 Task: Display hiking trails near Riverside with opportunities for wildlife spotting.
Action: Mouse moved to (135, 65)
Screenshot: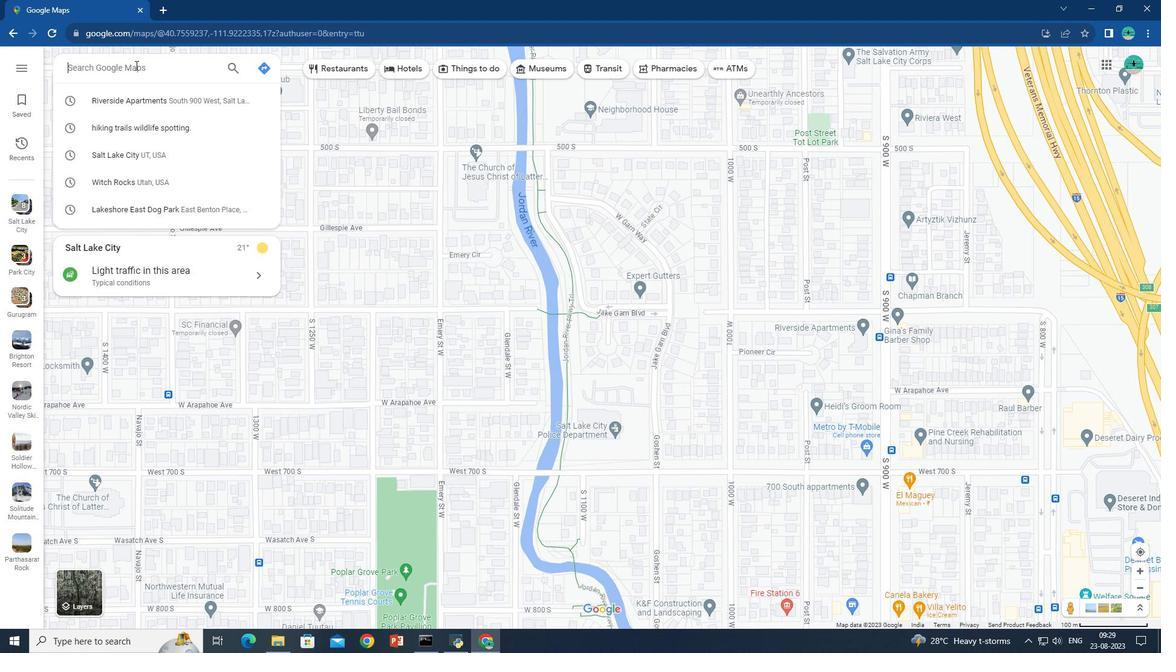 
Action: Mouse pressed left at (135, 65)
Screenshot: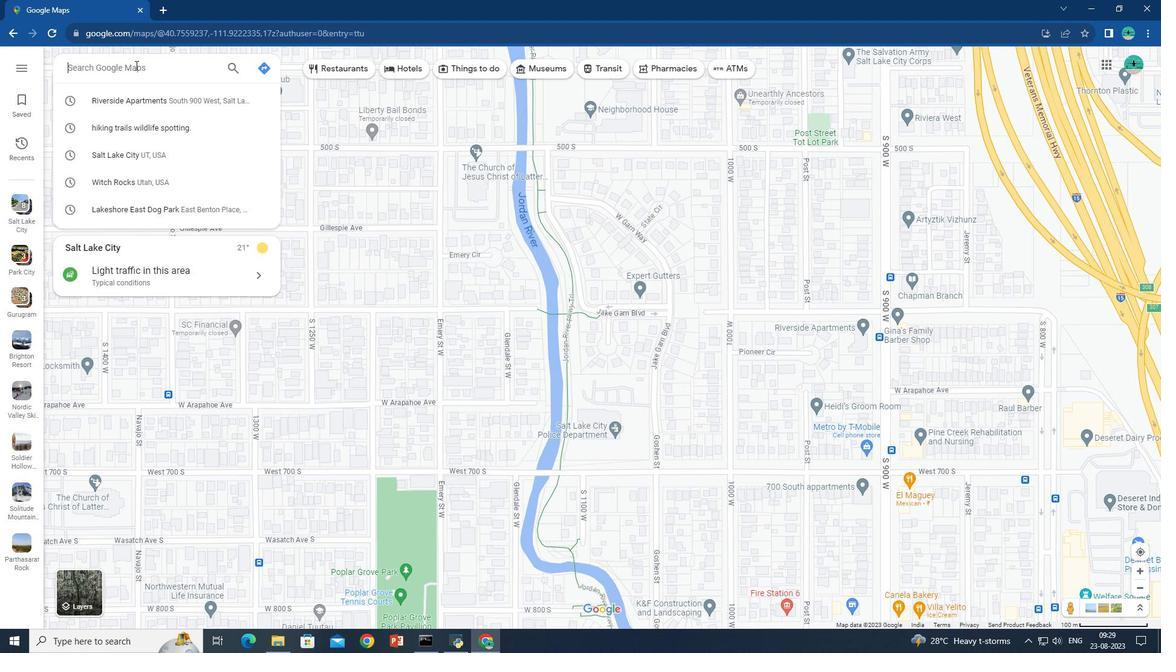
Action: Key pressed <Key.shift>Riverside
Screenshot: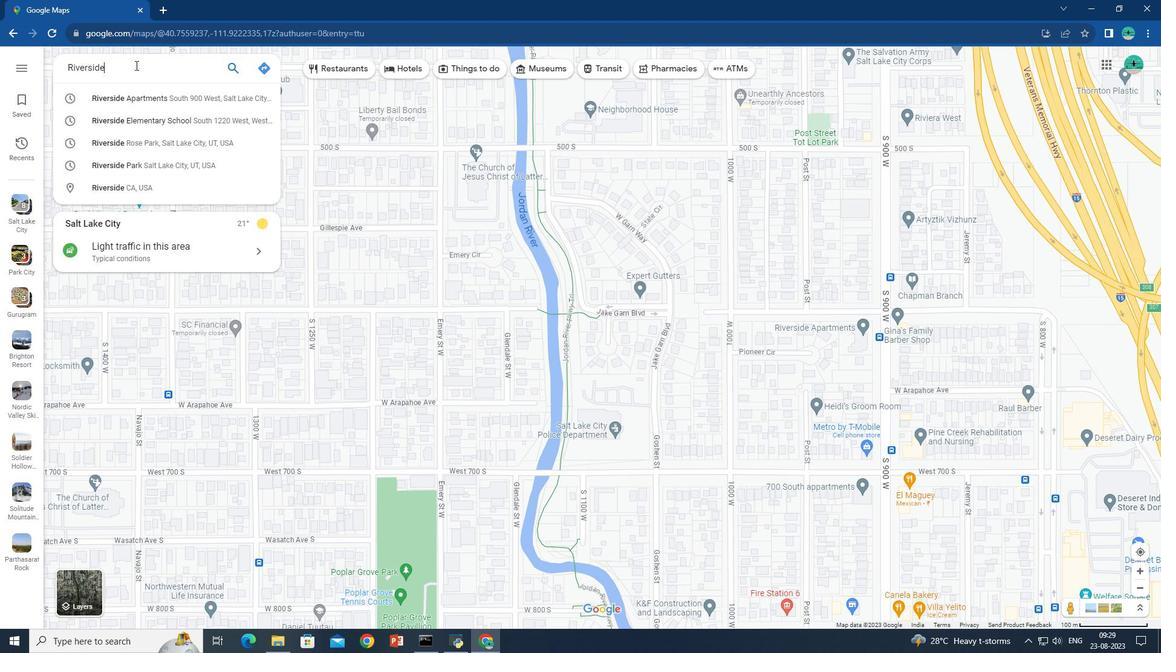 
Action: Mouse moved to (165, 96)
Screenshot: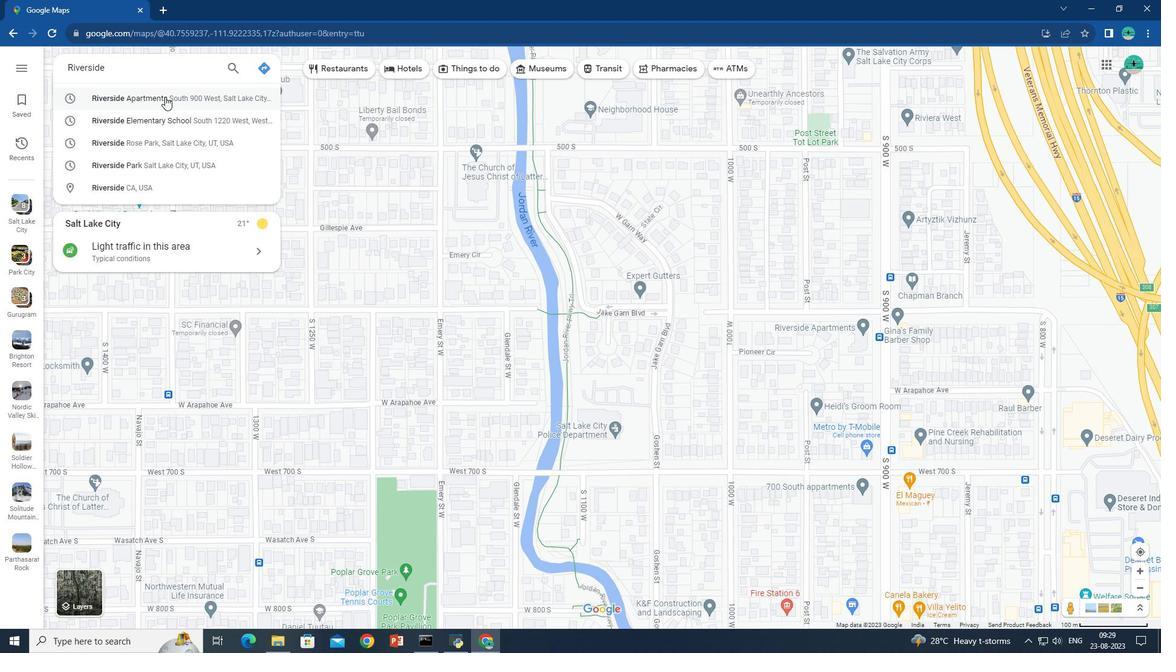 
Action: Mouse pressed left at (165, 96)
Screenshot: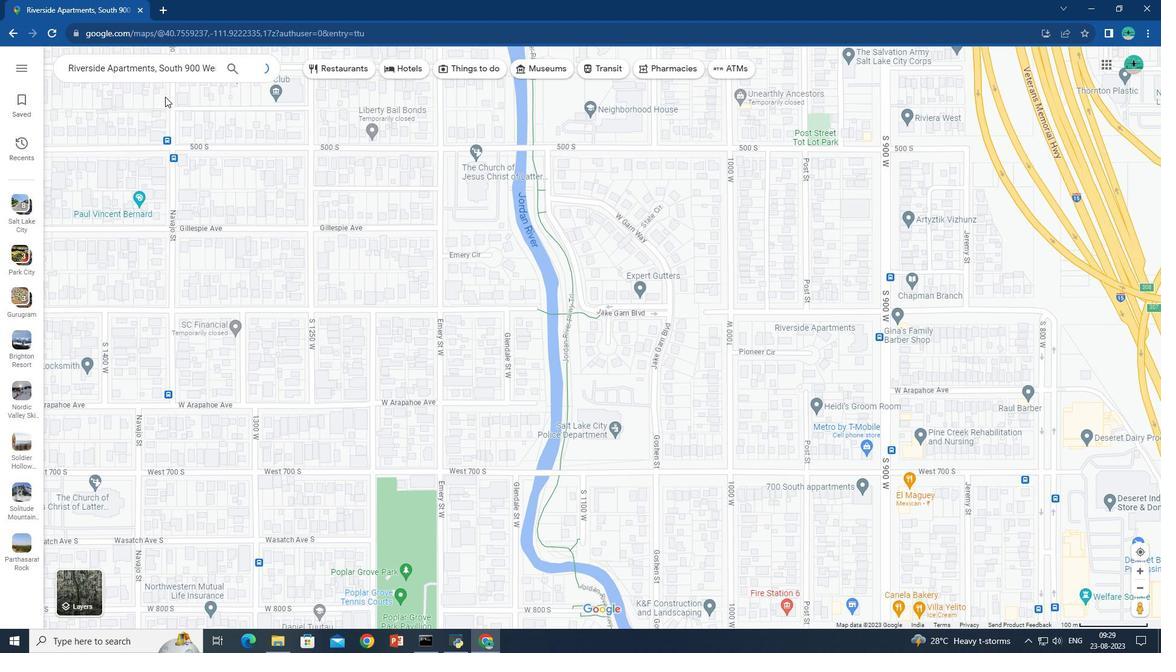 
Action: Mouse moved to (154, 68)
Screenshot: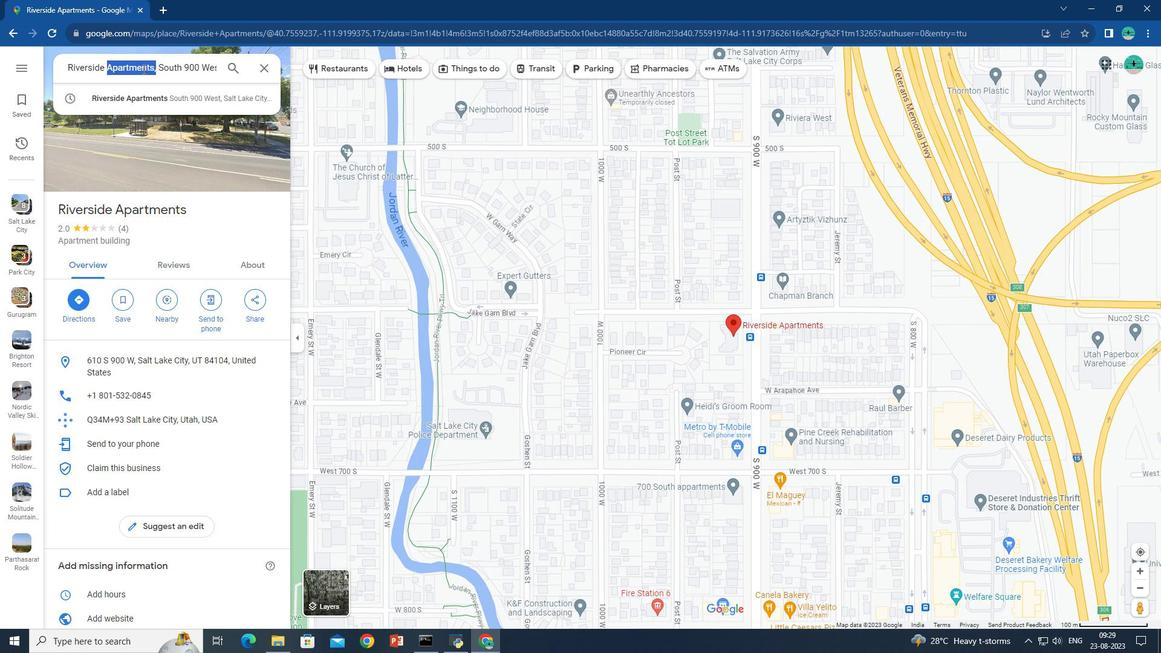 
Action: Mouse pressed left at (154, 68)
Screenshot: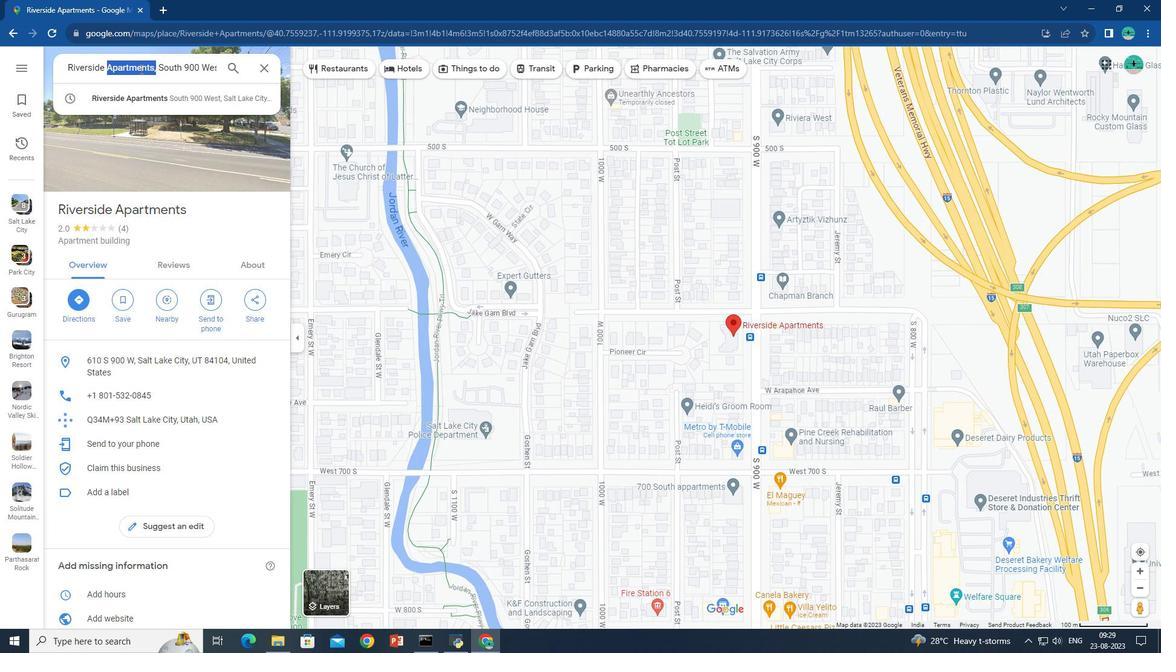 
Action: Mouse pressed left at (154, 68)
Screenshot: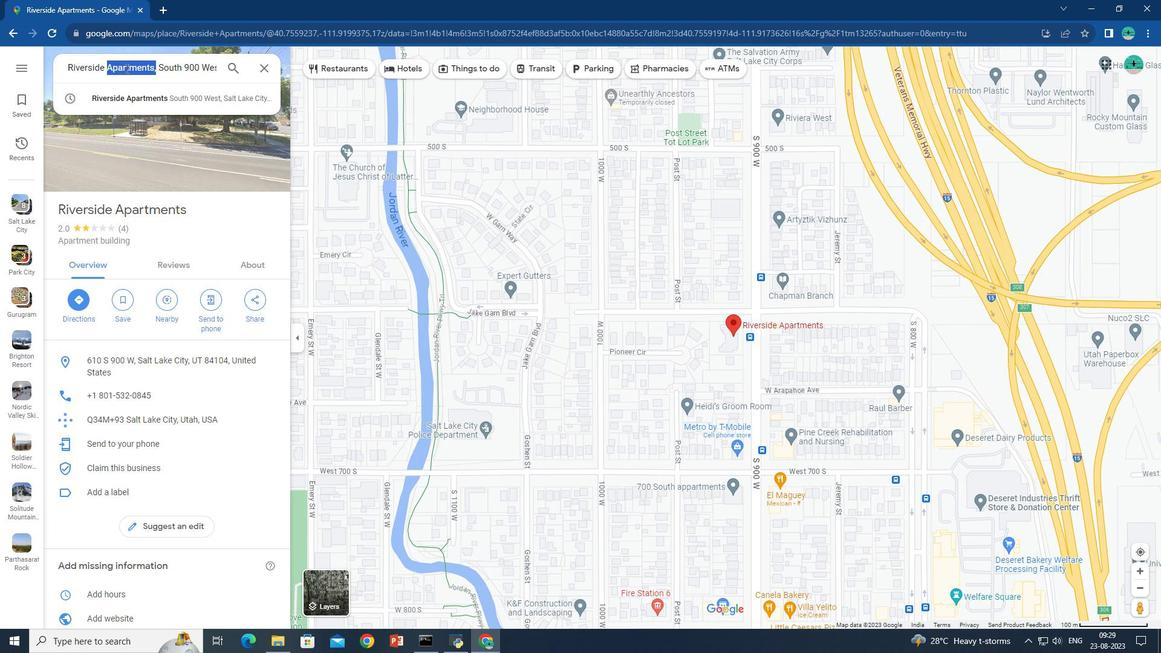
Action: Mouse moved to (122, 68)
Screenshot: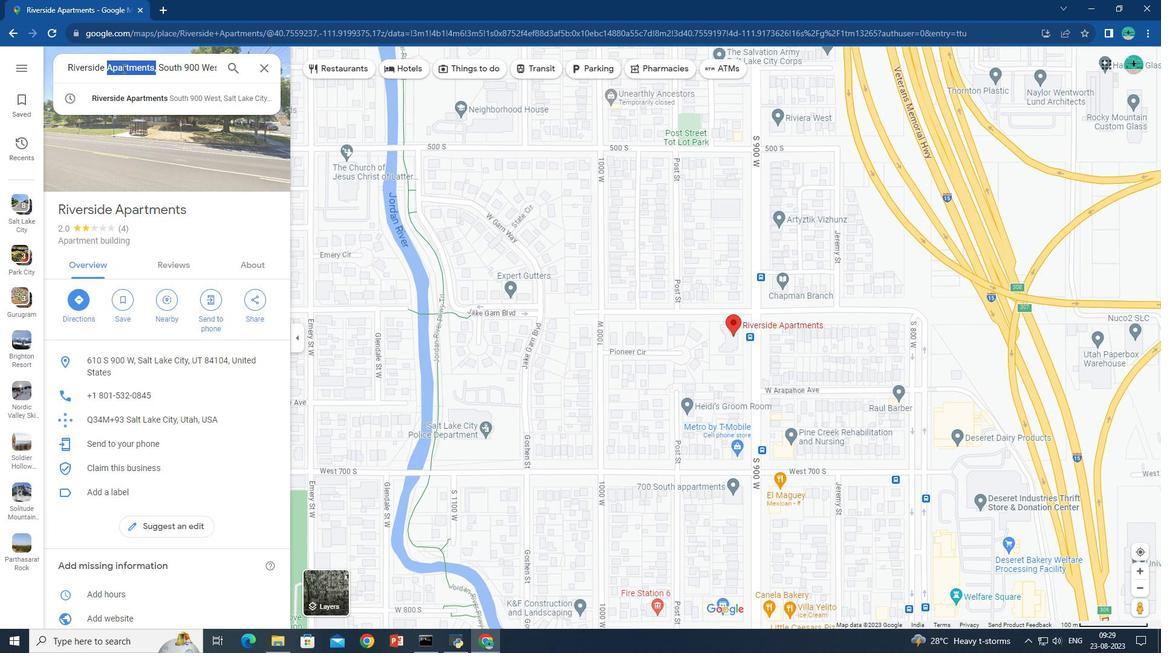 
Action: Key pressed <Key.backspace>00<Key.right><Key.right><Key.right><Key.right><Key.right><Key.right><Key.right><Key.right><Key.right><Key.right><Key.right><Key.right><Key.right><Key.right><Key.right><Key.right><Key.backspace><Key.backspace><Key.backspace><Key.backspace><Key.backspace><Key.backspace><Key.backspace><Key.backspace><Key.backspace><Key.backspace><Key.backspace><Key.backspace><Key.backspace><Key.backspace><Key.backspace><Key.backspace><Key.backspace><Key.backspace><Key.enter>
Screenshot: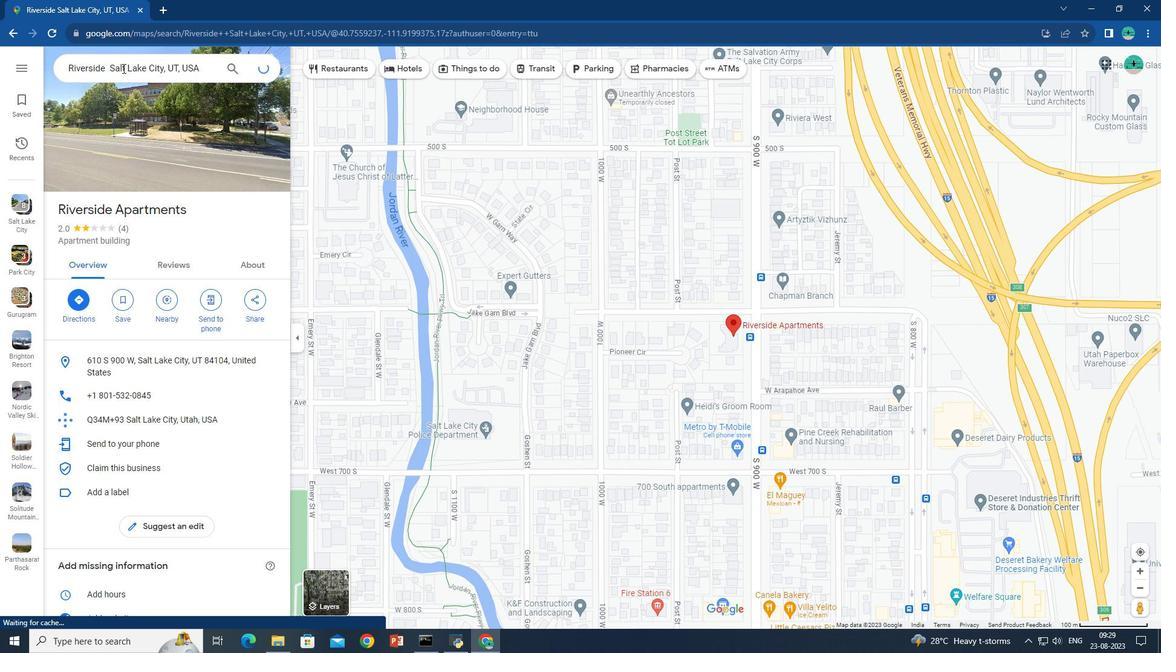 
Action: Mouse moved to (171, 271)
Screenshot: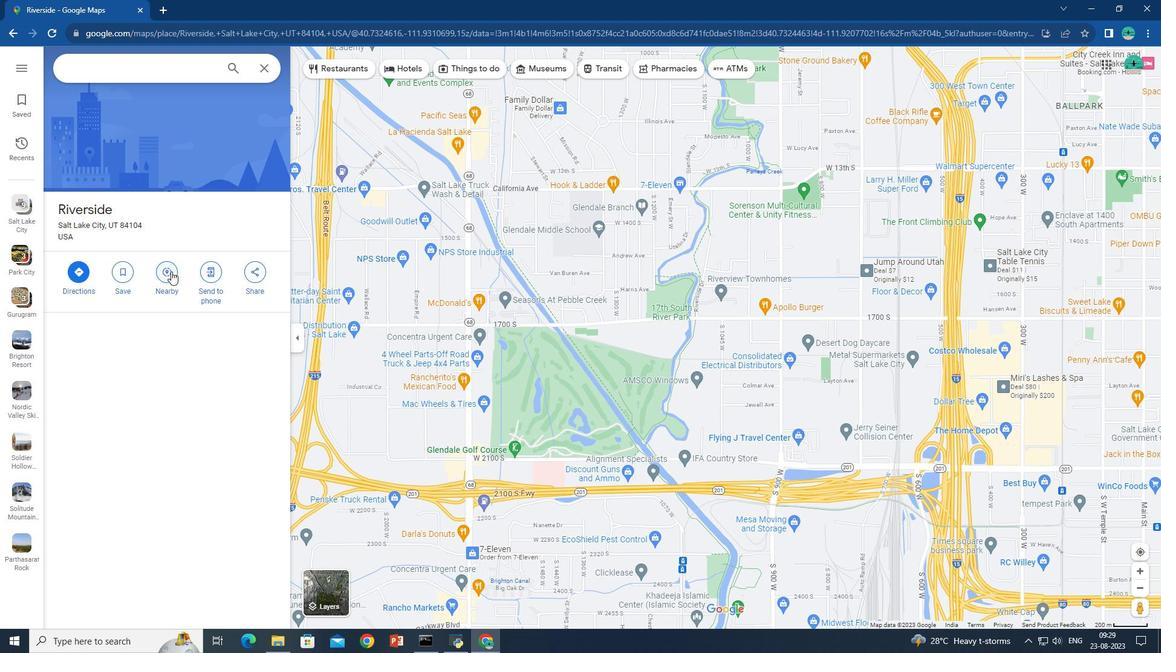 
Action: Mouse pressed left at (171, 271)
Screenshot: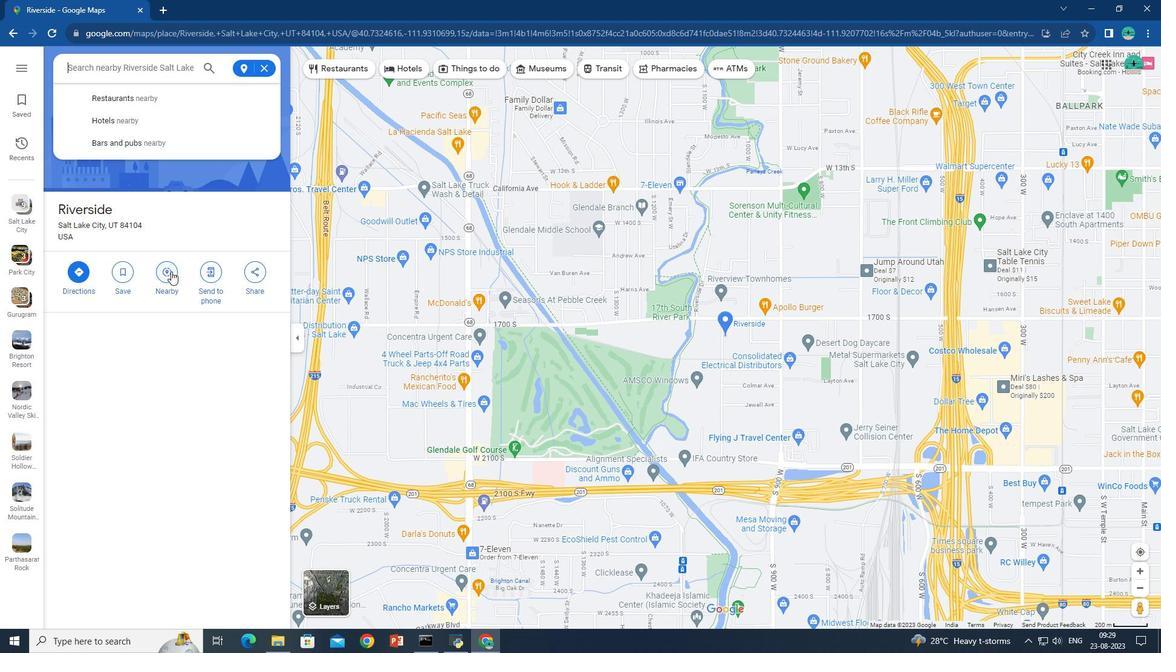 
Action: Mouse moved to (139, 70)
Screenshot: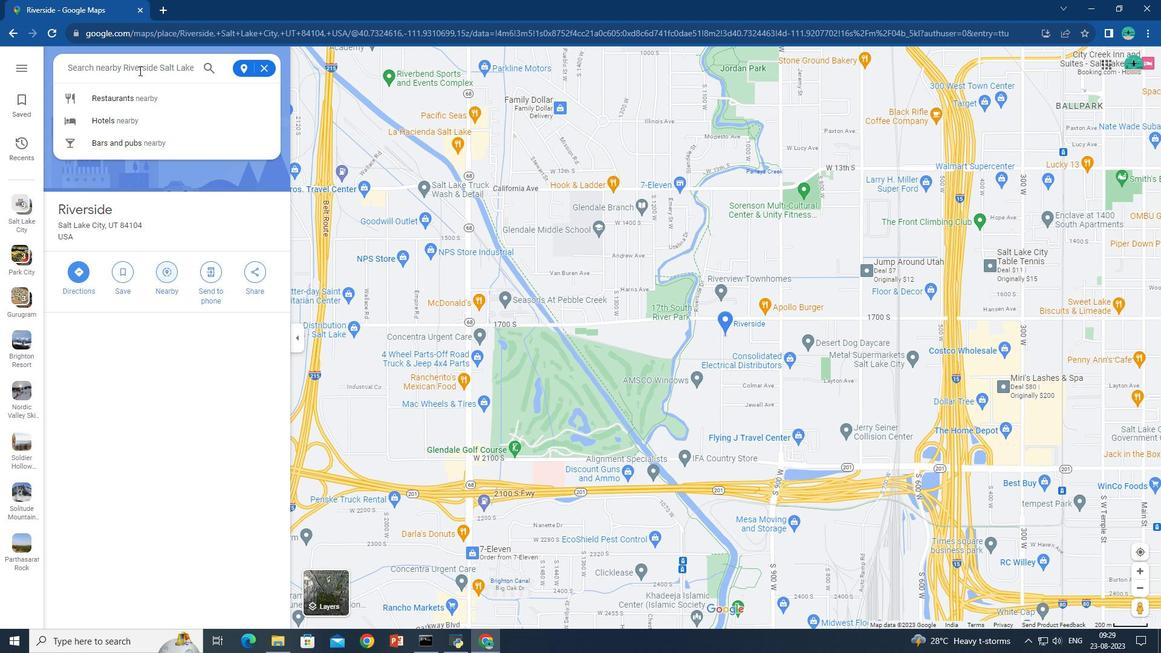 
Action: Key pressed wild<Key.backspace>dlife<Key.space>spotting<Key.enter>
Screenshot: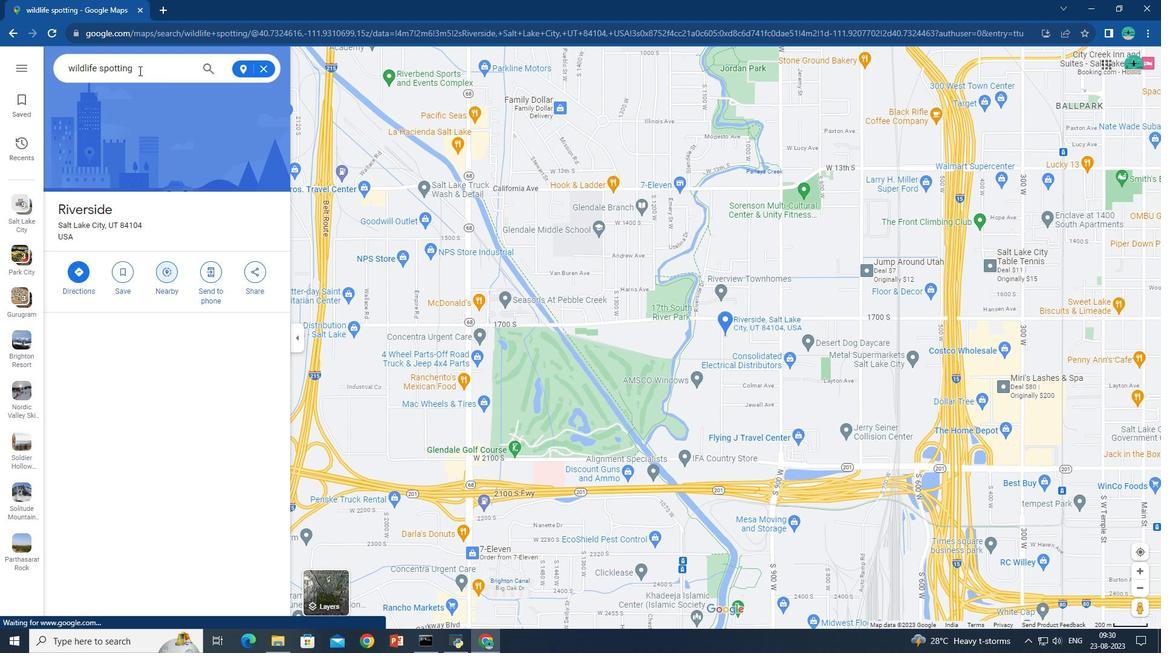 
Action: Mouse moved to (112, 225)
Screenshot: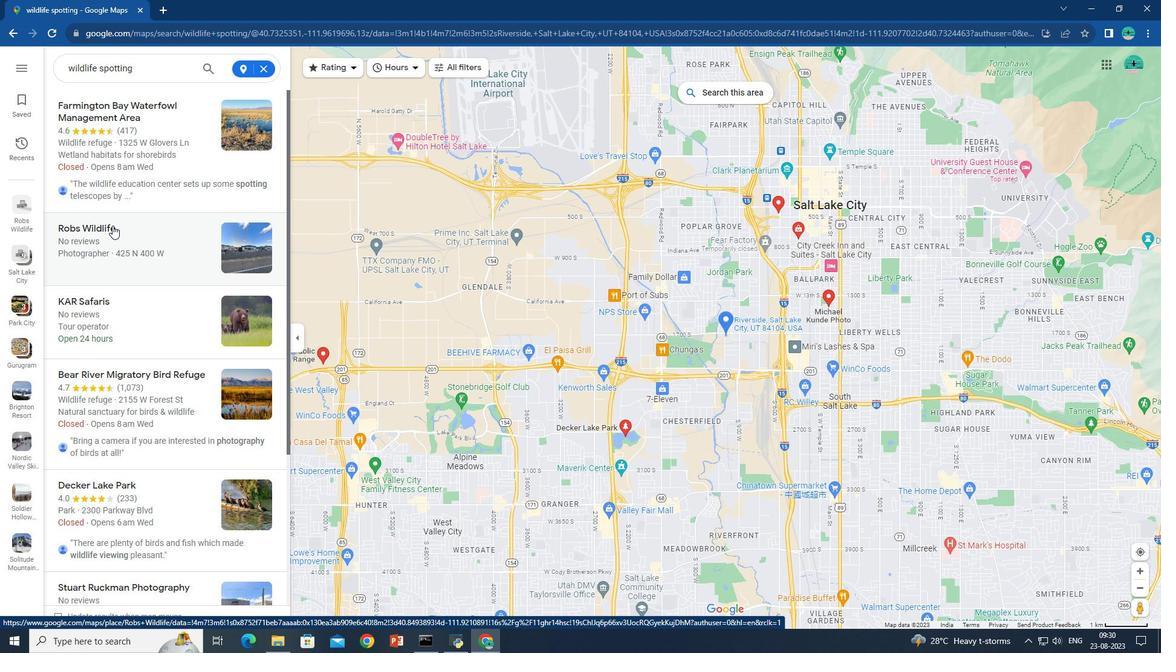 
Action: Mouse pressed left at (112, 225)
Screenshot: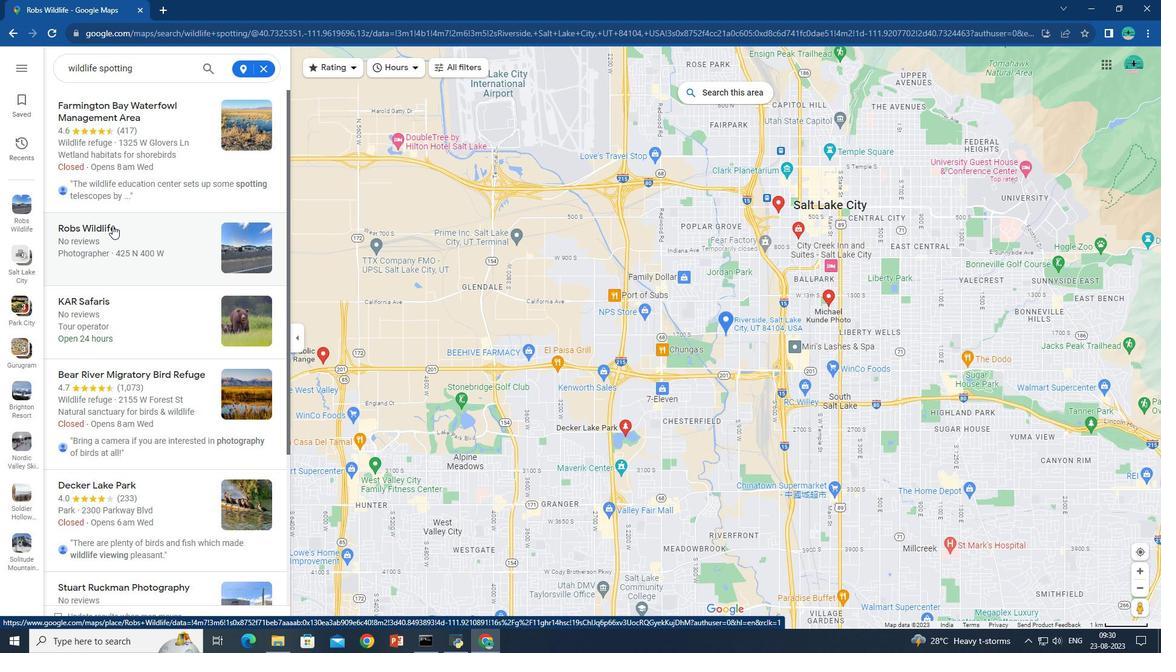 
Action: Mouse moved to (364, 151)
Screenshot: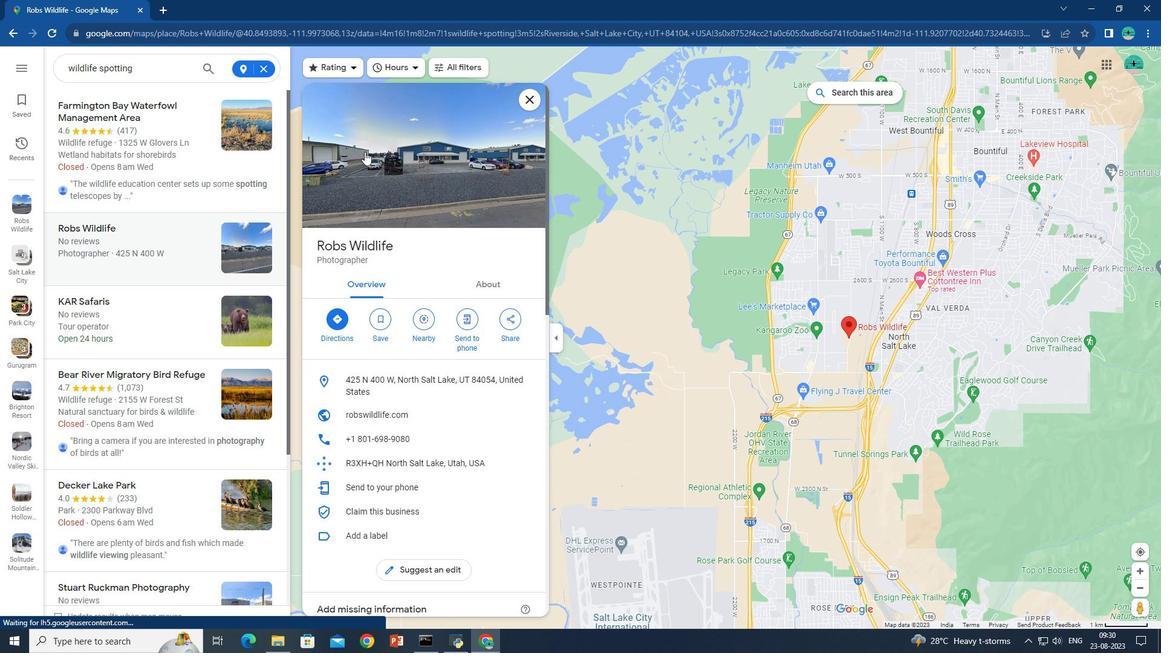 
Action: Mouse pressed left at (364, 151)
Screenshot: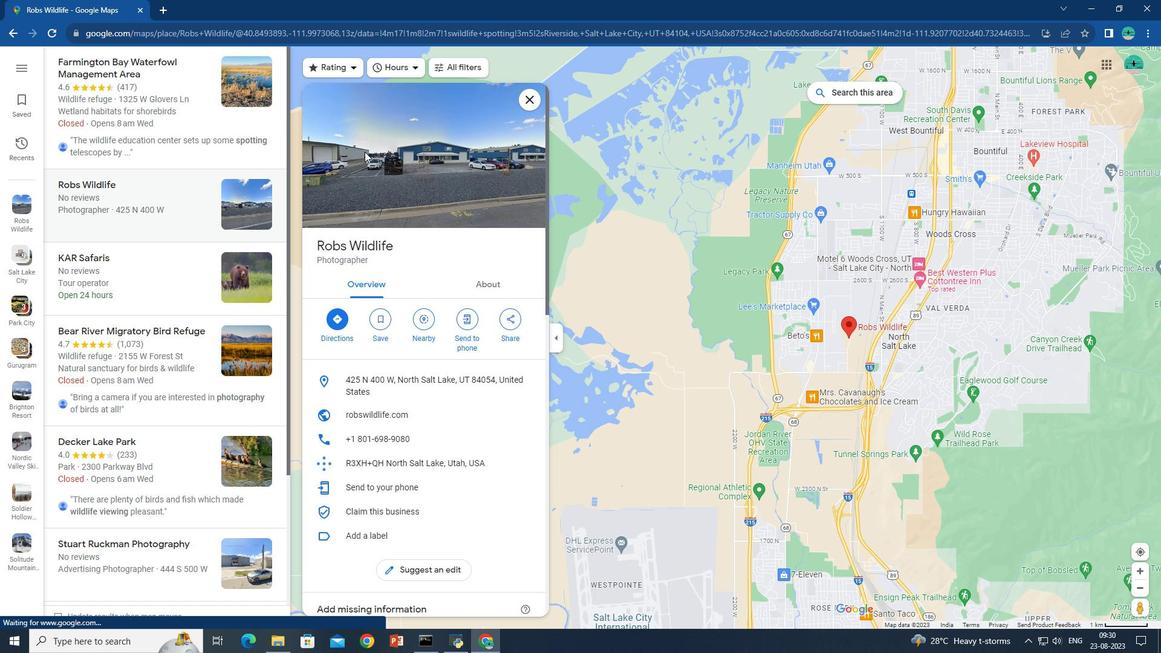 
Action: Mouse moved to (202, 268)
Screenshot: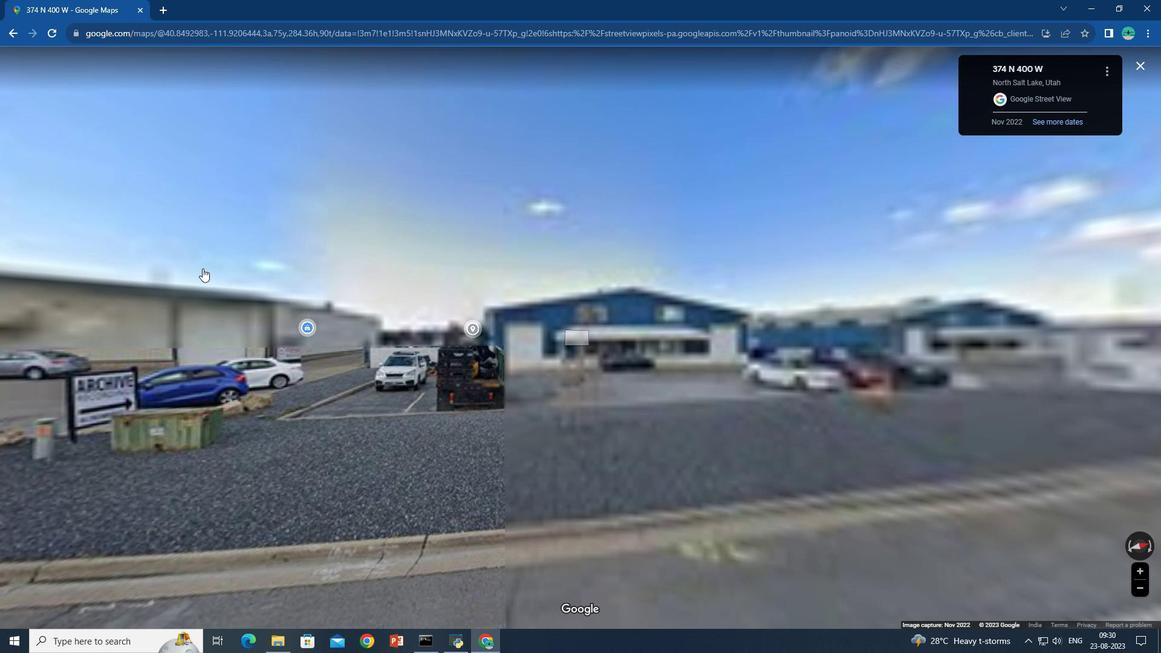 
Action: Mouse pressed left at (202, 268)
Screenshot: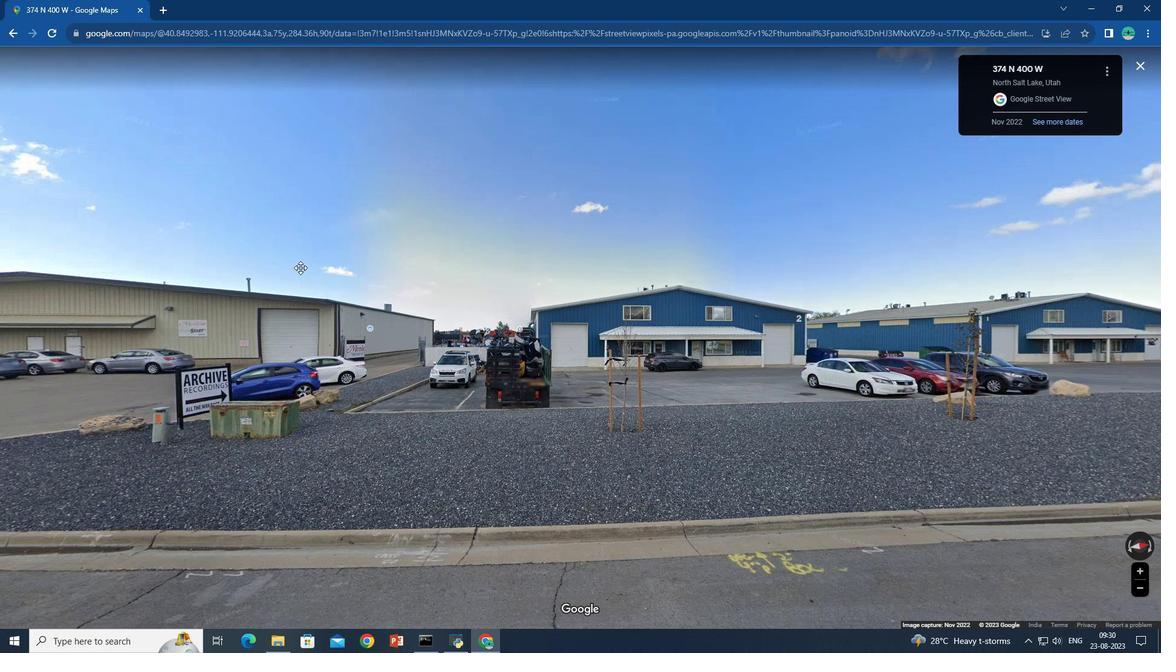 
Action: Mouse moved to (312, 268)
Screenshot: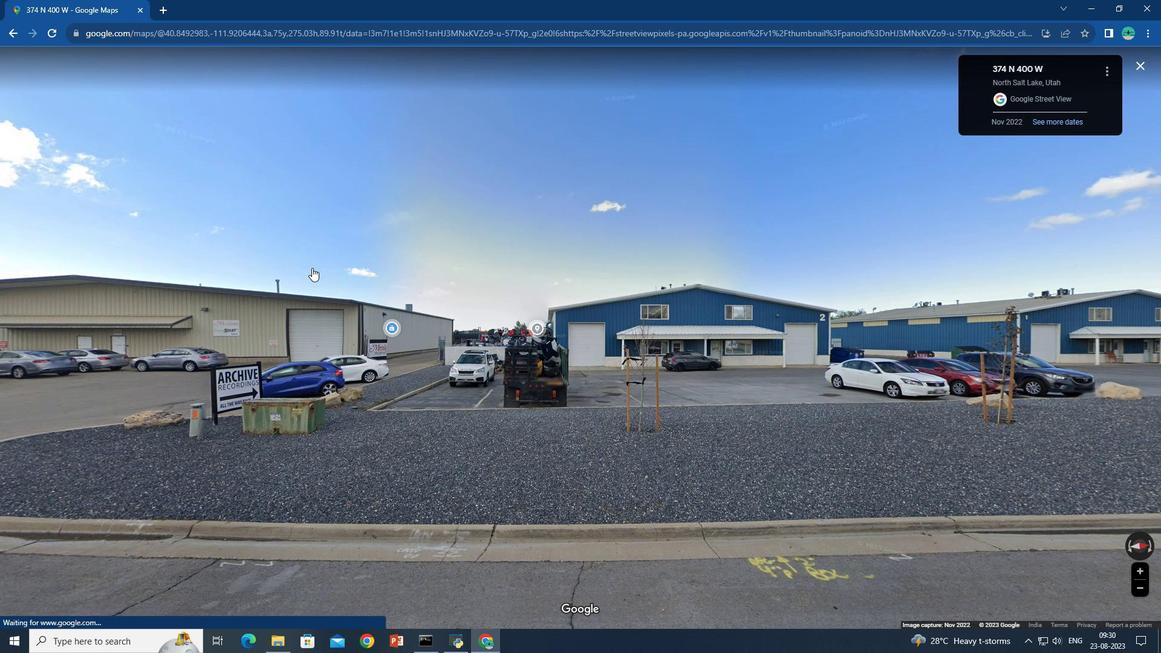 
Action: Key pressed <Key.left><Key.left><Key.left><Key.left><Key.left><Key.left><Key.left><Key.left><Key.left><Key.left><Key.left><Key.left><Key.left><Key.left><Key.left><Key.left><Key.left><Key.left><Key.left><Key.left><Key.left><Key.left><Key.left><Key.left><Key.left><Key.left><Key.left><Key.left><Key.left><Key.left><Key.left><Key.left><Key.left><Key.left><Key.left><Key.left><Key.left><Key.left><Key.left><Key.left><Key.left><Key.left><Key.left><Key.left><Key.left><Key.left><Key.left><Key.left><Key.left>
Screenshot: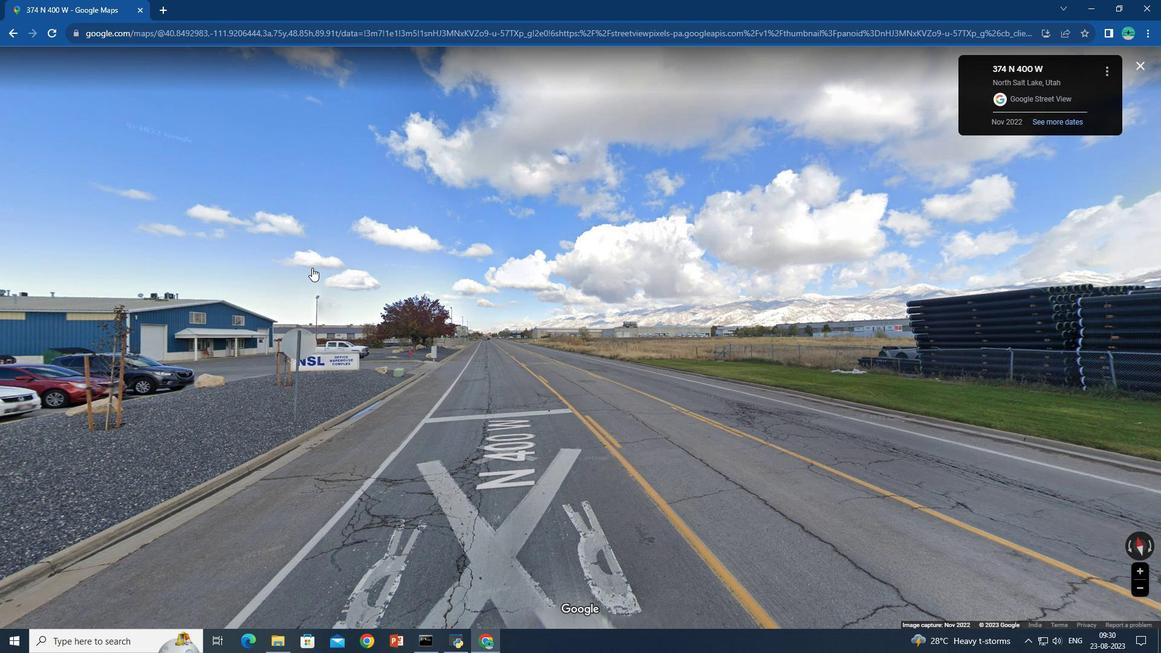 
Action: Mouse moved to (9, 23)
Screenshot: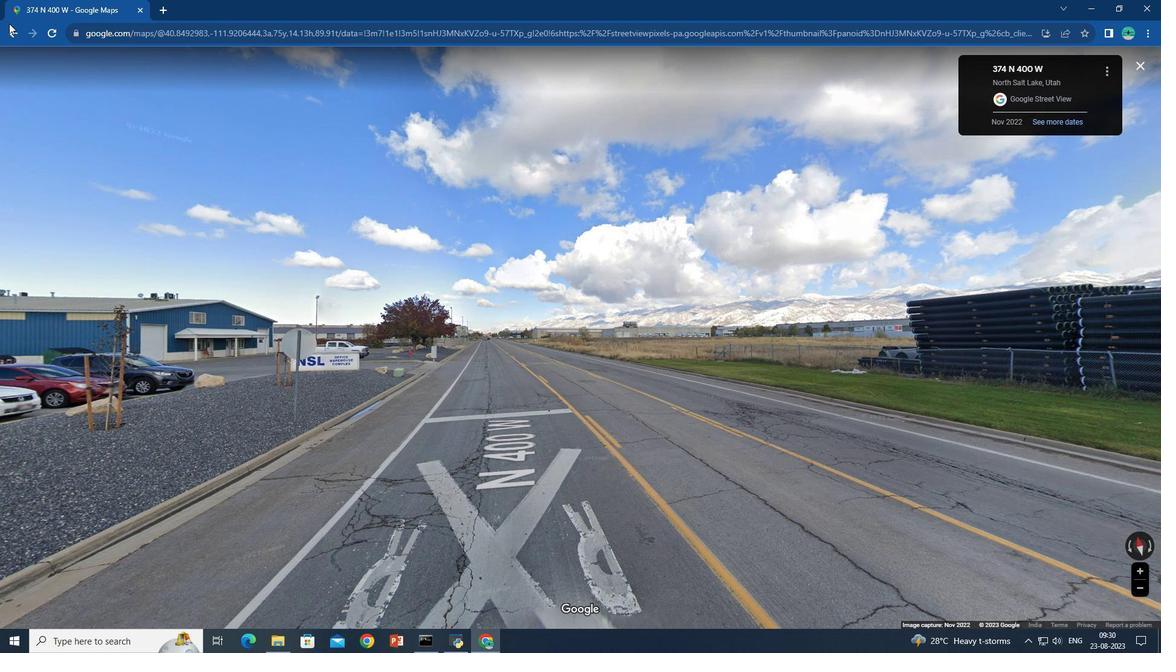 
Action: Mouse pressed left at (9, 23)
Screenshot: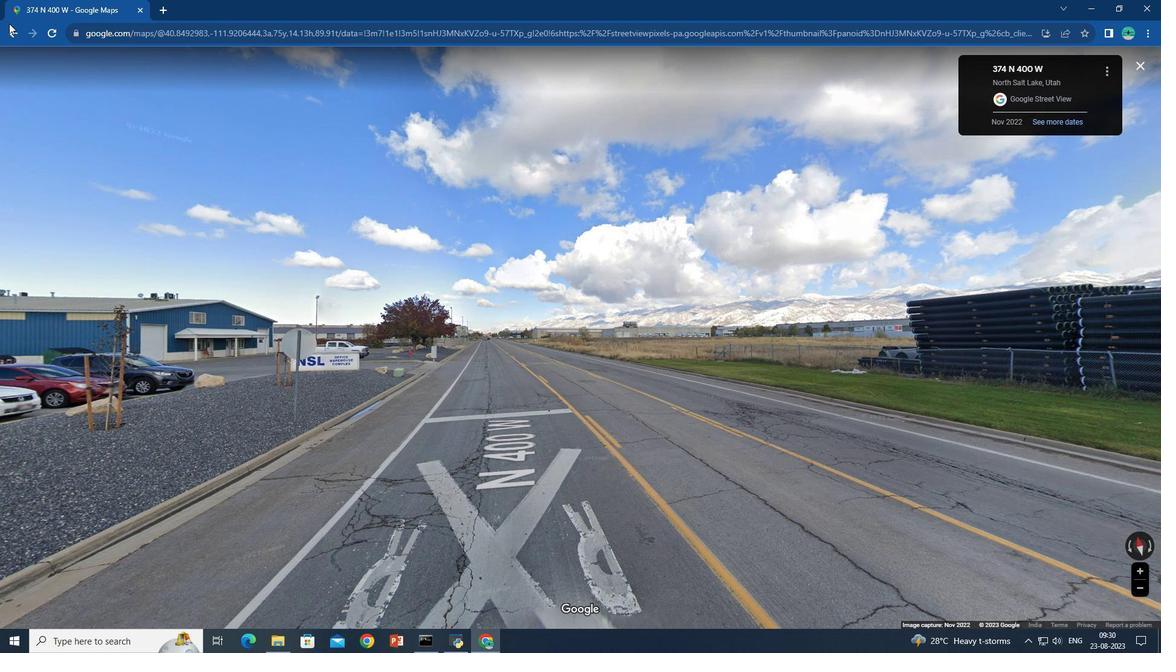 
Action: Mouse moved to (12, 29)
Screenshot: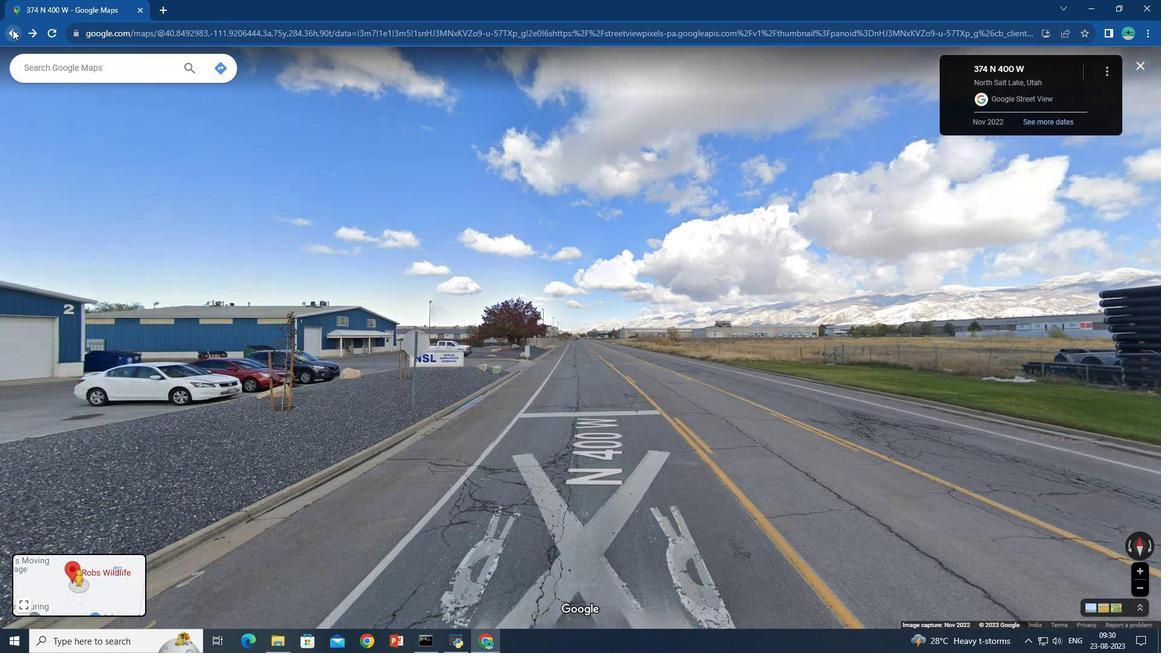 
Action: Mouse pressed left at (12, 29)
Screenshot: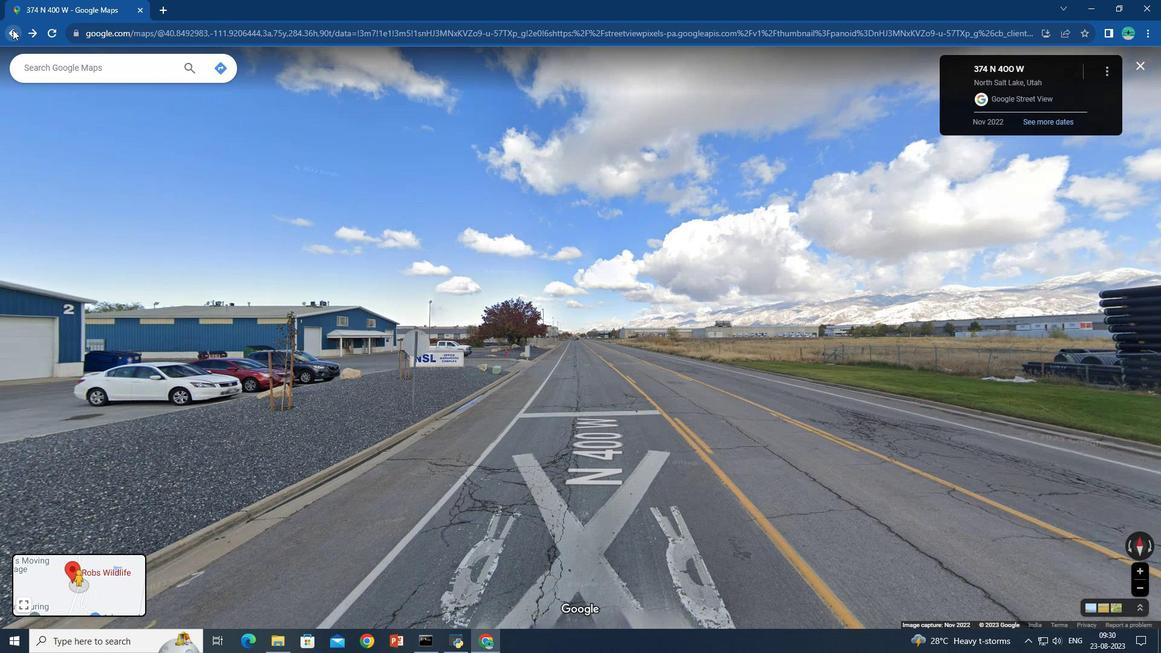 
Action: Mouse moved to (18, 34)
Screenshot: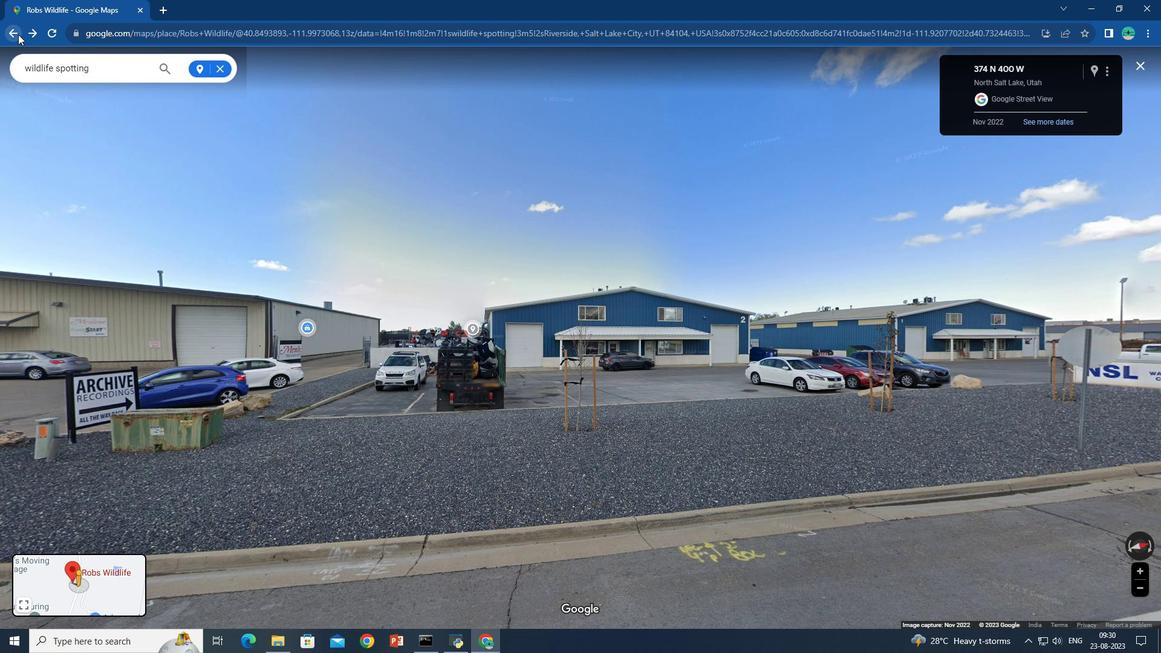 
Action: Mouse pressed left at (18, 34)
Screenshot: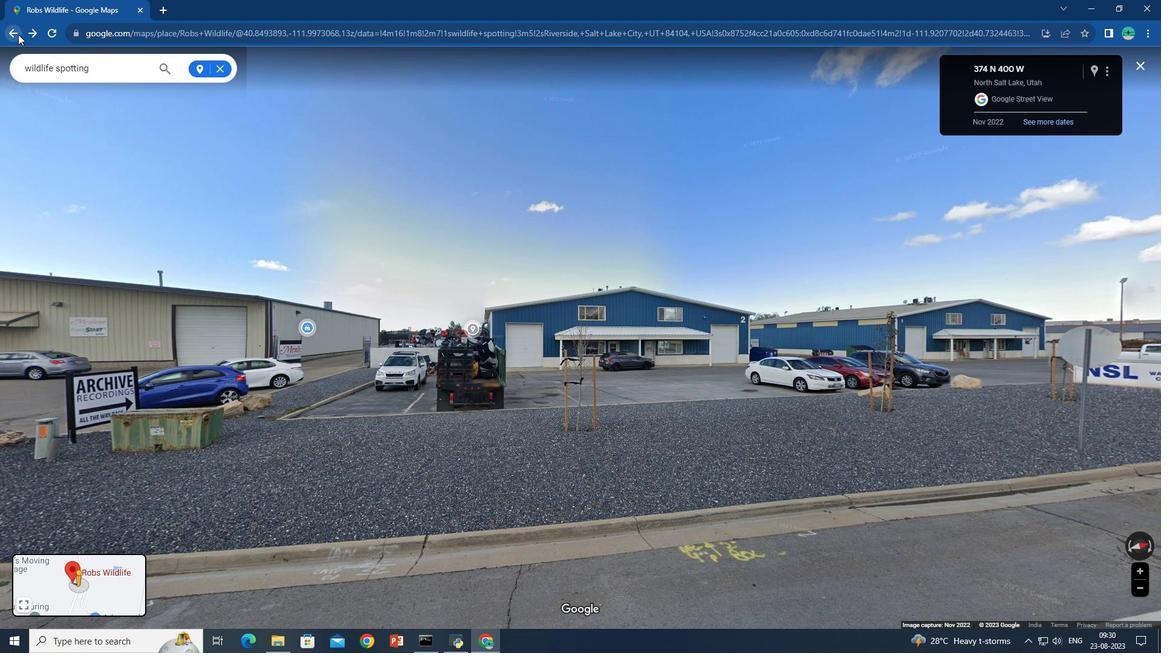 
Action: Mouse moved to (102, 307)
Screenshot: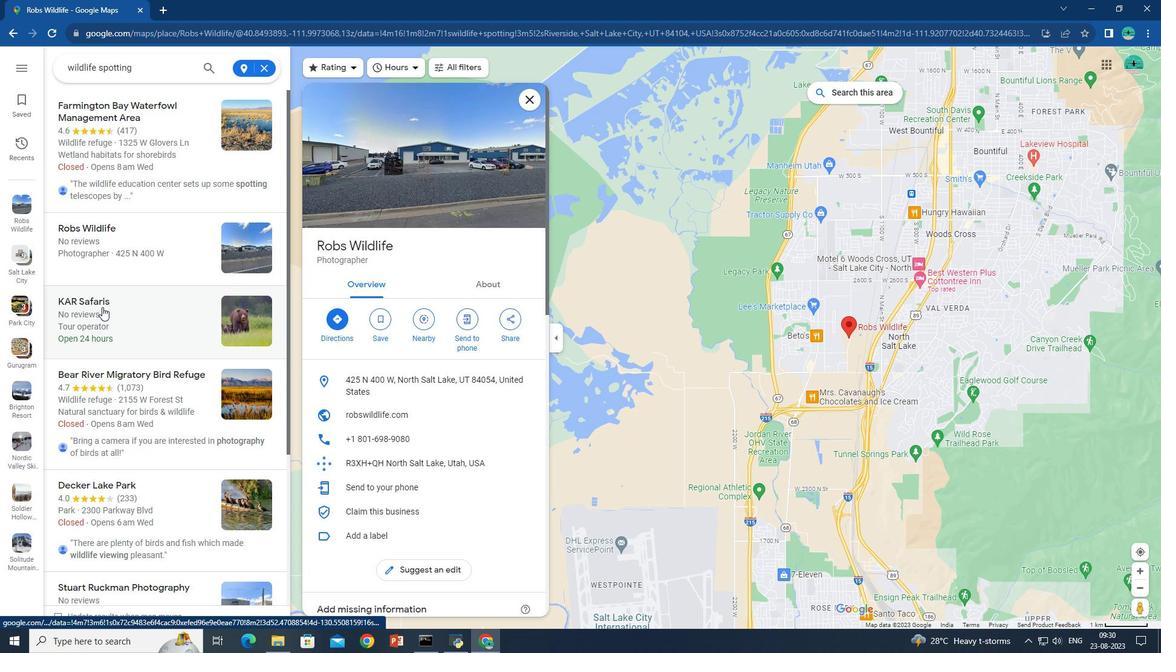 
Action: Mouse pressed left at (102, 307)
Screenshot: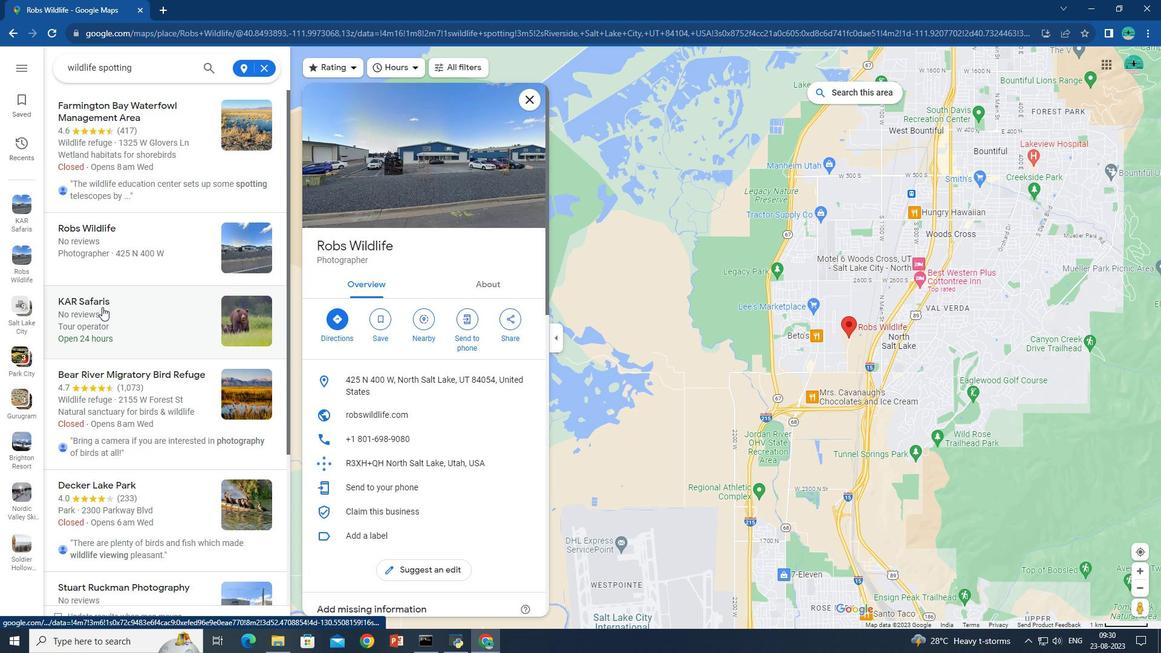 
Action: Mouse moved to (399, 182)
Screenshot: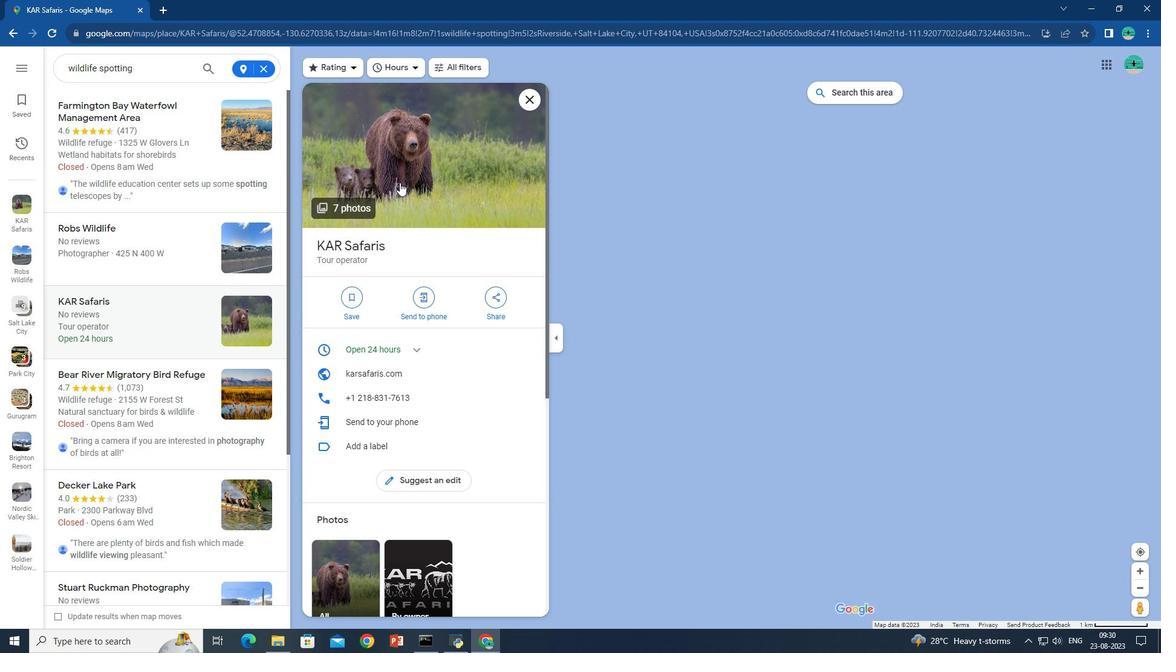 
Action: Mouse pressed left at (399, 182)
Screenshot: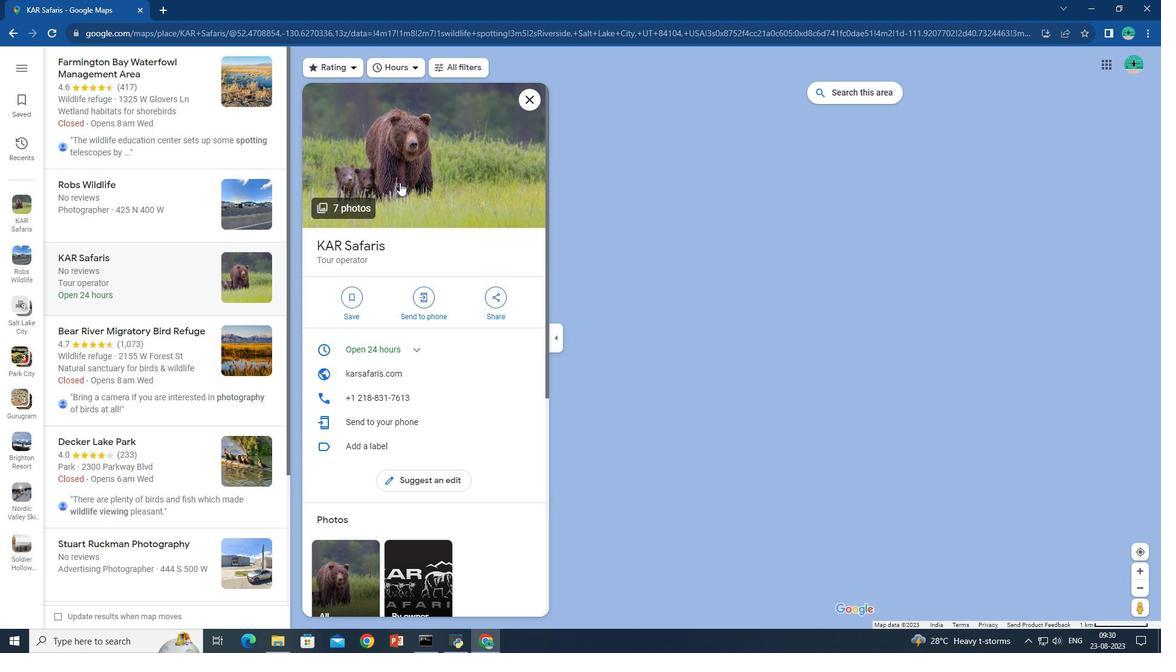 
Action: Mouse pressed left at (399, 182)
Screenshot: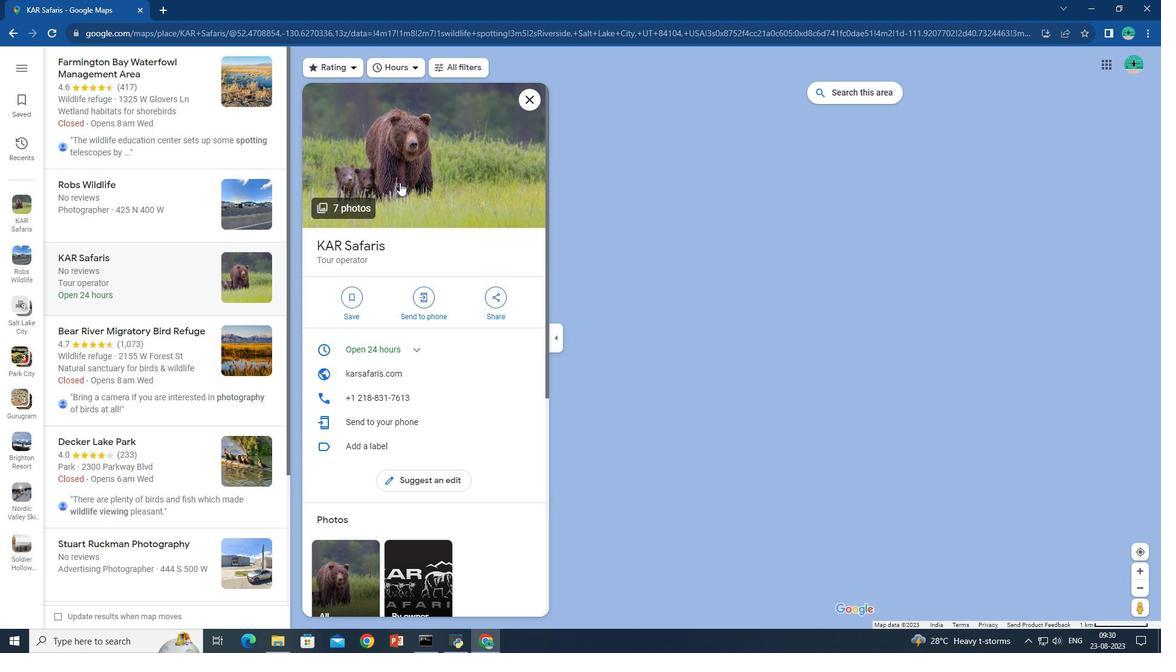 
Action: Mouse moved to (588, 232)
Screenshot: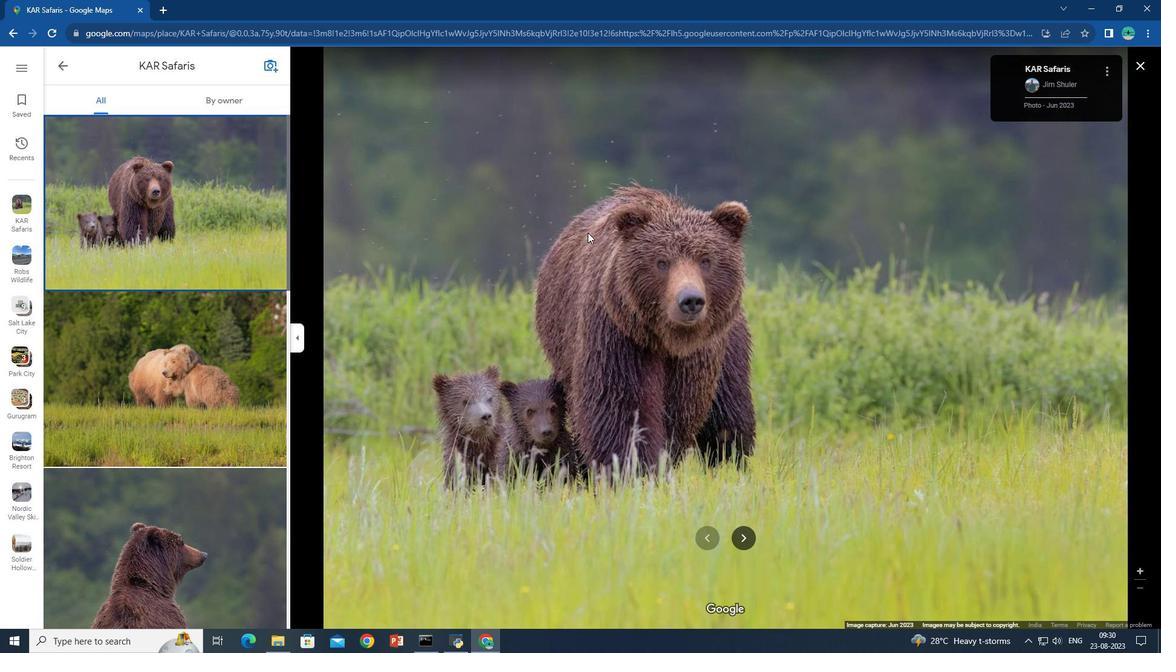 
Action: Mouse pressed left at (588, 232)
Screenshot: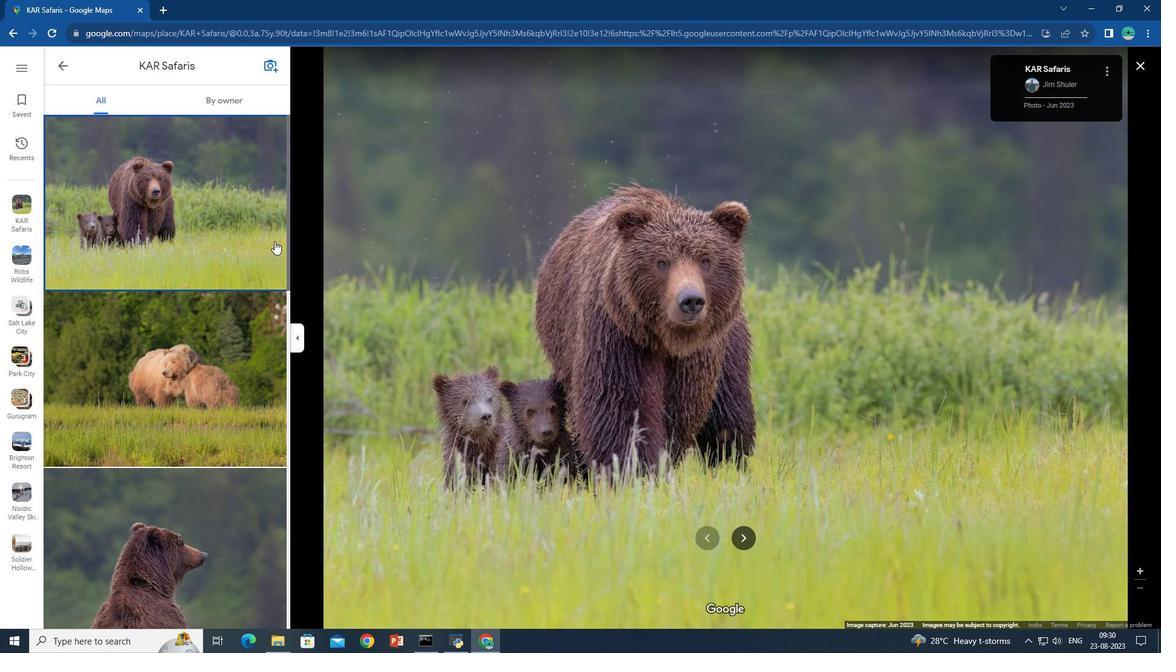 
Action: Mouse moved to (274, 241)
Screenshot: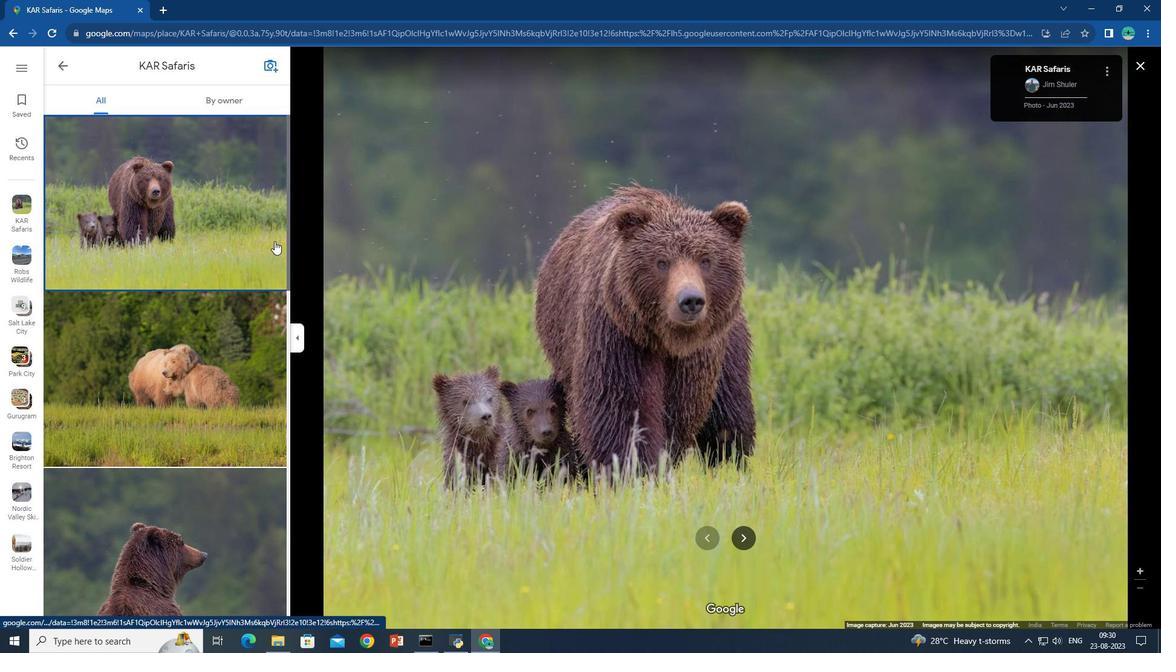 
Action: Key pressed <Key.down><Key.down>
Screenshot: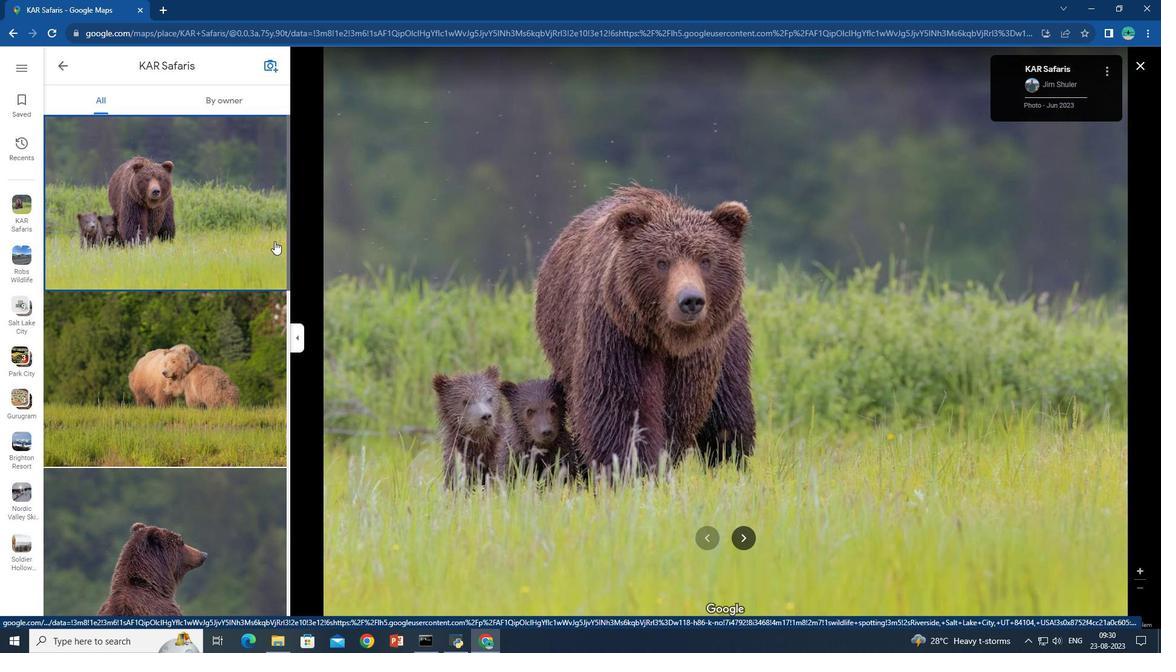 
Action: Mouse pressed left at (274, 241)
Screenshot: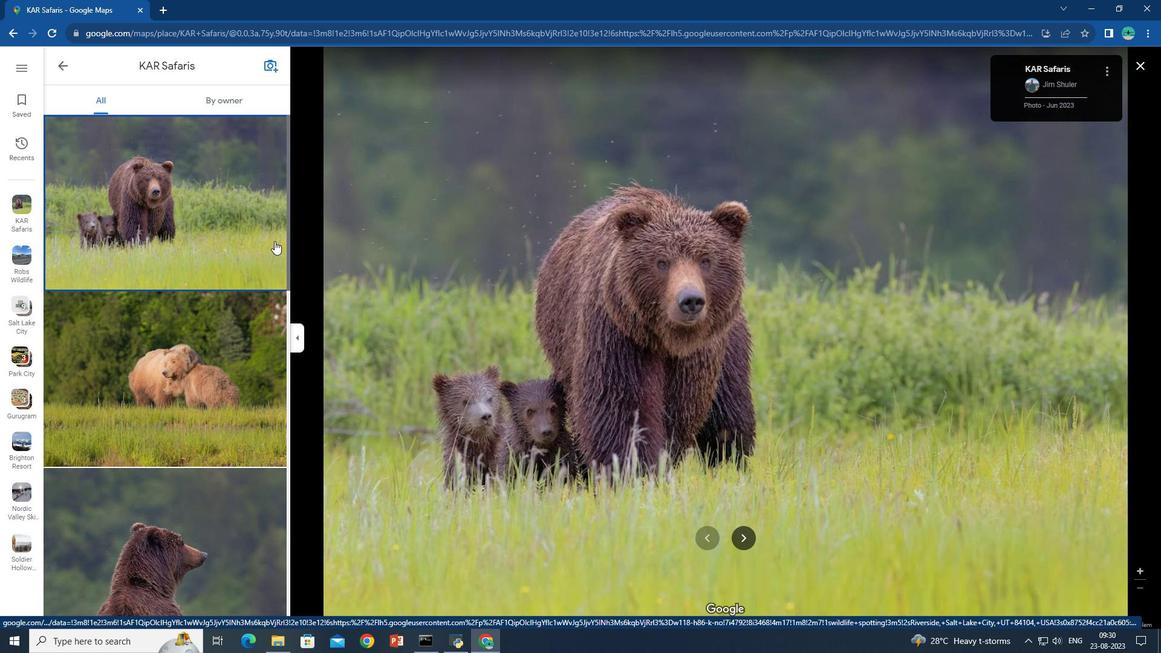
Action: Key pressed <Key.down><Key.down><Key.down><Key.down><Key.down><Key.down><Key.down>
Screenshot: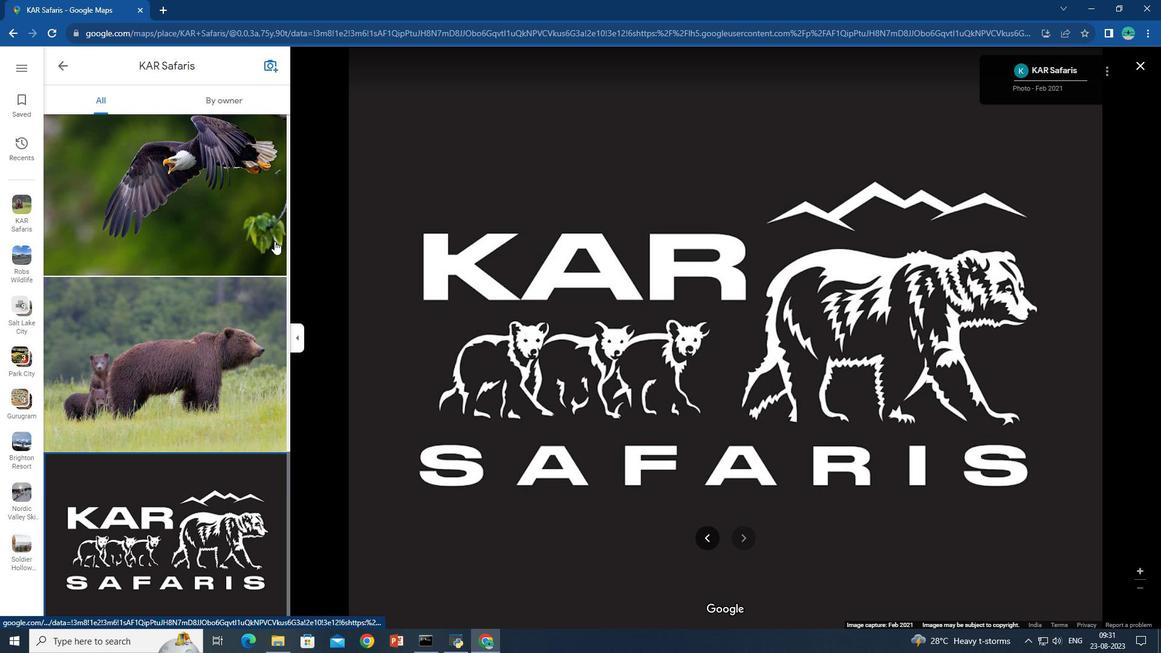 
Action: Mouse moved to (218, 108)
Screenshot: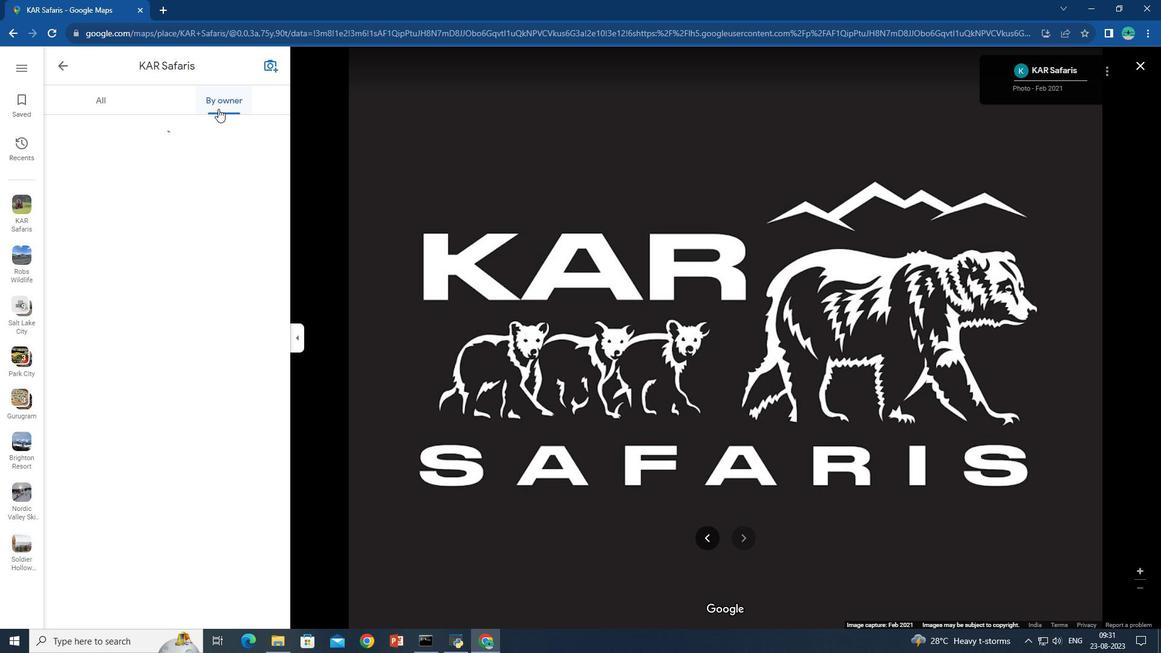 
Action: Mouse pressed left at (218, 108)
Screenshot: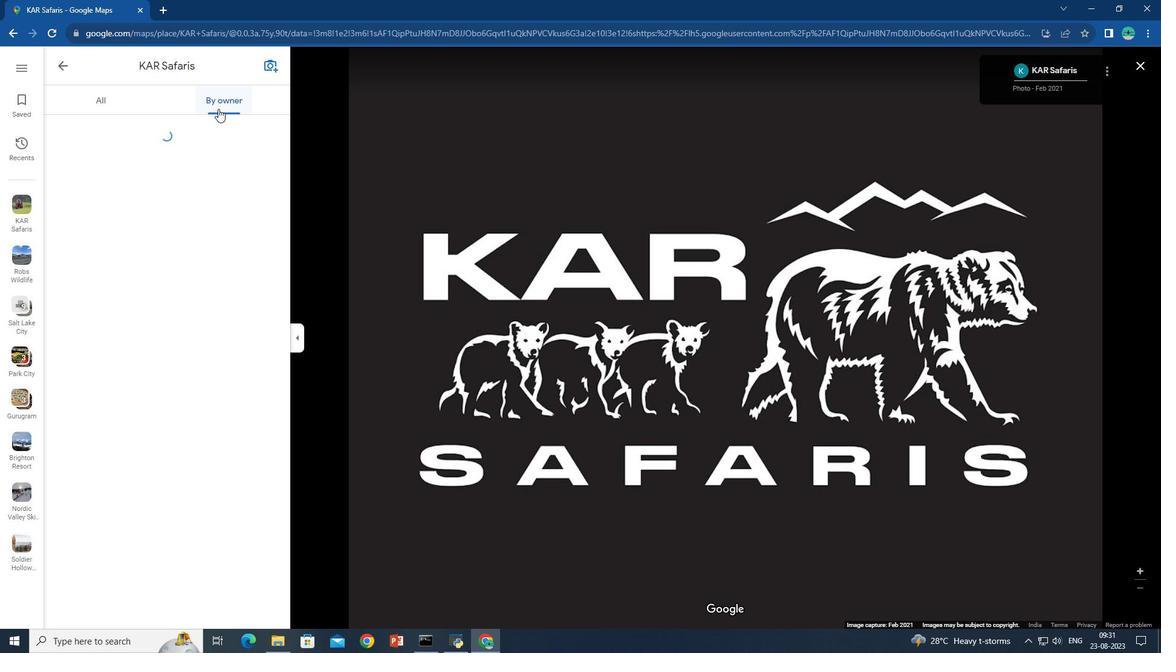 
Action: Mouse moved to (68, 62)
Screenshot: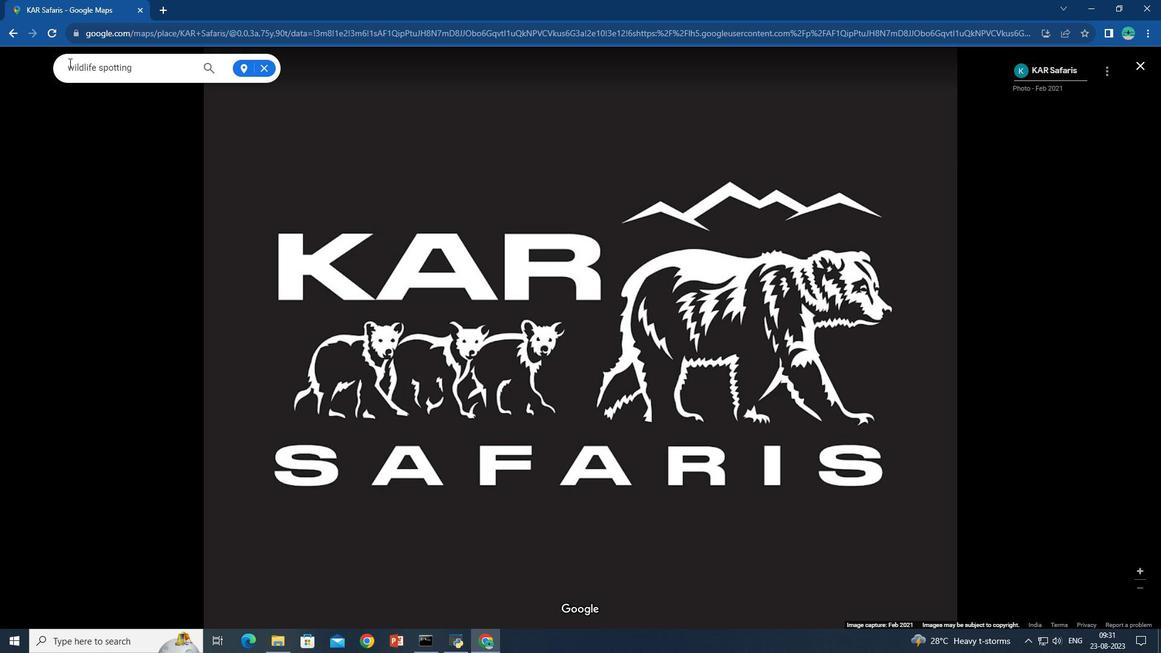
Action: Mouse pressed left at (68, 62)
Screenshot: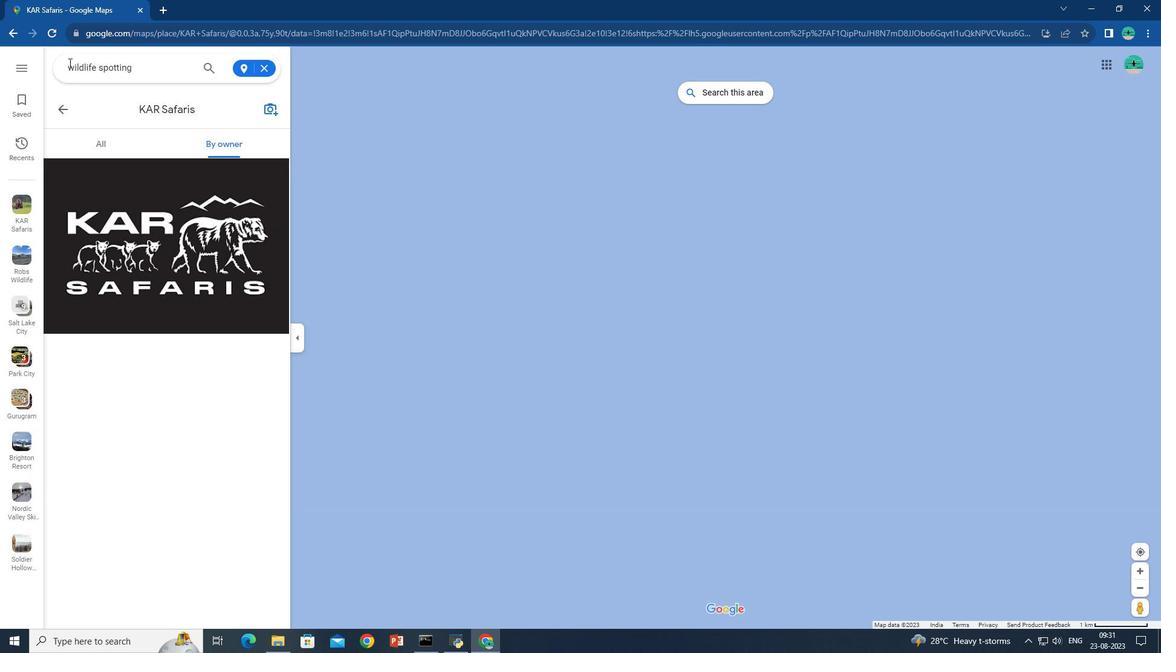 
Action: Mouse moved to (174, 403)
Screenshot: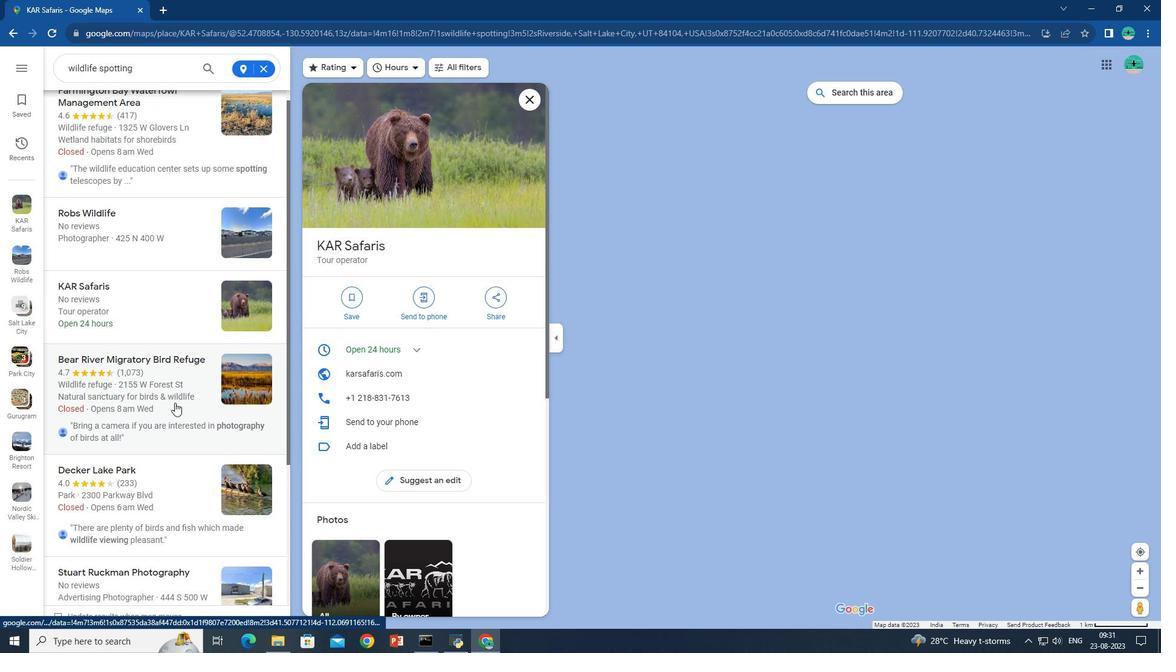 
Action: Mouse scrolled (174, 402) with delta (0, 0)
Screenshot: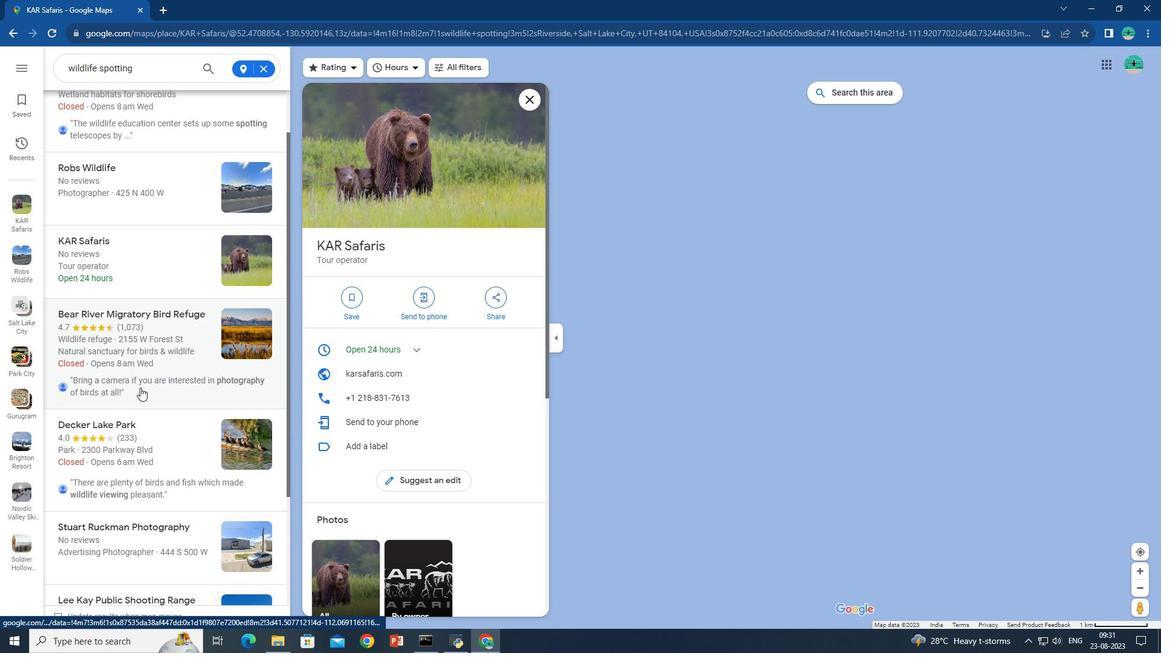 
Action: Mouse moved to (124, 312)
Screenshot: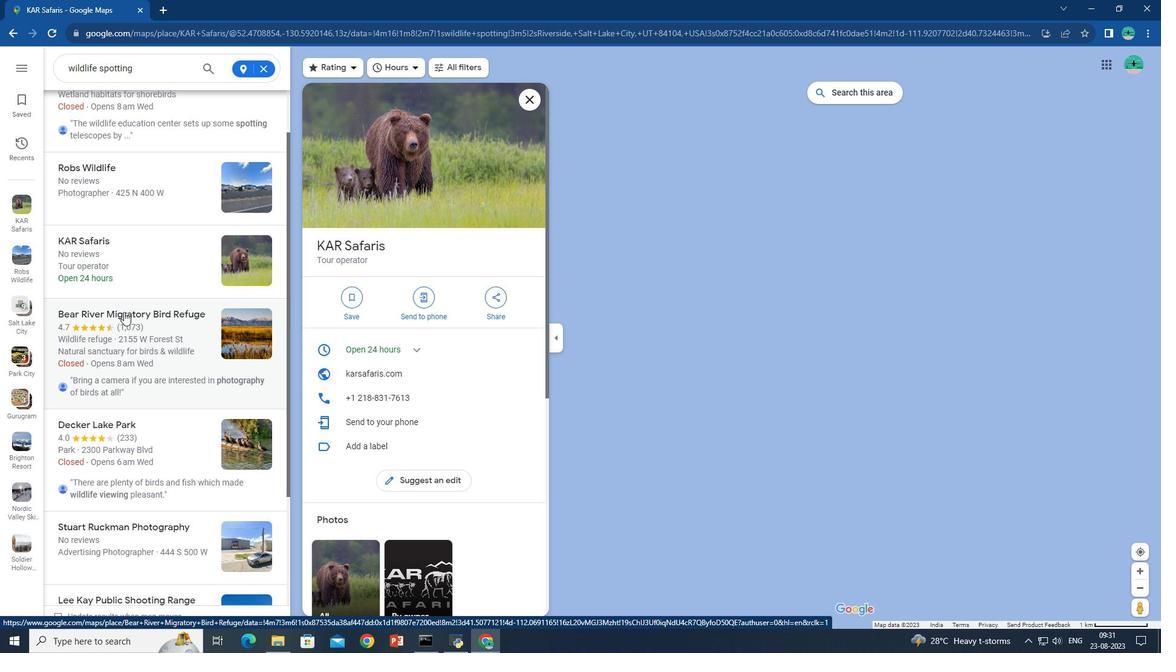 
Action: Mouse pressed left at (124, 312)
Screenshot: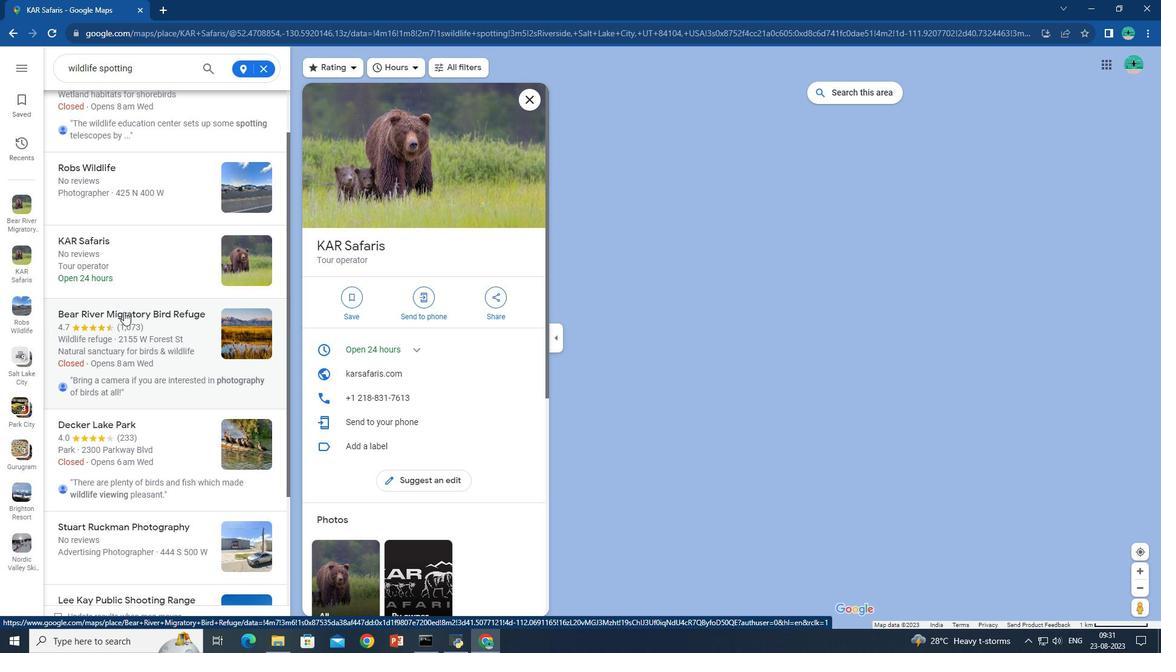 
Action: Mouse moved to (456, 179)
Screenshot: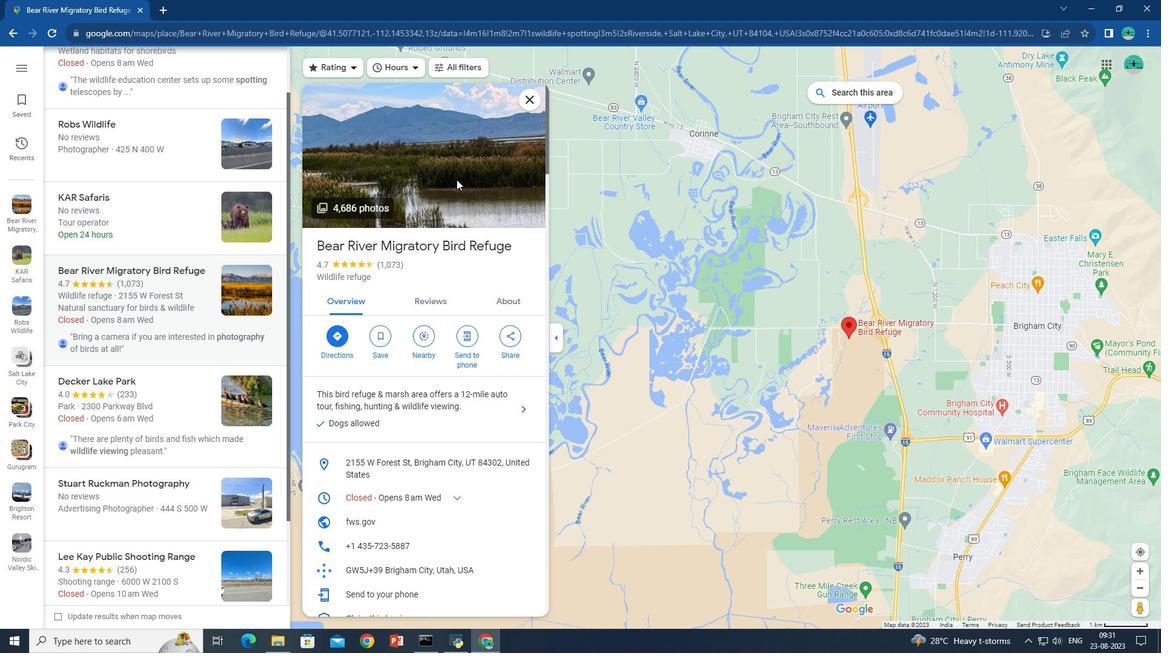 
Action: Mouse pressed left at (456, 179)
Screenshot: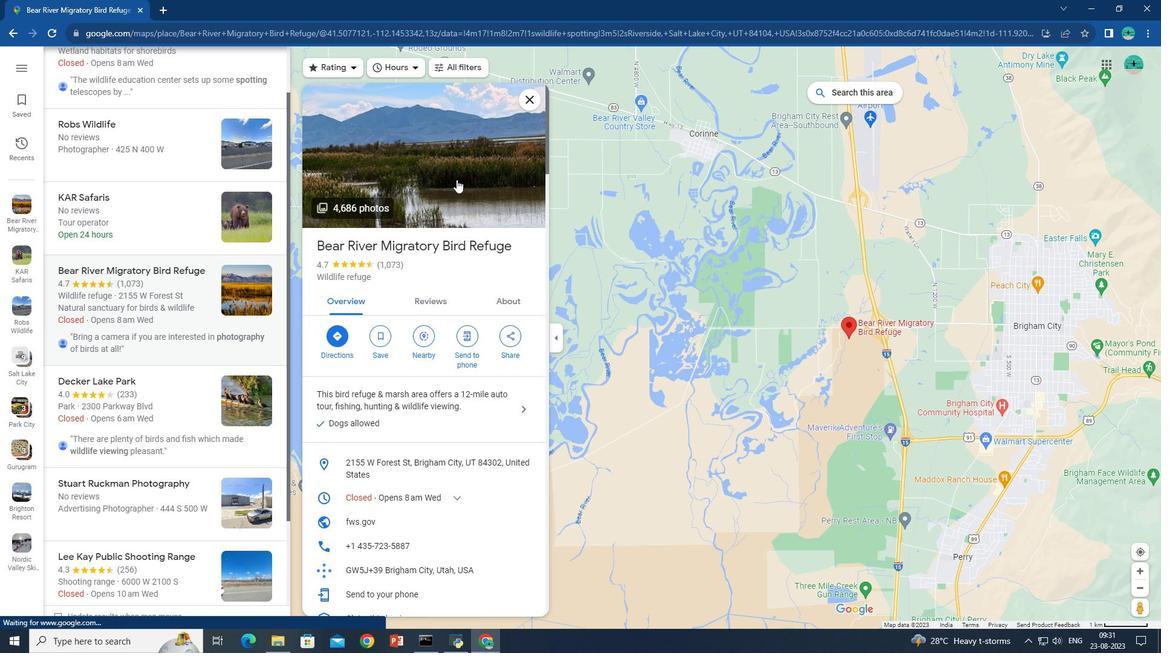 
Action: Key pressed <Key.down><Key.down><Key.right><Key.right><Key.right><Key.right><Key.down><Key.down><Key.right><Key.down><Key.down><Key.down><Key.down>
Screenshot: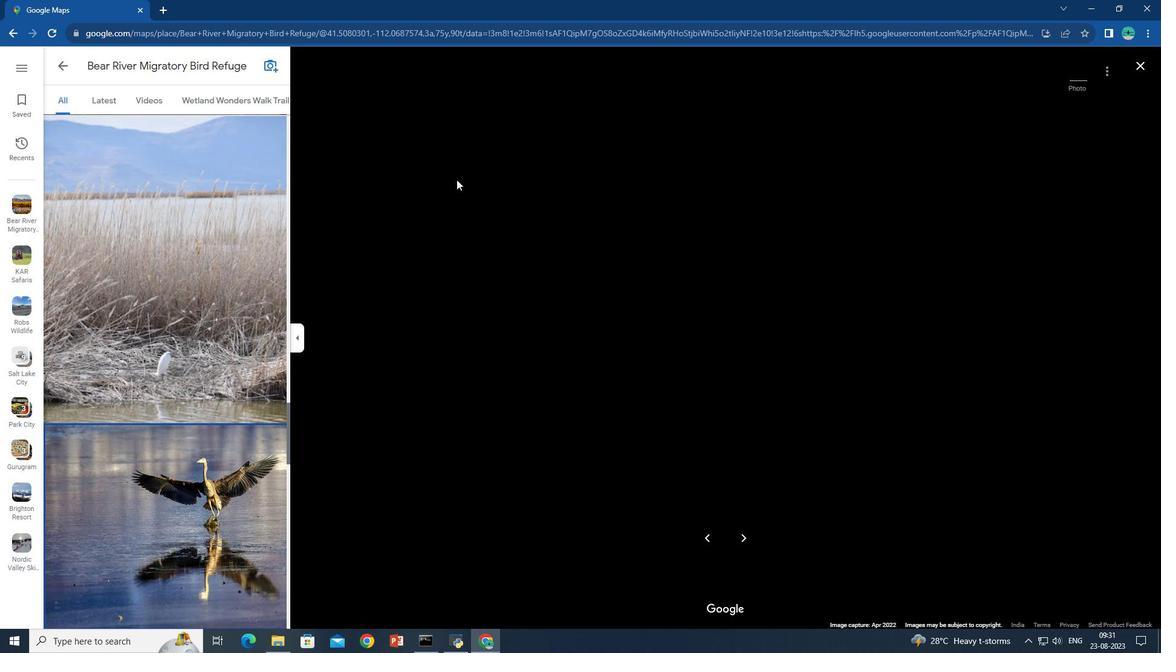 
Action: Mouse moved to (106, 105)
Screenshot: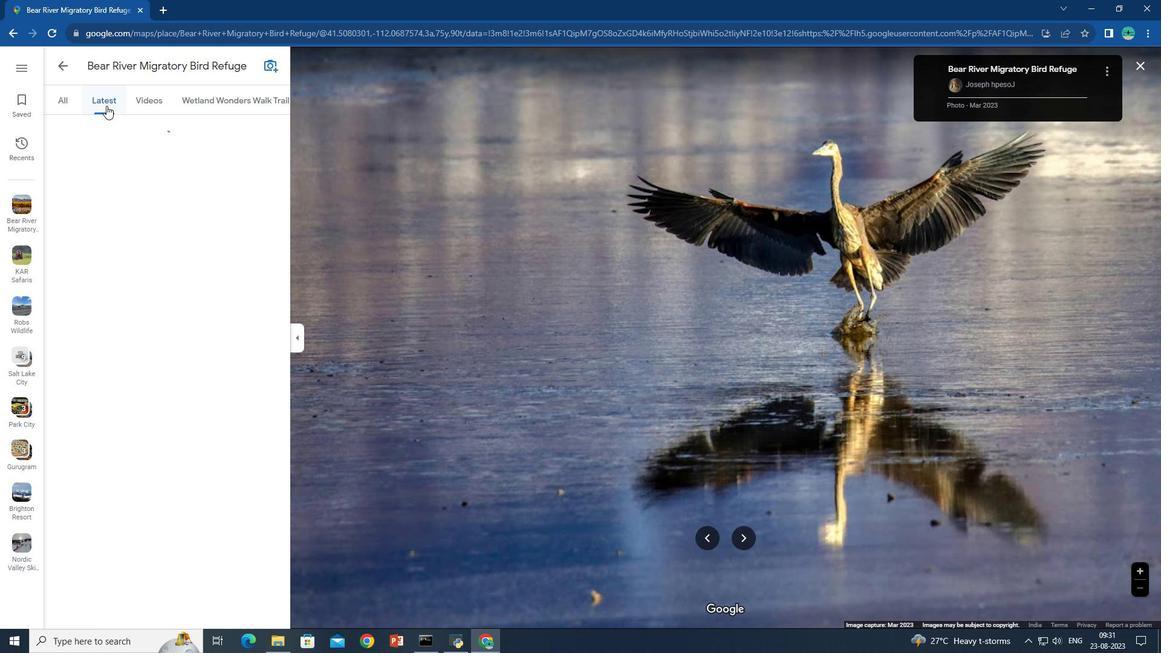 
Action: Mouse pressed left at (106, 105)
Screenshot: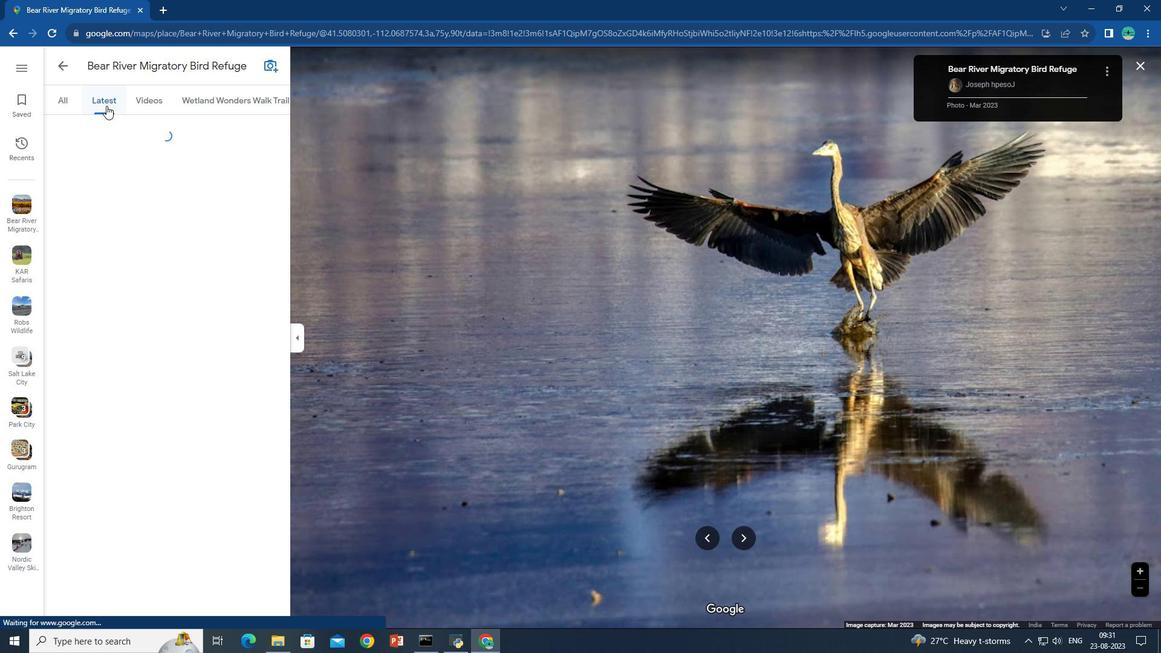 
Action: Key pressed <Key.down><Key.down>
Screenshot: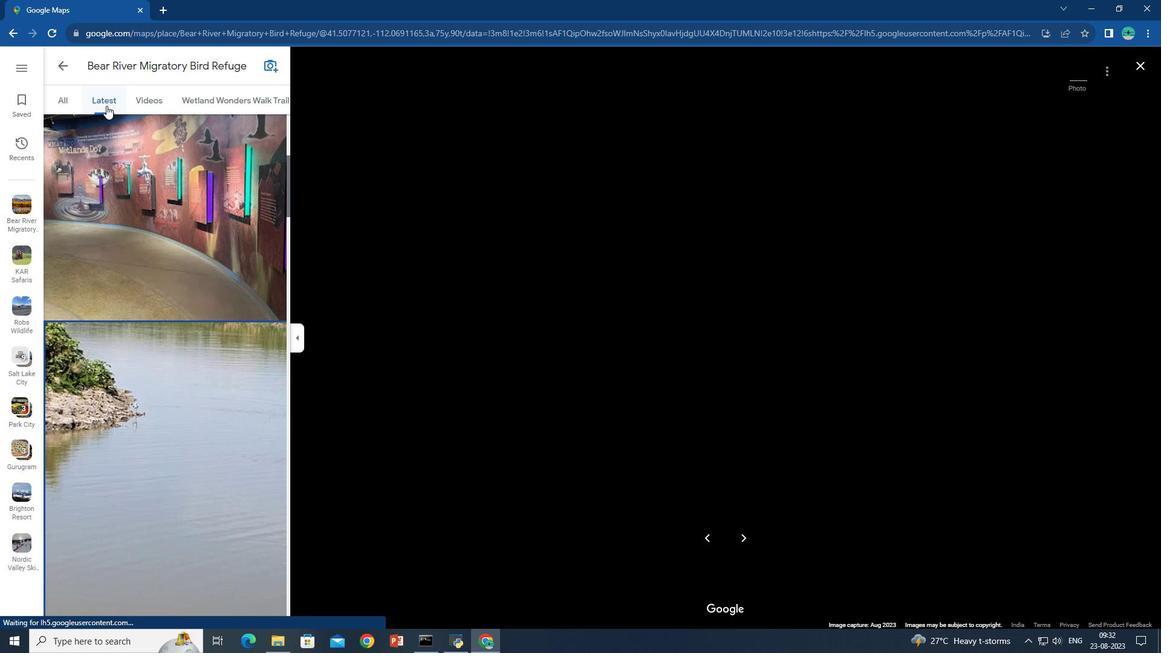 
Action: Mouse moved to (269, 91)
Screenshot: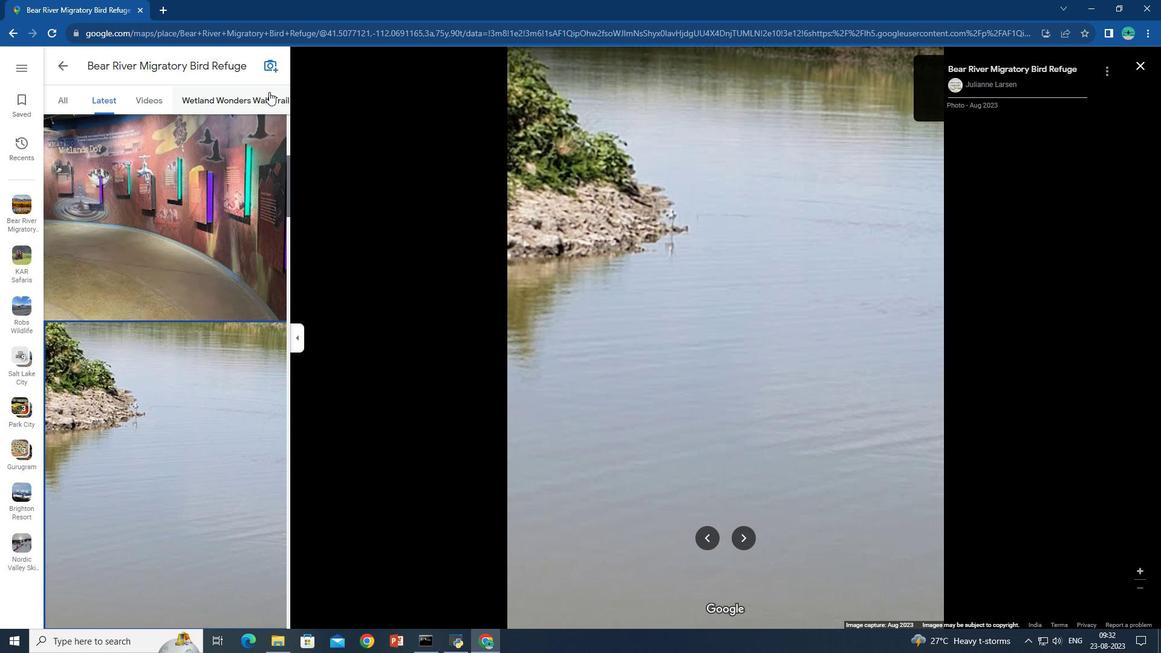 
Action: Mouse pressed left at (269, 91)
Screenshot: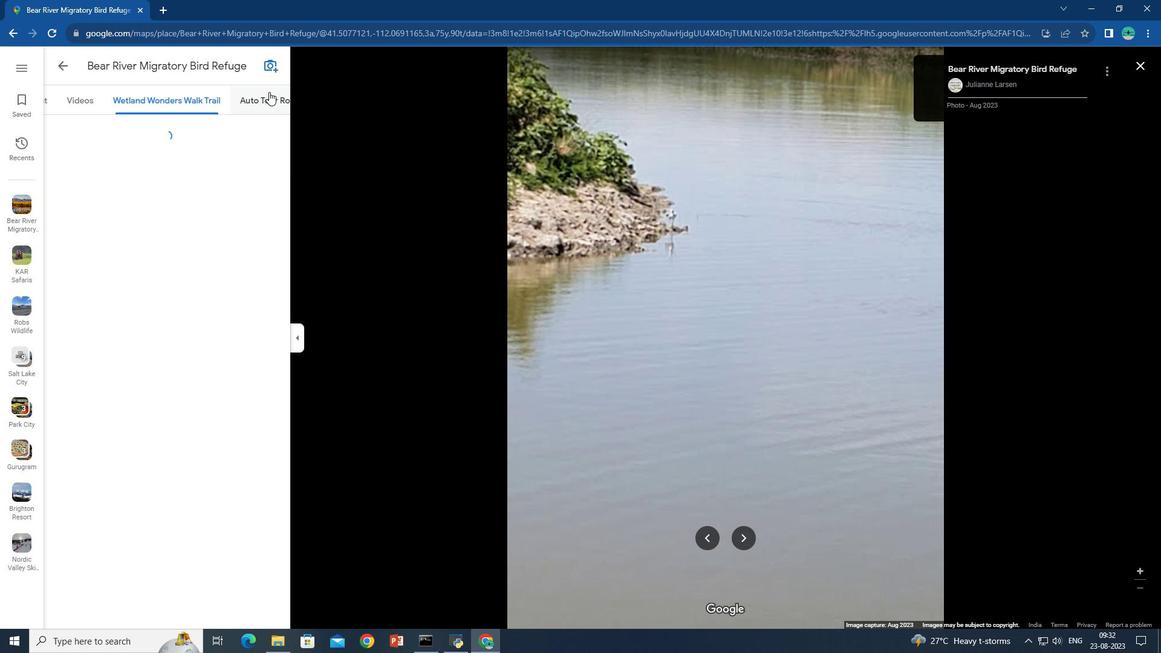 
Action: Mouse moved to (269, 102)
Screenshot: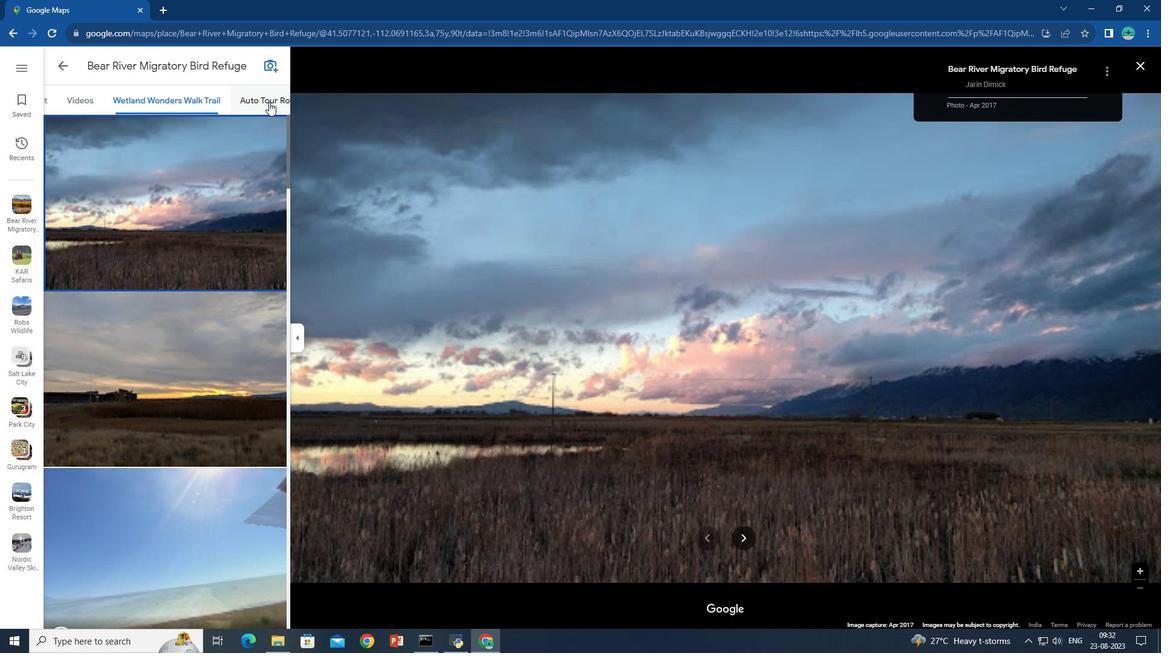 
Action: Mouse pressed left at (269, 102)
Screenshot: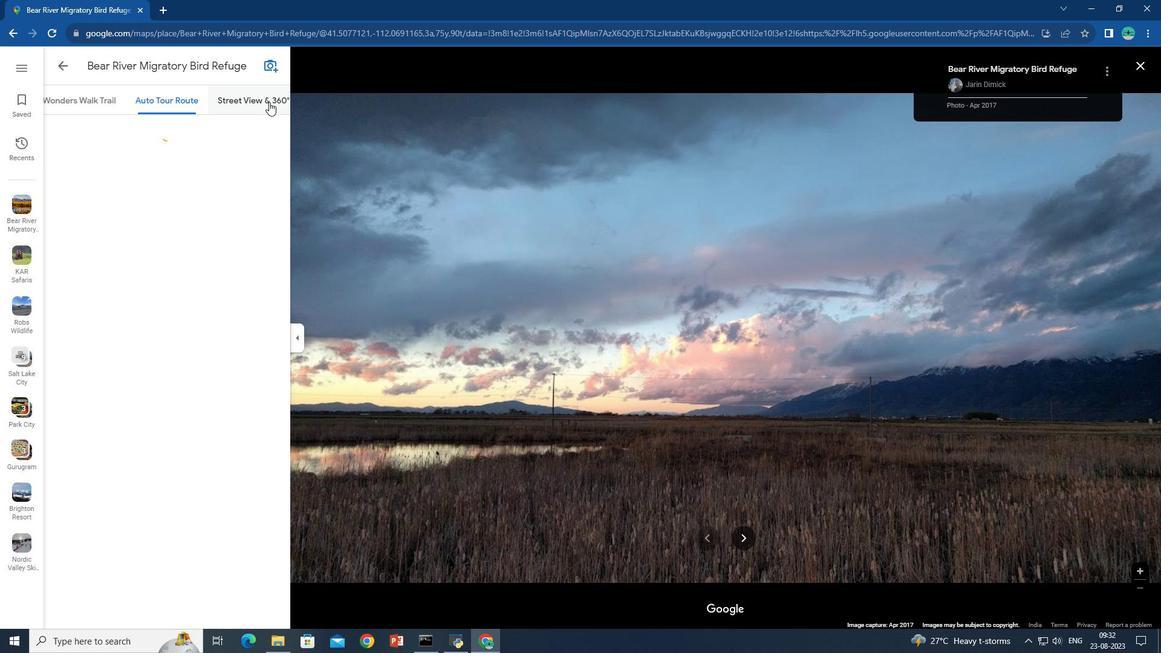 
Action: Mouse pressed left at (269, 102)
Screenshot: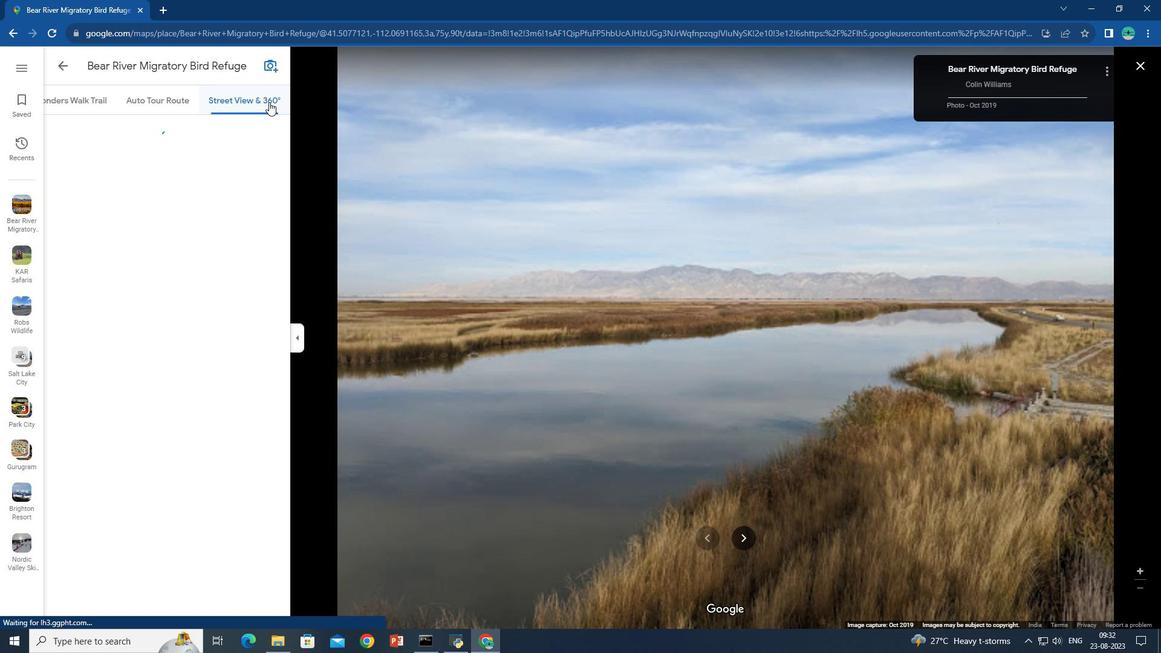 
Action: Mouse moved to (424, 229)
Screenshot: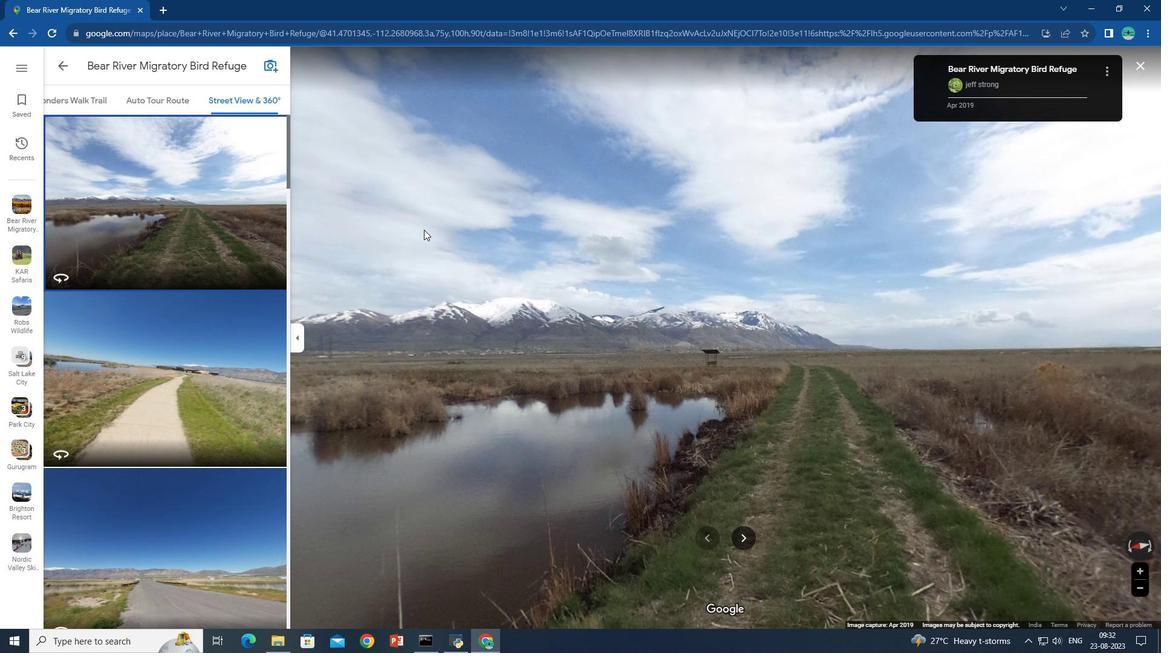 
Action: Mouse pressed left at (424, 229)
Screenshot: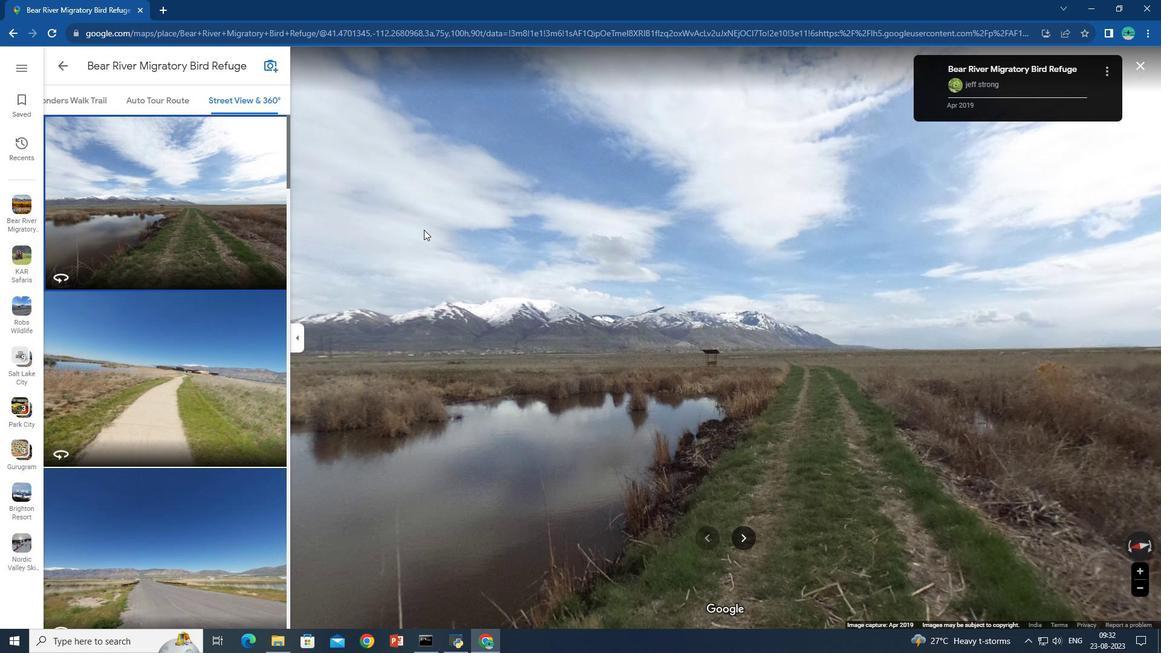 
Action: Key pressed <Key.right><Key.right><Key.right><Key.right><Key.right><Key.right><Key.right><Key.right><Key.right><Key.right><Key.right><Key.right><Key.right><Key.right><Key.right><Key.right><Key.right><Key.right><Key.right><Key.right><Key.right><Key.right><Key.right><Key.right><Key.right><Key.right><Key.right><Key.right><Key.right><Key.right><Key.right><Key.down><Key.down><Key.left><Key.right><Key.up><Key.up><Key.down><Key.down><Key.right><Key.right><Key.right><Key.right><Key.right><Key.right><Key.right><Key.right><Key.right><Key.right><Key.right><Key.right><Key.right><Key.right><Key.right><Key.right><Key.right><Key.right><Key.right><Key.right><Key.right><Key.right><Key.right><Key.right><Key.up><Key.left><Key.up><Key.right><Key.right><Key.right><Key.right><Key.right><Key.right><Key.right><Key.right><Key.right><Key.right><Key.right><Key.right><Key.right><Key.right><Key.right><Key.right><Key.right><Key.right><Key.right><Key.right><Key.right><Key.right><Key.right><Key.up><Key.down><Key.down>
Screenshot: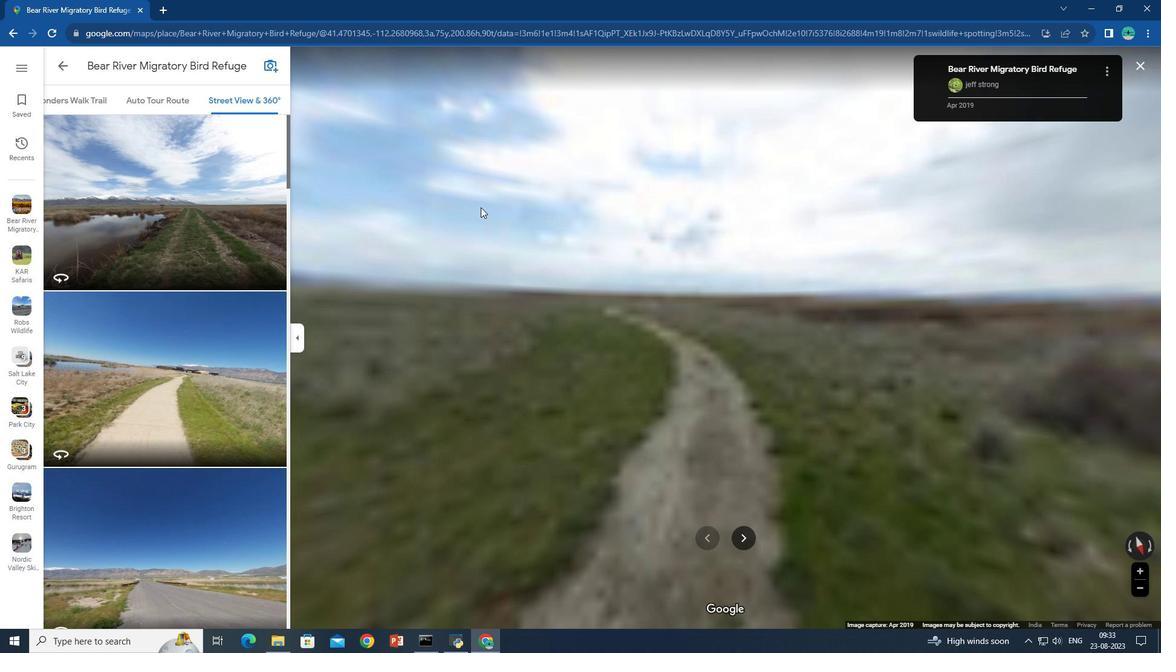 
Action: Mouse moved to (150, 531)
Screenshot: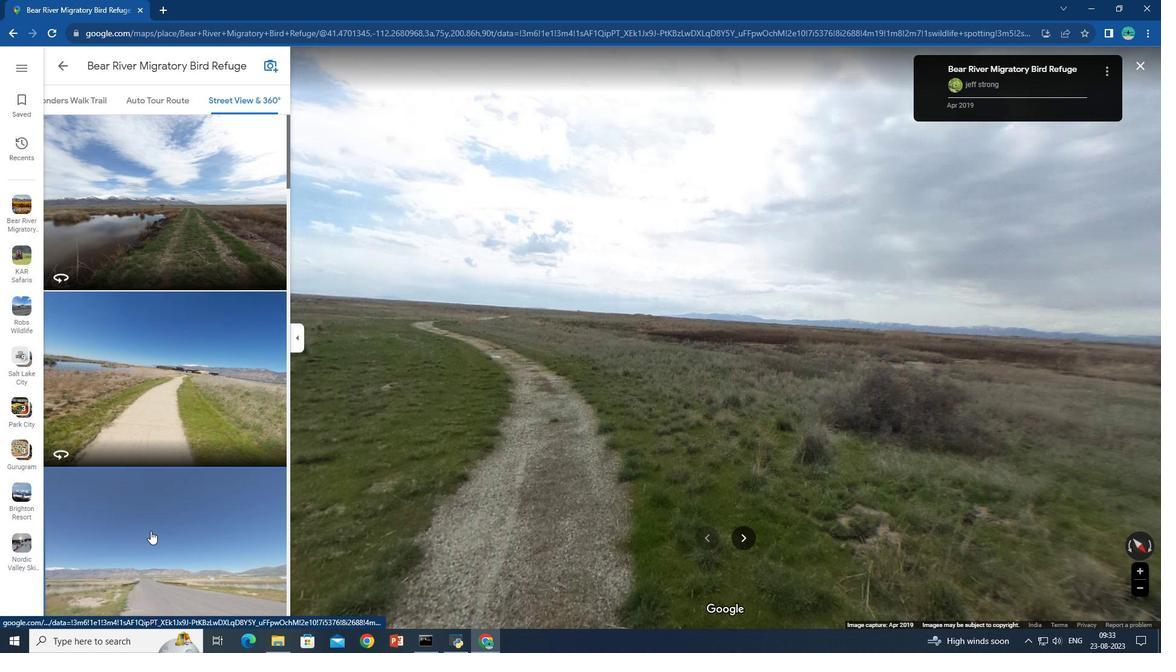 
Action: Mouse pressed left at (150, 531)
Screenshot: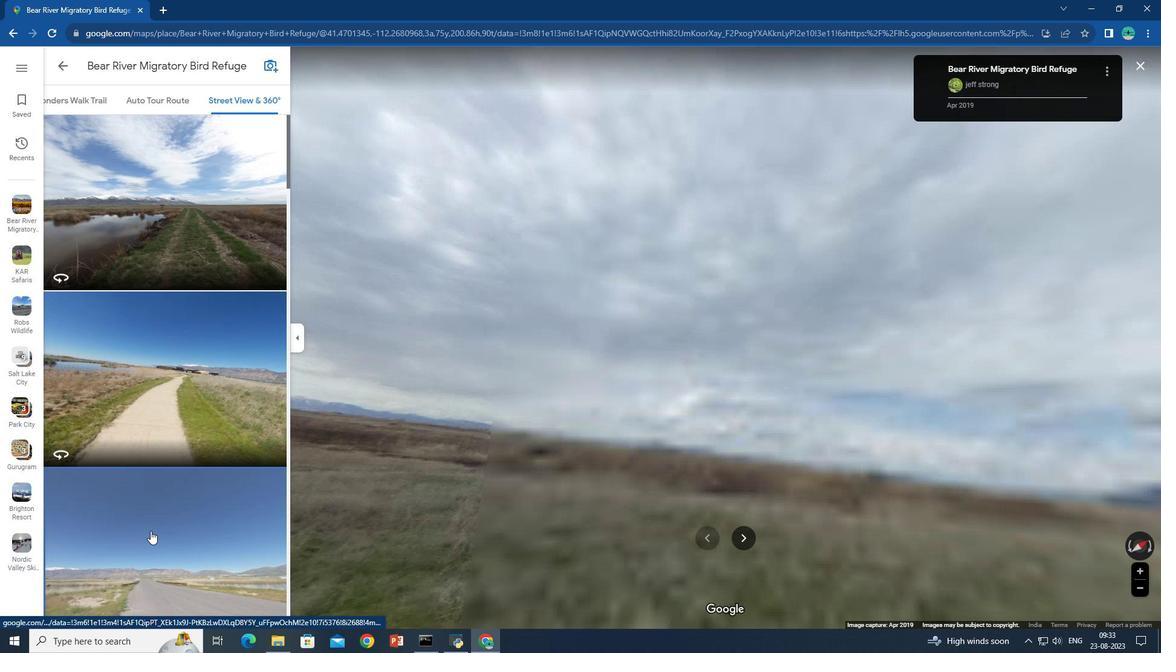 
Action: Key pressed <Key.right><Key.right><Key.right><Key.left><Key.down><Key.up>
Screenshot: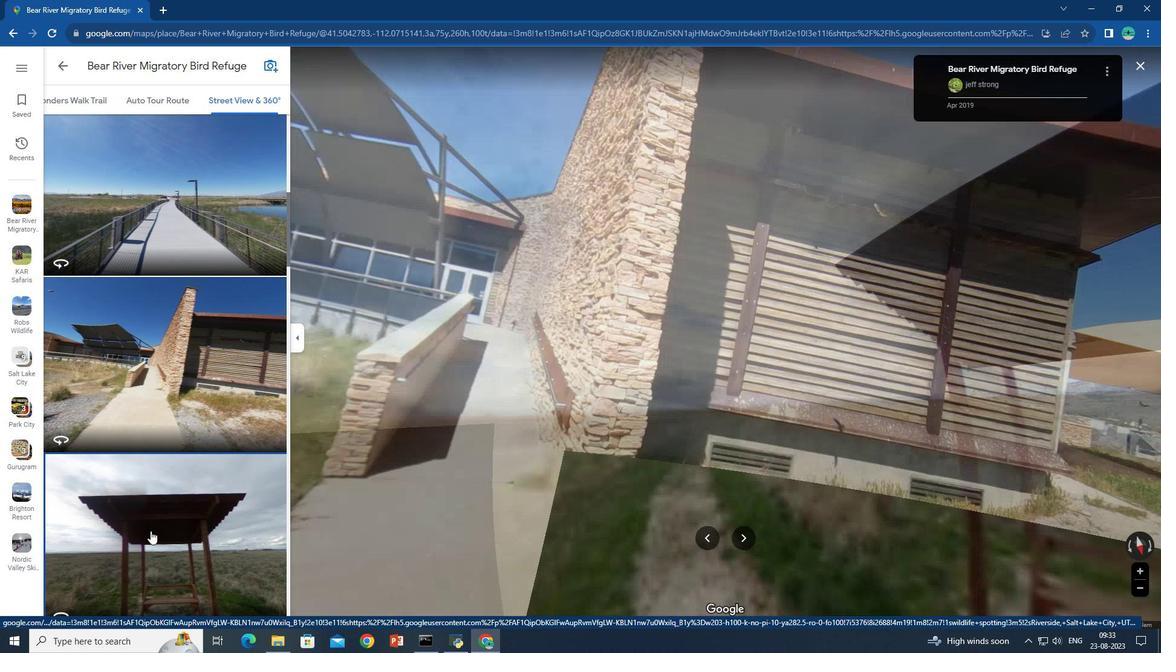 
Action: Mouse scrolled (150, 530) with delta (0, 0)
Screenshot: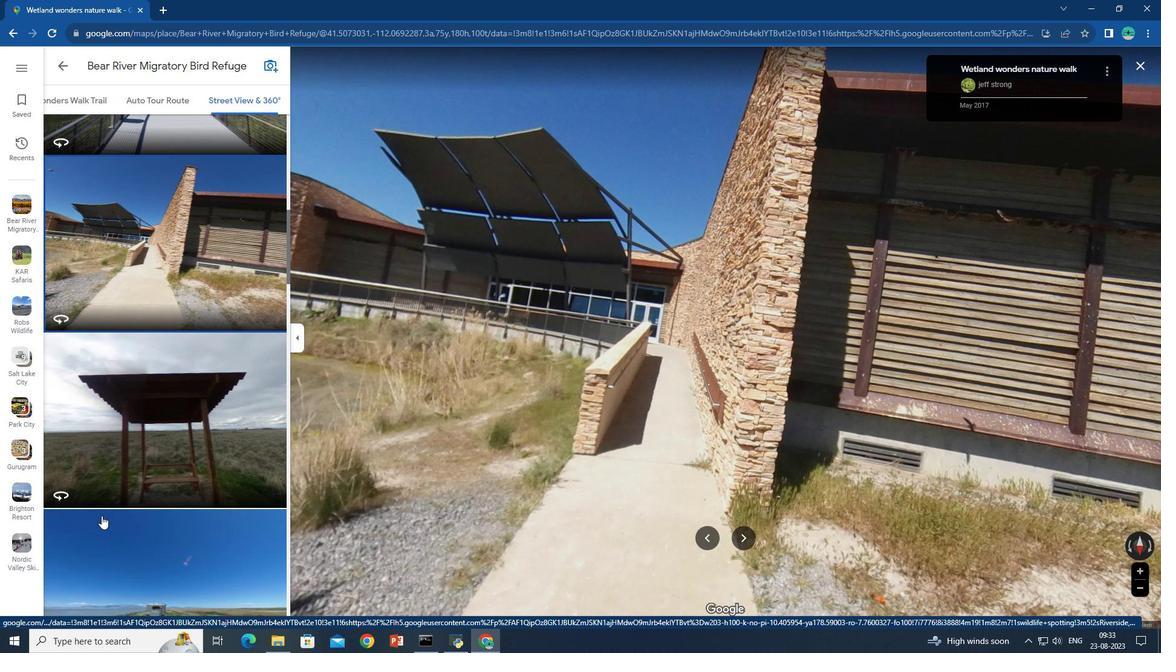
Action: Mouse scrolled (150, 530) with delta (0, 0)
Screenshot: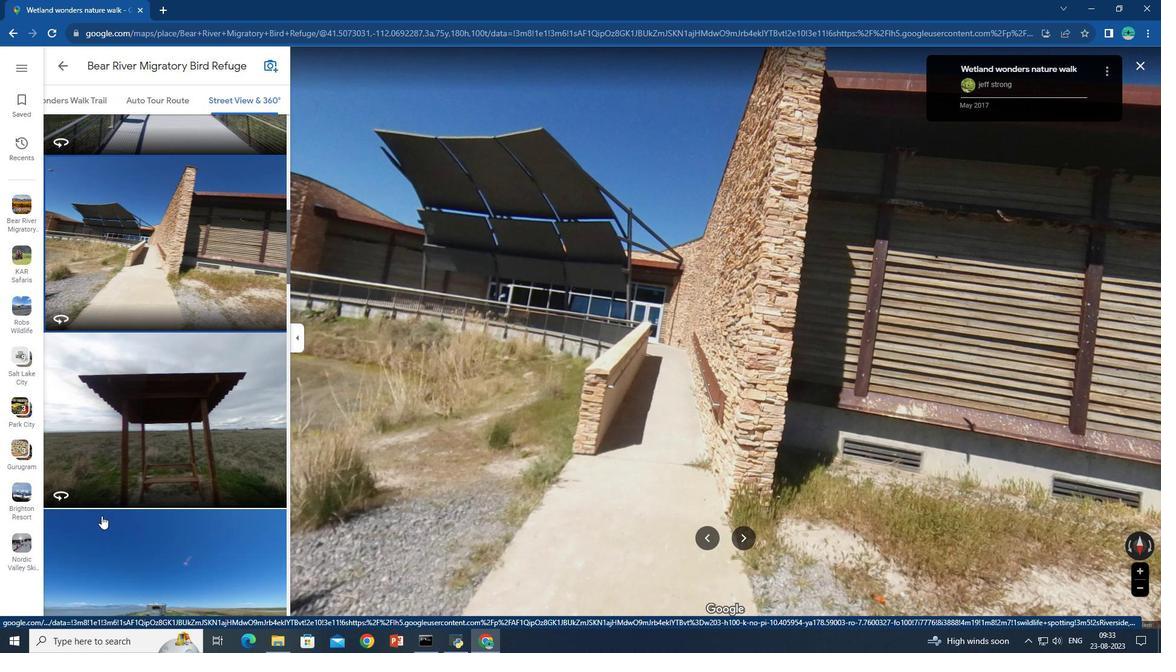 
Action: Mouse moved to (101, 516)
Screenshot: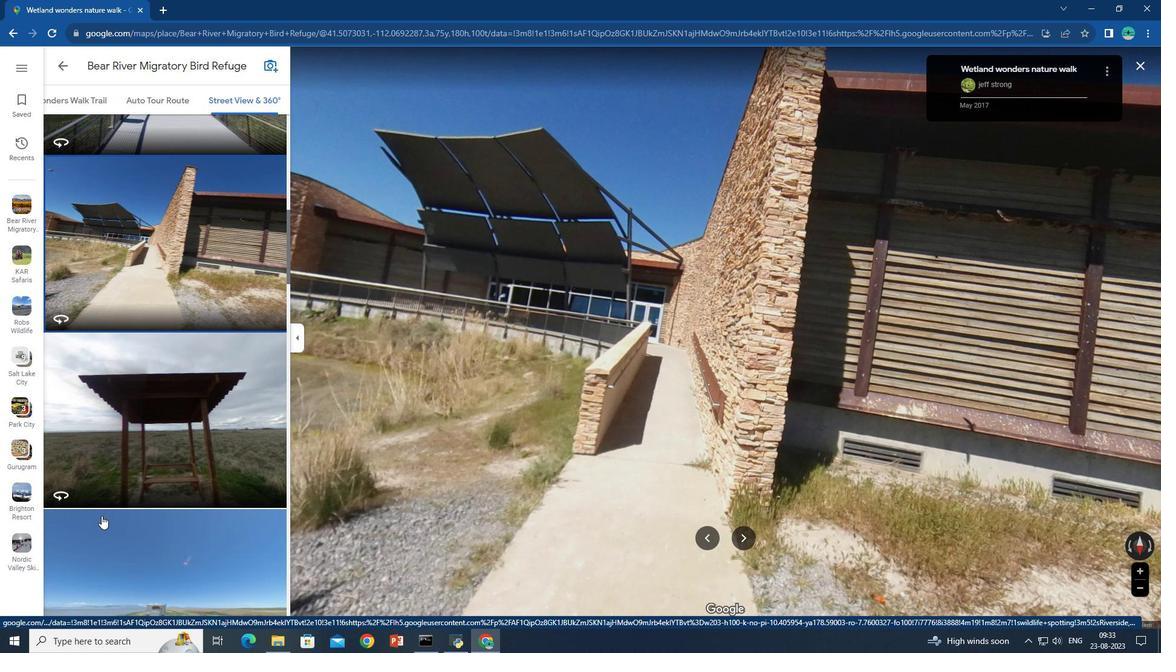 
Action: Mouse pressed left at (101, 516)
Screenshot: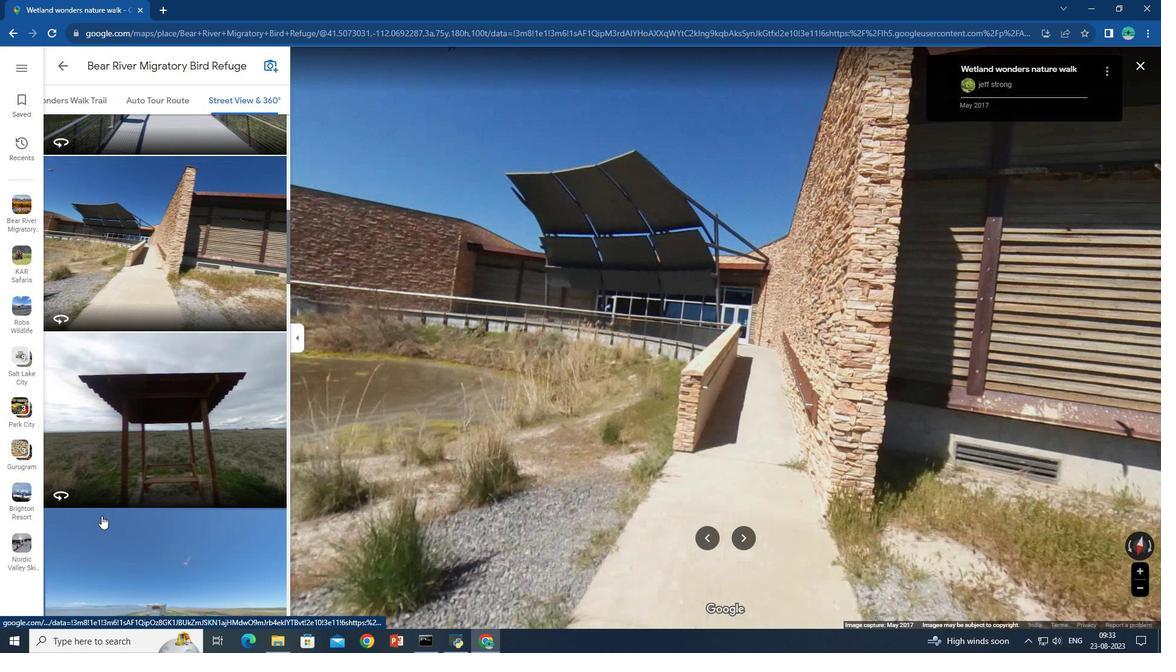 
Action: Key pressed <Key.right>
Screenshot: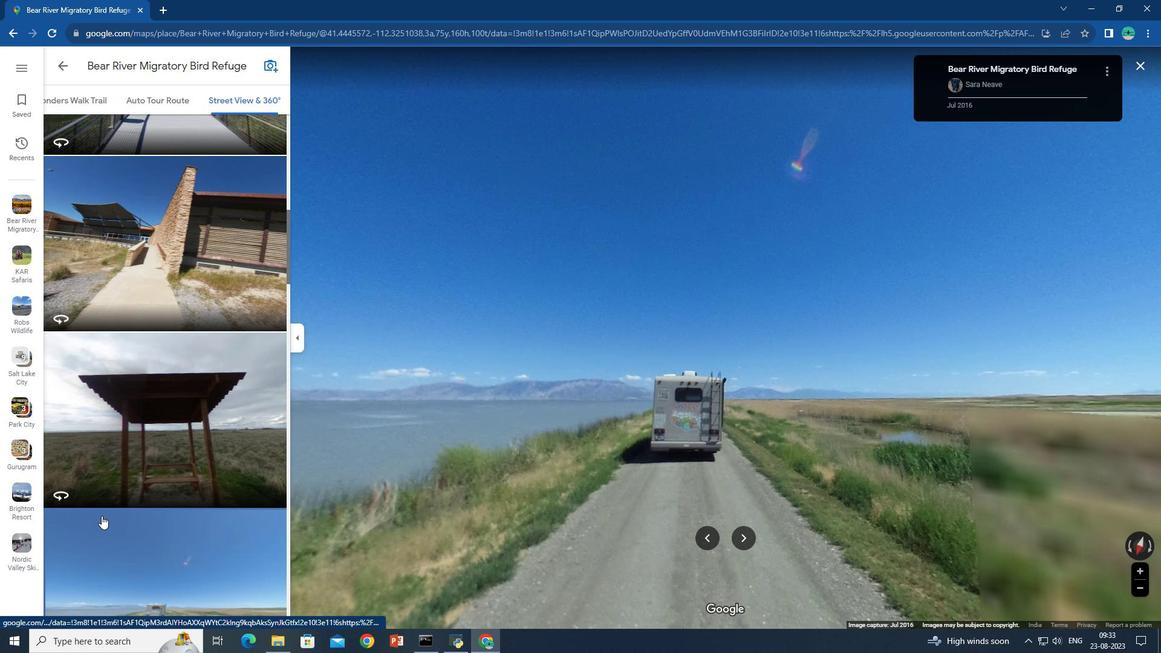 
Action: Mouse moved to (165, 410)
Screenshot: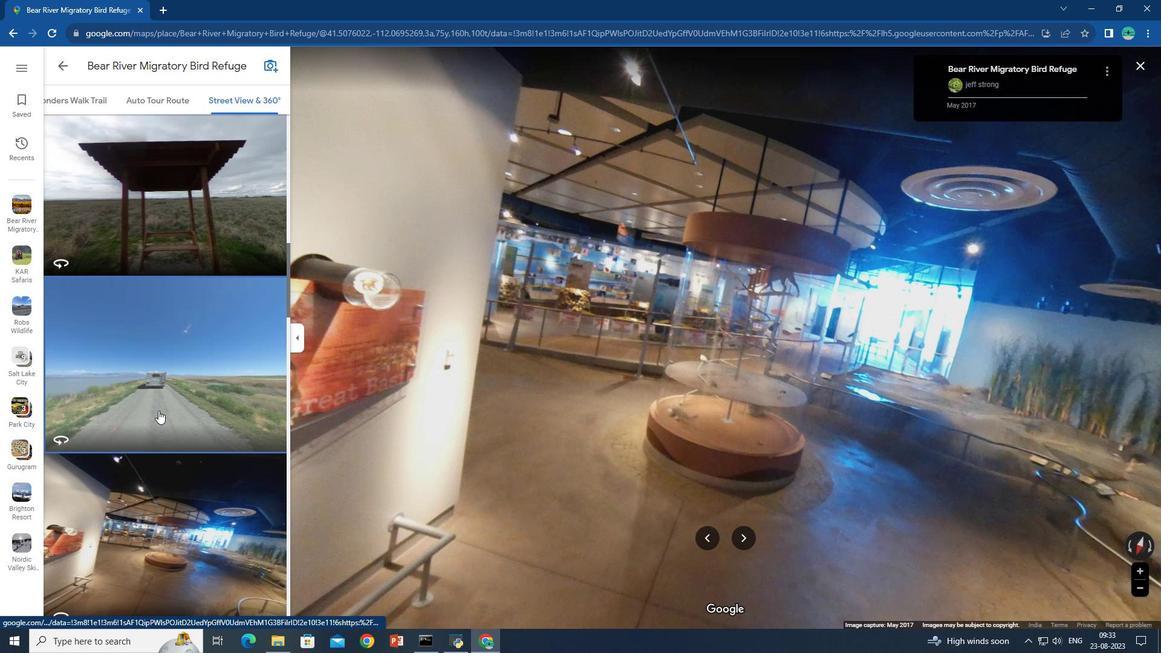 
Action: Mouse pressed left at (165, 410)
Screenshot: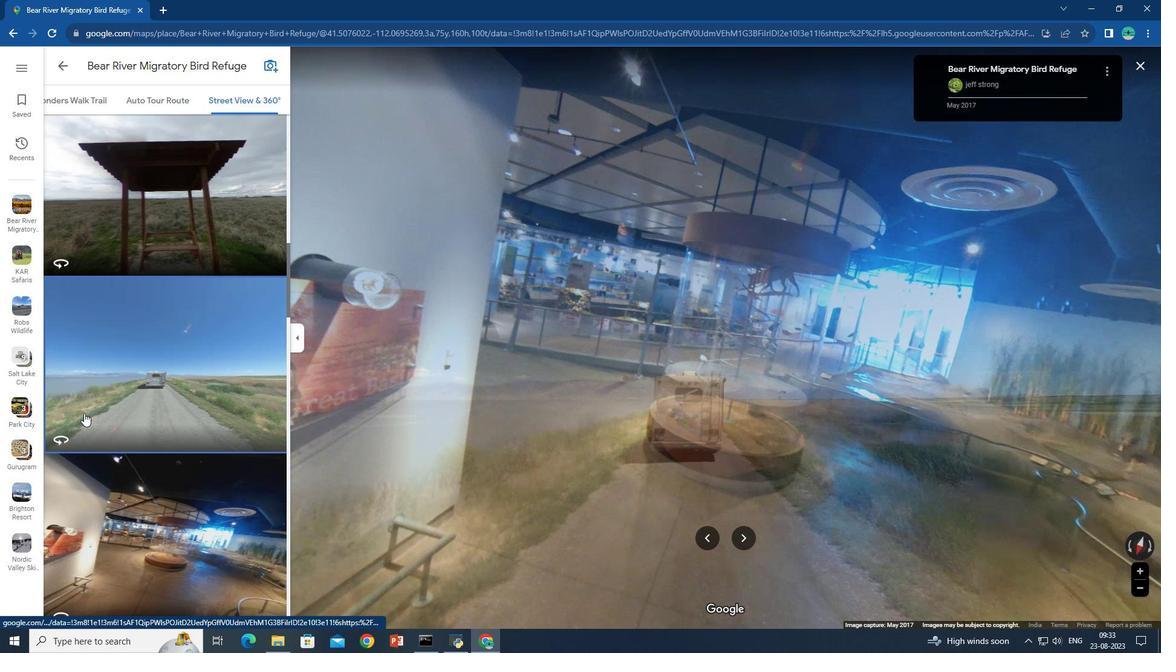 
Action: Mouse moved to (146, 410)
Screenshot: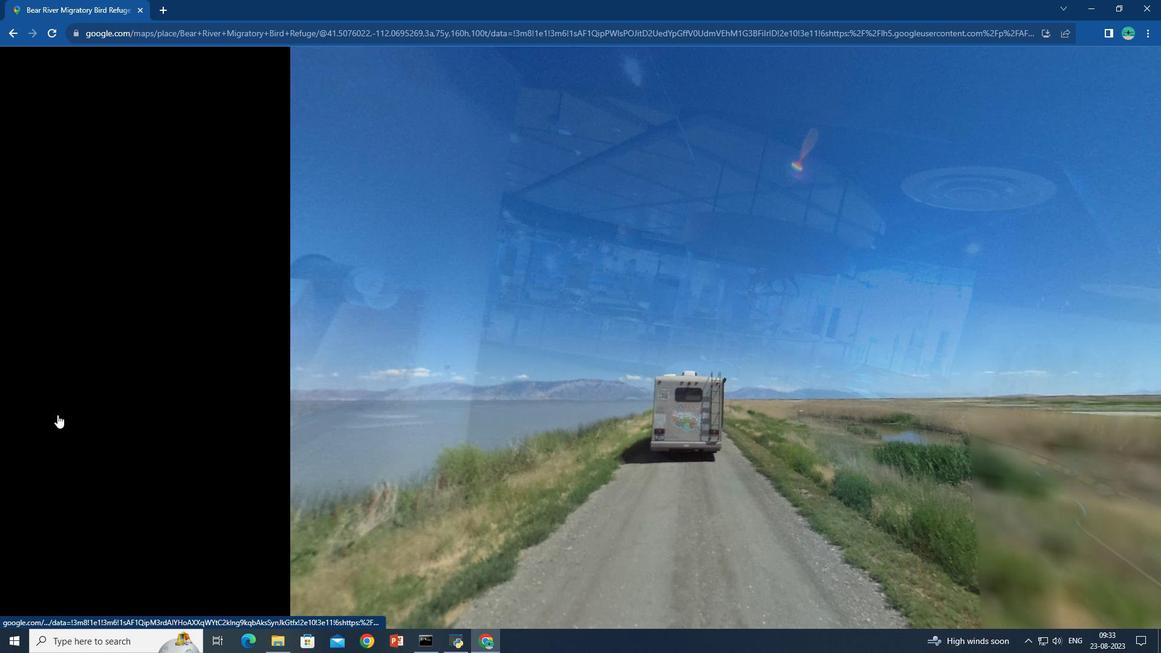 
Action: Mouse pressed left at (152, 410)
Screenshot: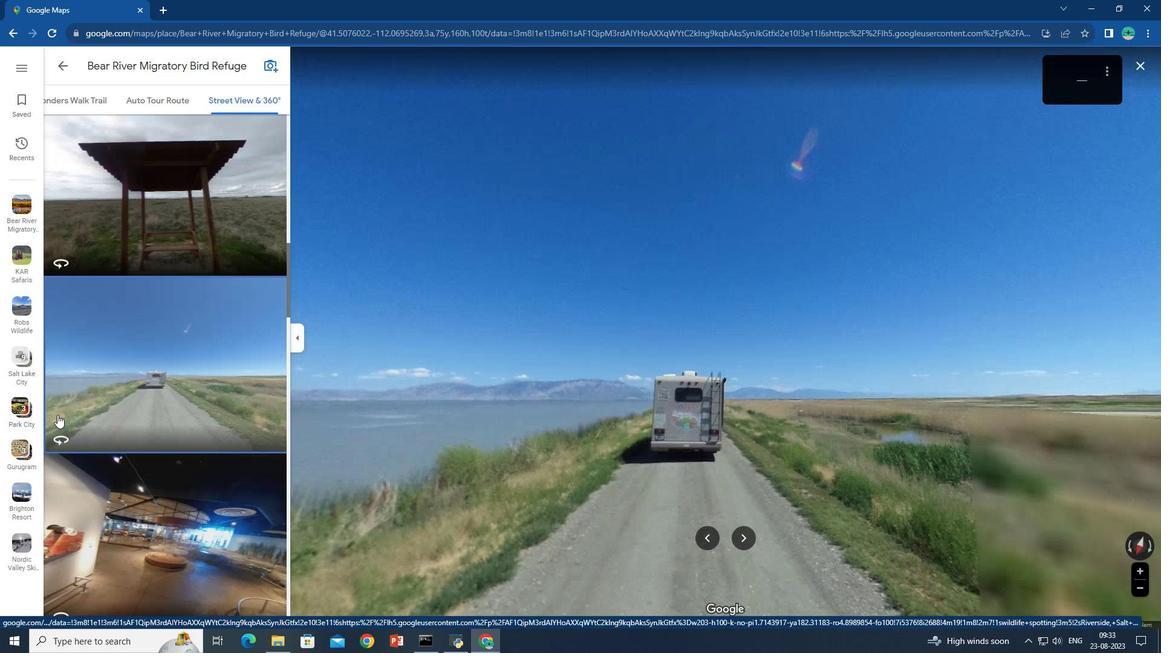 
Action: Mouse moved to (57, 415)
Screenshot: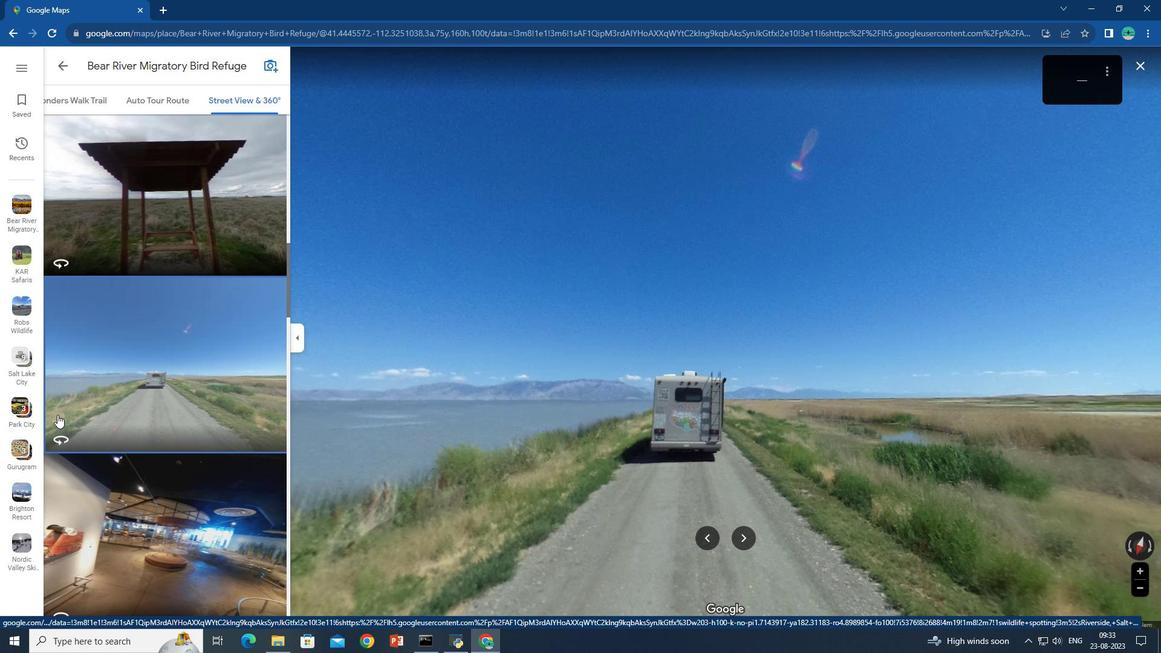 
Action: Mouse pressed left at (57, 415)
Screenshot: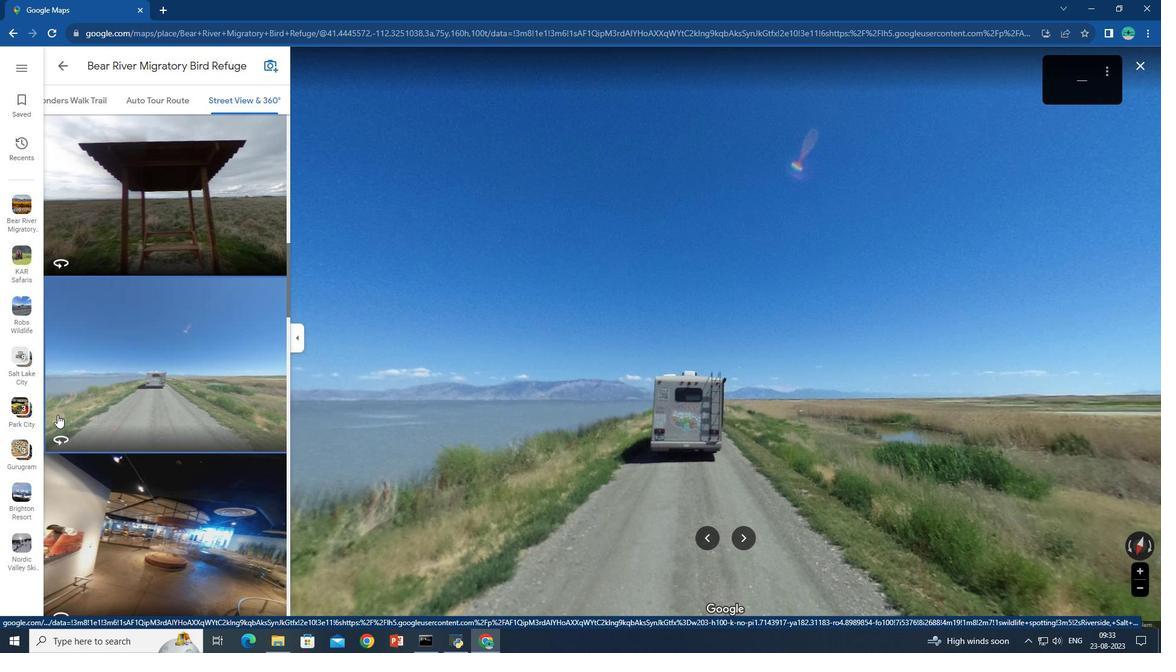 
Action: Mouse moved to (184, 244)
Screenshot: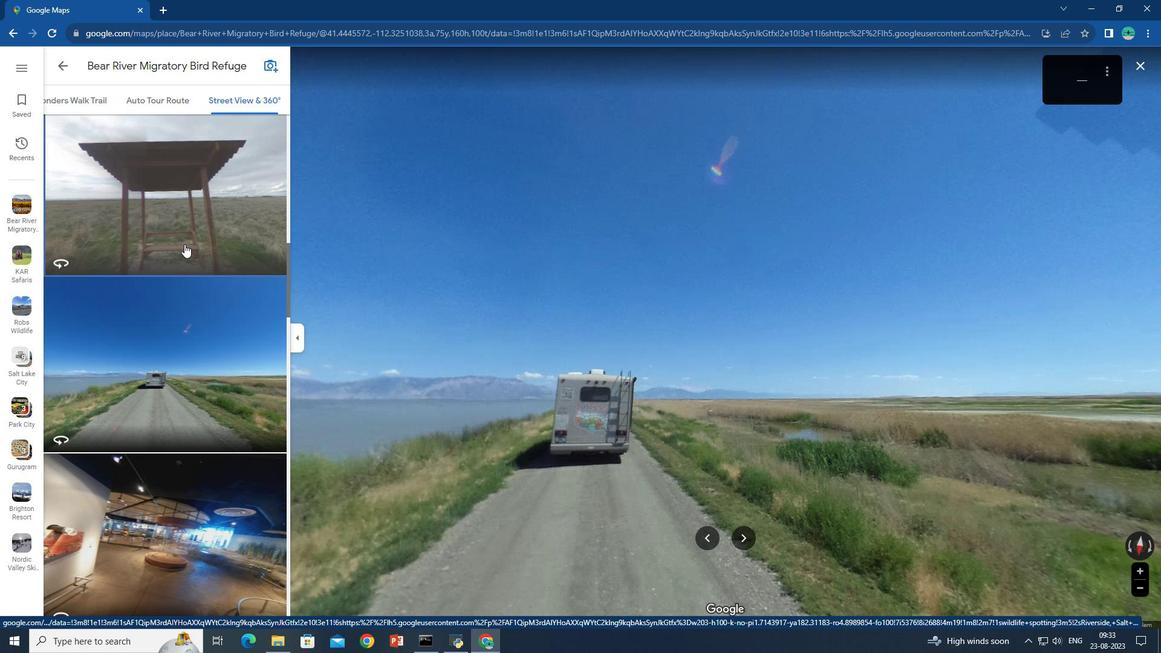 
Action: Mouse pressed left at (184, 244)
Screenshot: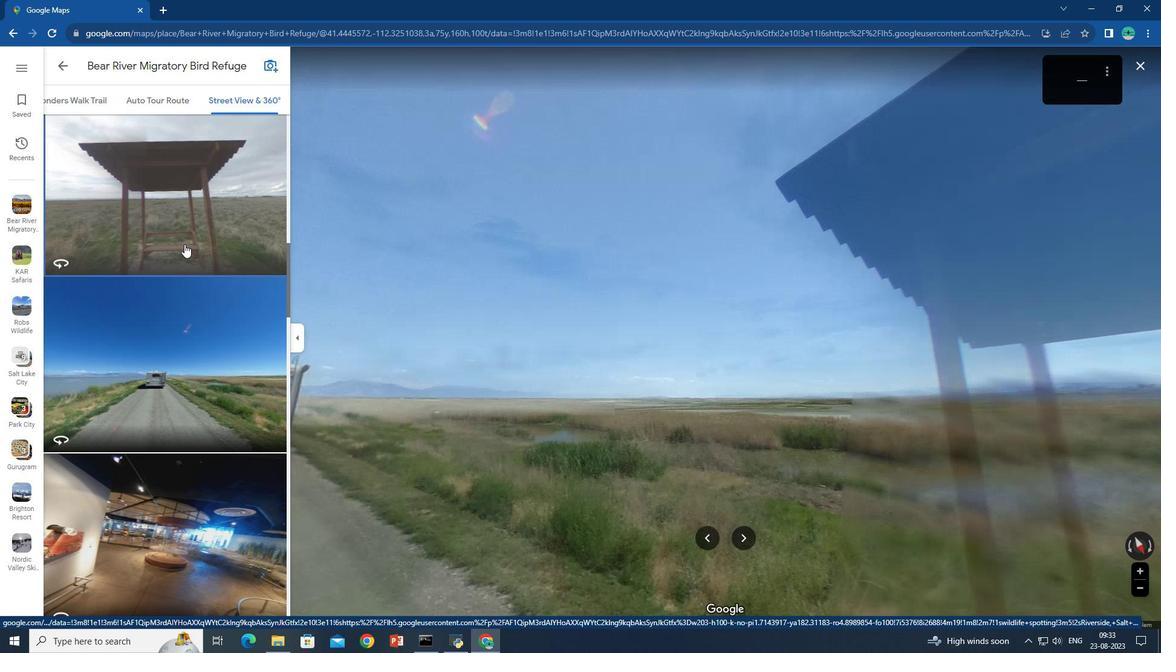 
Action: Mouse moved to (657, 296)
Screenshot: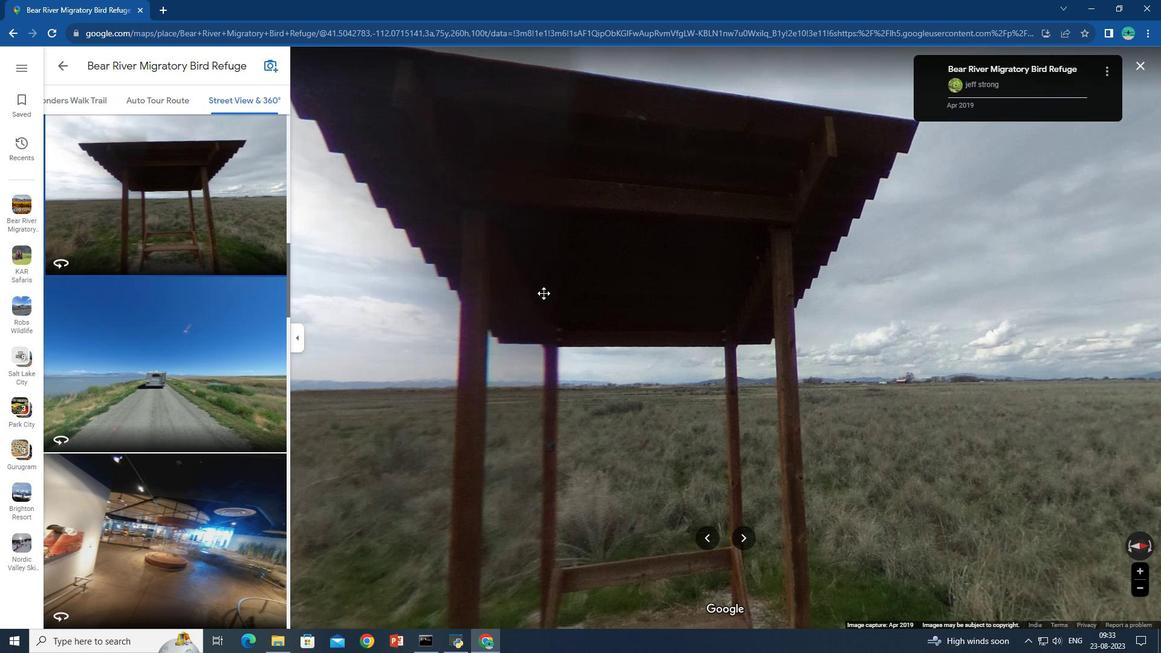
Action: Mouse pressed left at (657, 296)
Screenshot: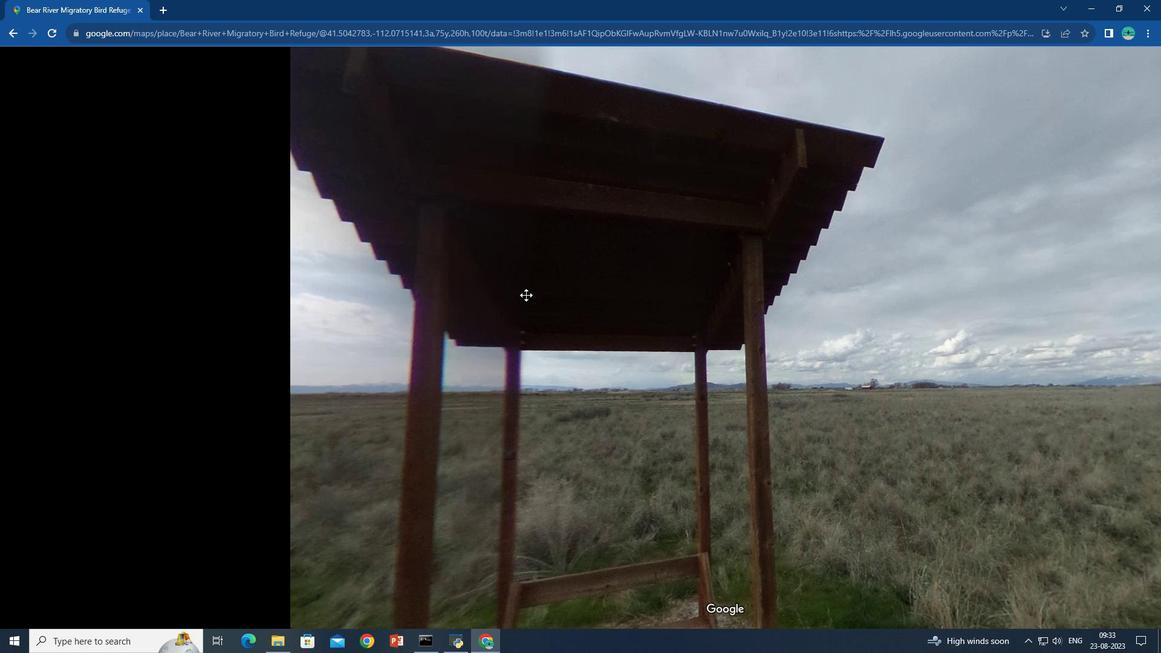 
Action: Mouse moved to (524, 295)
Screenshot: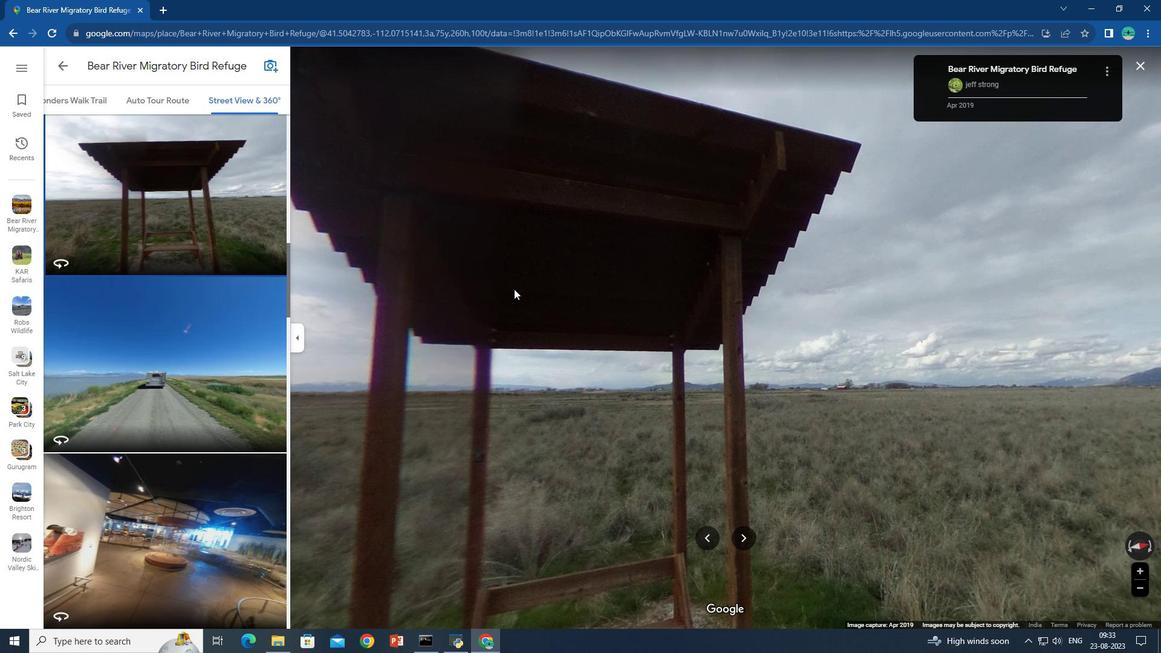 
Action: Key pressed <Key.right>
Screenshot: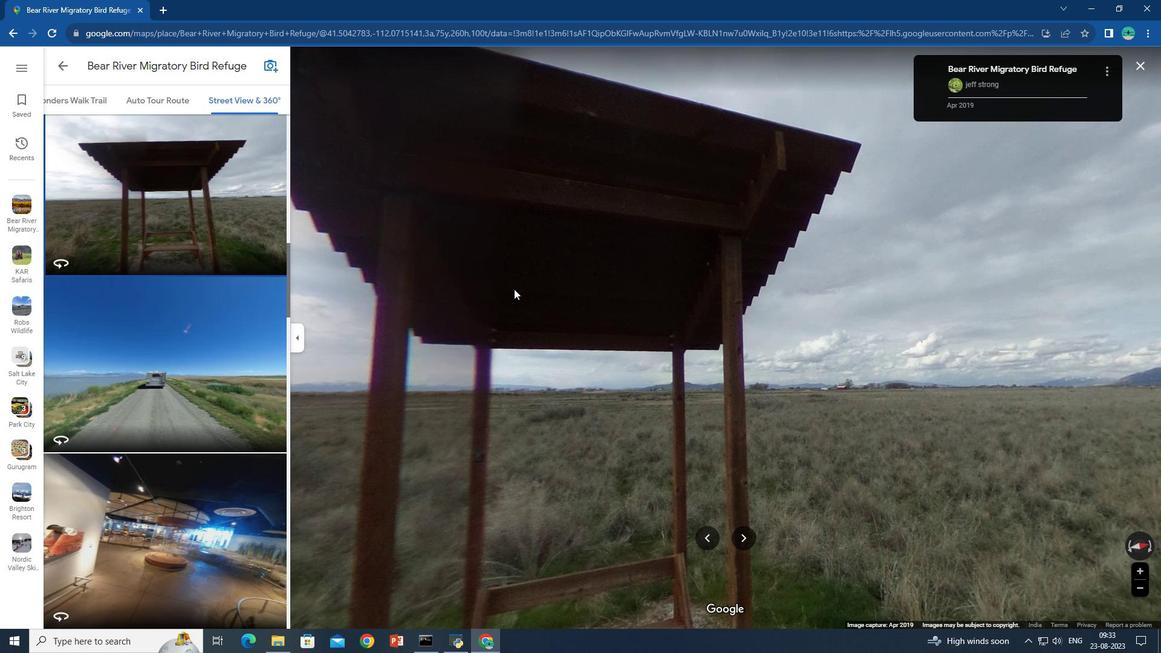
Action: Mouse moved to (514, 289)
Screenshot: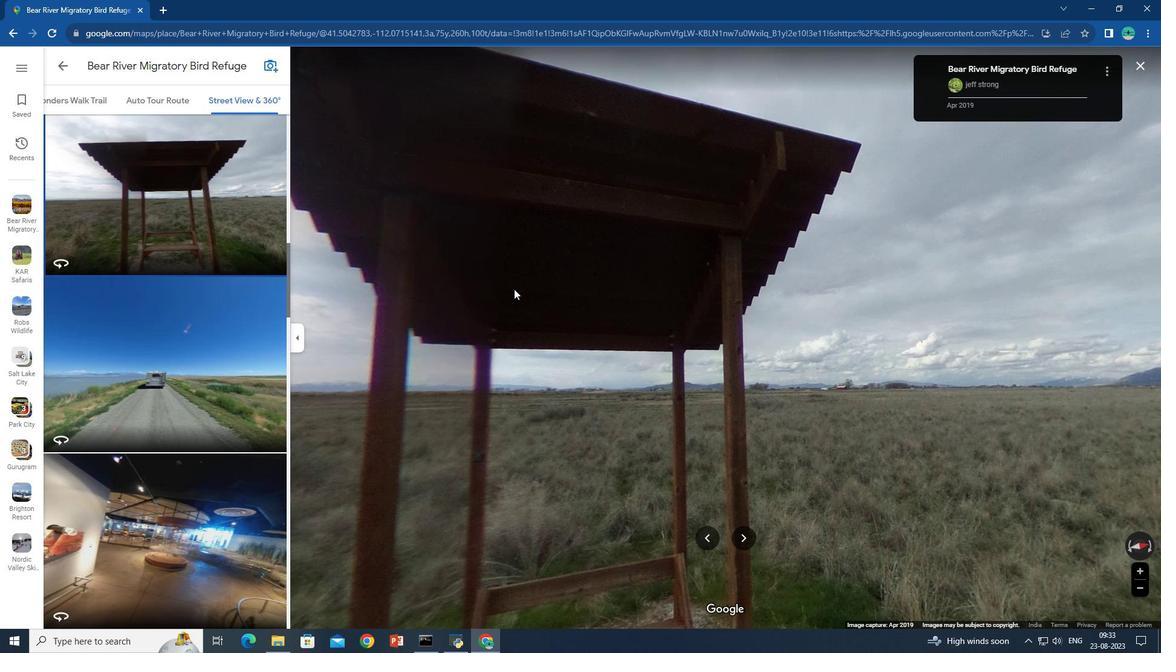 
Action: Key pressed <Key.right><Key.right><Key.right><Key.right><Key.right><Key.right><Key.right><Key.right><Key.right><Key.right><Key.right><Key.right><Key.right><Key.right><Key.right><Key.right><Key.right><Key.right><Key.right><Key.right><Key.down><Key.right><Key.right><Key.up><Key.right><Key.up><Key.left><Key.left><Key.left><Key.left><Key.left><Key.left><Key.left><Key.up><Key.left><Key.left><Key.left>
Screenshot: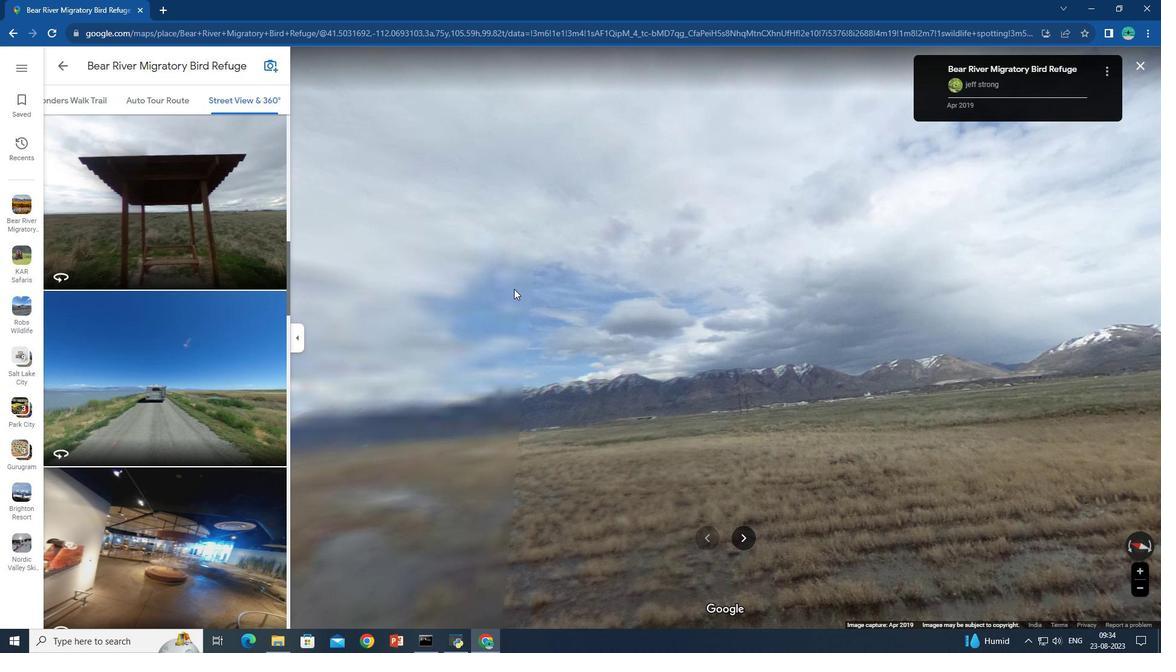 
Action: Mouse moved to (229, 479)
Screenshot: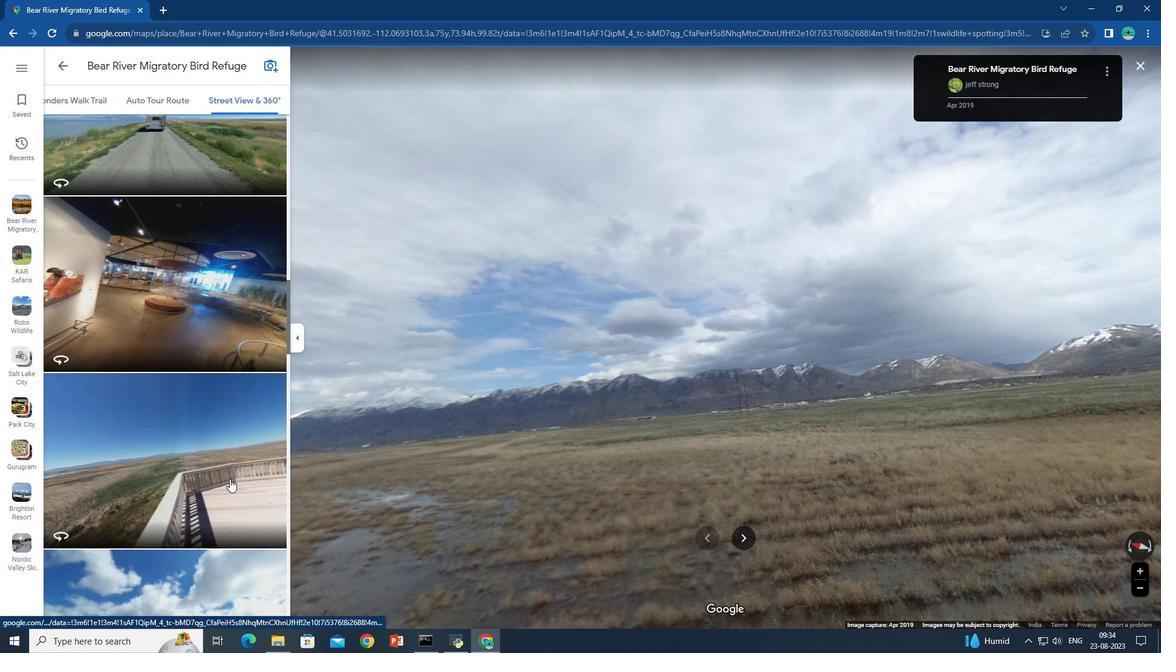
Action: Mouse scrolled (229, 478) with delta (0, 0)
Screenshot: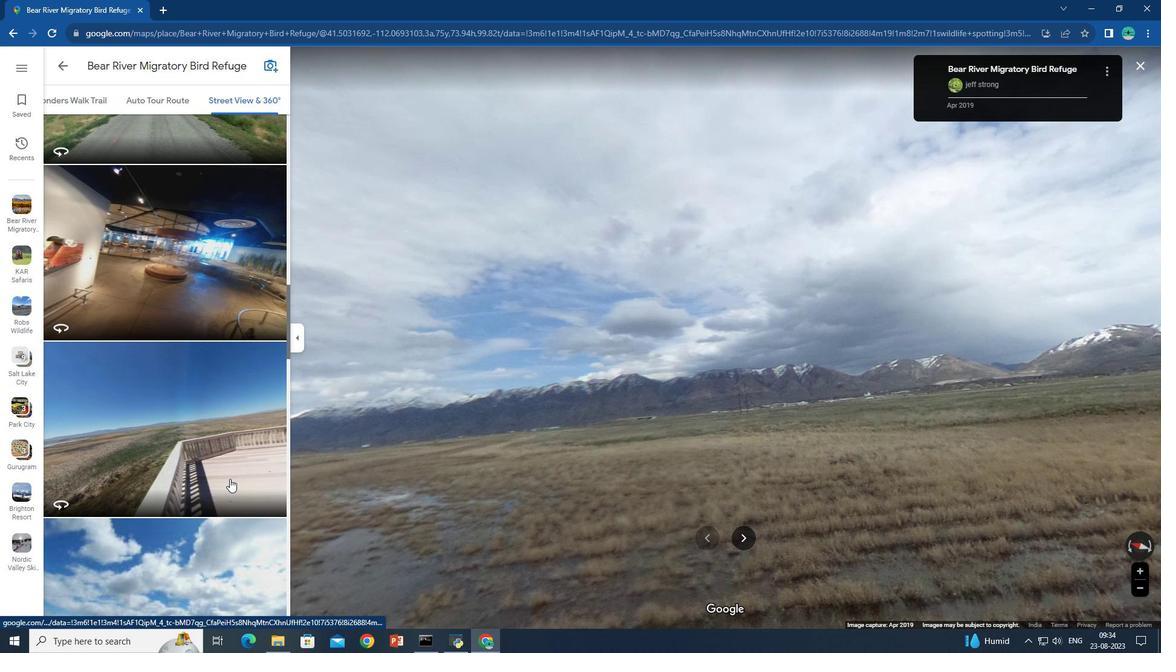 
Action: Mouse scrolled (229, 478) with delta (0, 0)
Screenshot: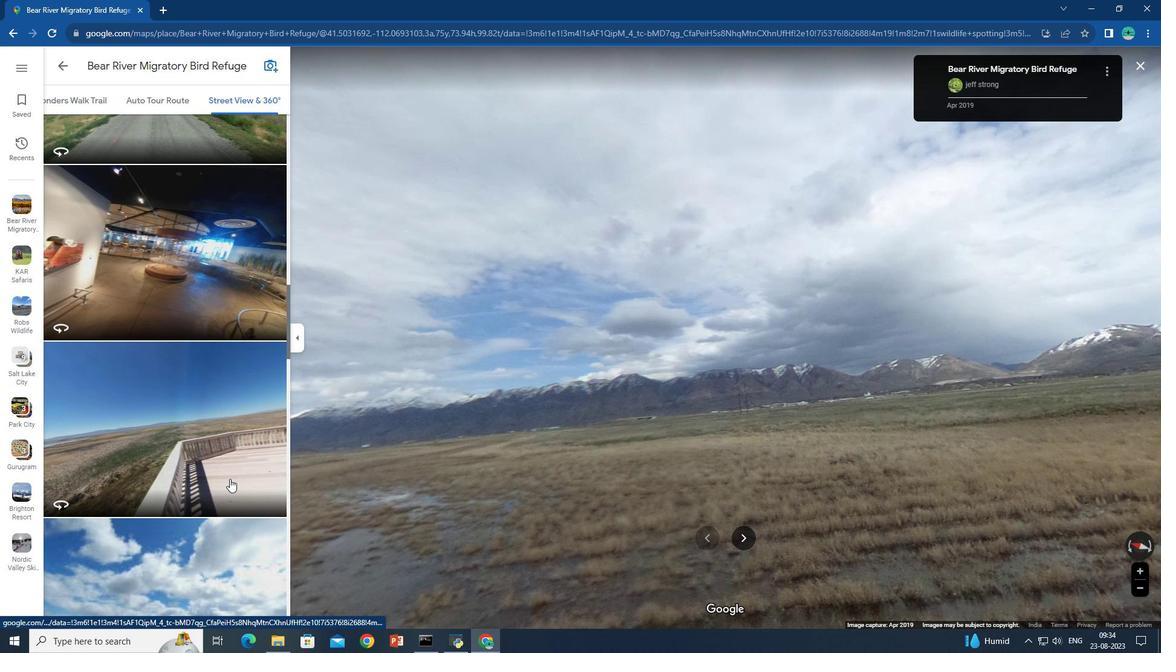 
Action: Mouse scrolled (229, 478) with delta (0, 0)
Screenshot: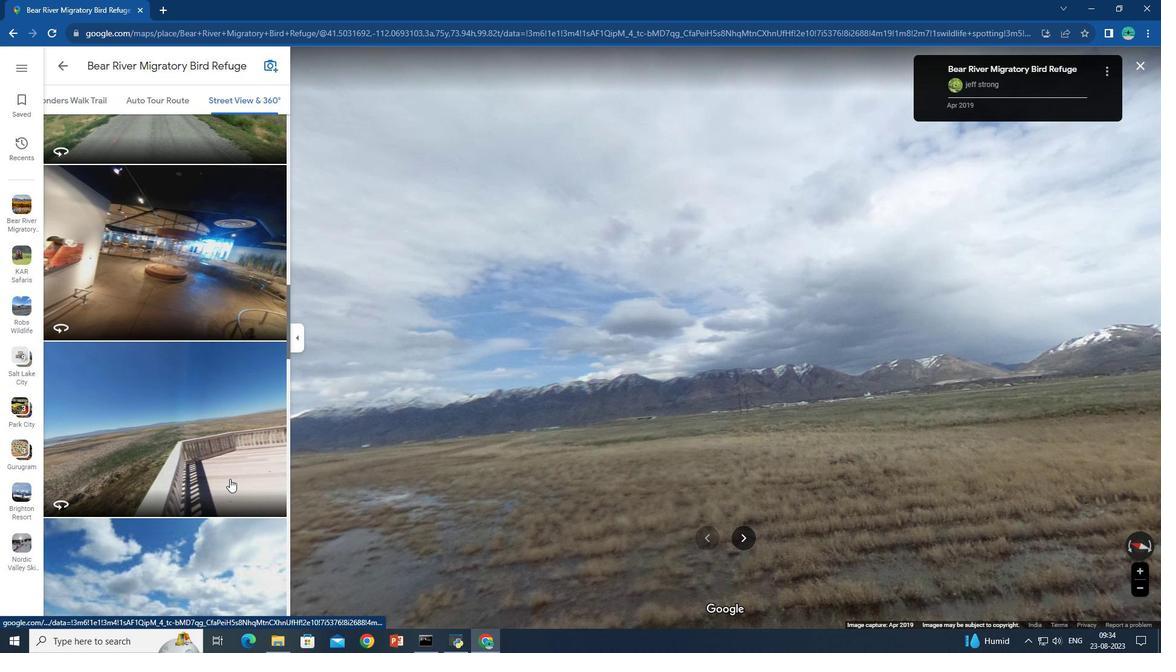 
Action: Mouse scrolled (229, 478) with delta (0, 0)
Screenshot: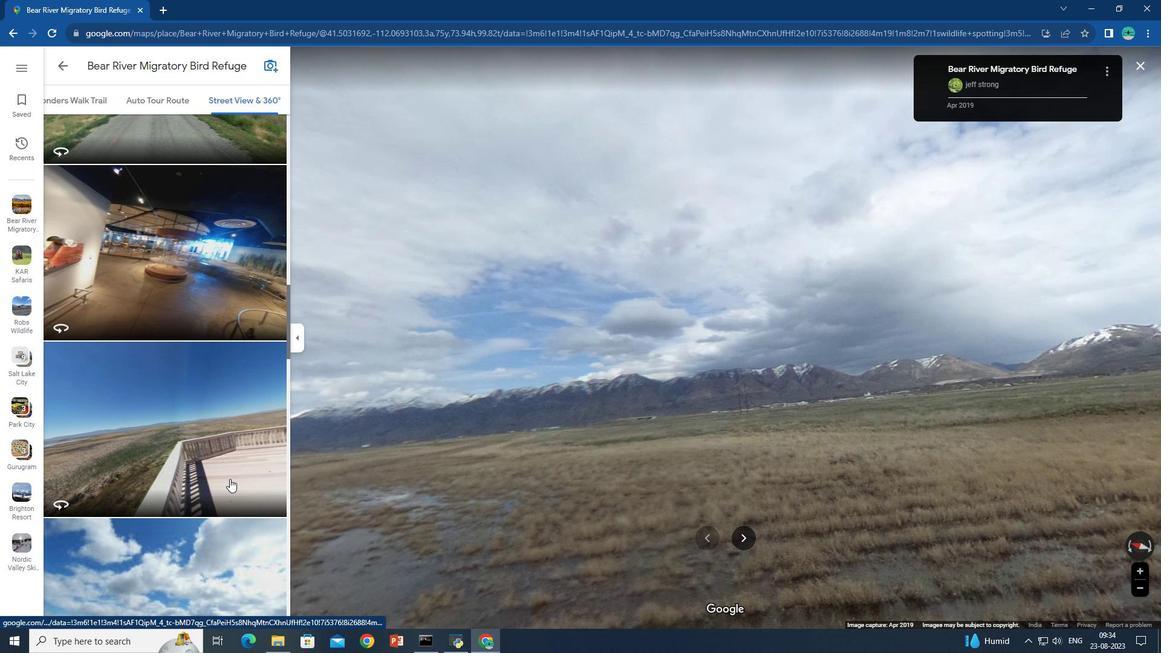 
Action: Mouse scrolled (229, 478) with delta (0, 0)
Screenshot: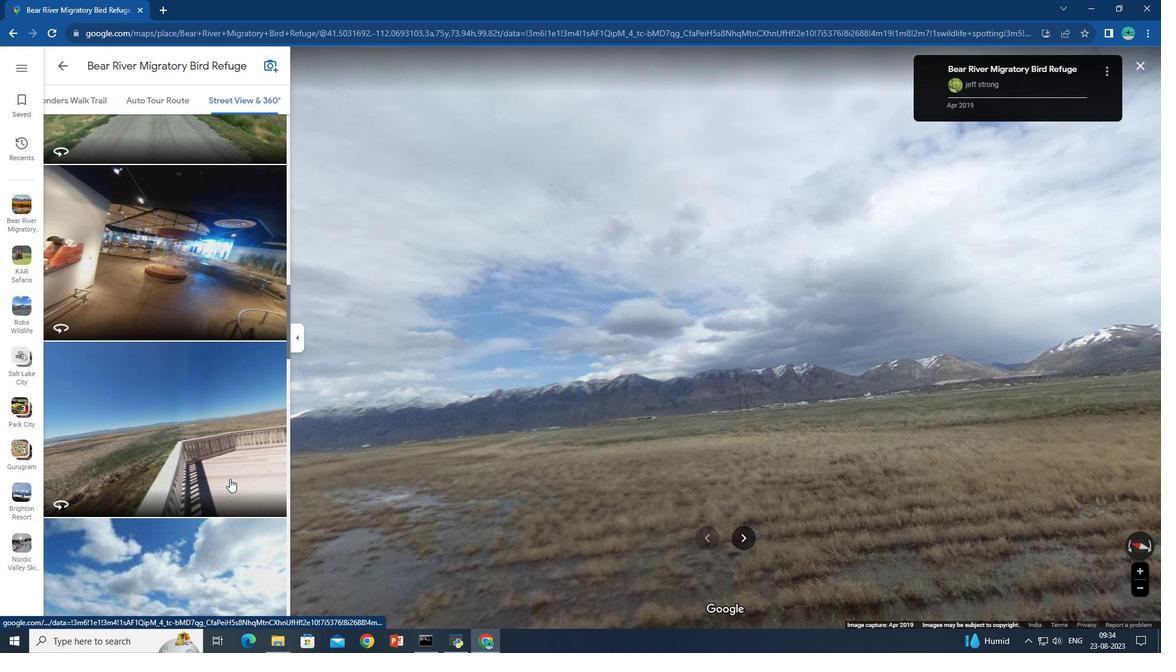 
Action: Mouse scrolled (229, 478) with delta (0, 0)
Screenshot: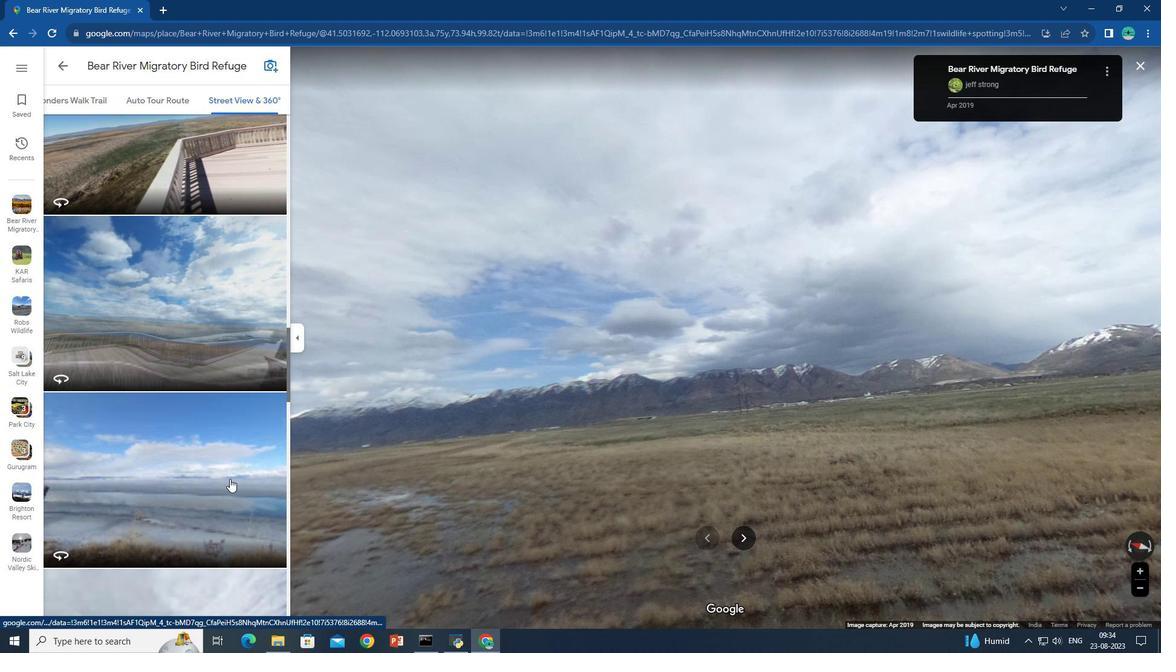 
Action: Mouse scrolled (229, 478) with delta (0, 0)
Screenshot: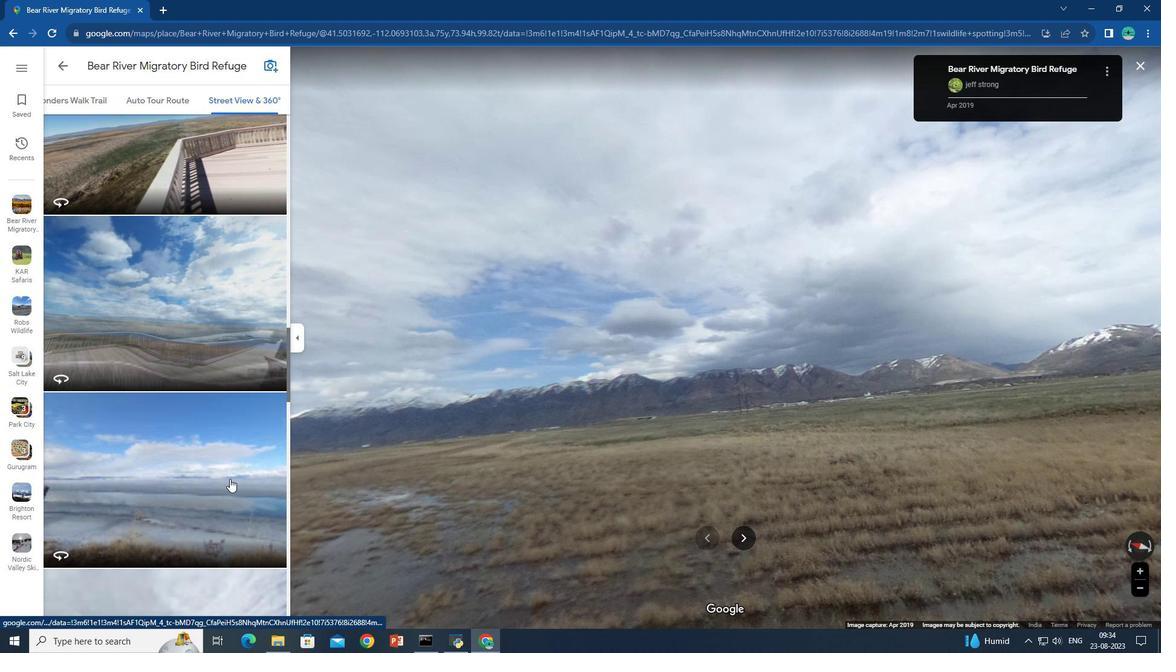 
Action: Mouse scrolled (229, 478) with delta (0, 0)
Screenshot: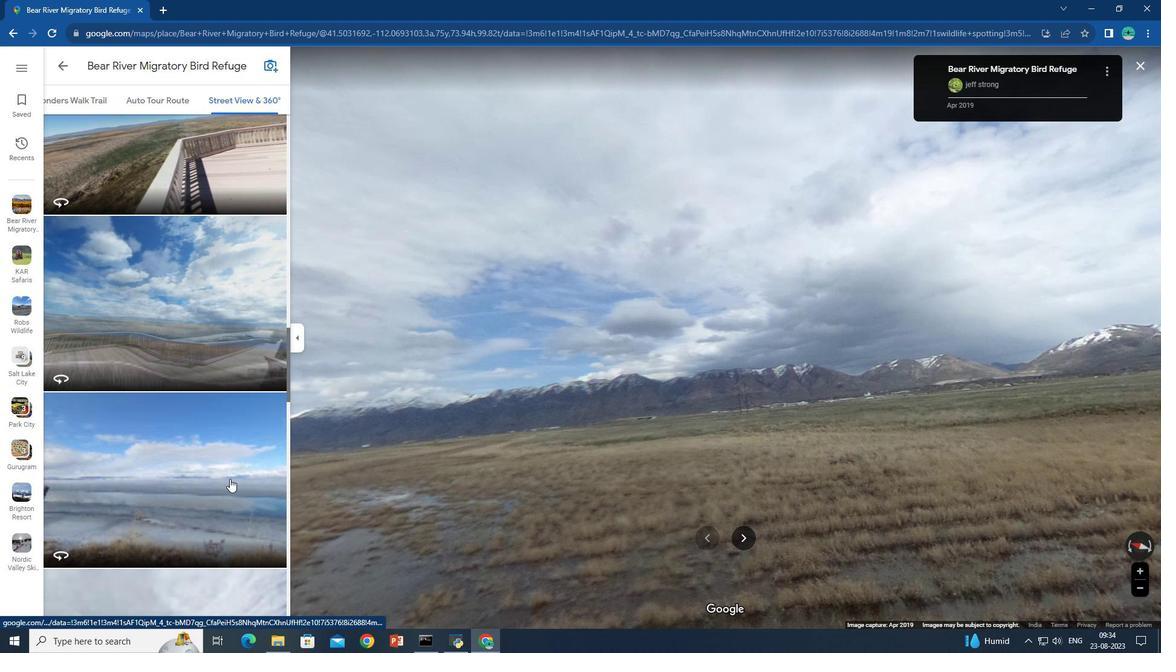 
Action: Mouse scrolled (229, 478) with delta (0, 0)
Screenshot: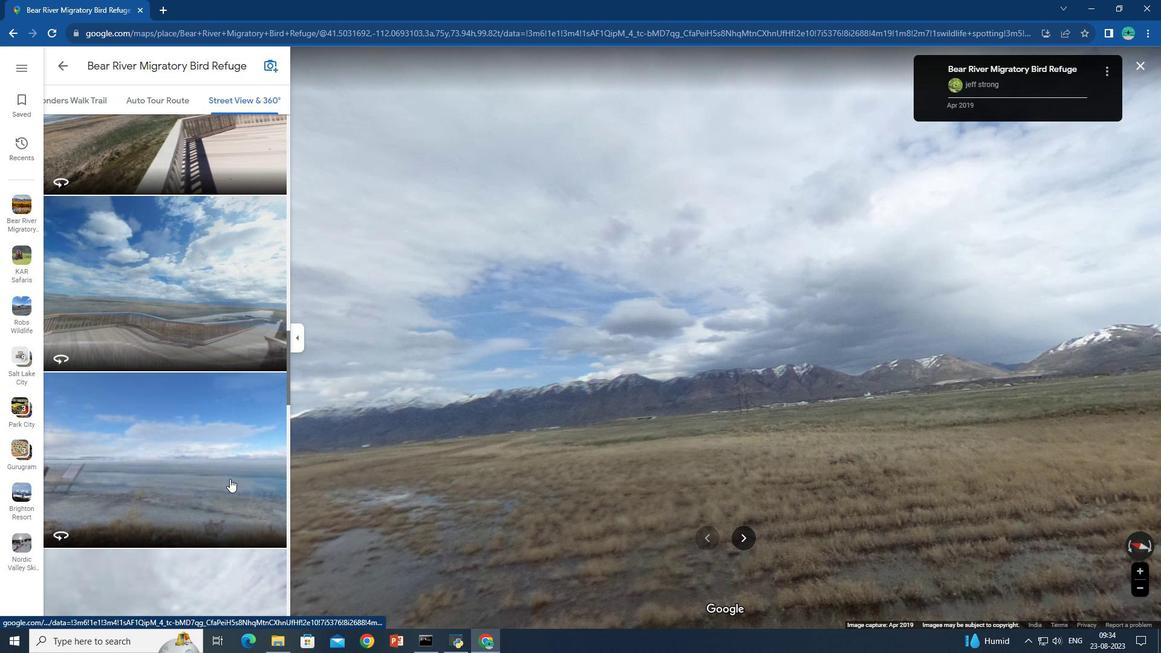 
Action: Mouse scrolled (229, 478) with delta (0, 0)
Screenshot: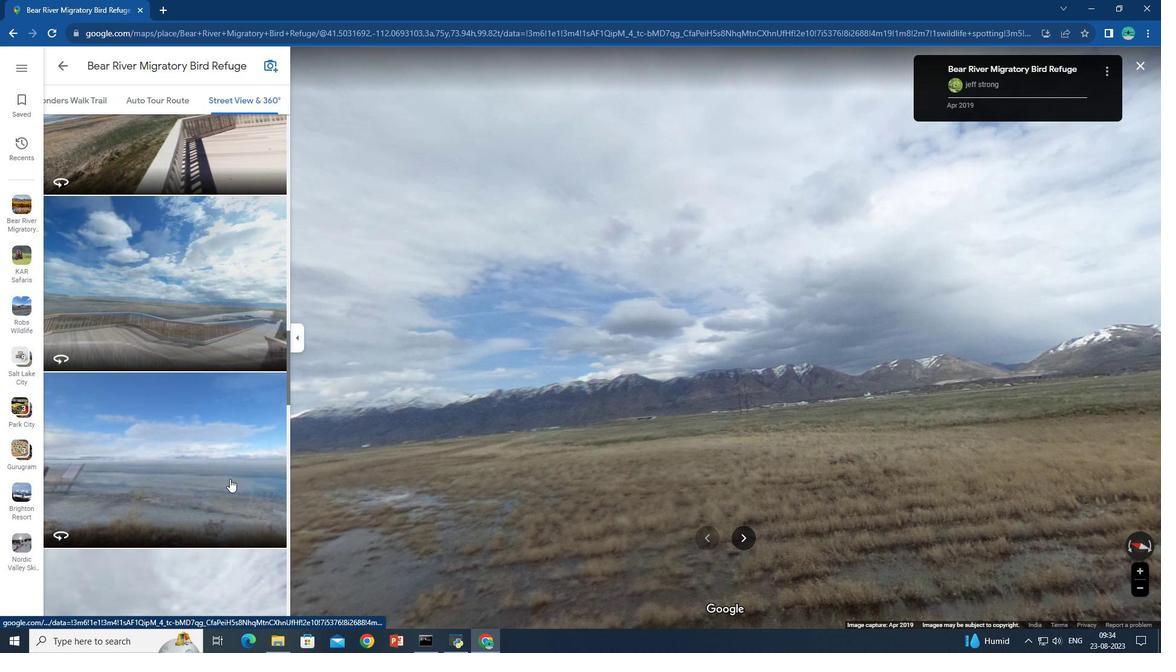 
Action: Mouse scrolled (229, 478) with delta (0, 0)
Screenshot: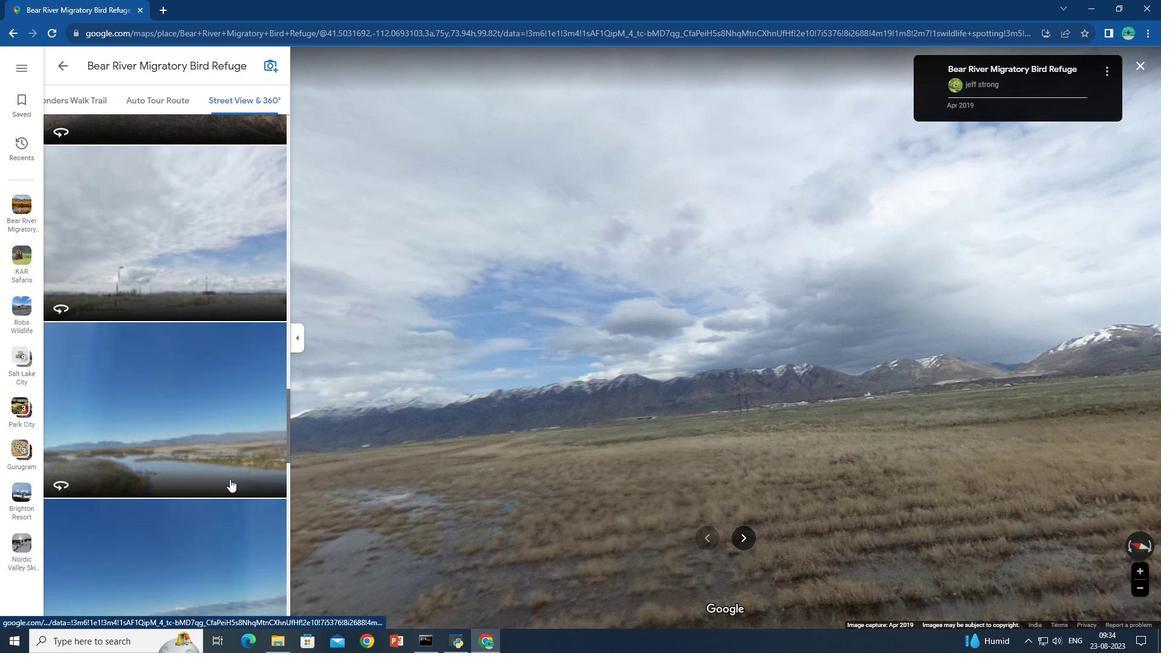 
Action: Mouse scrolled (229, 478) with delta (0, 0)
Screenshot: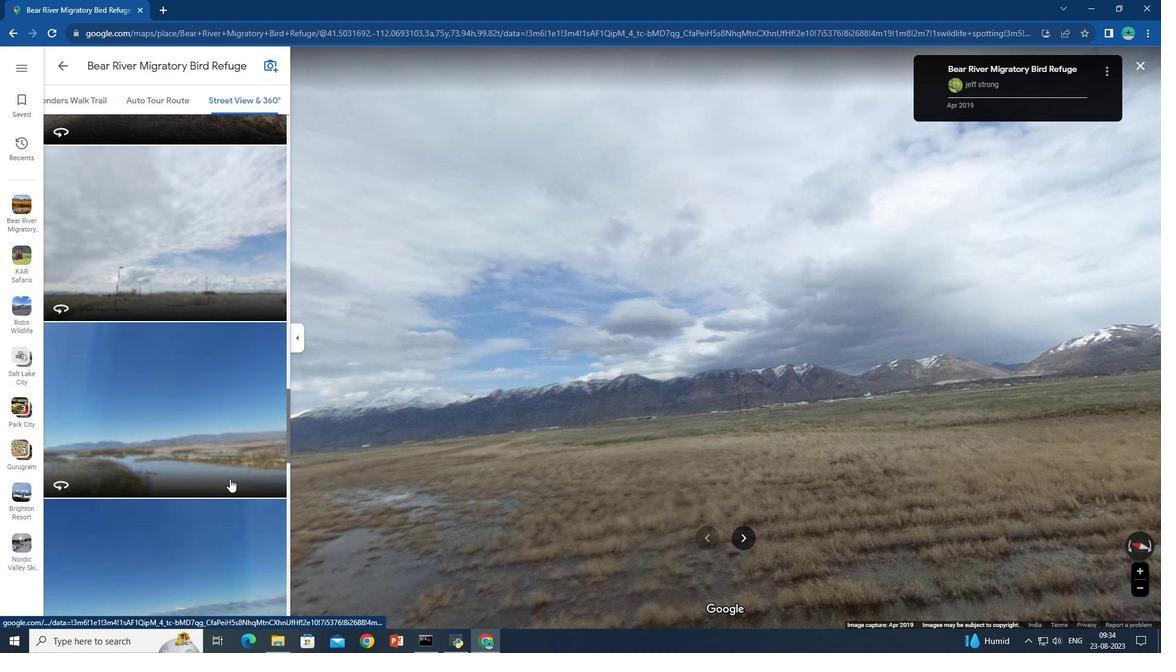 
Action: Mouse scrolled (229, 478) with delta (0, 0)
Screenshot: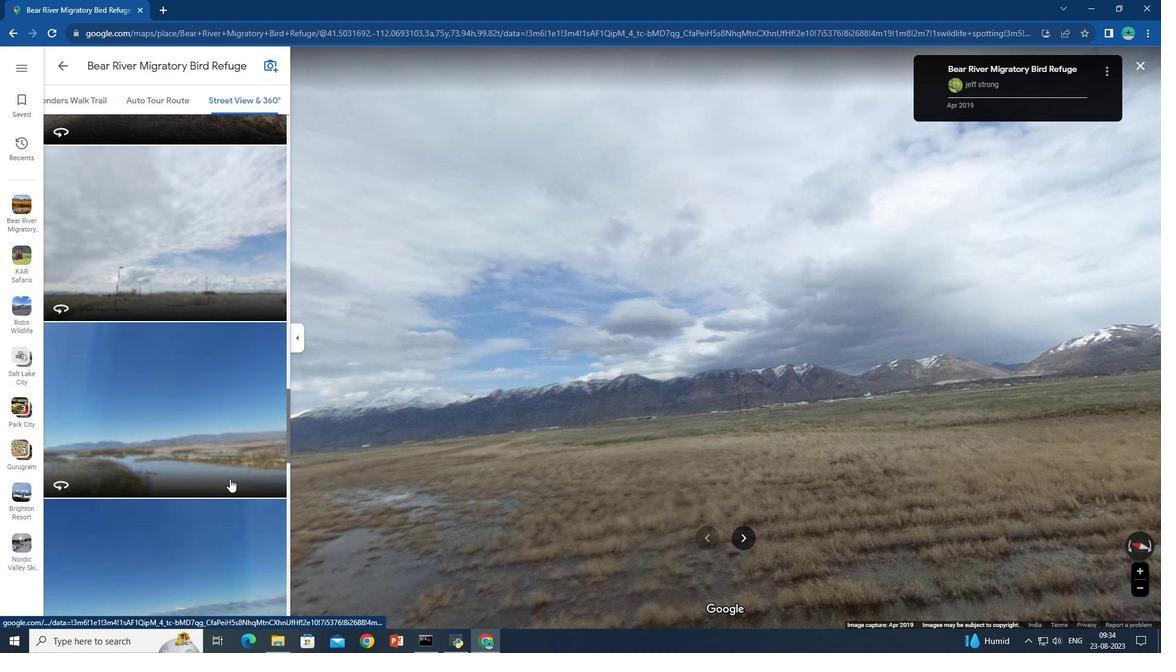 
Action: Mouse scrolled (229, 478) with delta (0, 0)
Screenshot: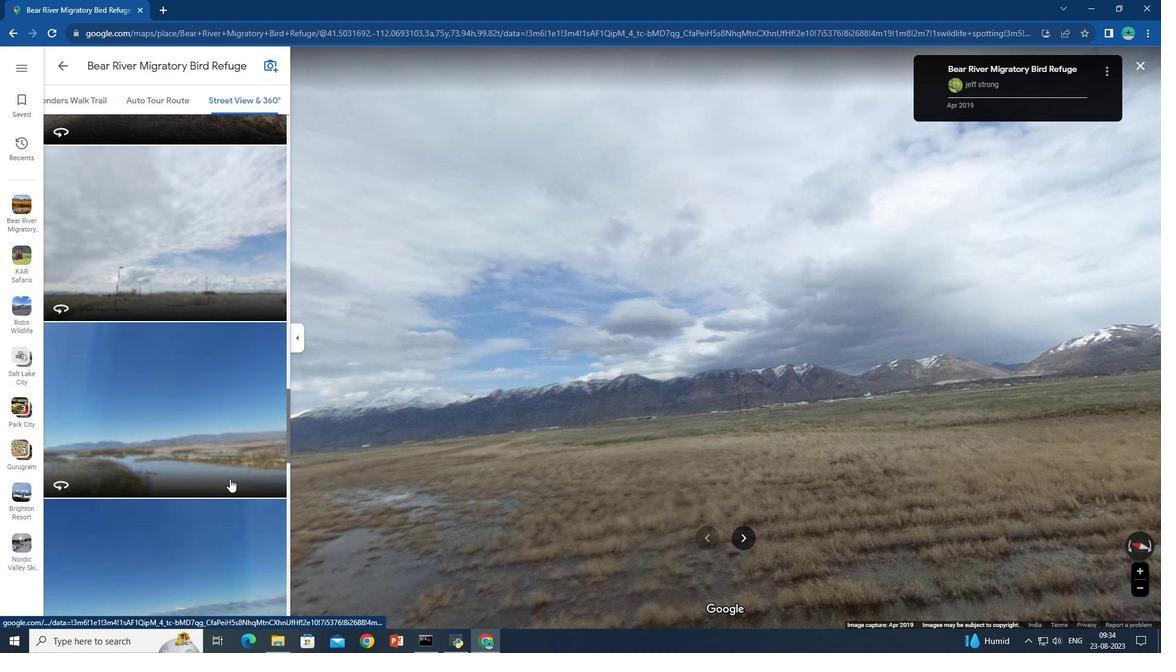 
Action: Mouse scrolled (229, 478) with delta (0, 0)
Screenshot: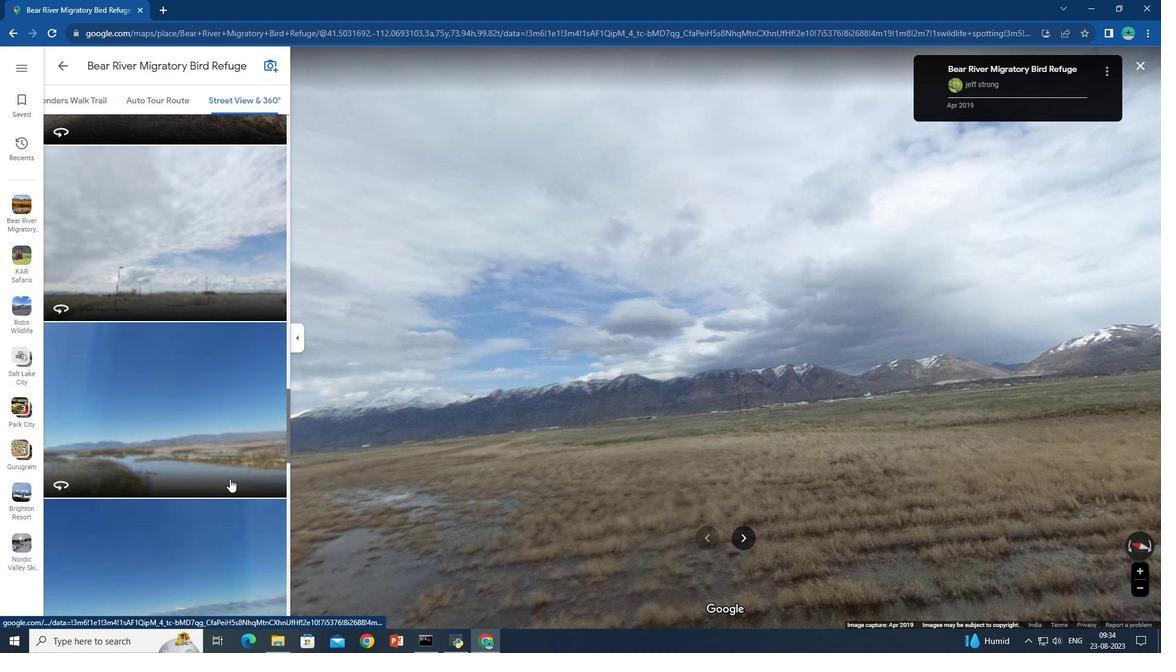
Action: Mouse scrolled (229, 478) with delta (0, 0)
Screenshot: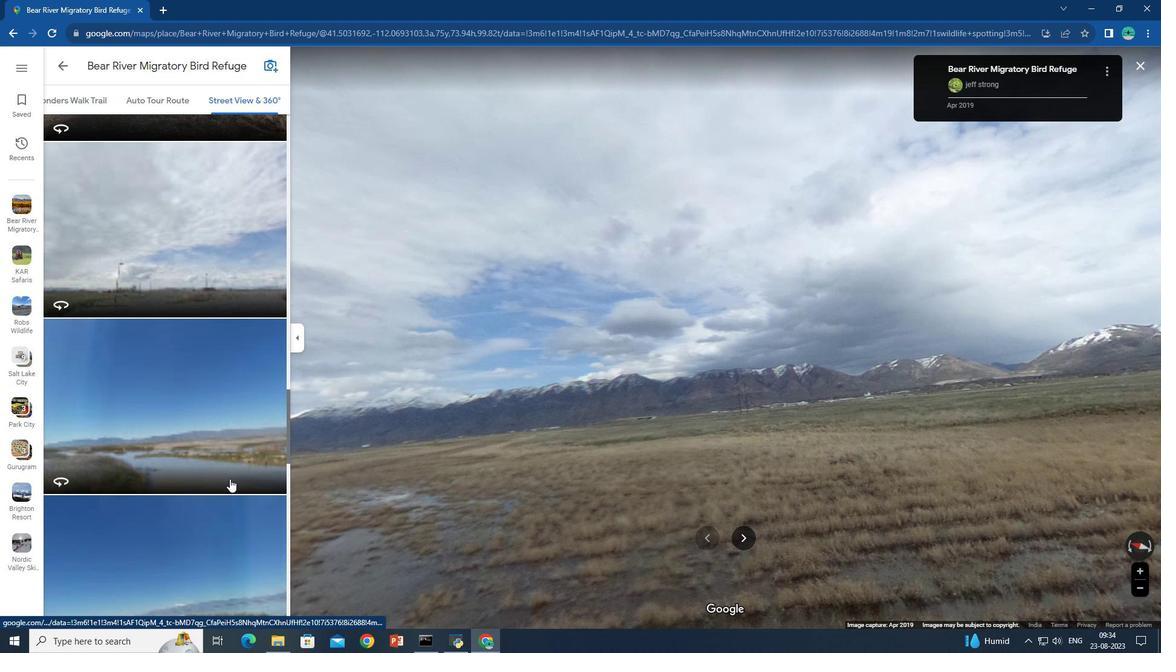 
Action: Mouse scrolled (229, 478) with delta (0, 0)
Screenshot: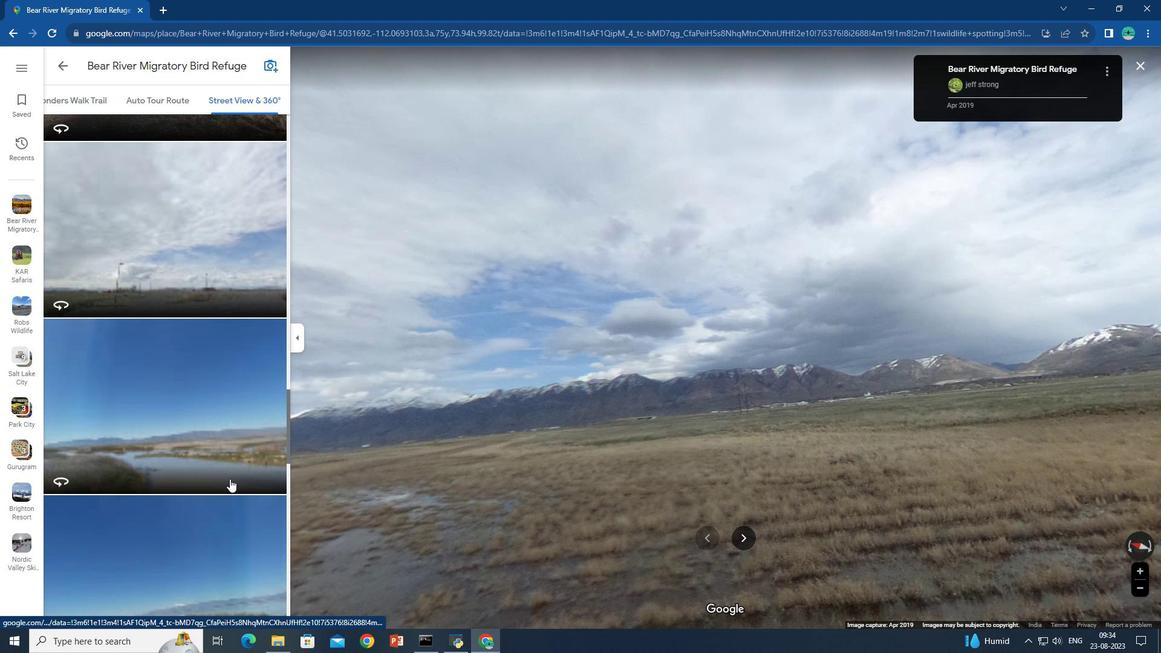 
Action: Mouse scrolled (229, 478) with delta (0, 0)
Screenshot: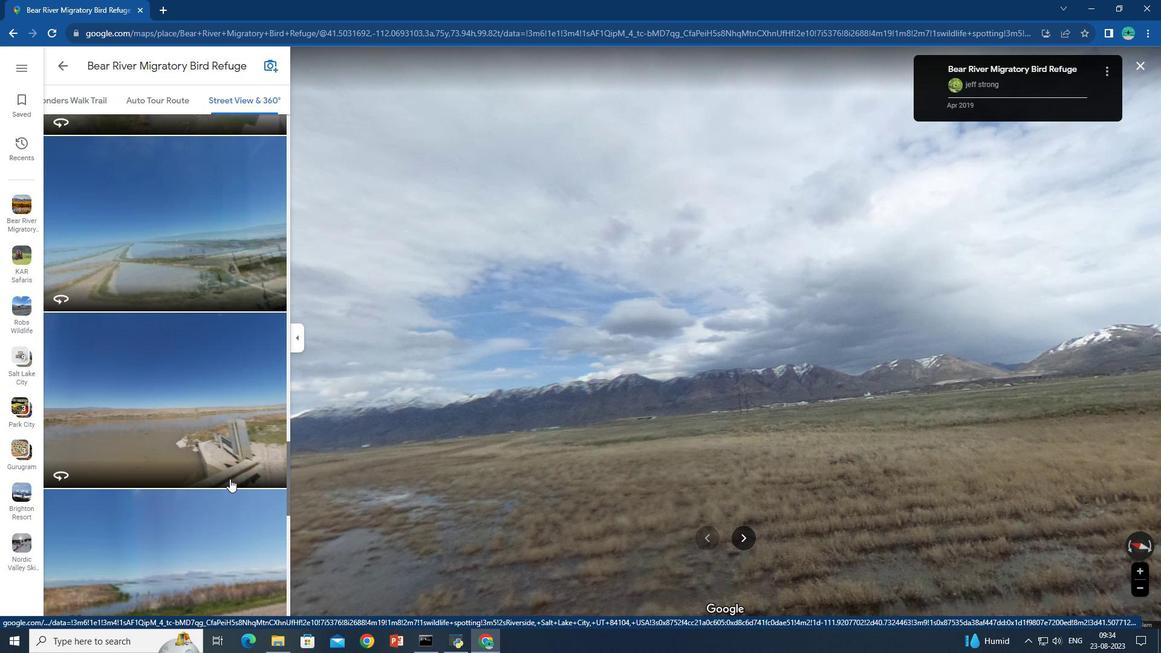 
Action: Mouse scrolled (229, 478) with delta (0, 0)
Screenshot: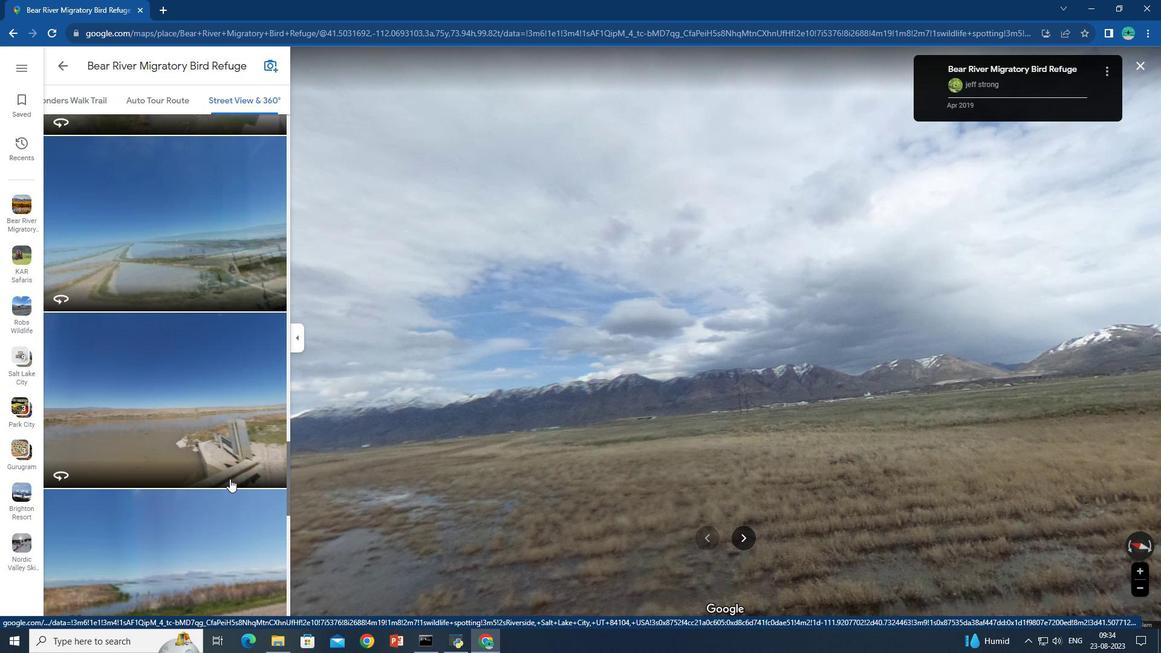 
Action: Mouse scrolled (229, 478) with delta (0, 0)
Screenshot: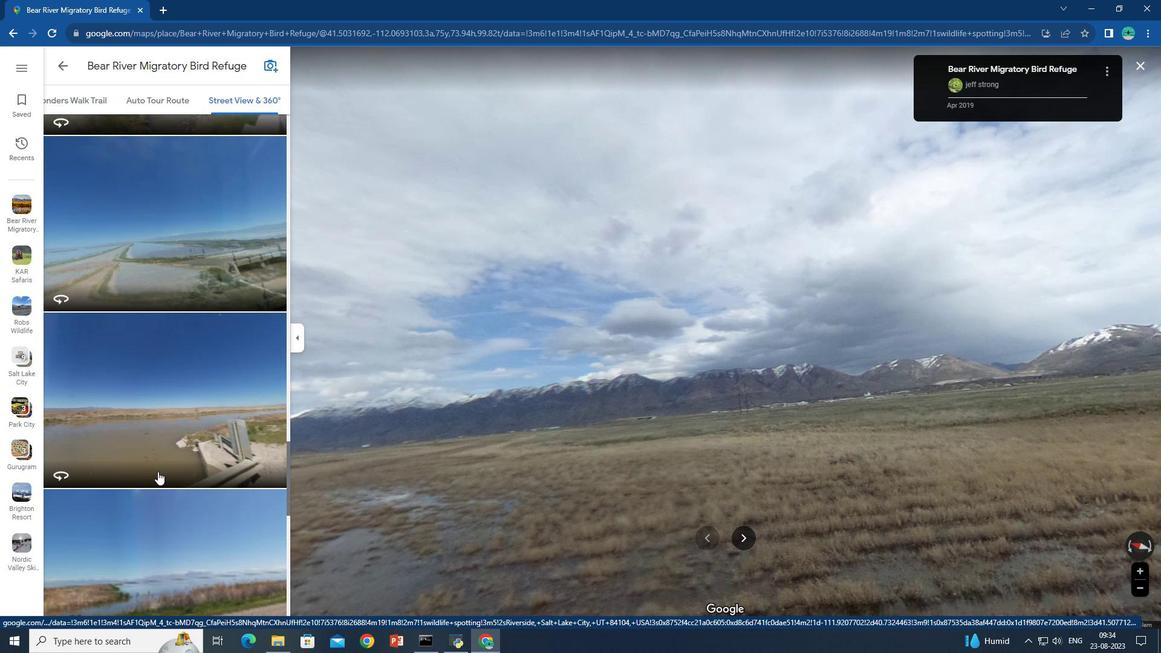 
Action: Mouse scrolled (229, 478) with delta (0, 0)
Screenshot: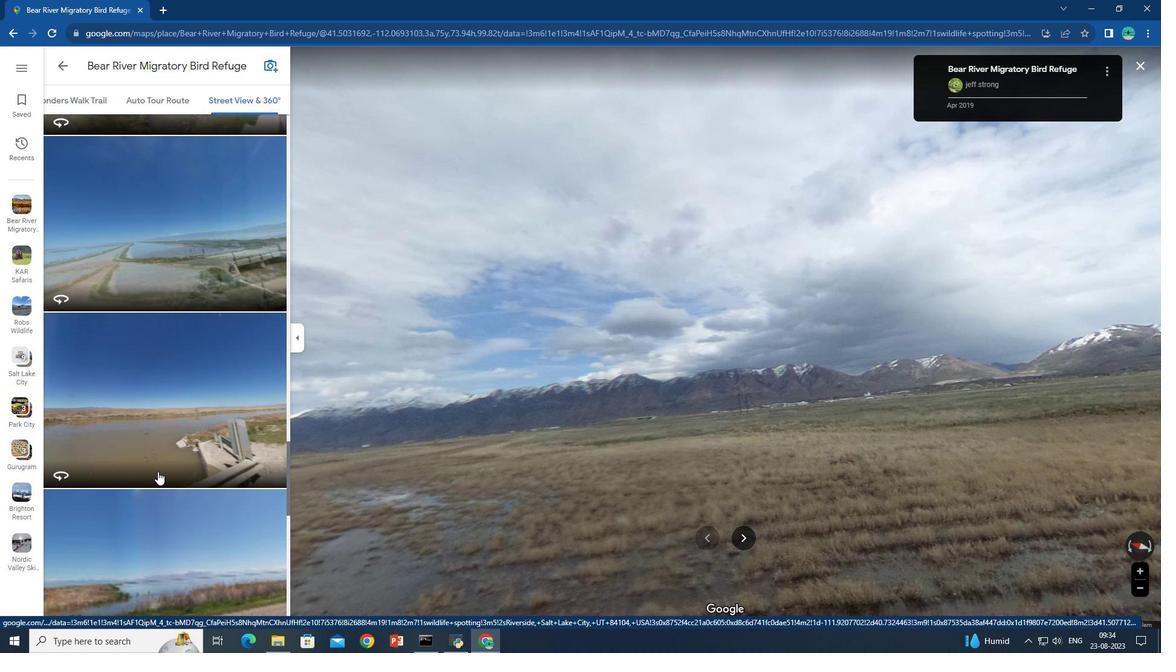 
Action: Mouse scrolled (229, 478) with delta (0, 0)
Screenshot: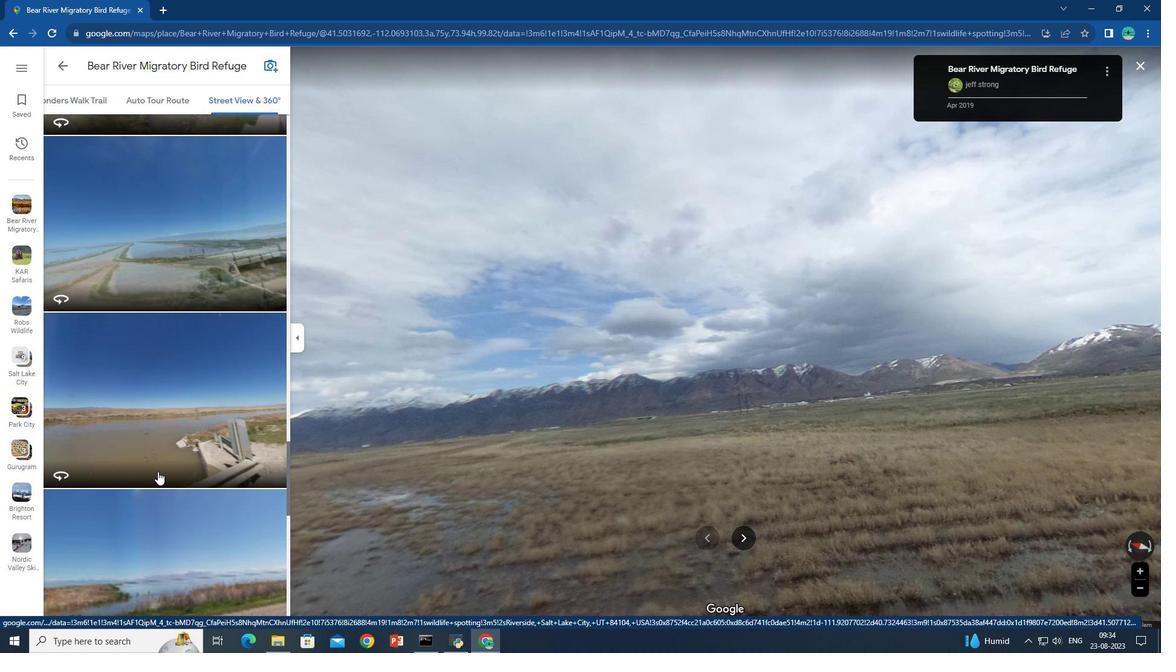 
Action: Mouse scrolled (229, 478) with delta (0, 0)
Screenshot: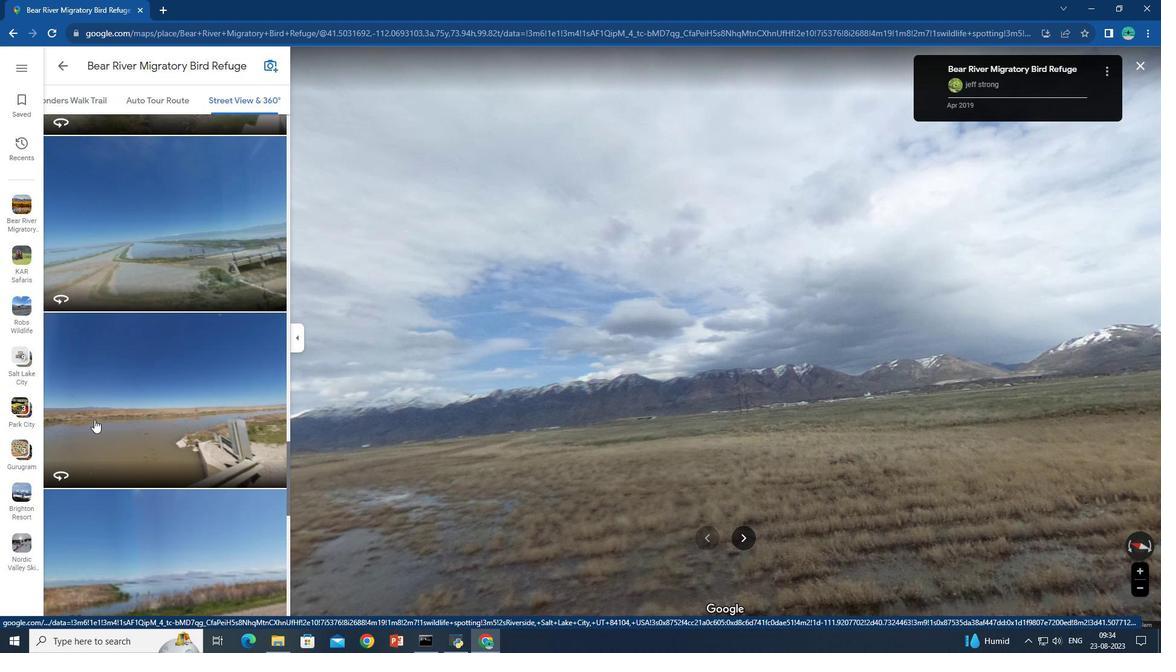 
Action: Mouse moved to (63, 60)
Screenshot: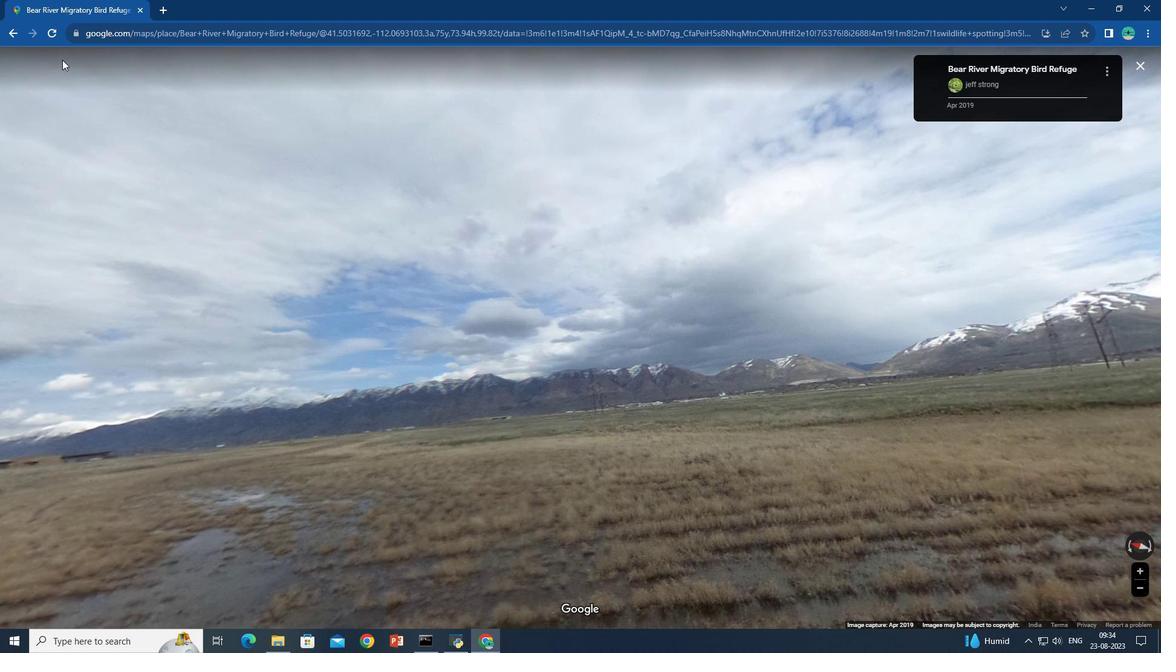 
Action: Mouse pressed left at (63, 60)
Screenshot: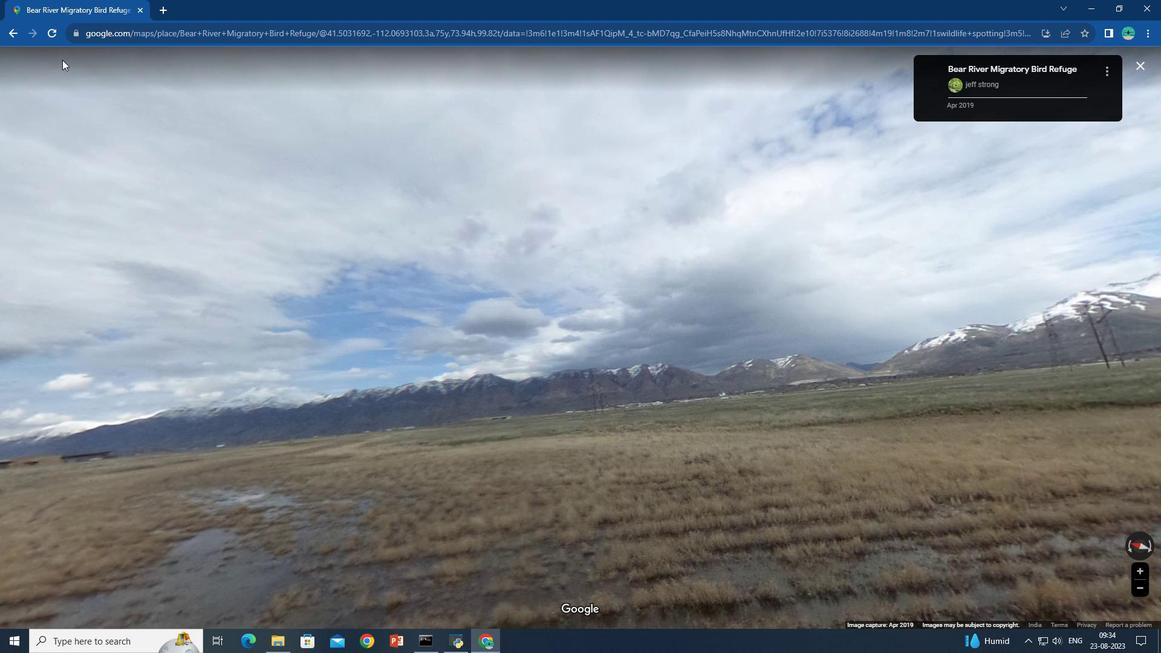 
Action: Mouse pressed left at (63, 60)
Screenshot: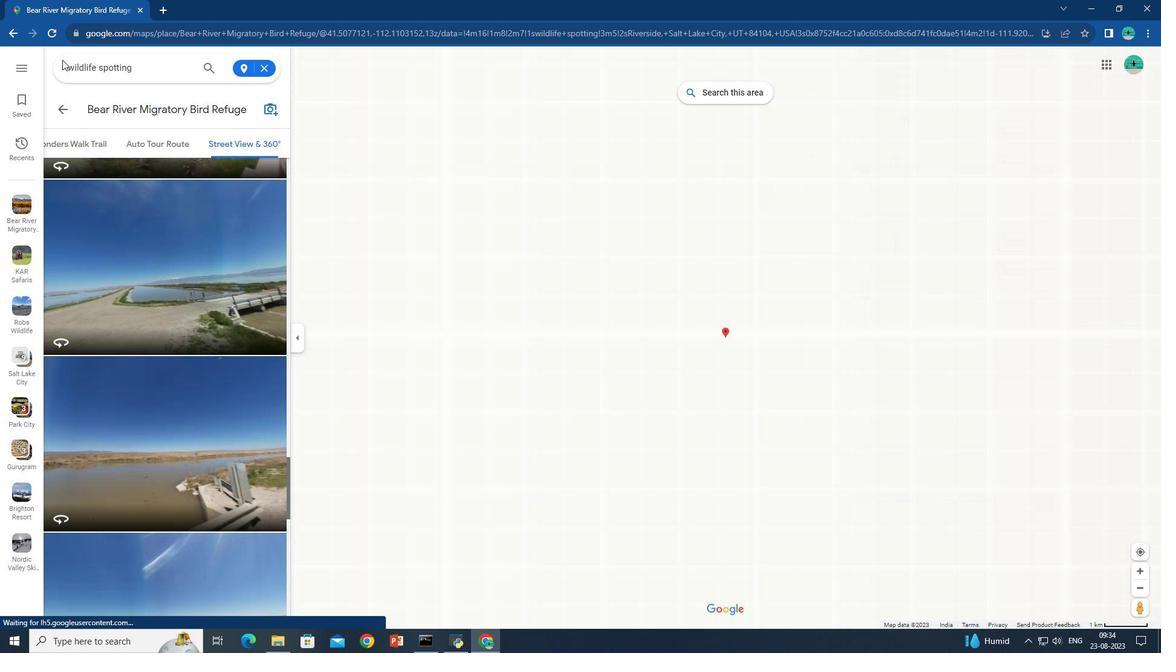 
Action: Mouse moved to (126, 372)
Screenshot: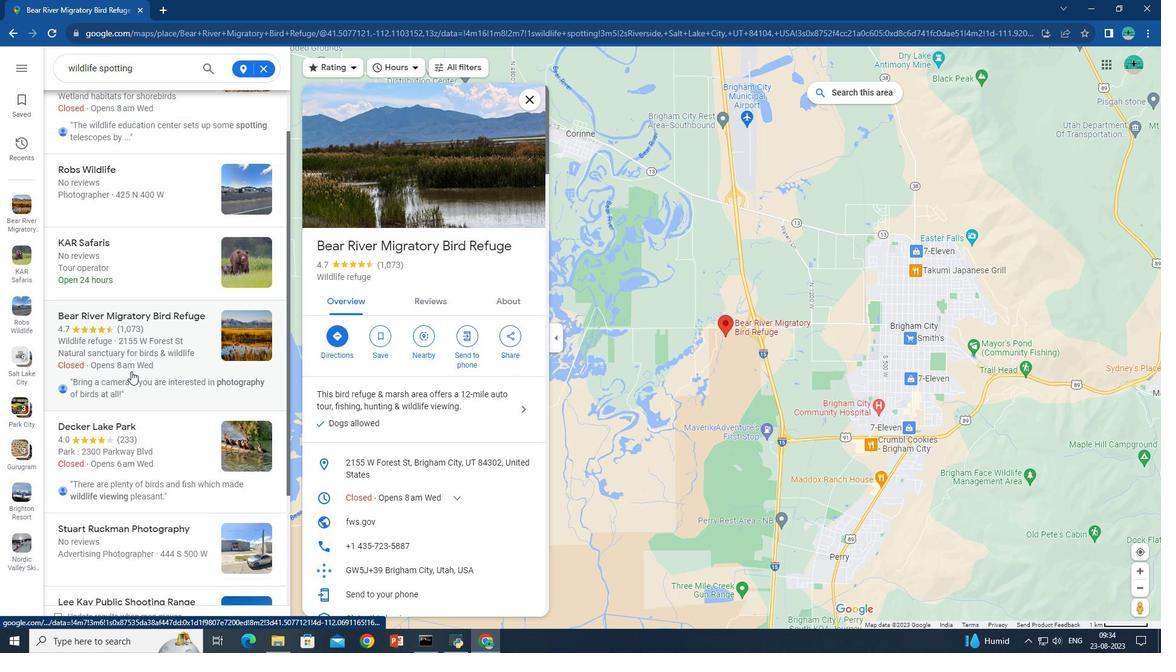 
Action: Mouse scrolled (126, 372) with delta (0, 0)
Screenshot: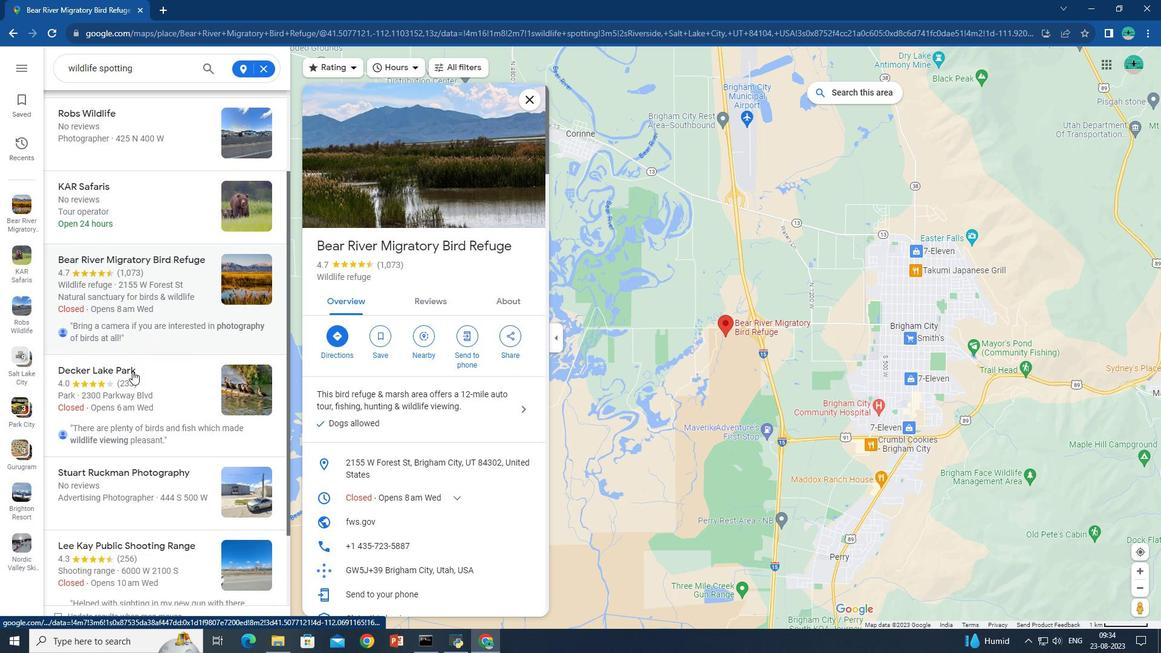
Action: Mouse moved to (131, 371)
Screenshot: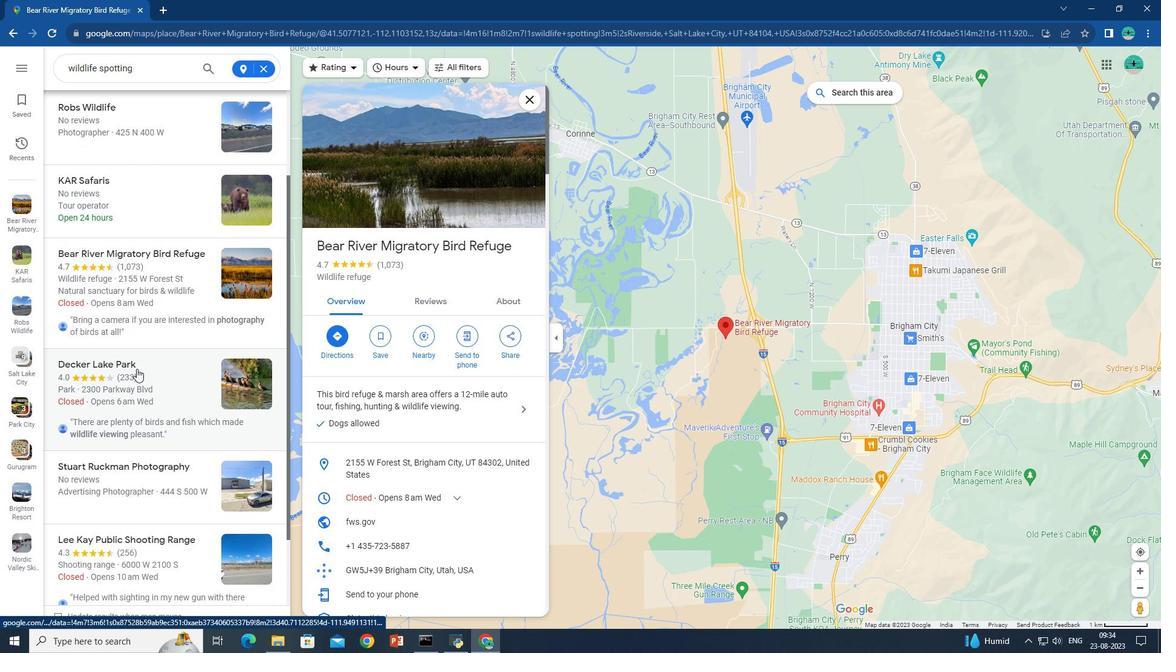 
Action: Mouse scrolled (131, 370) with delta (0, 0)
Screenshot: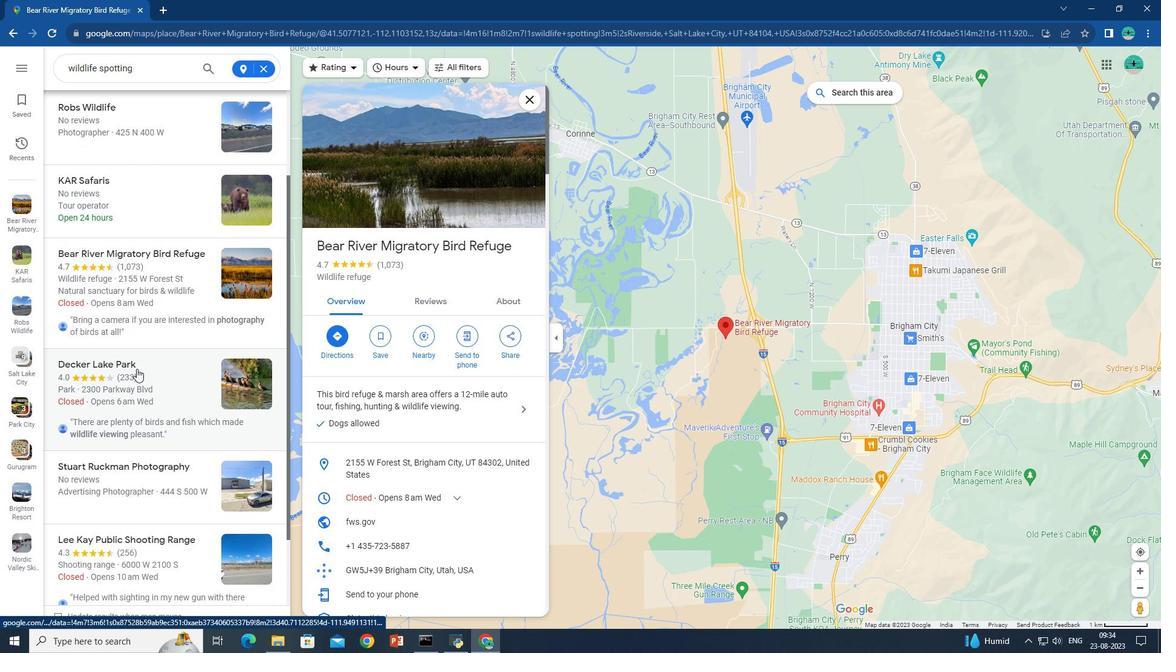 
Action: Mouse moved to (136, 369)
Screenshot: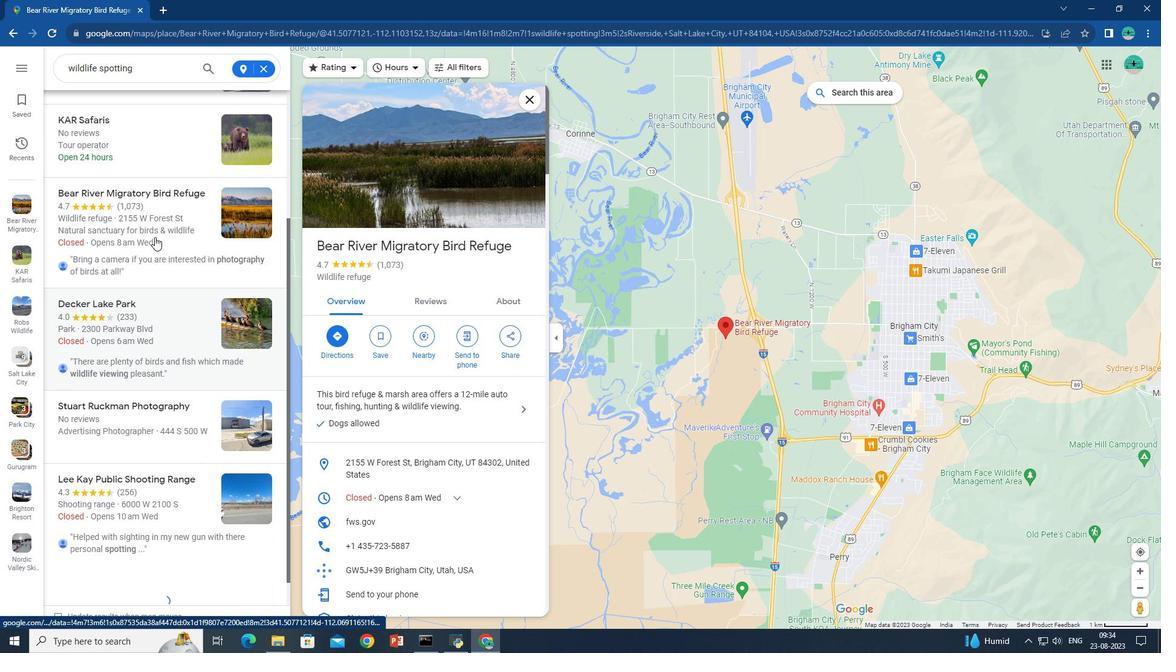
Action: Mouse scrolled (136, 368) with delta (0, 0)
Screenshot: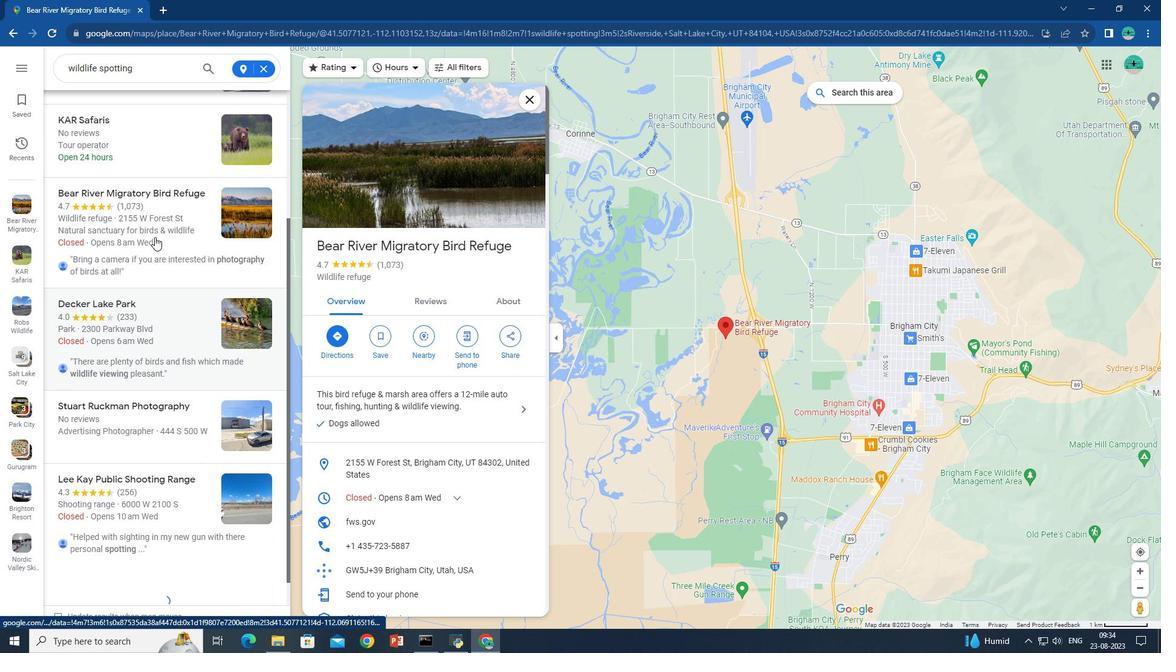 
Action: Mouse moved to (145, 369)
Screenshot: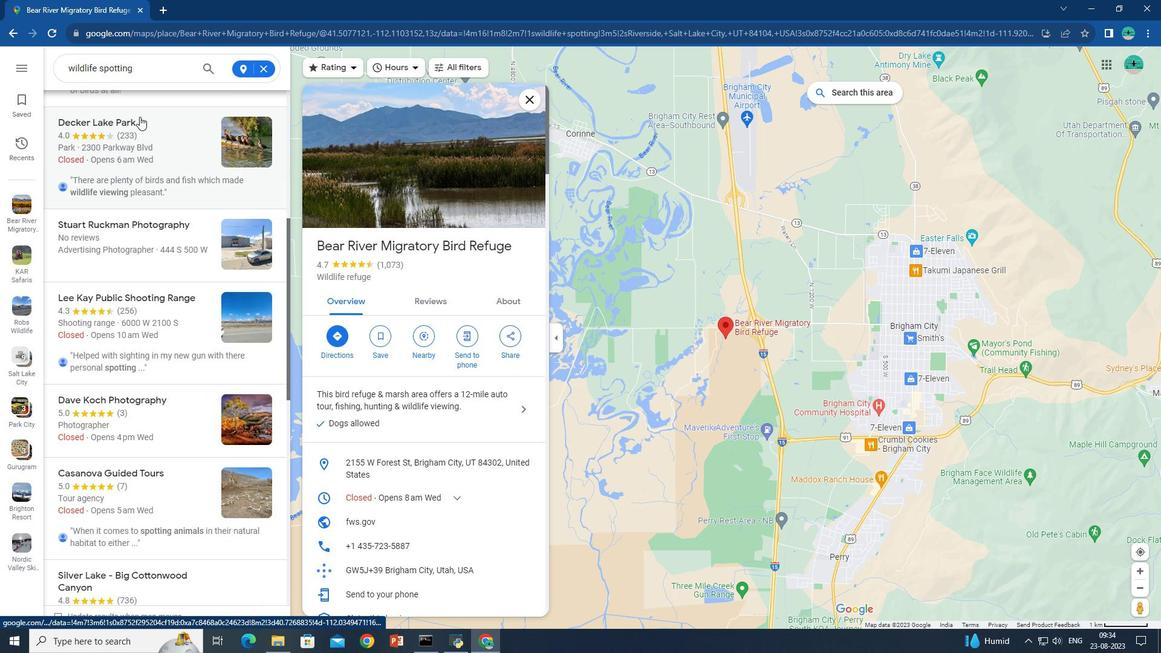 
Action: Mouse scrolled (145, 368) with delta (0, 0)
Screenshot: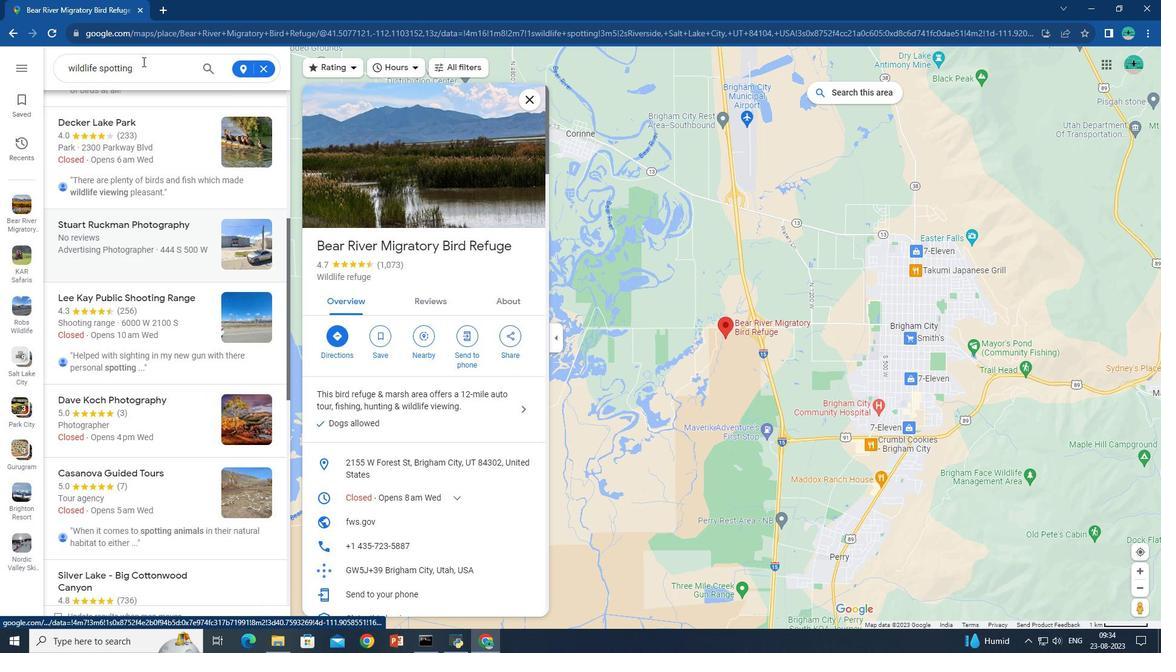 
Action: Mouse scrolled (145, 368) with delta (0, 0)
Screenshot: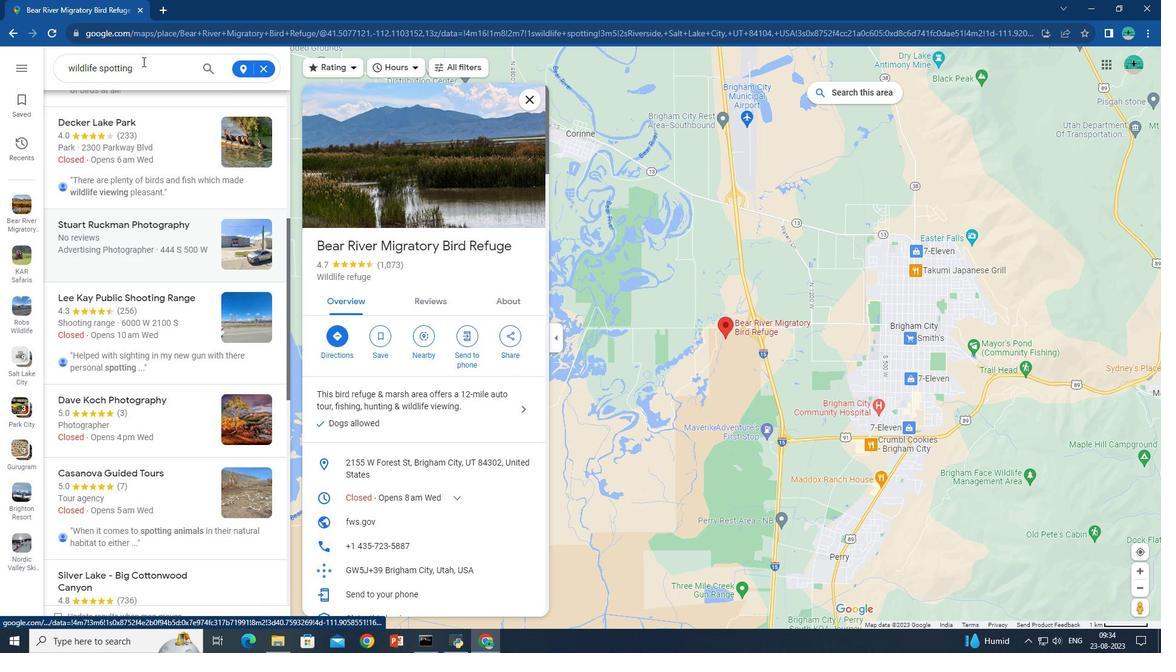 
Action: Mouse scrolled (145, 368) with delta (0, 0)
Screenshot: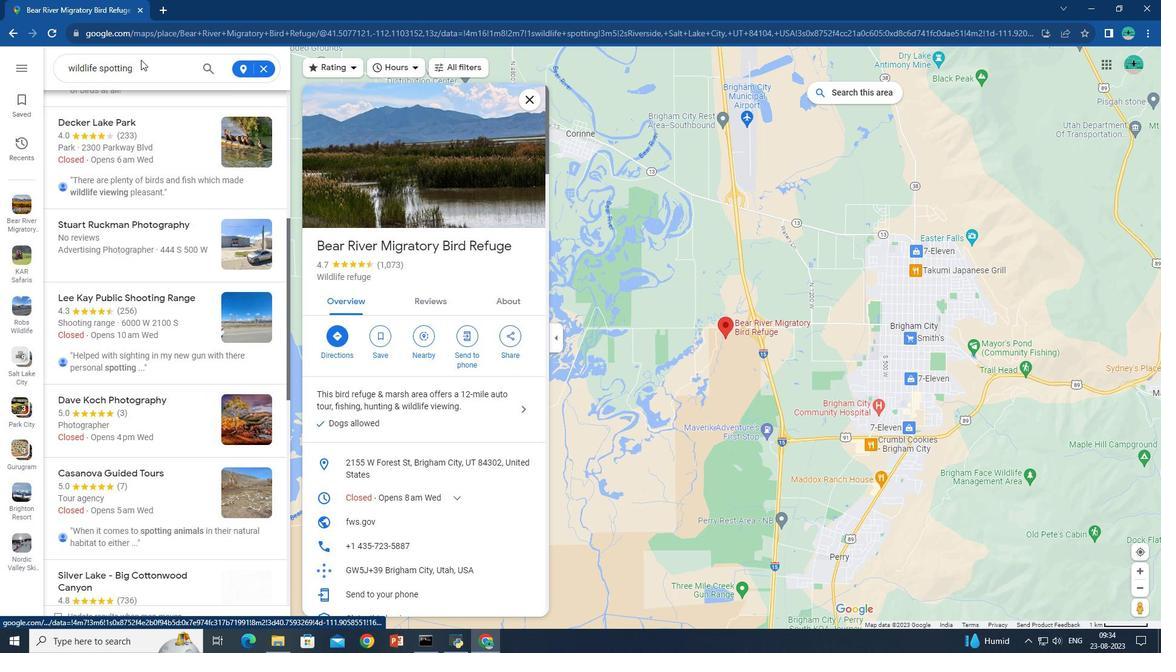 
Action: Mouse moved to (140, 69)
Screenshot: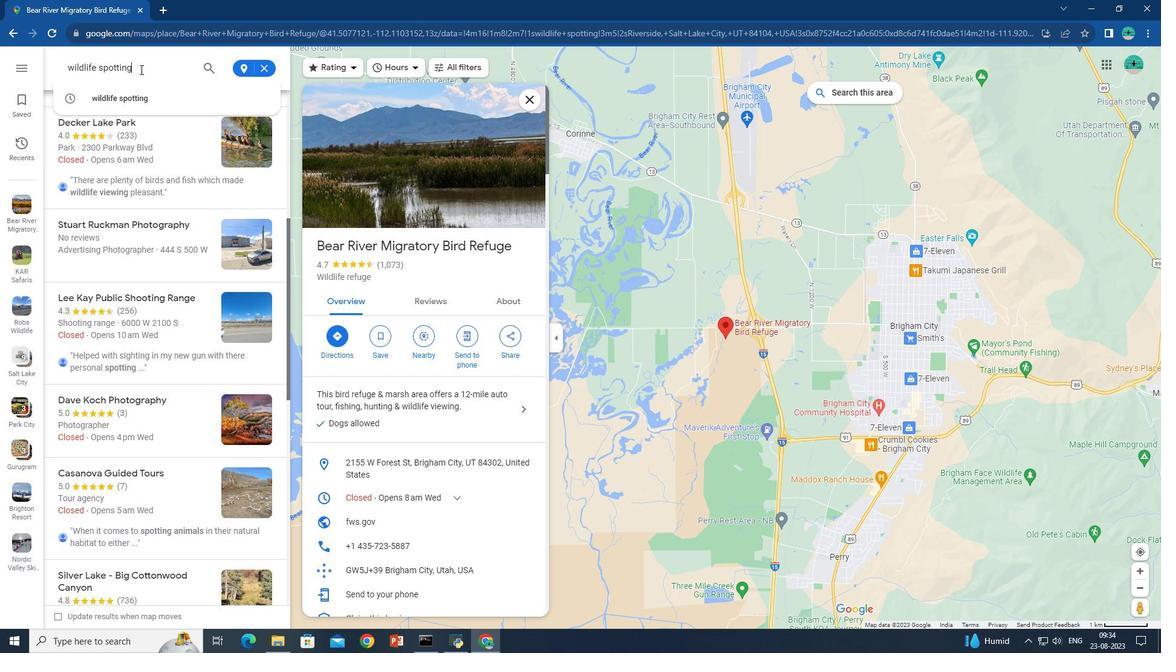 
Action: Mouse pressed left at (140, 69)
Screenshot: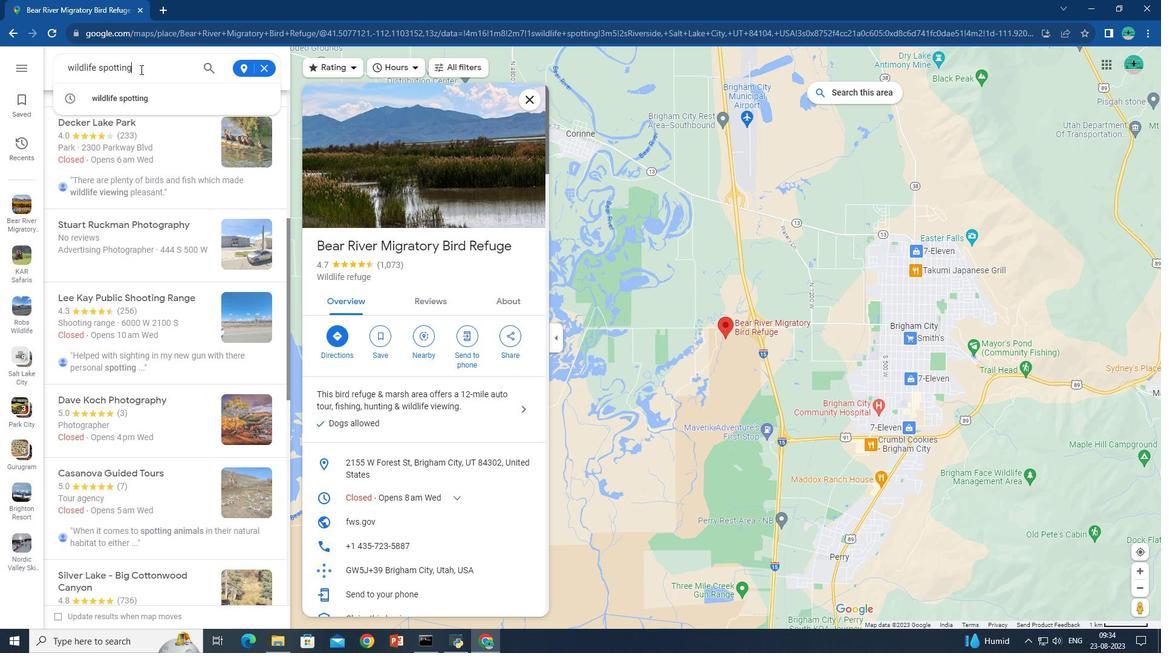 
Action: Key pressed <Key.backspace><Key.backspace><Key.backspace><Key.backspace><Key.backspace><Key.backspace><Key.backspace><Key.backspace><Key.enter>
Screenshot: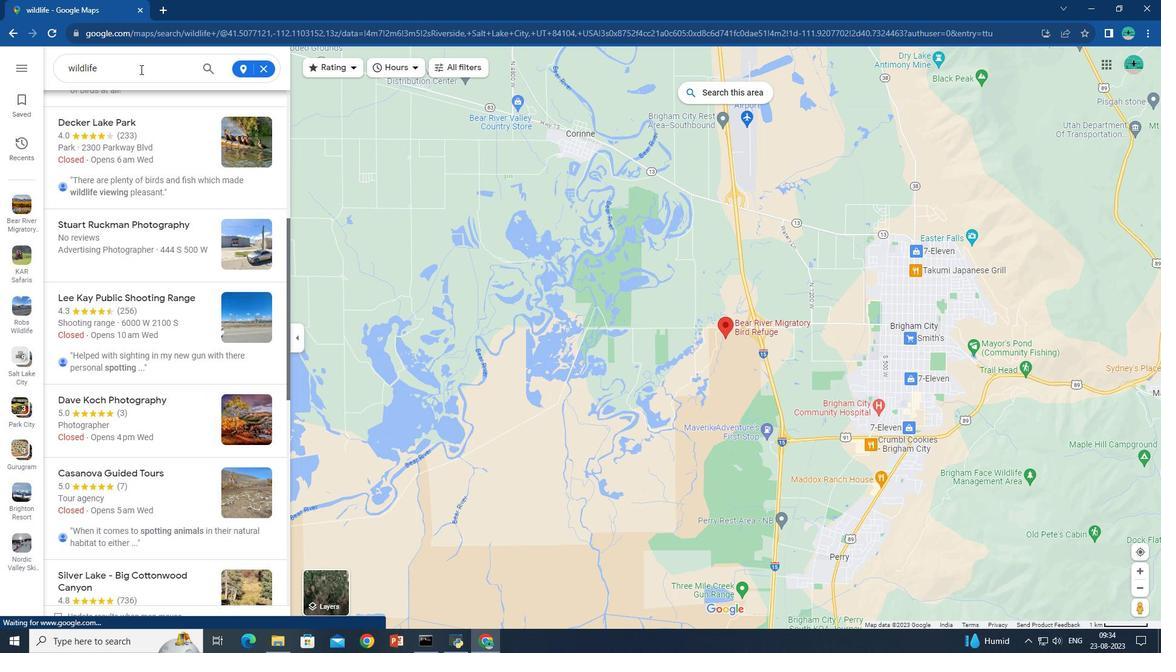 
Action: Mouse moved to (117, 211)
Screenshot: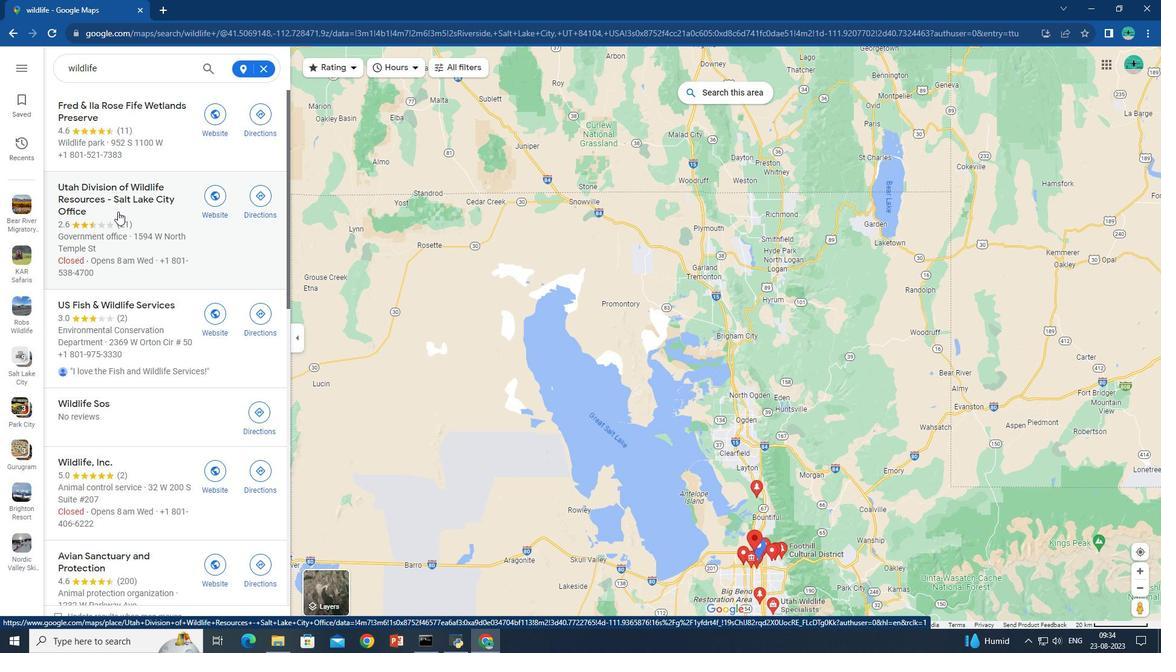 
Action: Mouse scrolled (117, 211) with delta (0, 0)
Screenshot: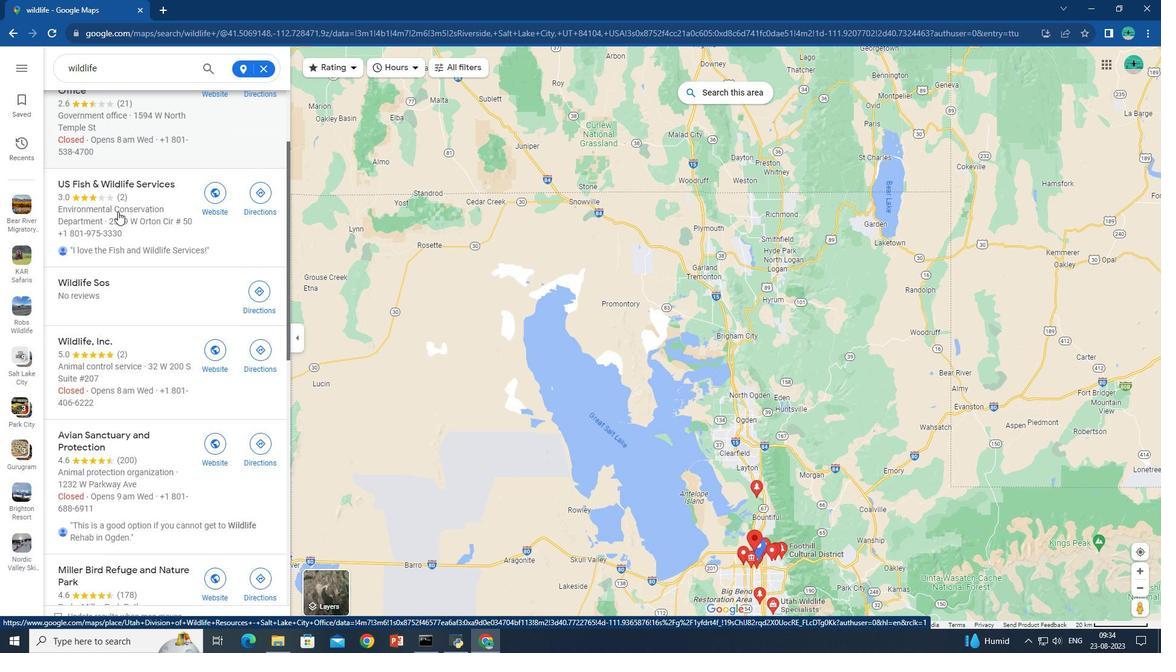 
Action: Mouse scrolled (117, 211) with delta (0, 0)
Screenshot: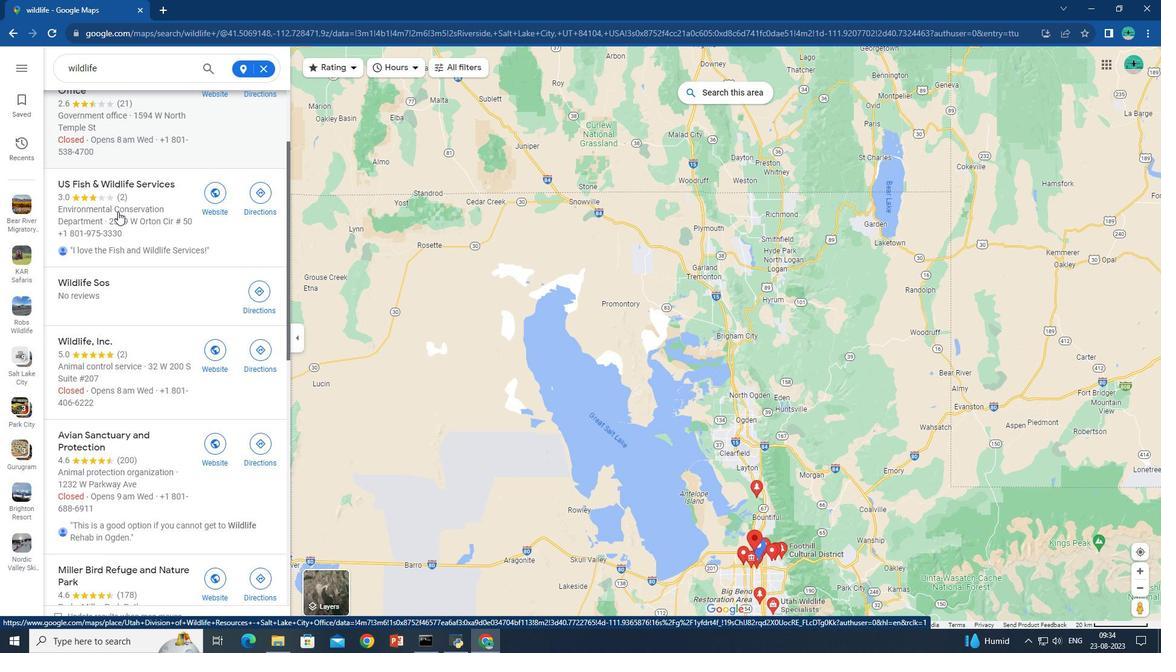 
Action: Mouse moved to (84, 341)
Screenshot: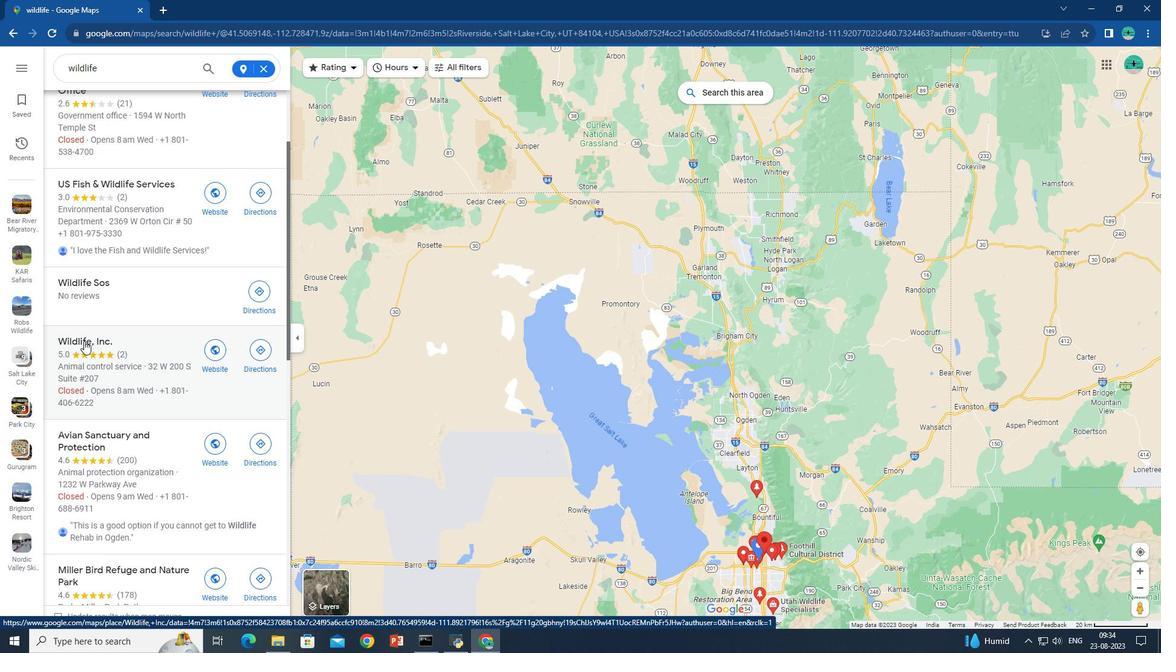 
Action: Mouse pressed left at (84, 341)
Screenshot: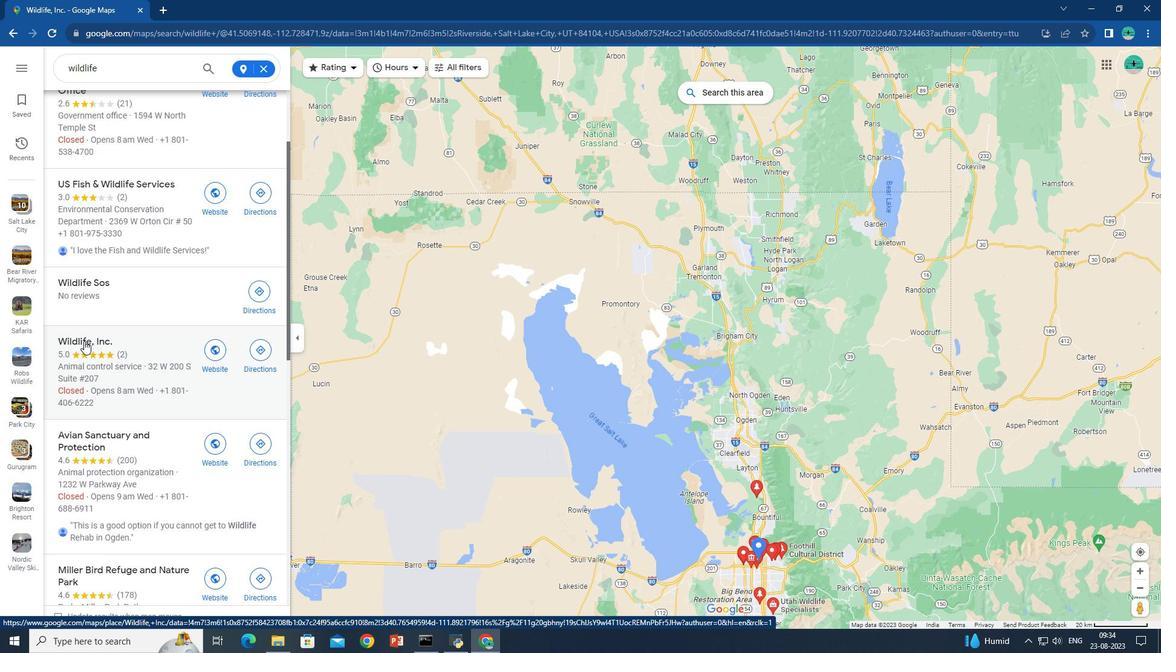 
Action: Mouse pressed left at (84, 341)
Screenshot: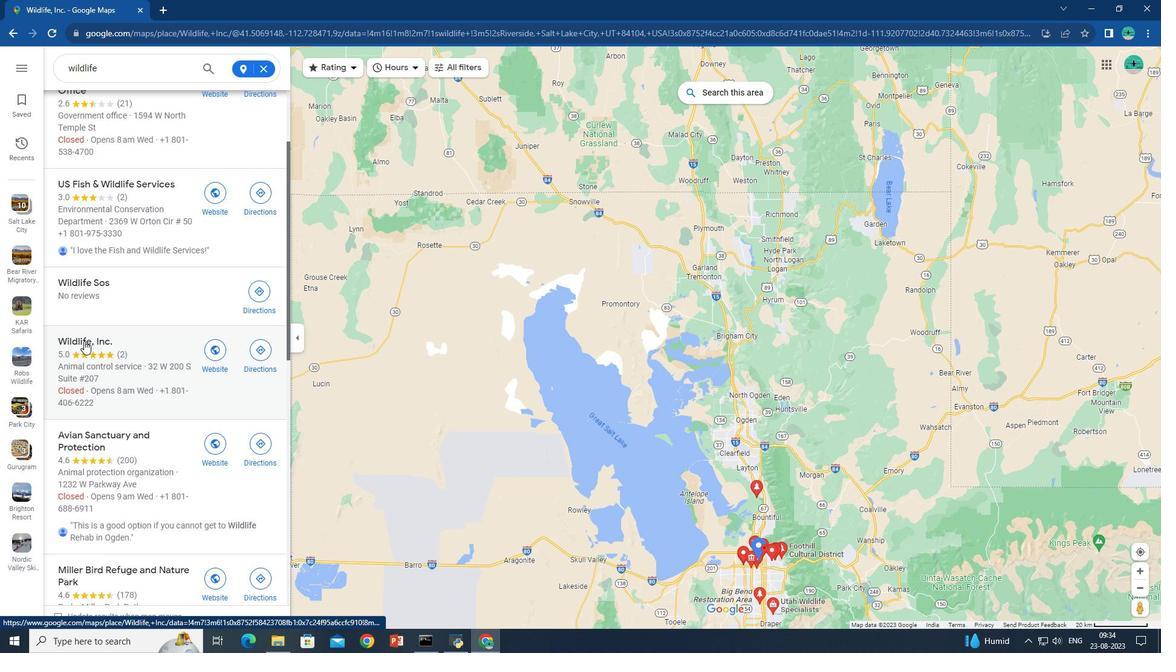 
Action: Mouse moved to (472, 127)
Screenshot: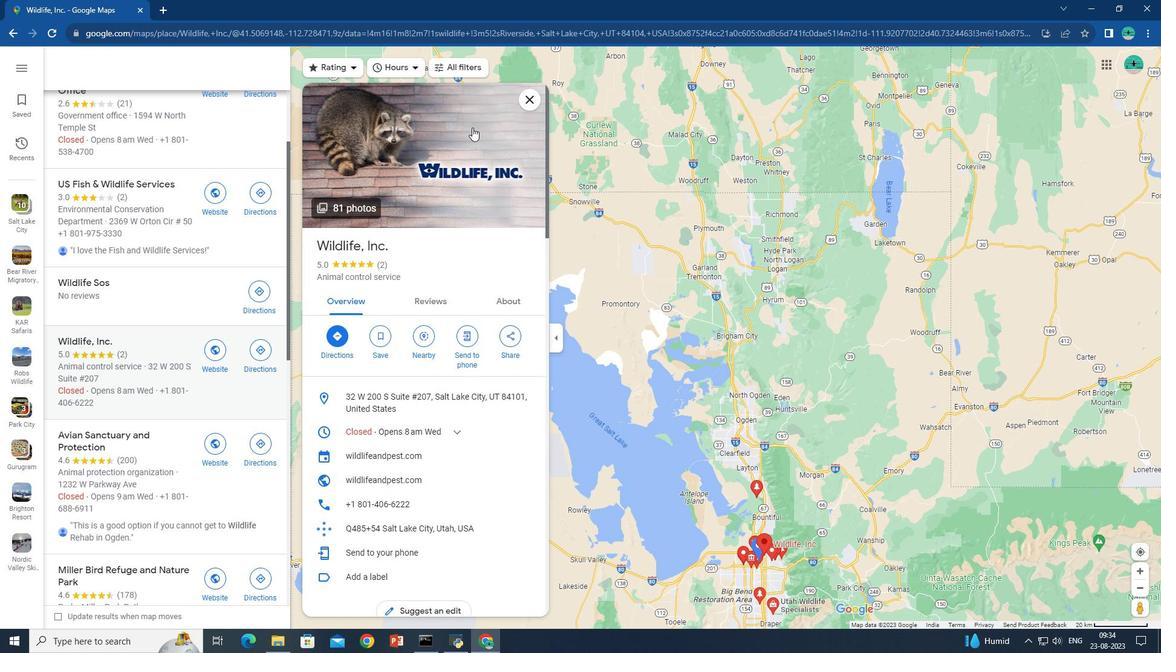 
Action: Mouse pressed left at (472, 127)
Screenshot: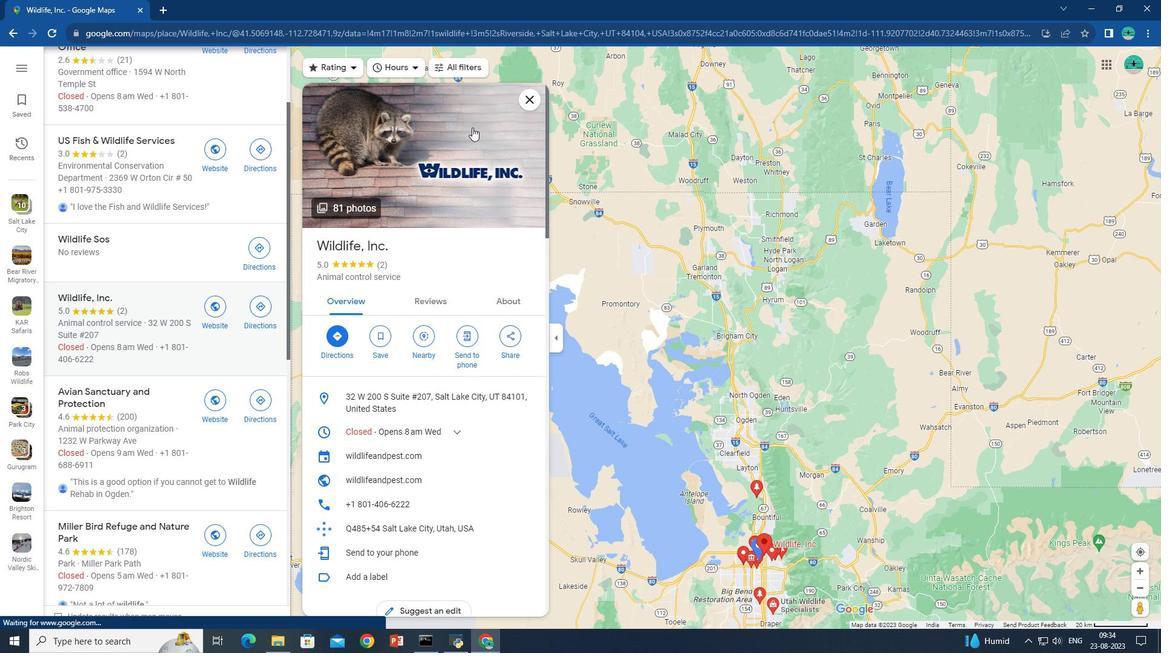 
Action: Key pressed <Key.down><Key.down><Key.down><Key.down><Key.down><Key.down><Key.down><Key.down><Key.down><Key.down><Key.down><Key.down><Key.down><Key.down><Key.down><Key.down><Key.down><Key.down><Key.right><Key.right><Key.right><Key.right>
Screenshot: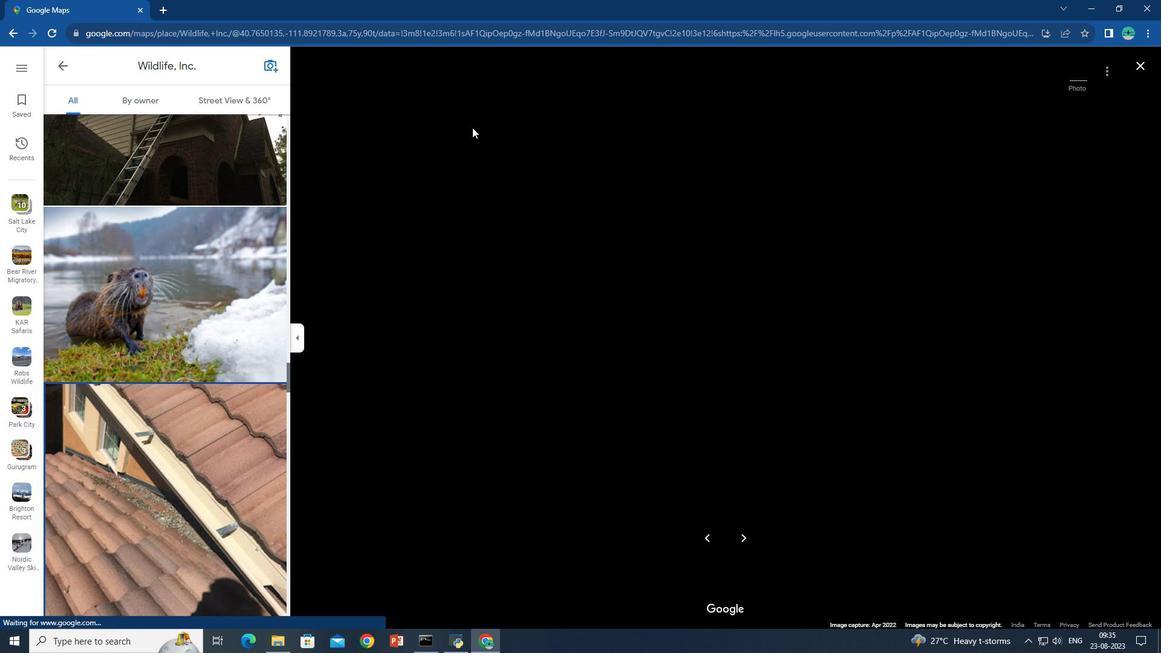
Action: Mouse moved to (473, 127)
Screenshot: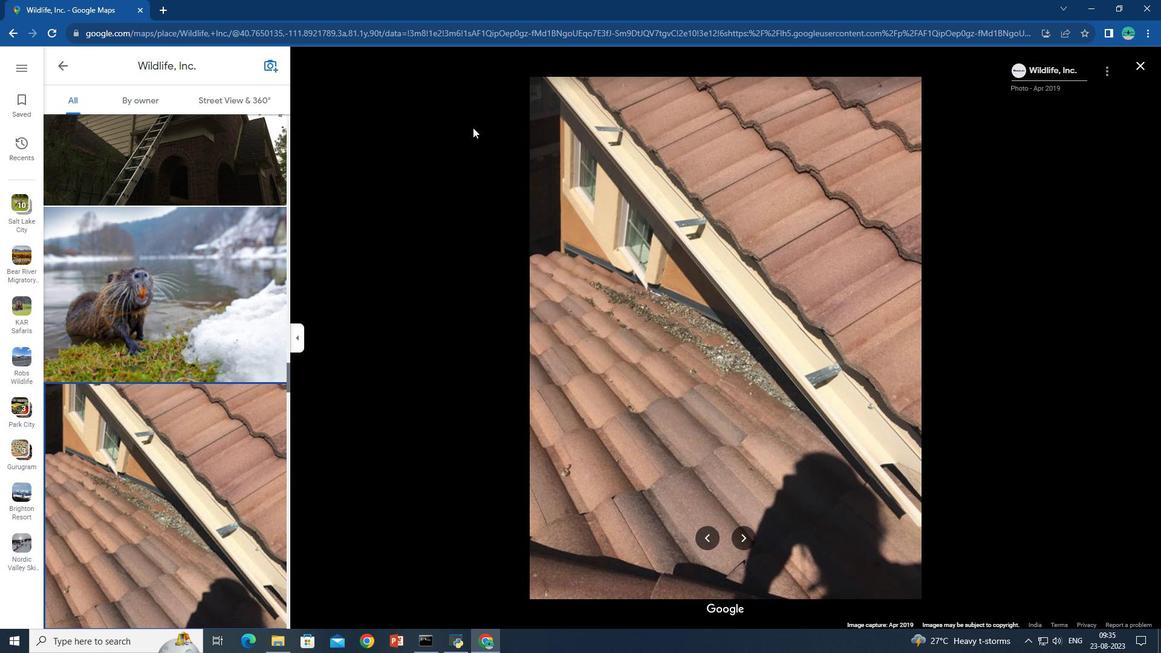 
Action: Mouse scrolled (473, 127) with delta (0, 0)
Screenshot: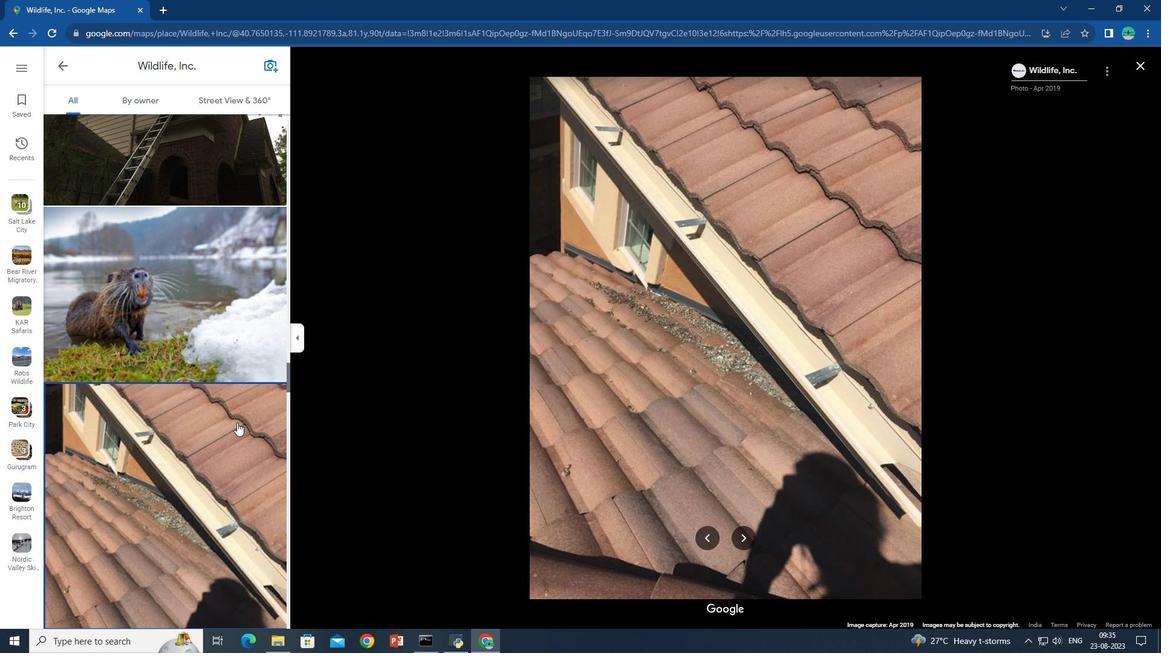 
Action: Mouse moved to (198, 525)
Screenshot: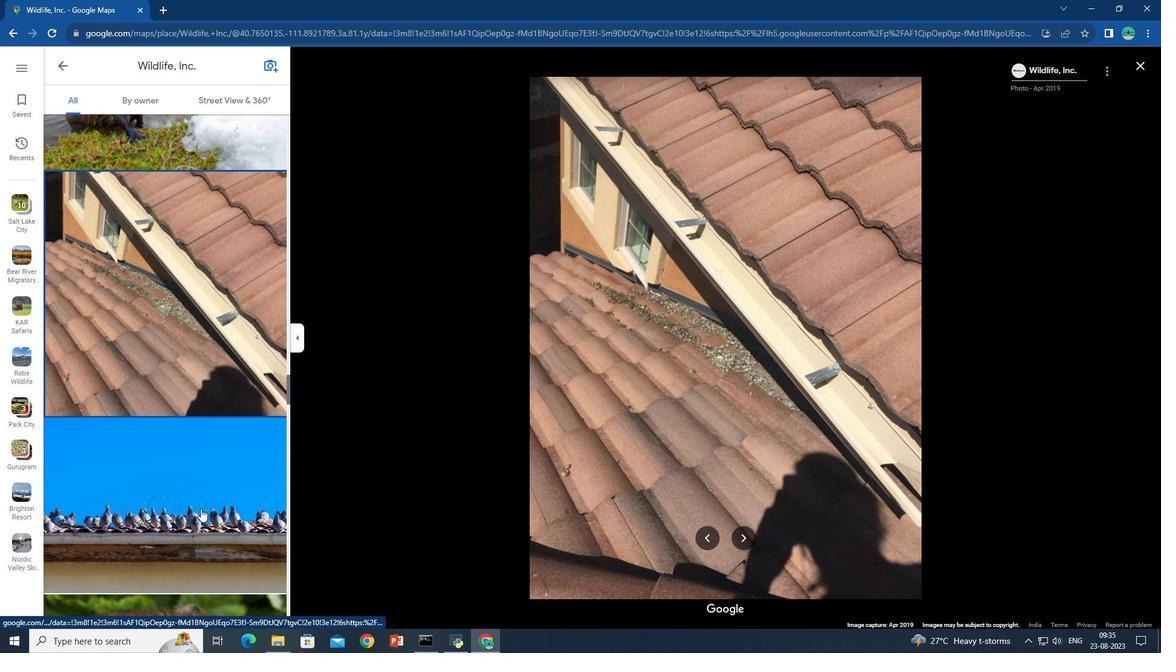 
Action: Mouse scrolled (198, 525) with delta (0, 0)
Screenshot: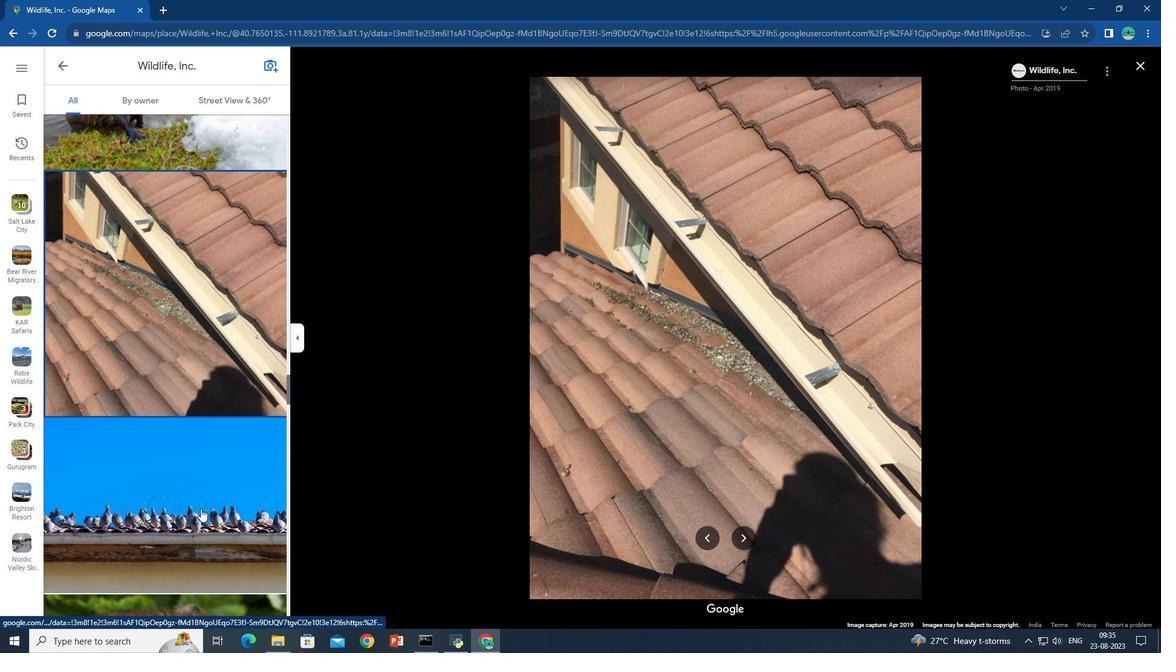 
Action: Mouse moved to (199, 521)
Screenshot: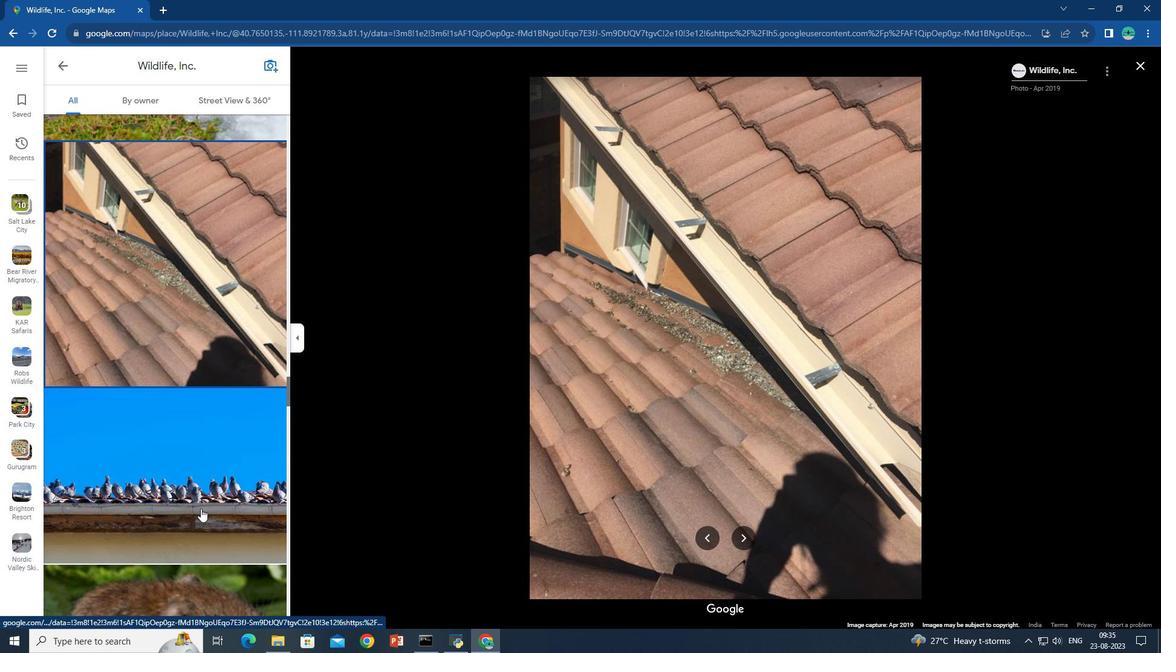 
Action: Mouse scrolled (199, 521) with delta (0, 0)
Screenshot: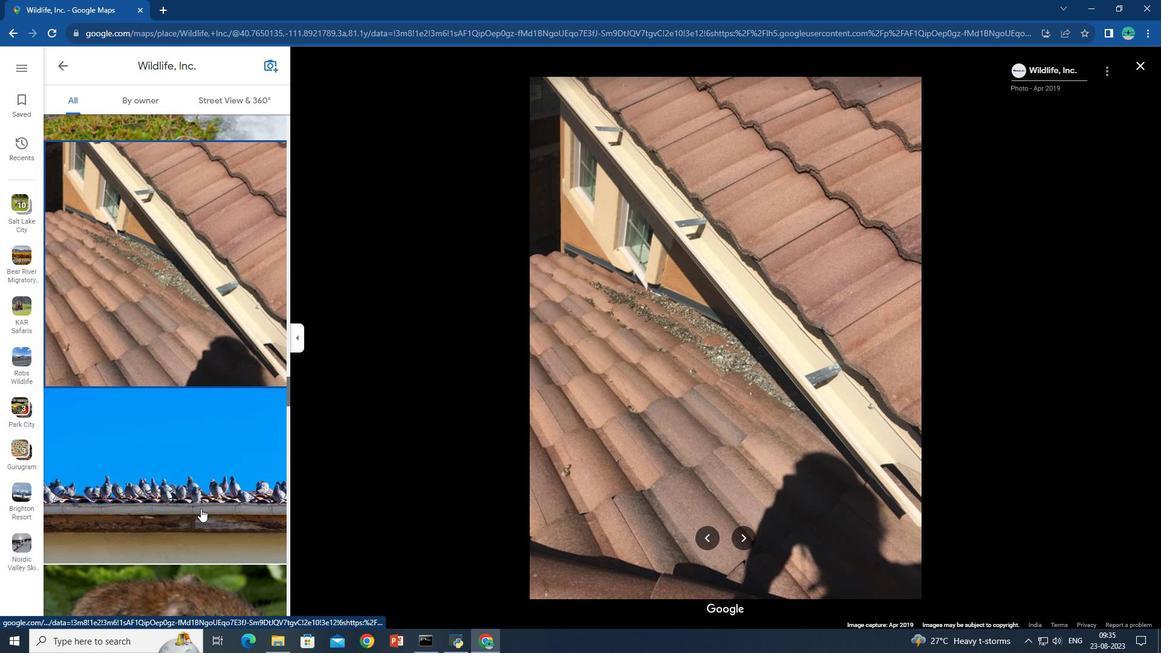 
Action: Mouse moved to (199, 517)
Screenshot: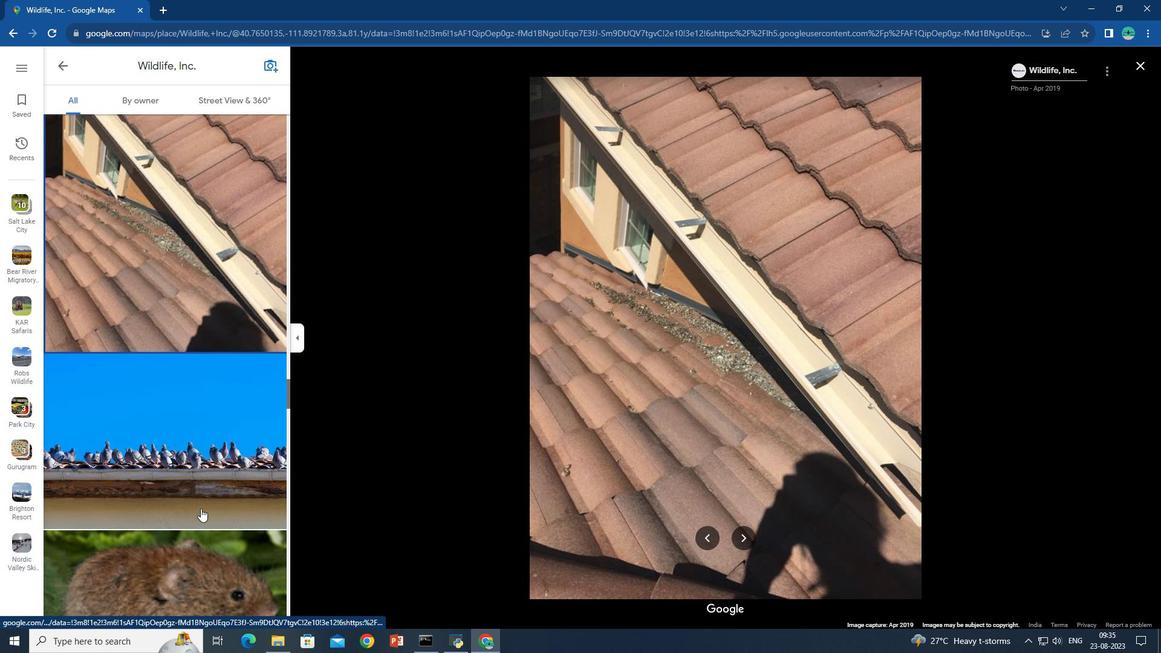 
Action: Mouse scrolled (199, 517) with delta (0, 0)
Screenshot: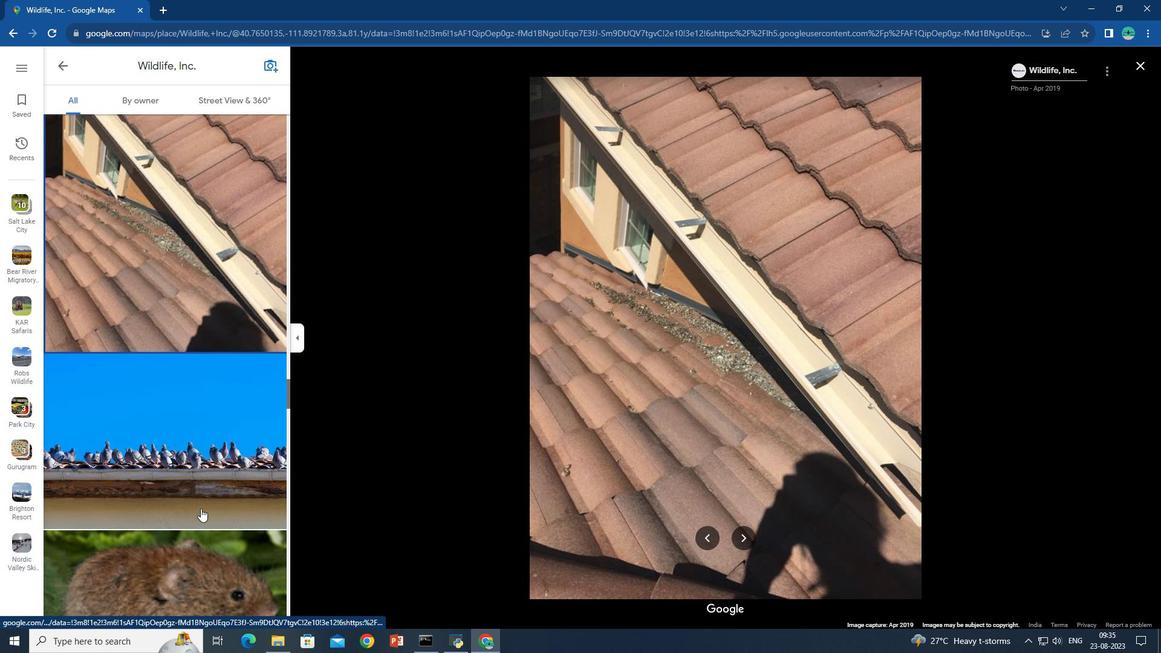 
Action: Mouse moved to (200, 510)
Screenshot: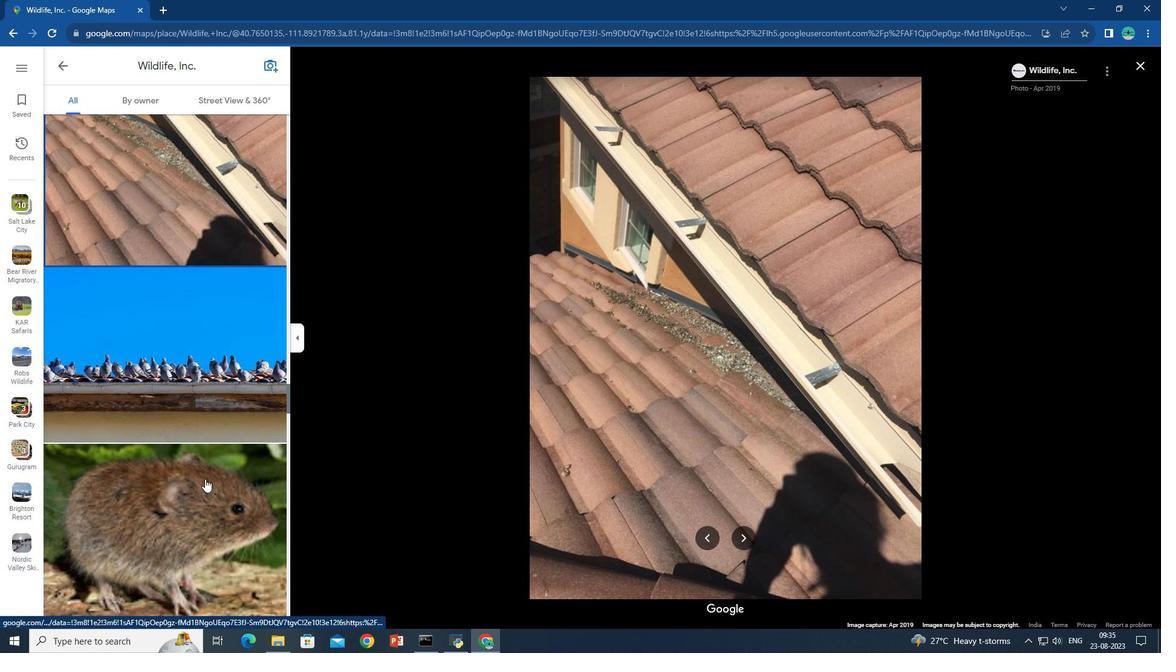 
Action: Mouse scrolled (200, 510) with delta (0, 0)
Screenshot: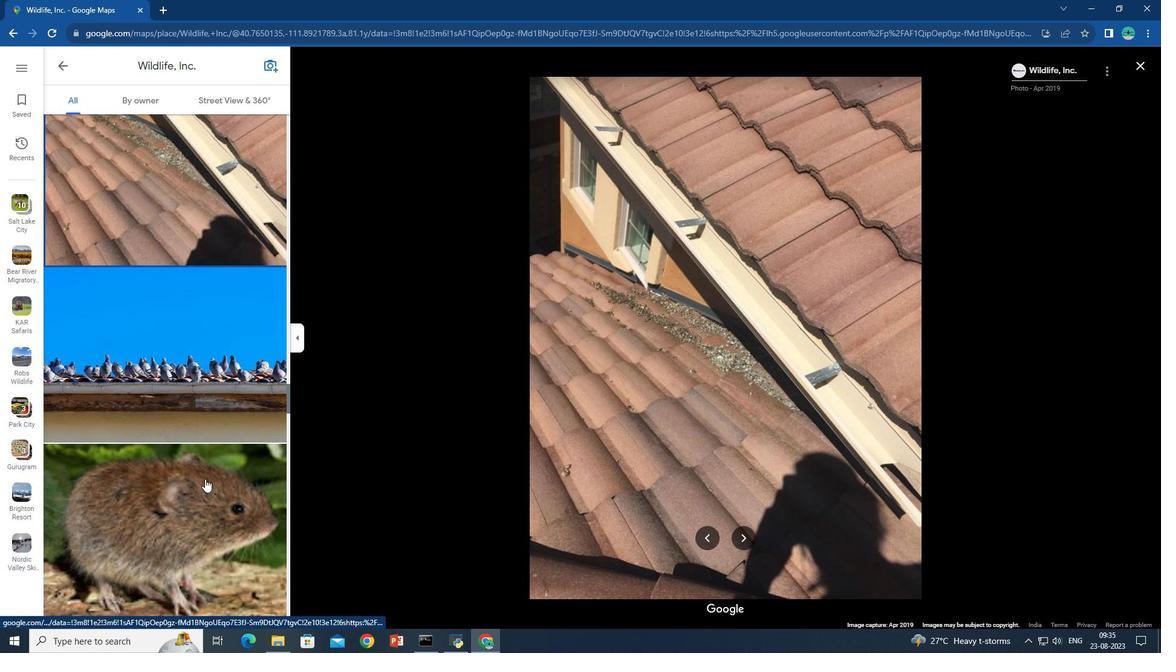 
Action: Mouse moved to (200, 508)
Screenshot: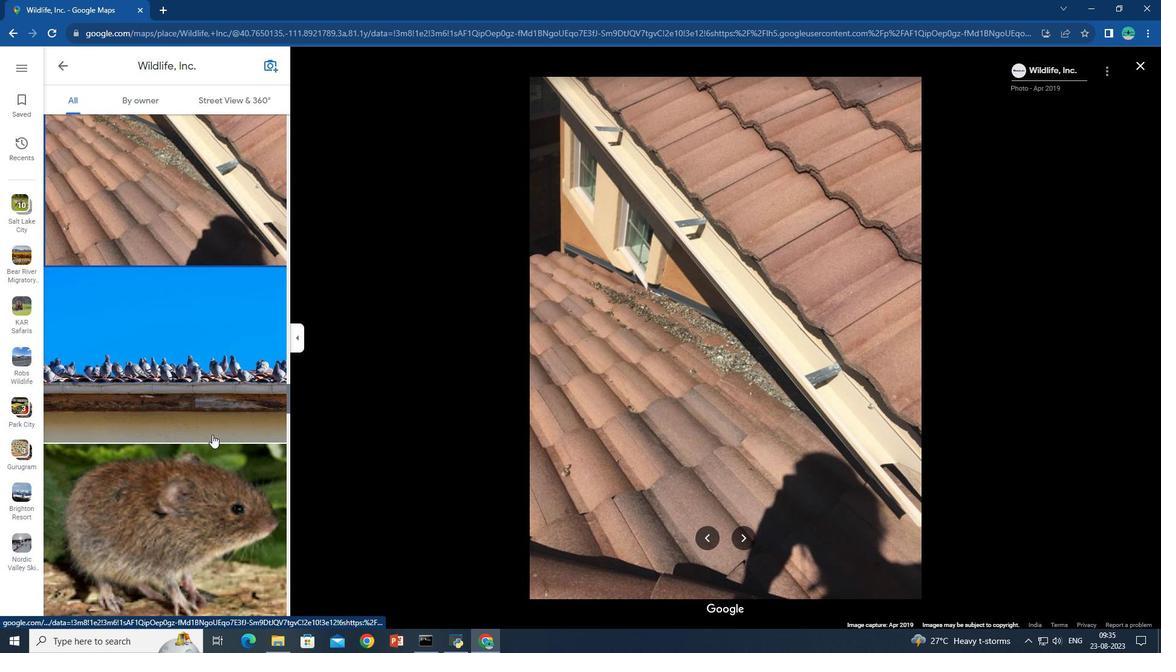 
Action: Mouse scrolled (200, 508) with delta (0, 0)
Screenshot: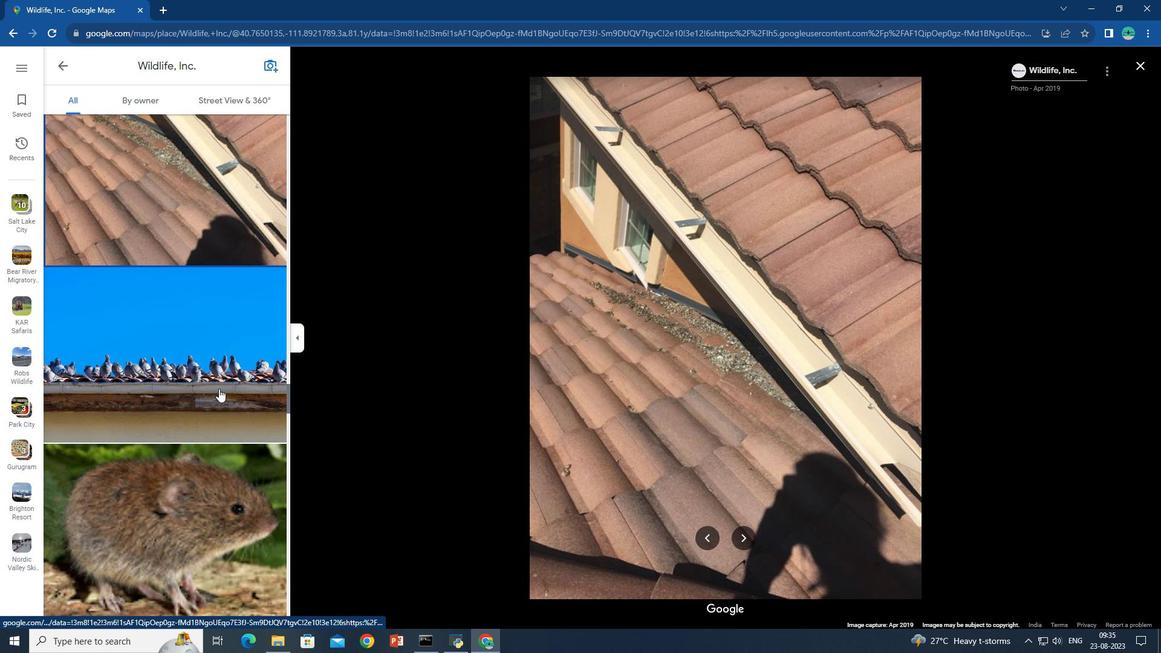 
Action: Mouse scrolled (200, 508) with delta (0, 0)
Screenshot: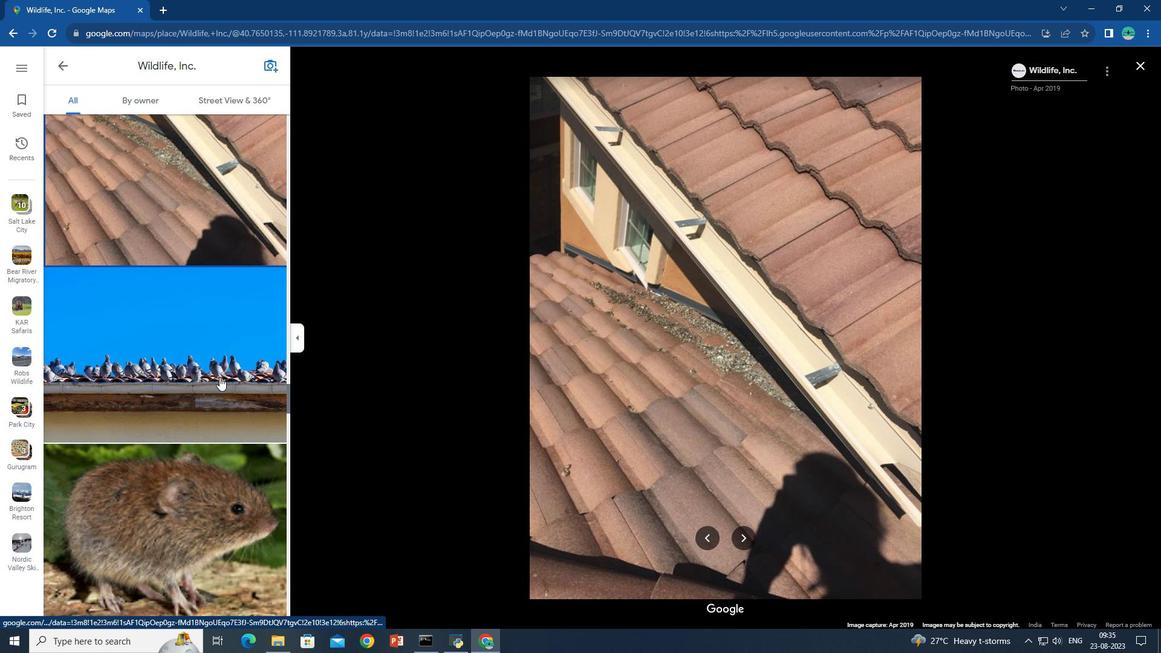 
Action: Mouse moved to (219, 375)
Screenshot: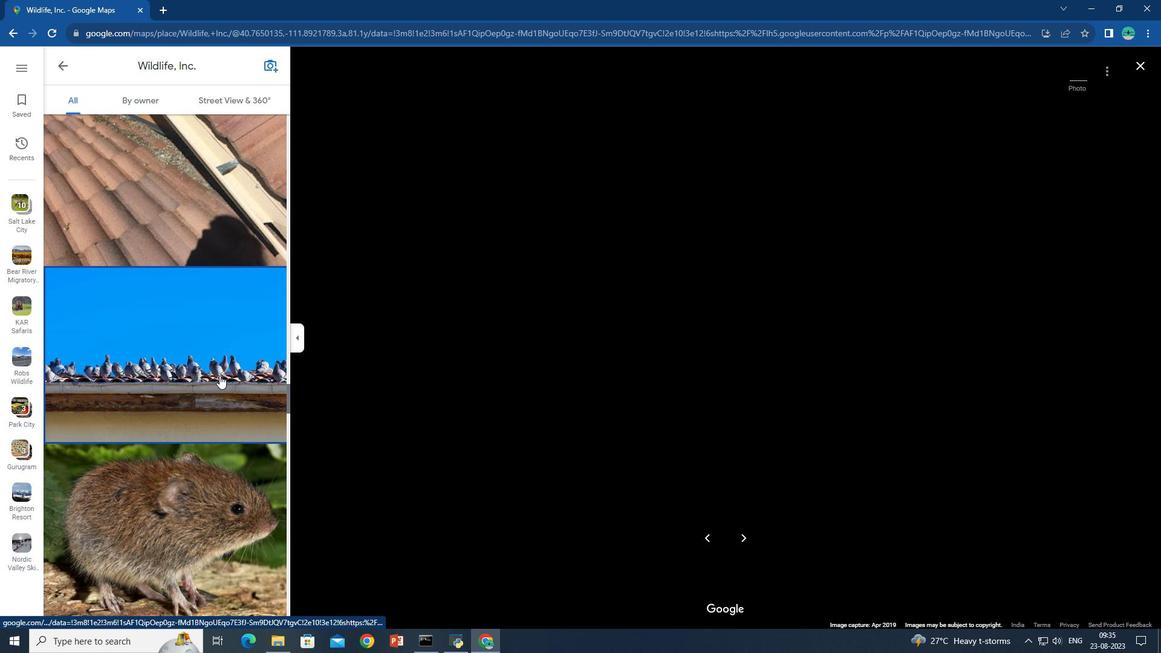 
Action: Mouse pressed left at (219, 375)
Screenshot: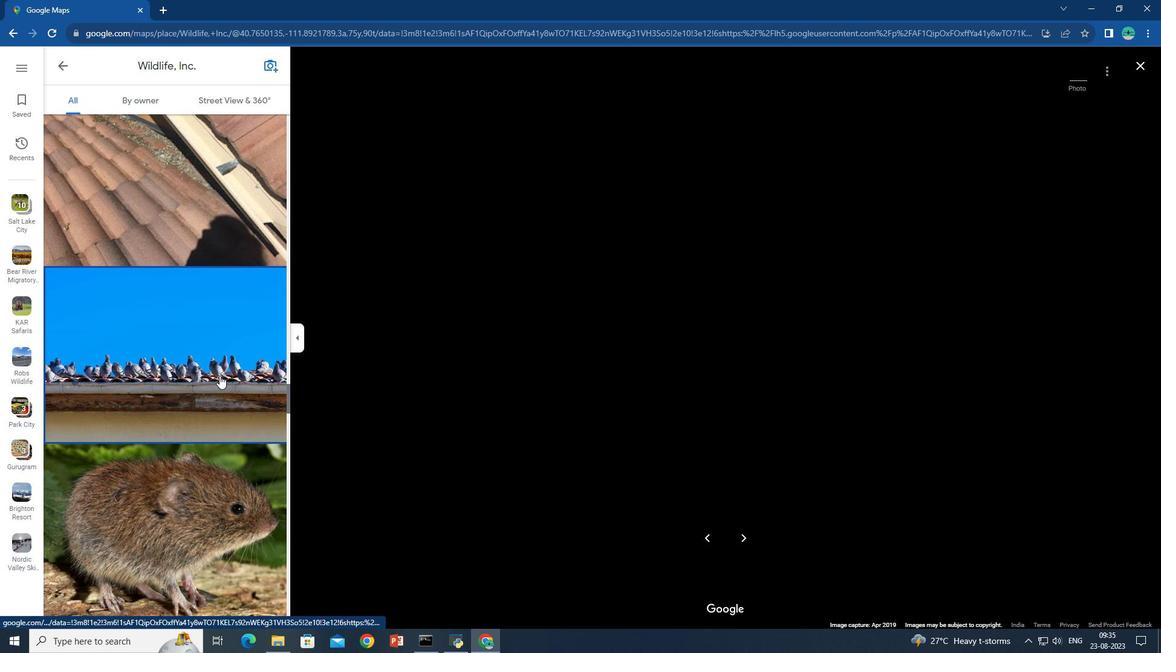 
Action: Mouse moved to (575, 443)
Screenshot: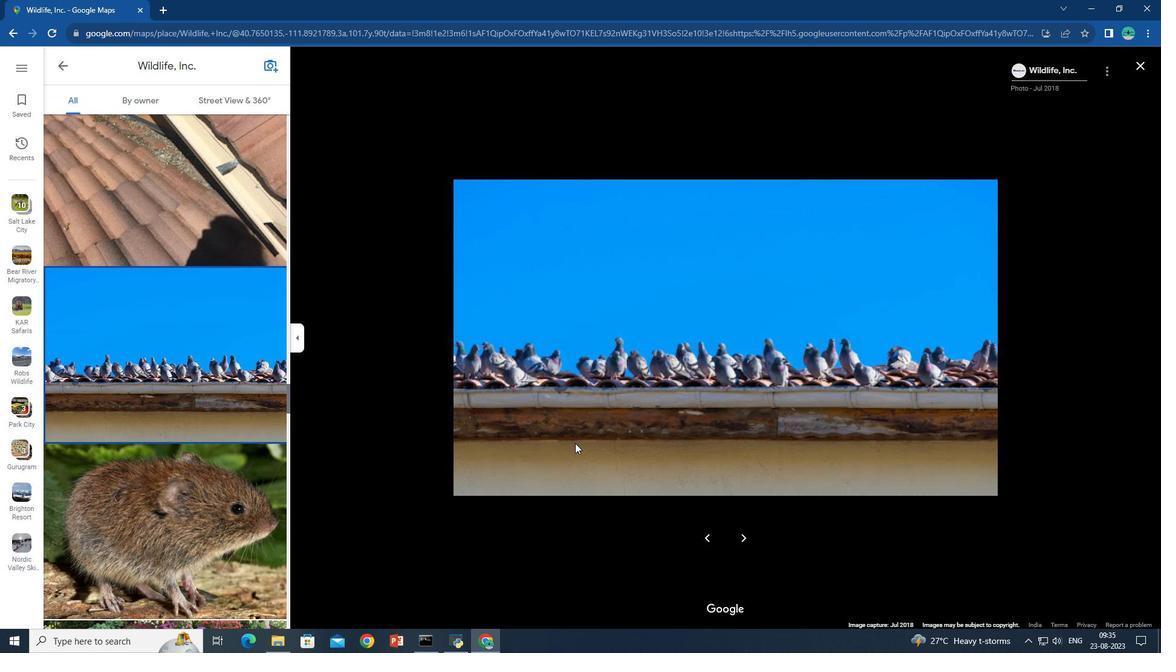 
Action: Mouse scrolled (575, 444) with delta (0, 0)
Screenshot: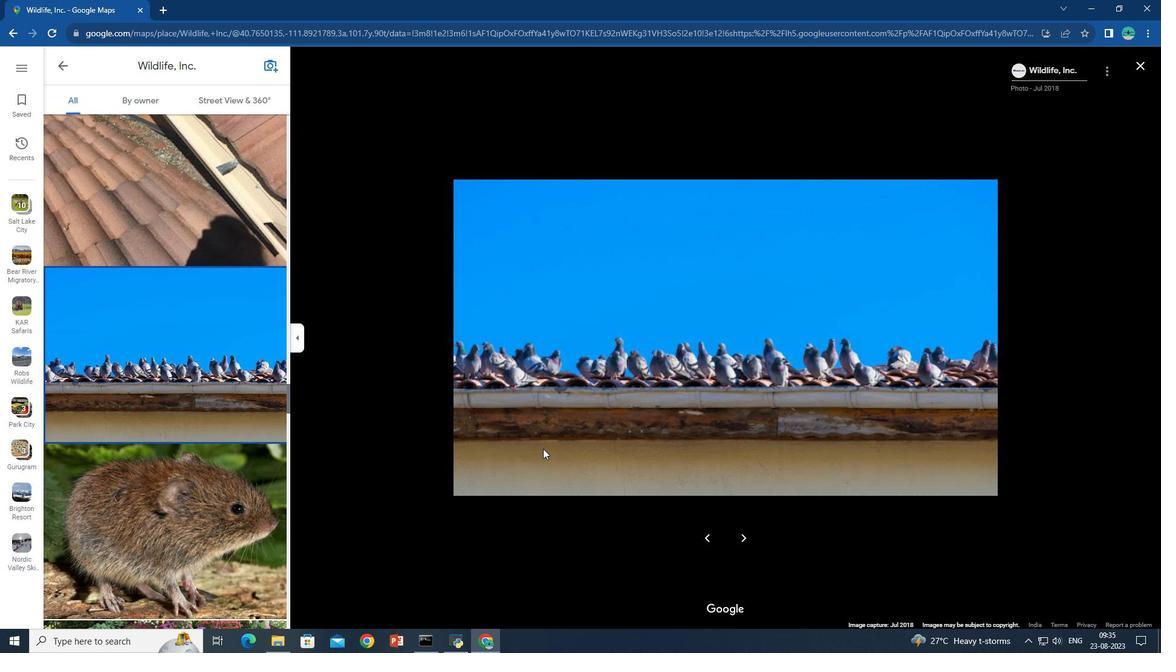 
Action: Mouse moved to (212, 510)
Screenshot: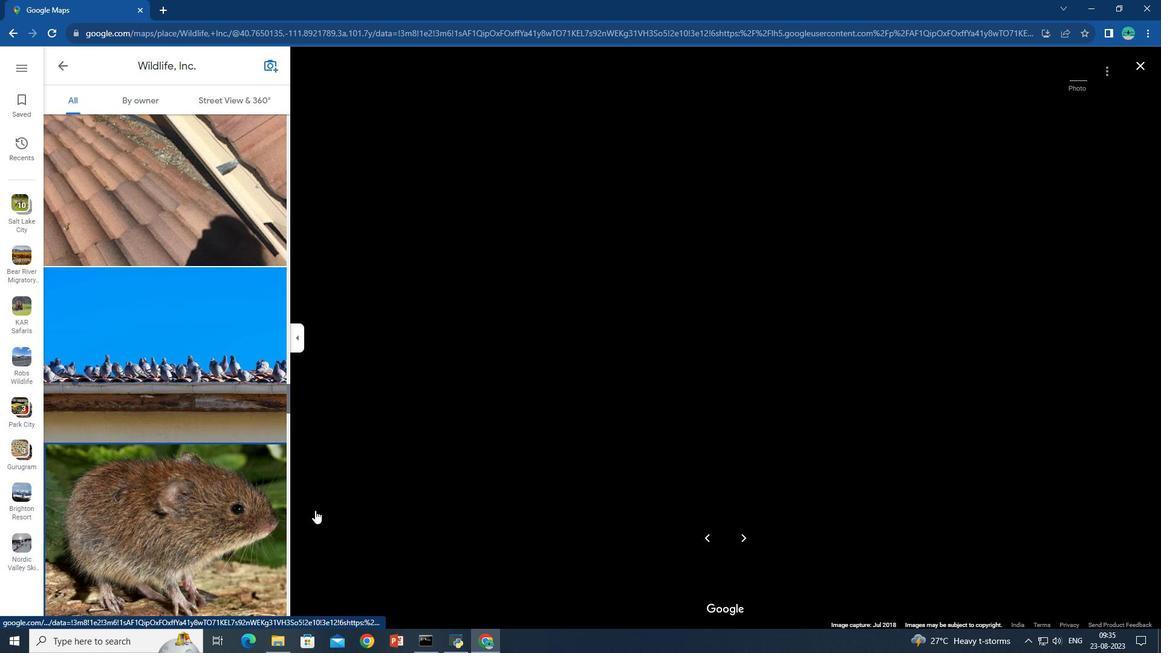 
Action: Mouse pressed left at (212, 510)
Screenshot: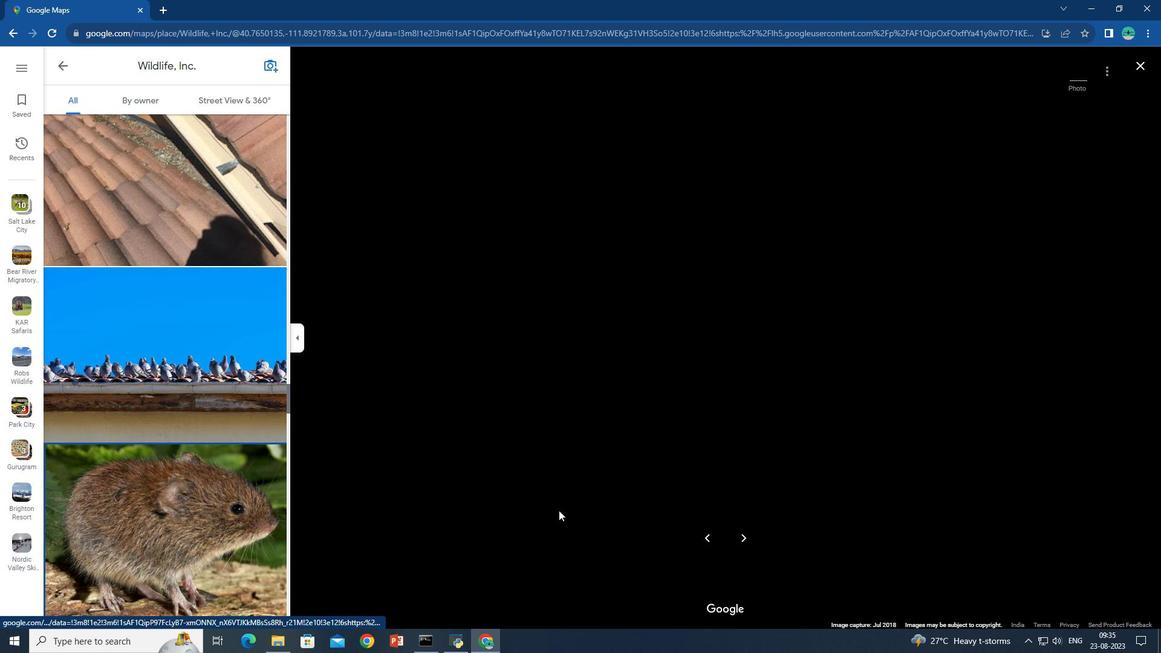 
Action: Mouse moved to (666, 459)
Screenshot: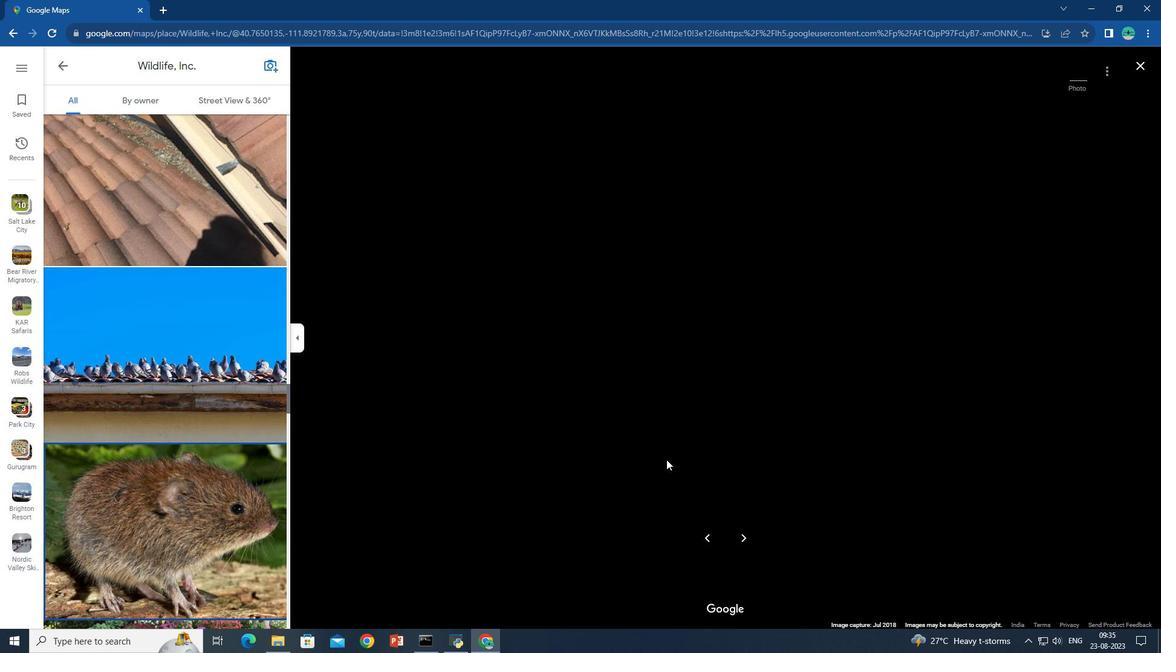 
Action: Mouse scrolled (666, 460) with delta (0, 0)
Screenshot: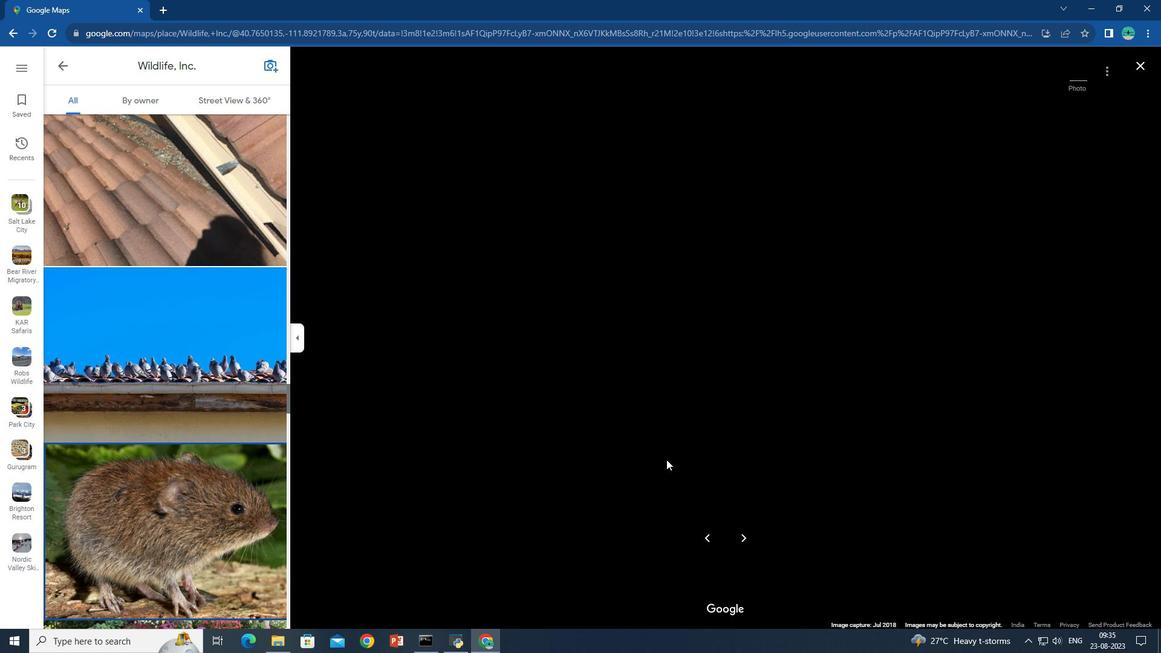 
Action: Mouse scrolled (666, 460) with delta (0, 0)
Screenshot: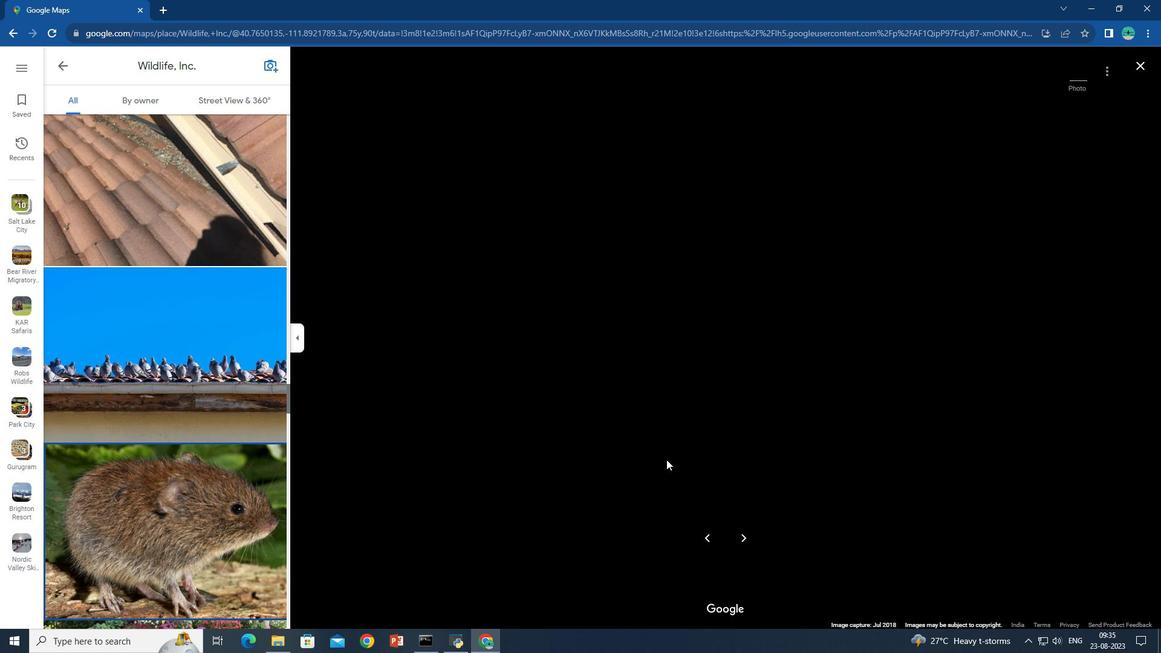 
Action: Mouse scrolled (666, 460) with delta (0, 0)
Screenshot: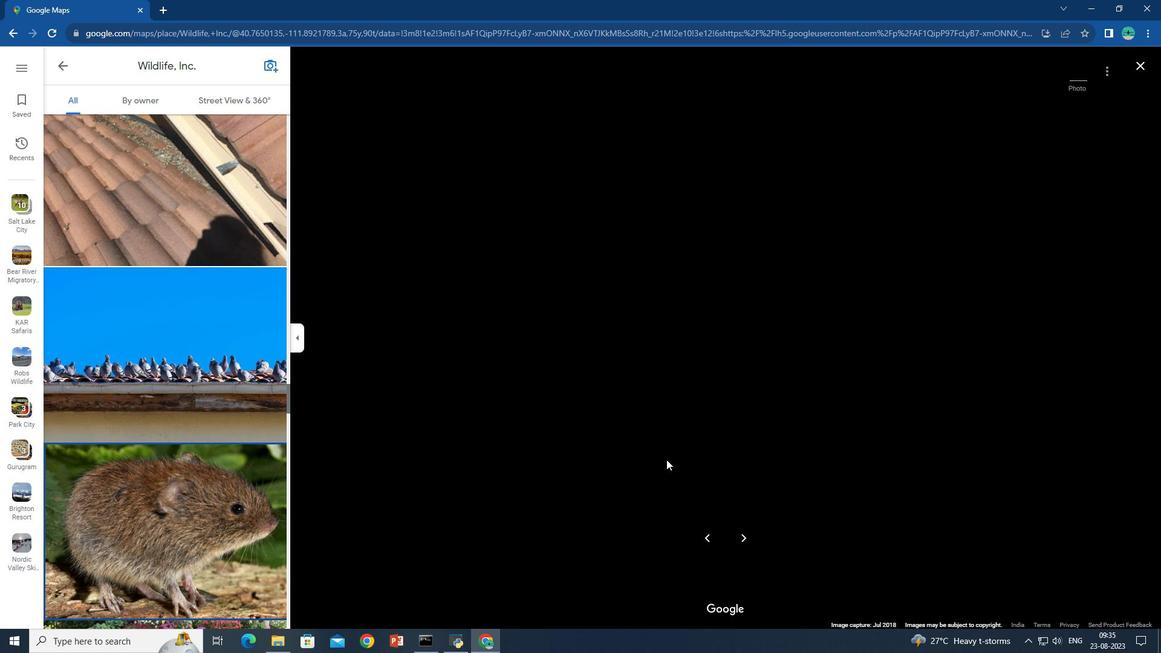 
Action: Mouse scrolled (666, 460) with delta (0, 0)
Screenshot: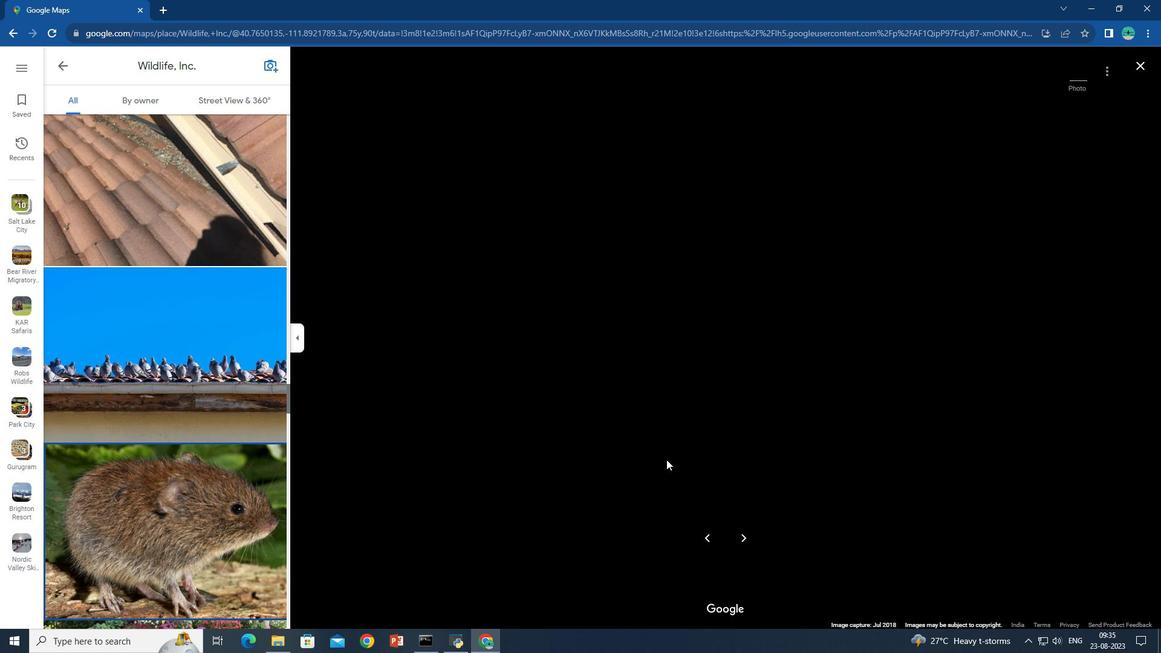 
Action: Mouse scrolled (666, 460) with delta (0, 0)
Screenshot: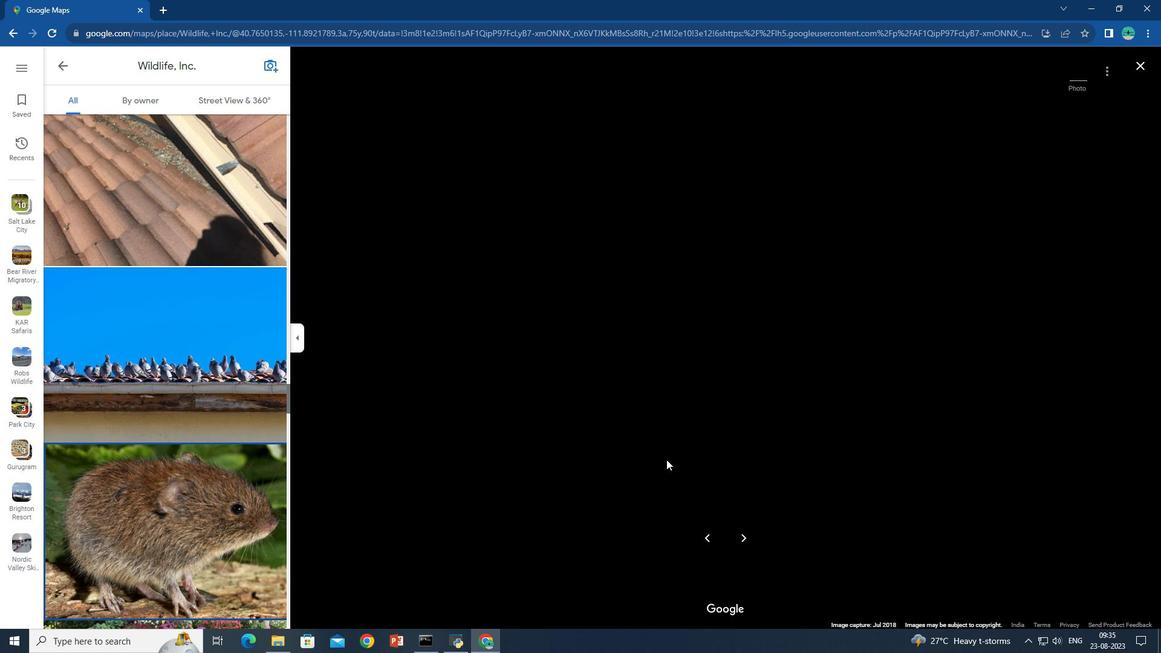 
Action: Mouse scrolled (666, 460) with delta (0, 0)
Screenshot: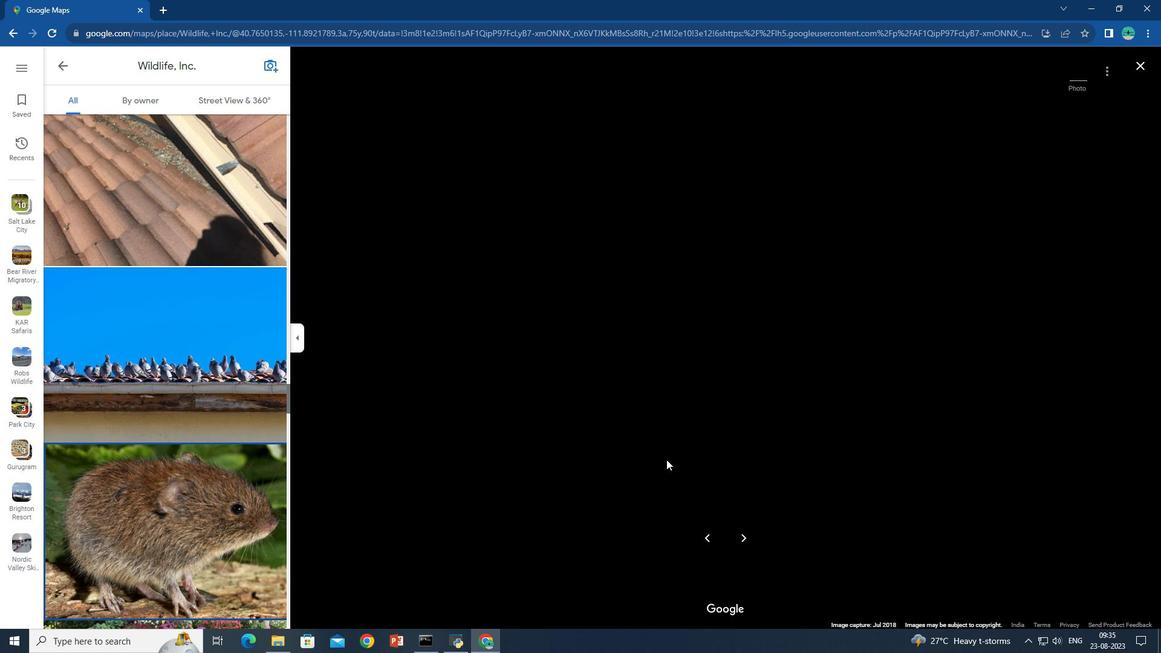 
Action: Mouse scrolled (666, 460) with delta (0, 0)
Screenshot: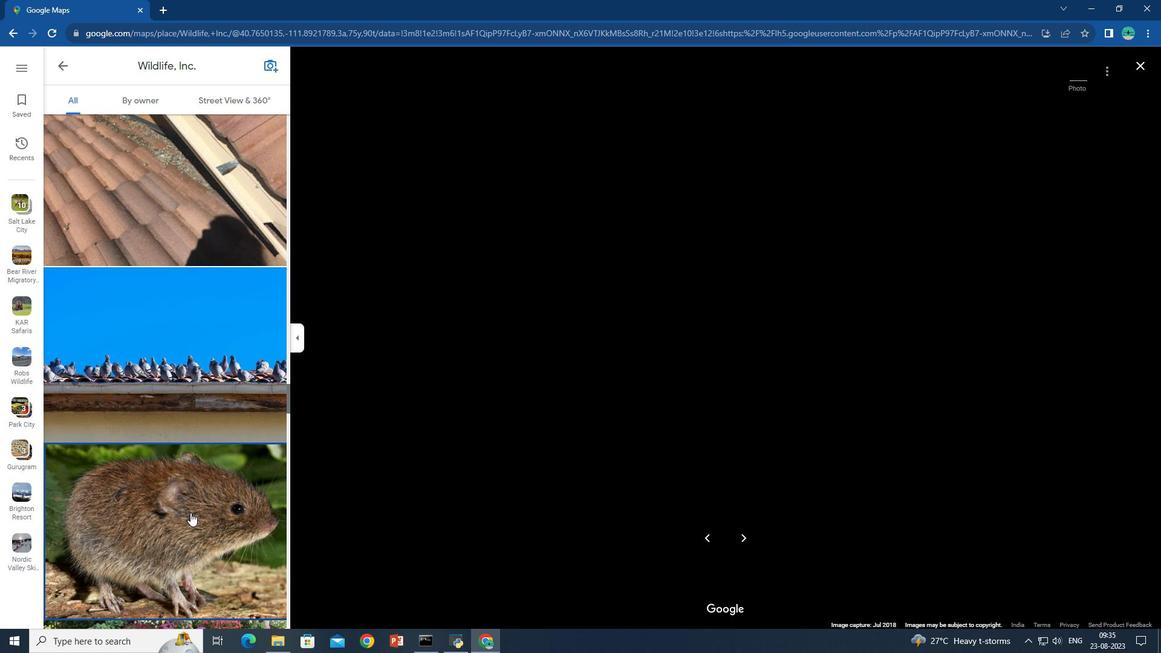 
Action: Mouse moved to (223, 298)
Screenshot: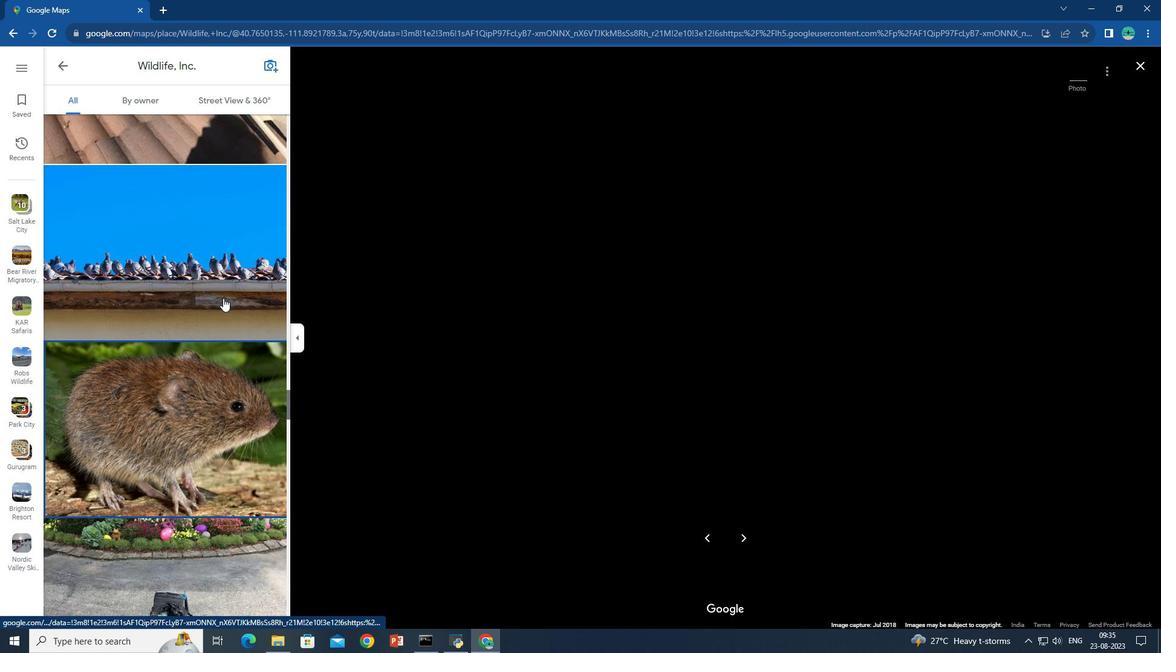 
Action: Mouse scrolled (223, 297) with delta (0, 0)
Screenshot: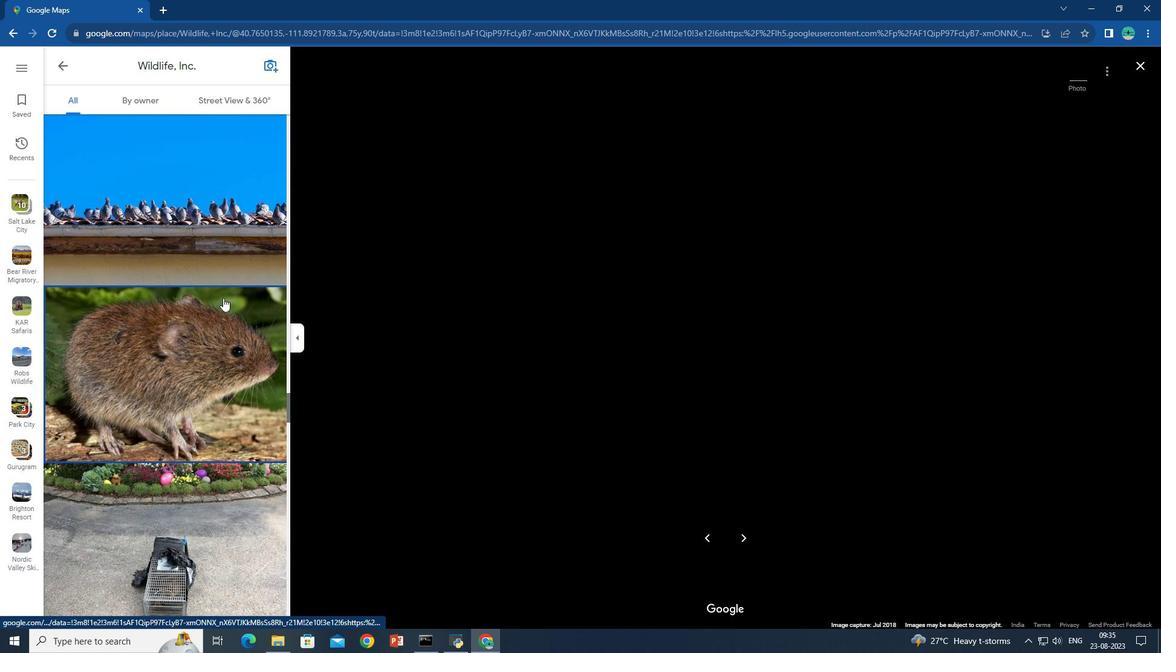 
Action: Mouse scrolled (223, 297) with delta (0, 0)
Screenshot: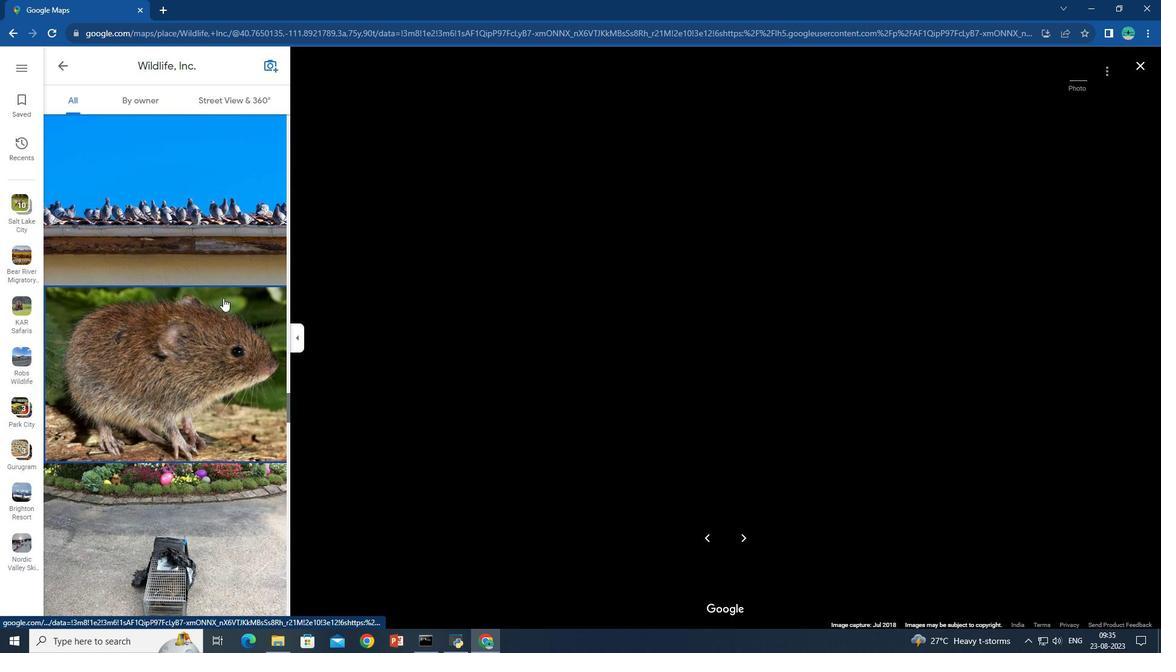 
Action: Mouse scrolled (223, 297) with delta (0, 0)
Screenshot: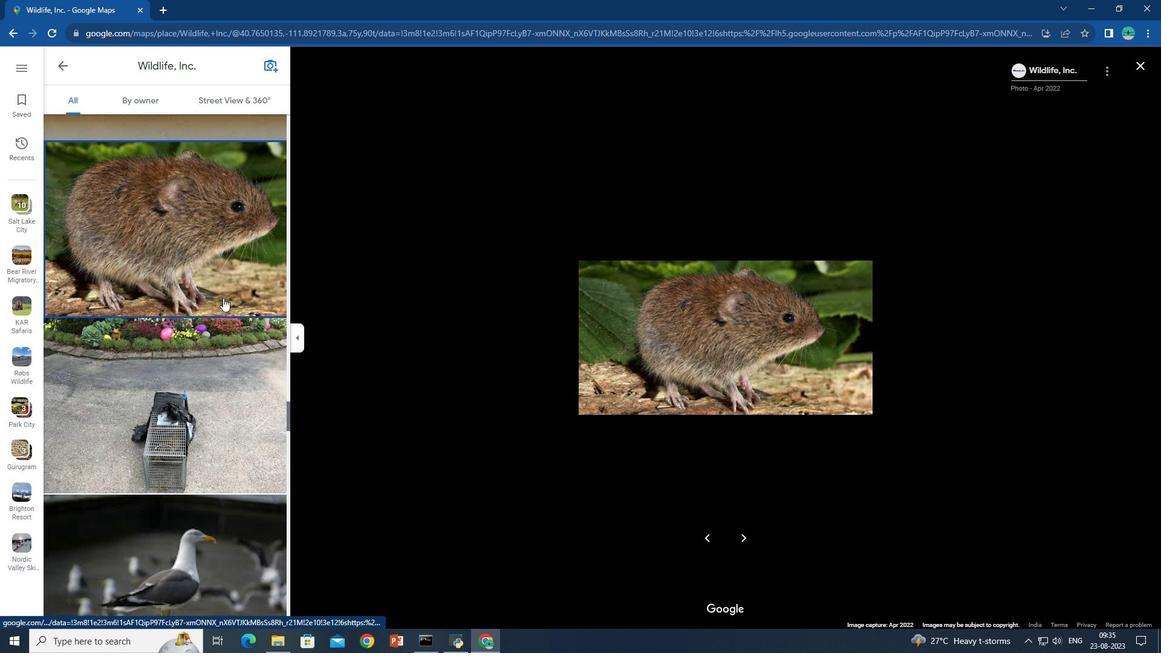 
Action: Mouse scrolled (223, 297) with delta (0, 0)
Screenshot: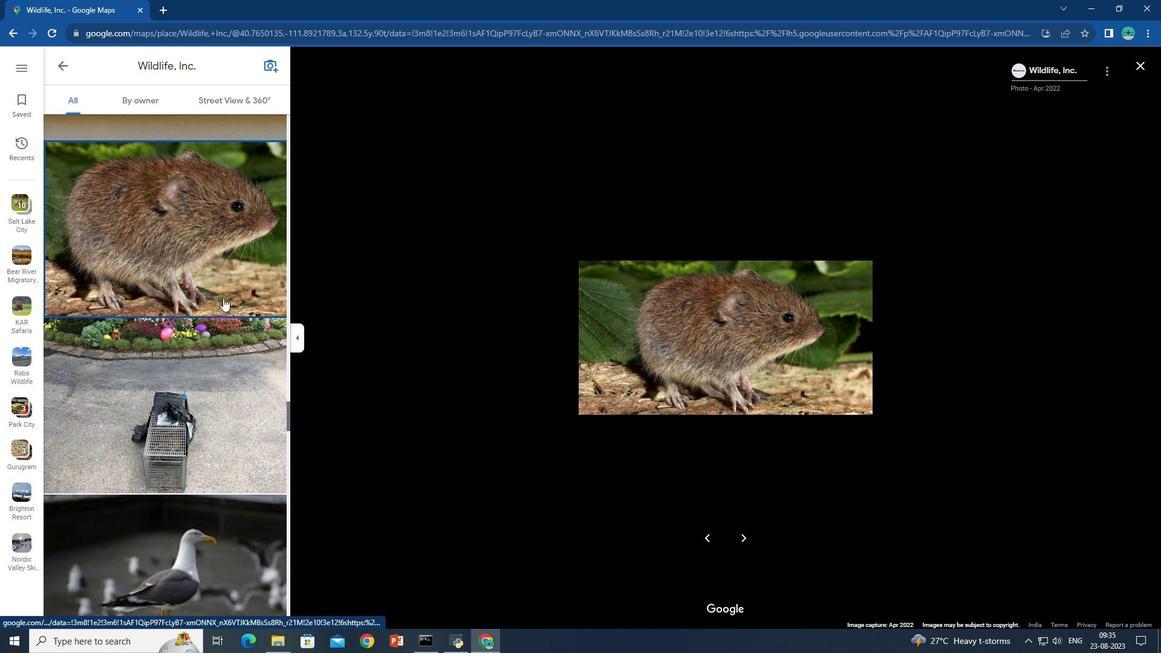 
Action: Mouse scrolled (223, 297) with delta (0, 0)
Screenshot: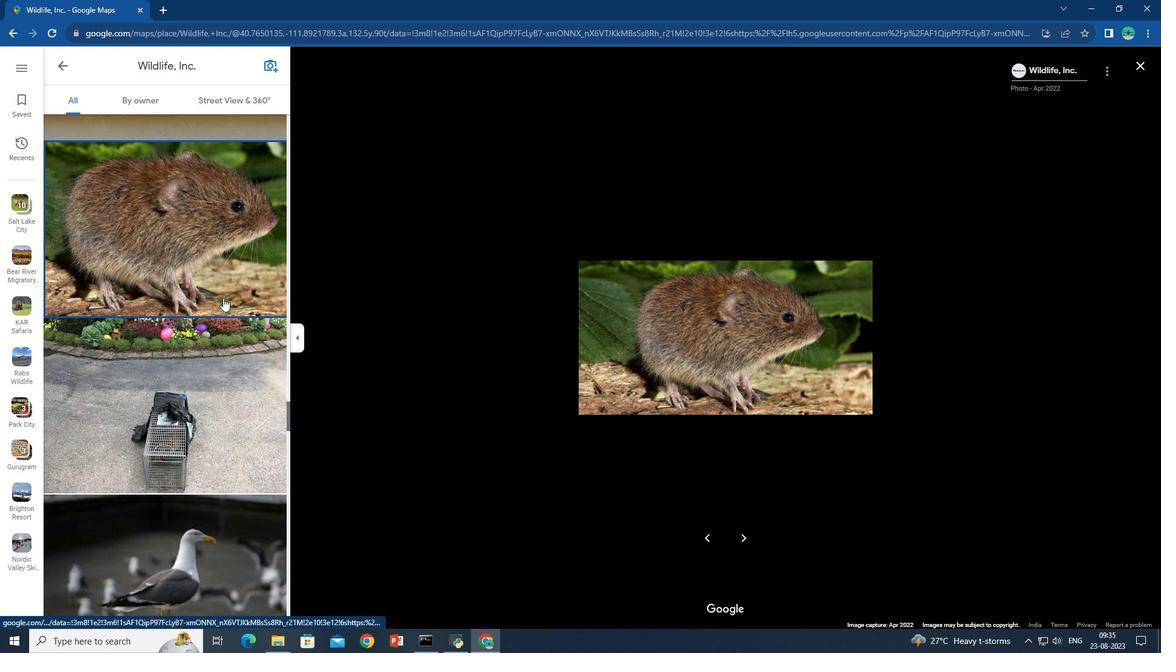 
Action: Mouse moved to (862, 407)
Screenshot: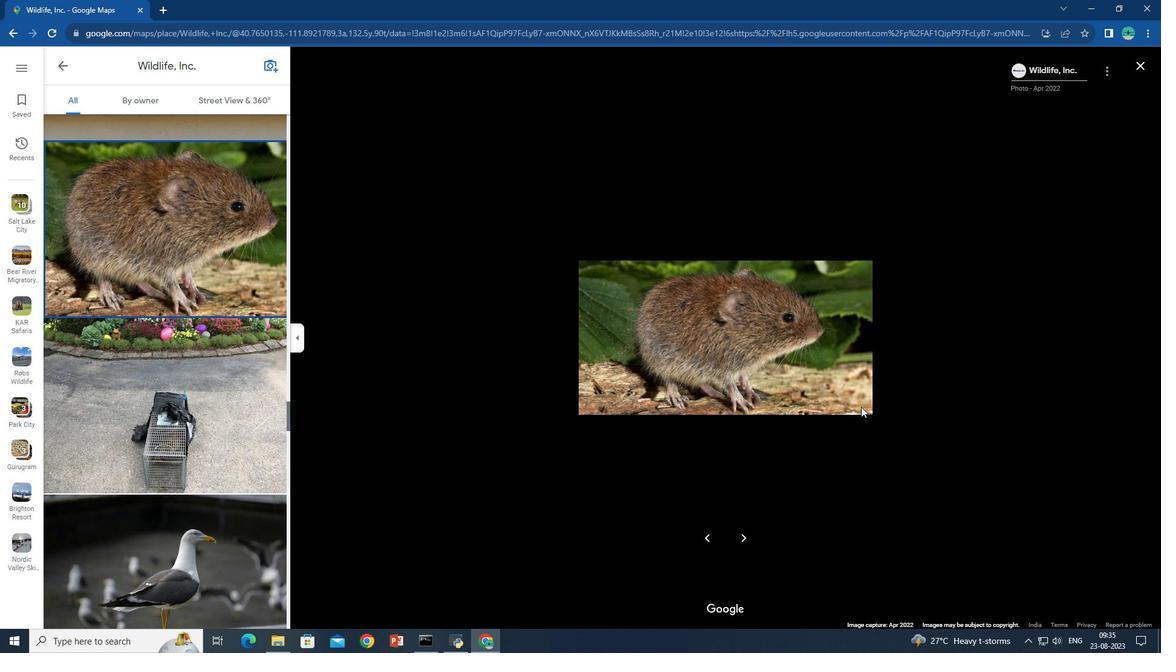 
Action: Mouse scrolled (862, 407) with delta (0, 0)
Screenshot: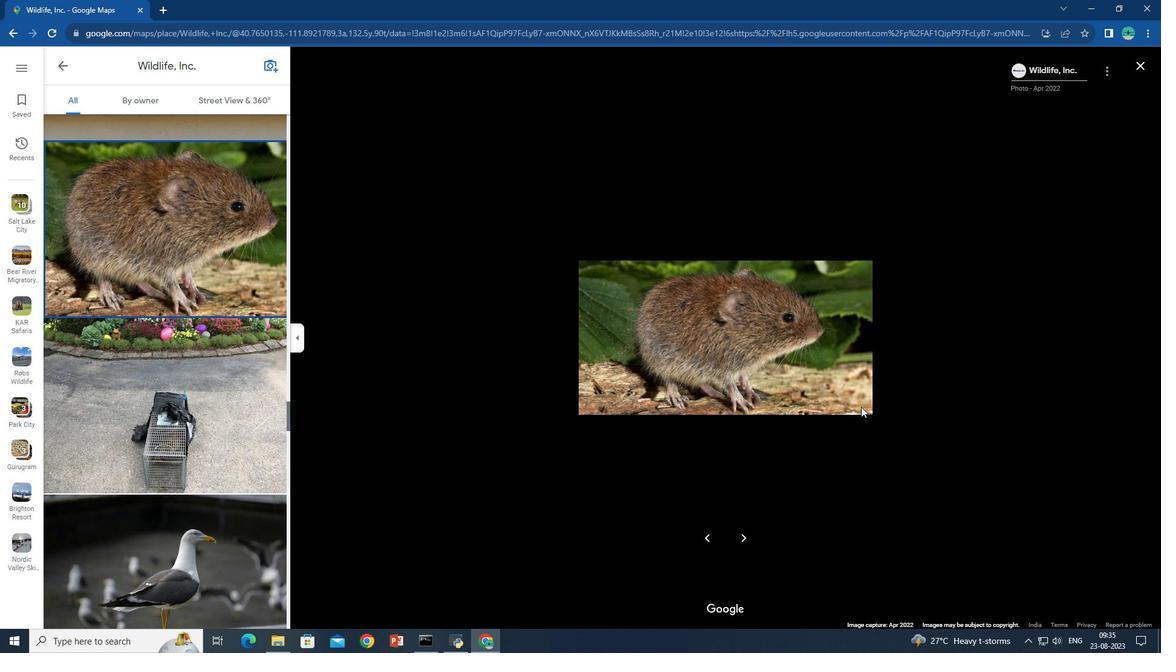 
Action: Mouse moved to (861, 407)
Screenshot: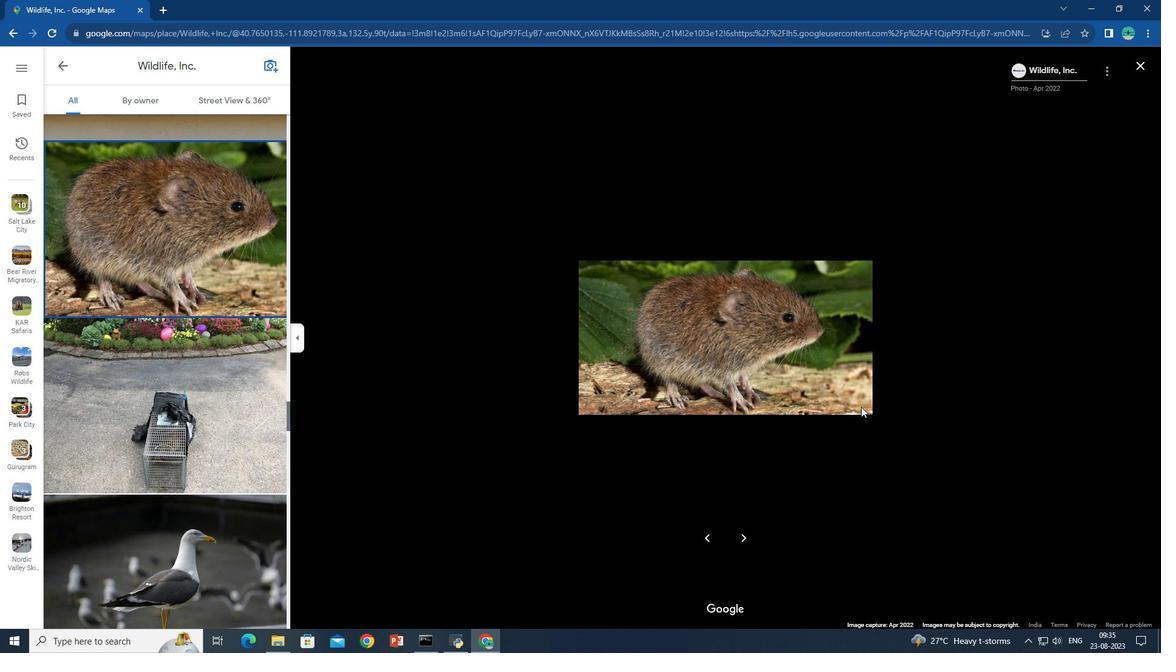 
Action: Mouse scrolled (861, 407) with delta (0, 0)
Screenshot: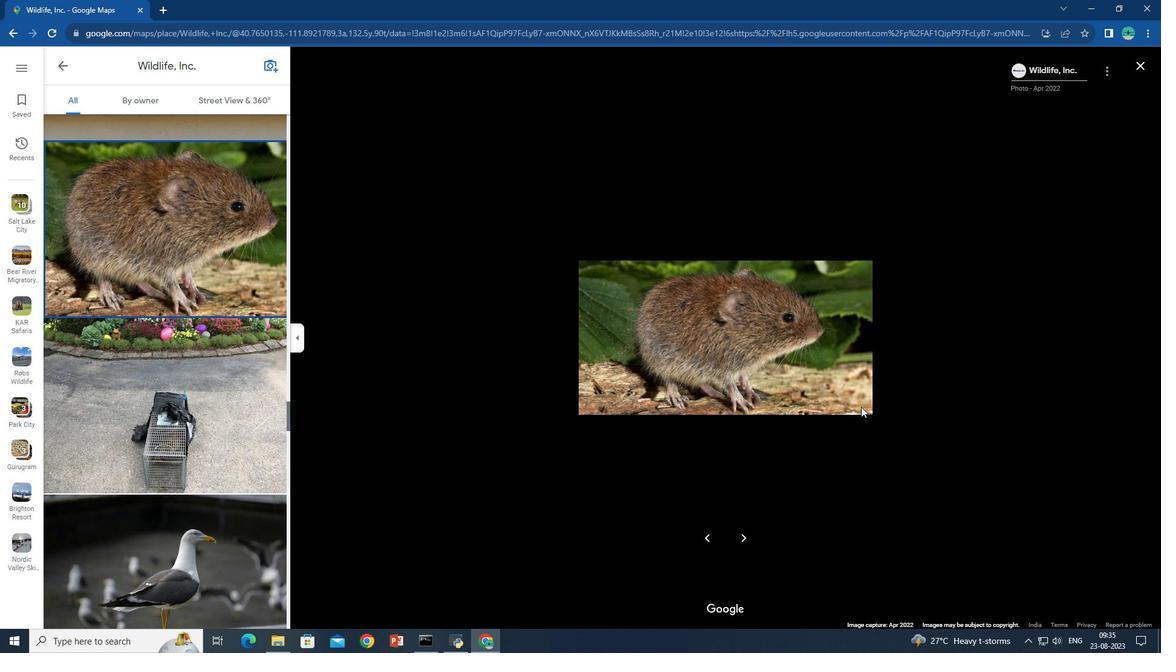 
Action: Mouse scrolled (861, 407) with delta (0, 0)
Screenshot: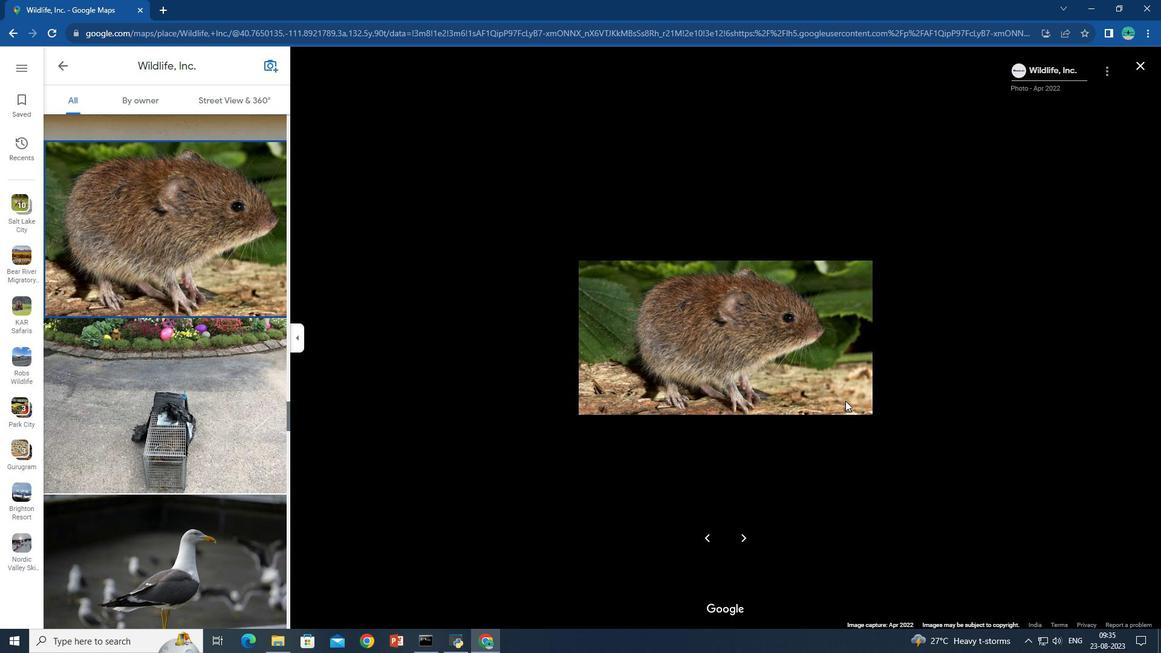 
Action: Mouse scrolled (861, 407) with delta (0, 0)
Screenshot: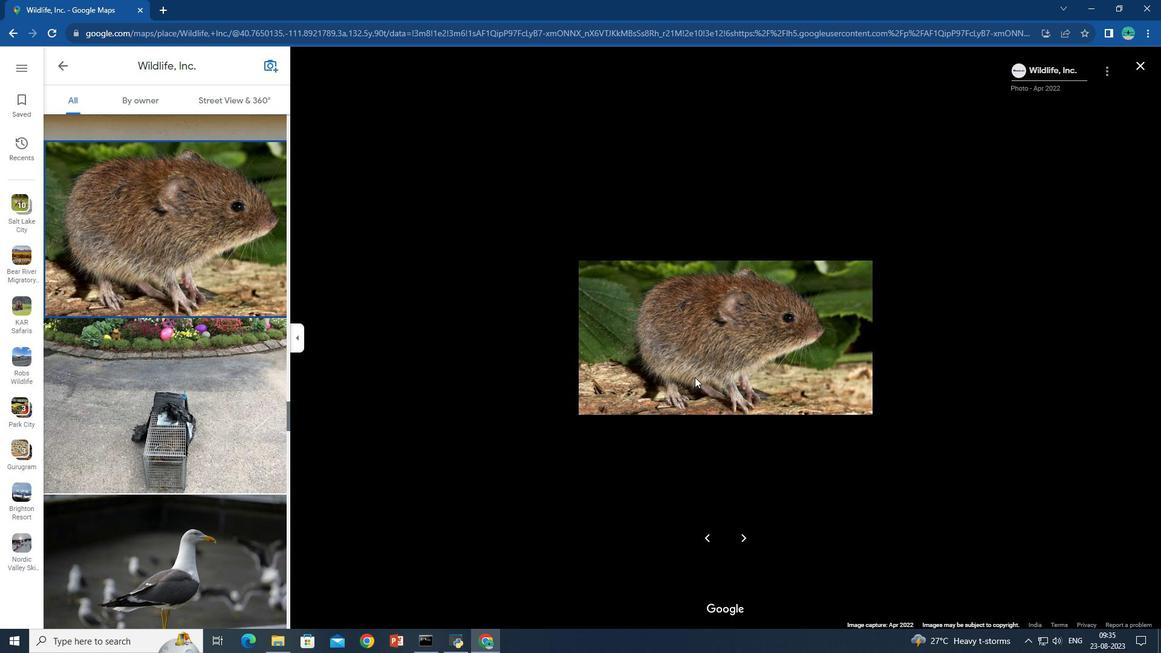 
Action: Mouse scrolled (861, 407) with delta (0, 0)
Screenshot: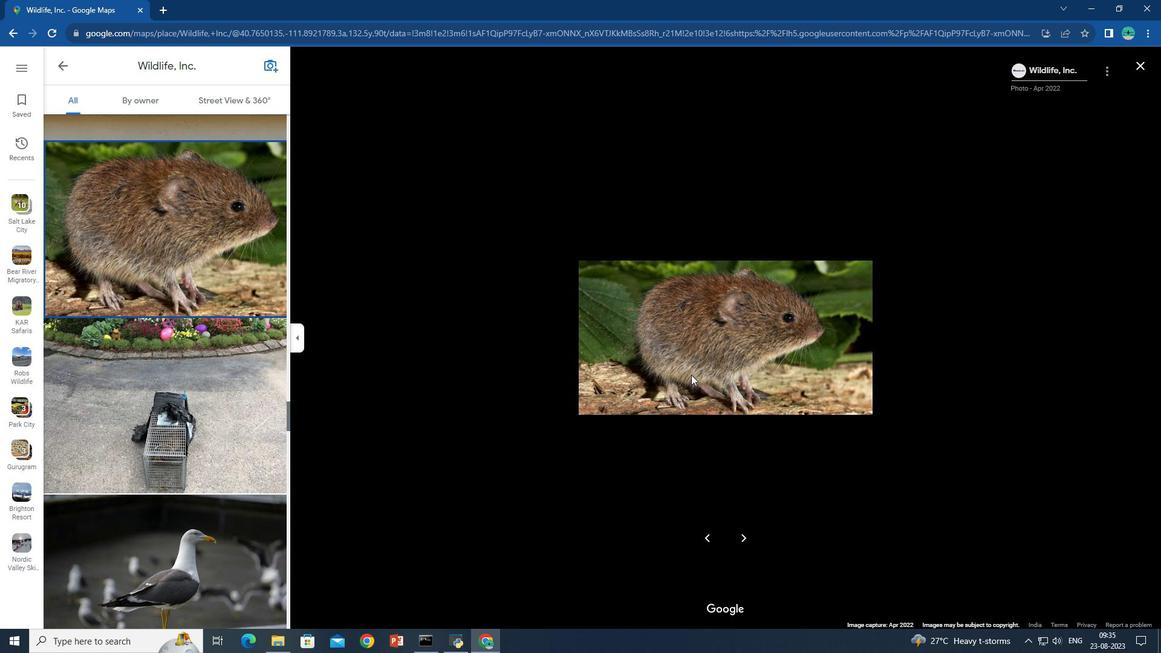 
Action: Mouse scrolled (861, 407) with delta (0, 0)
Screenshot: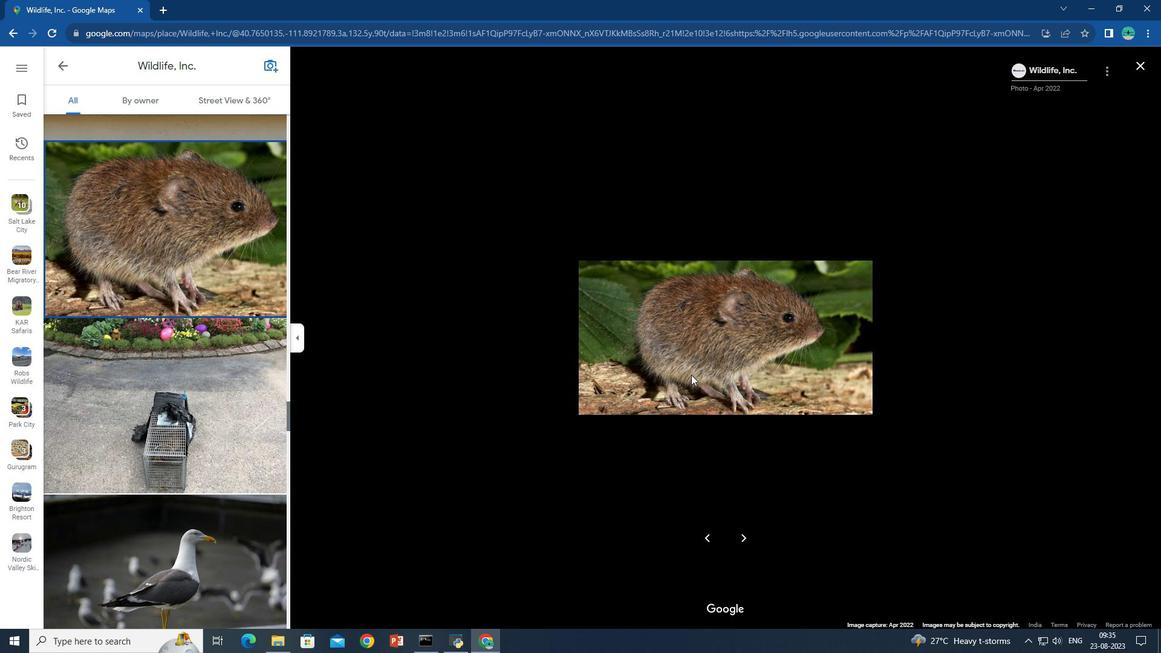 
Action: Mouse moved to (691, 375)
Screenshot: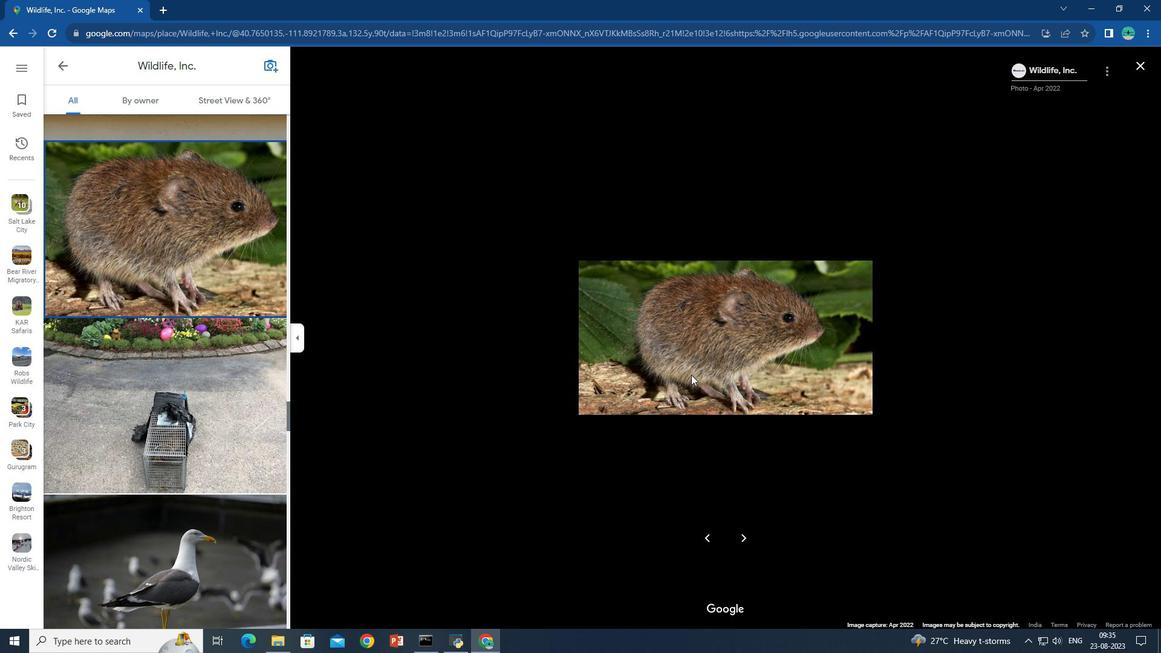 
Action: Mouse scrolled (691, 375) with delta (0, 0)
Screenshot: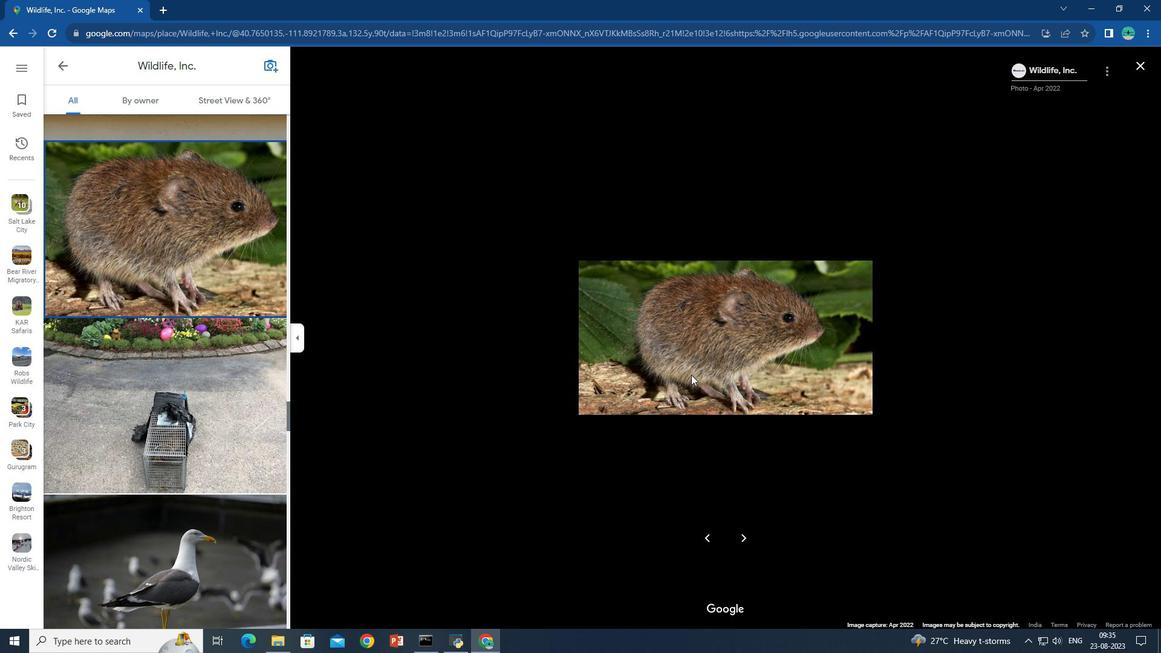 
Action: Mouse scrolled (691, 375) with delta (0, 0)
Screenshot: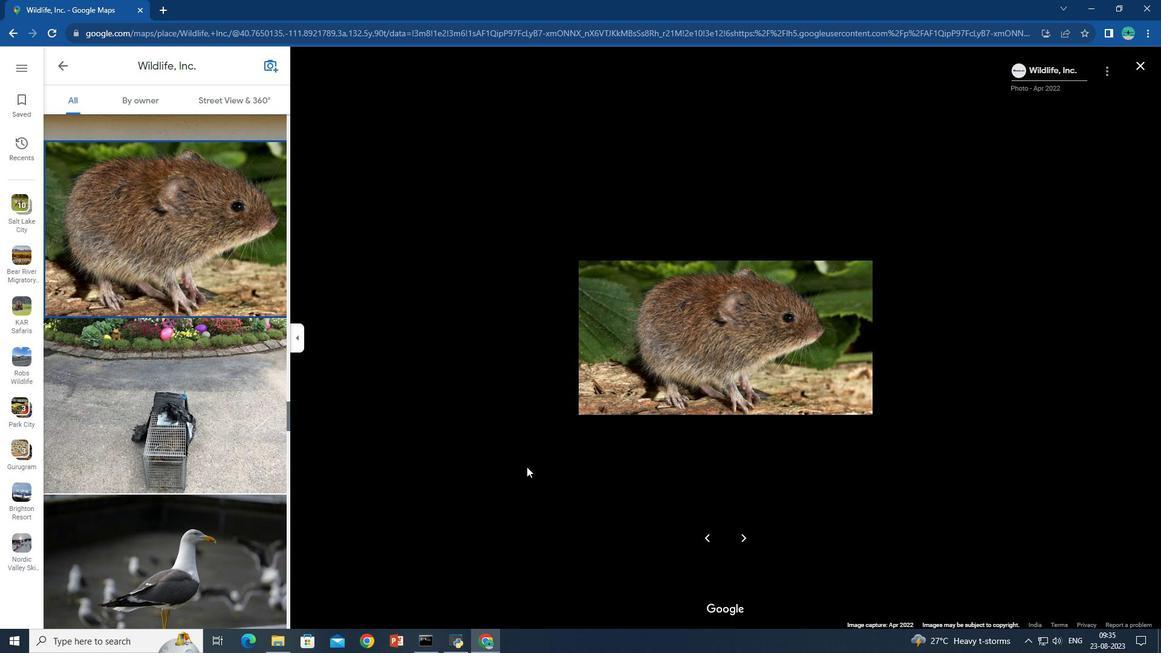 
Action: Mouse scrolled (691, 375) with delta (0, 0)
Screenshot: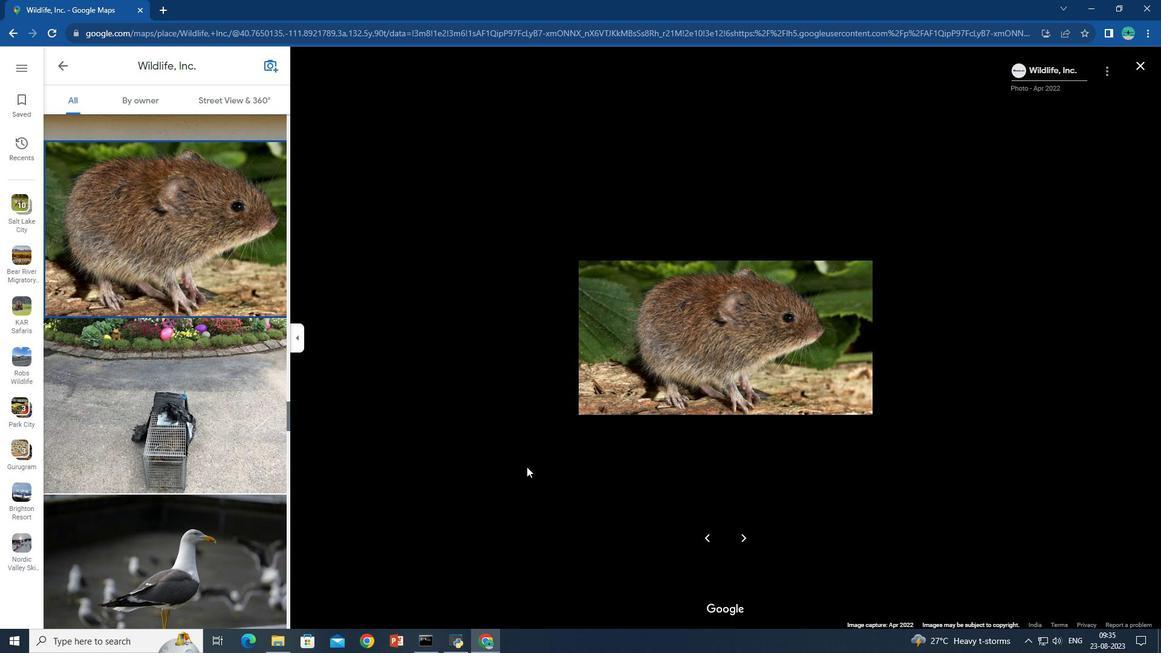 
Action: Mouse scrolled (691, 375) with delta (0, 0)
Screenshot: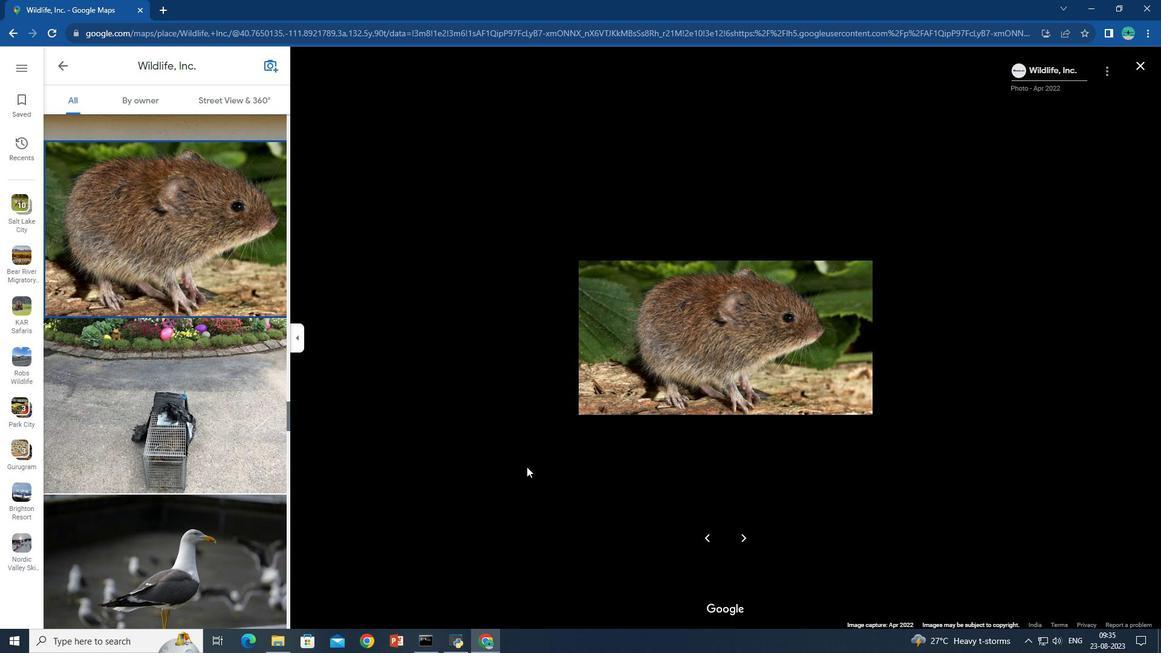 
Action: Mouse scrolled (691, 375) with delta (0, 0)
Screenshot: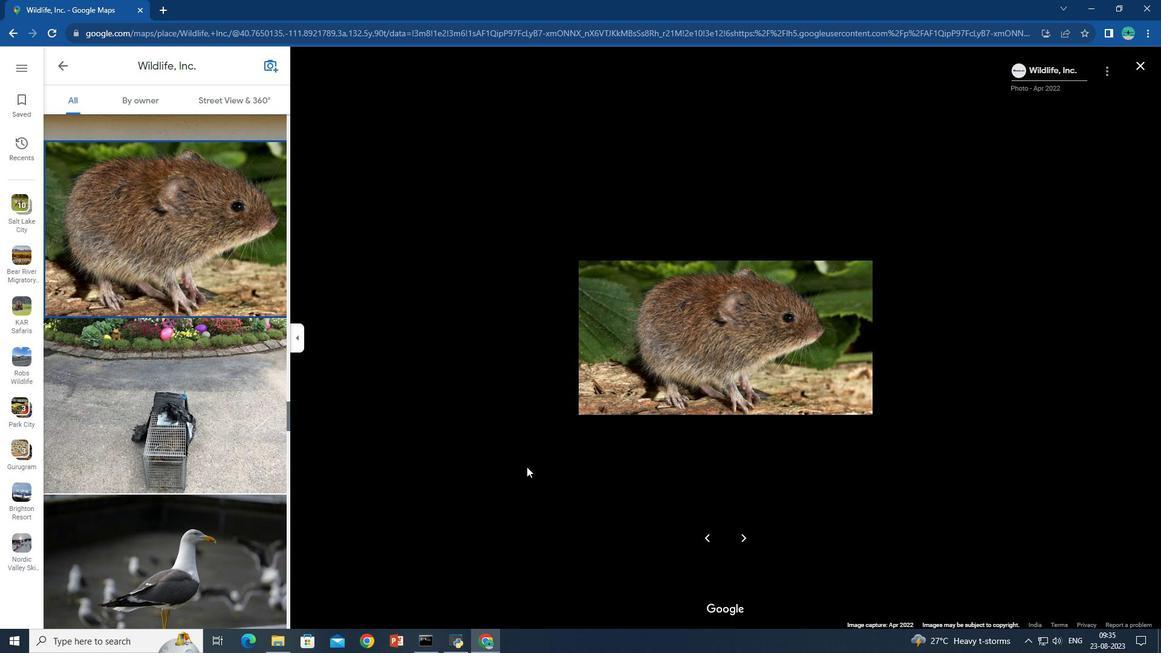 
Action: Mouse moved to (249, 90)
Screenshot: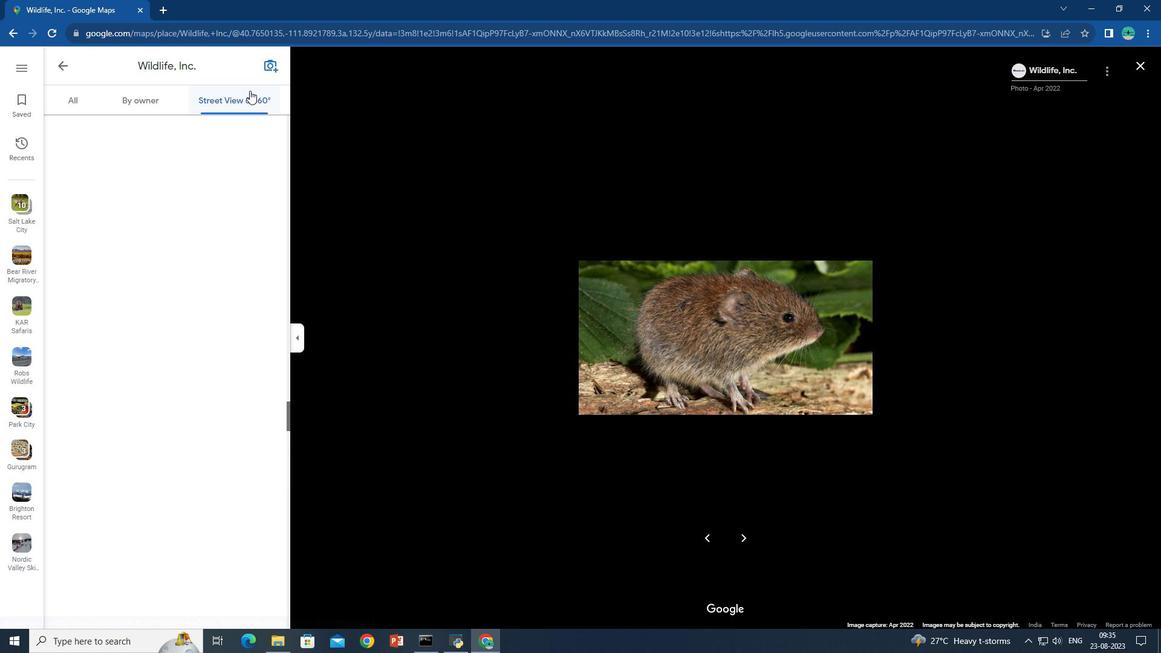 
Action: Mouse pressed left at (249, 90)
Screenshot: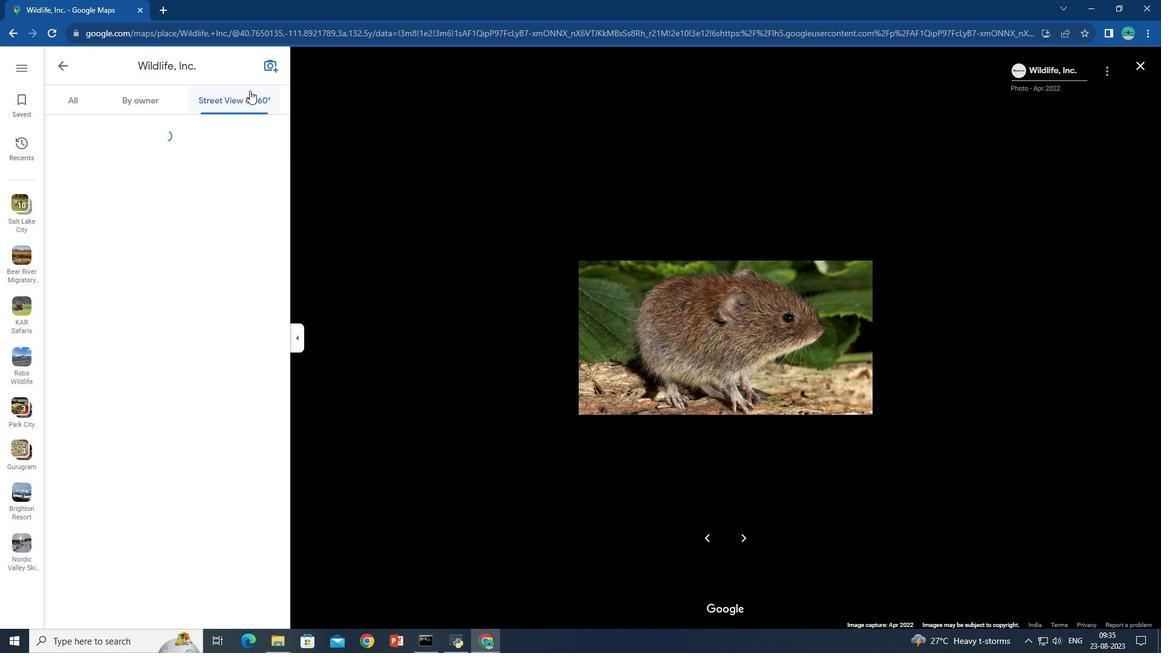 
Action: Mouse moved to (728, 427)
Screenshot: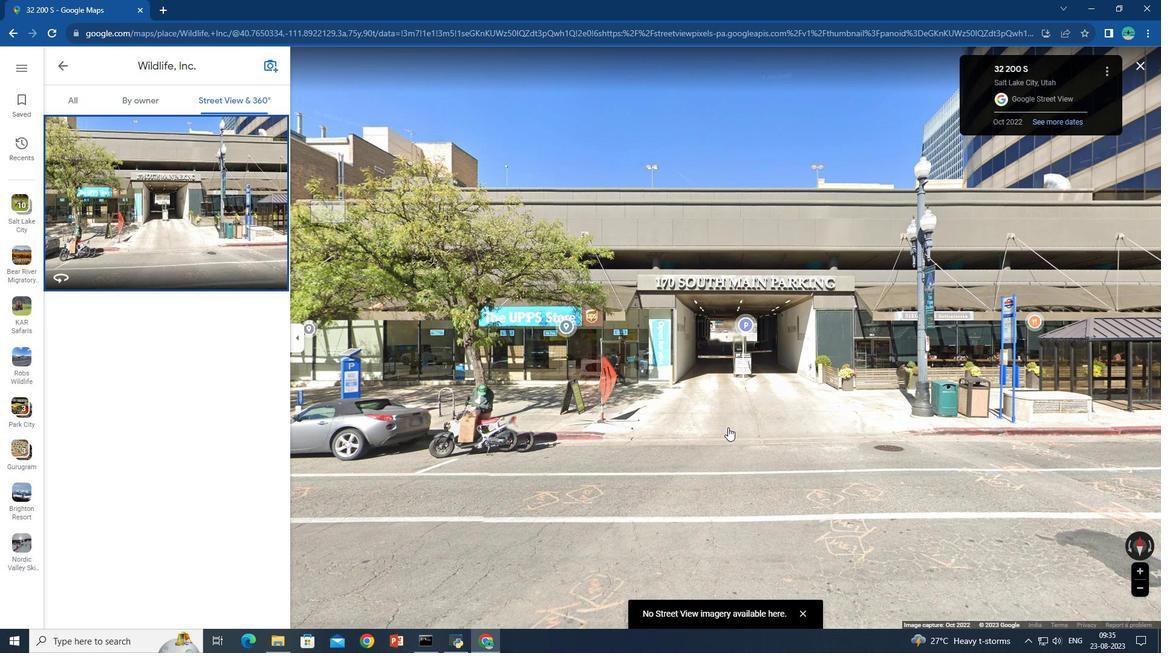 
Action: Mouse pressed left at (728, 427)
Screenshot: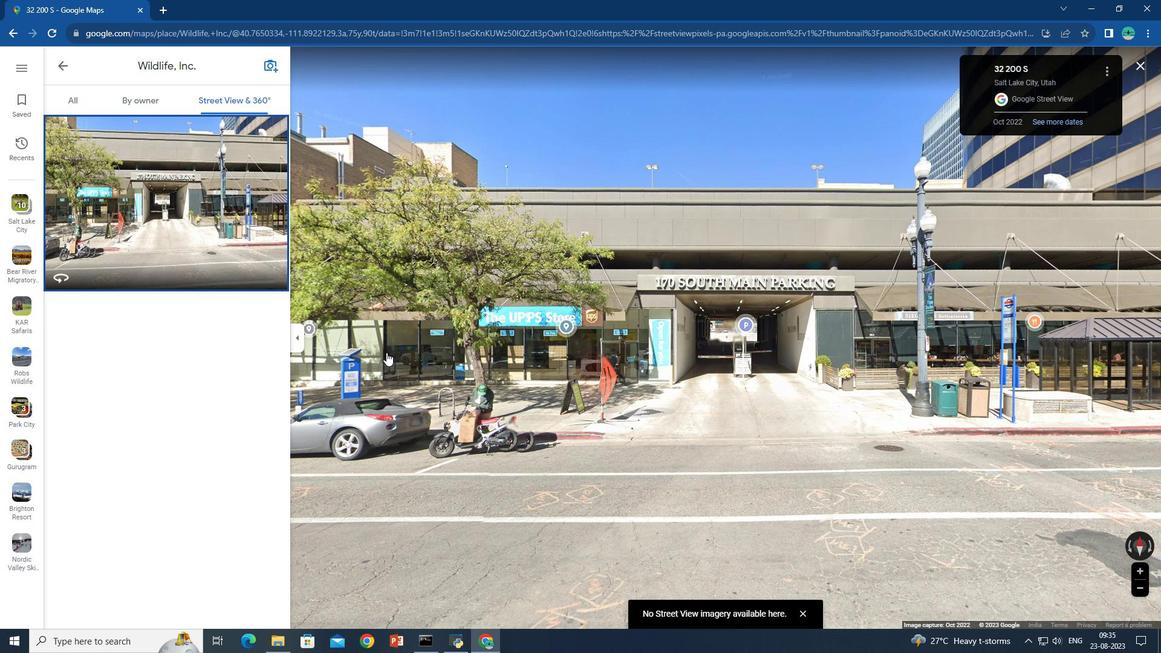 
Action: Mouse moved to (303, 347)
Screenshot: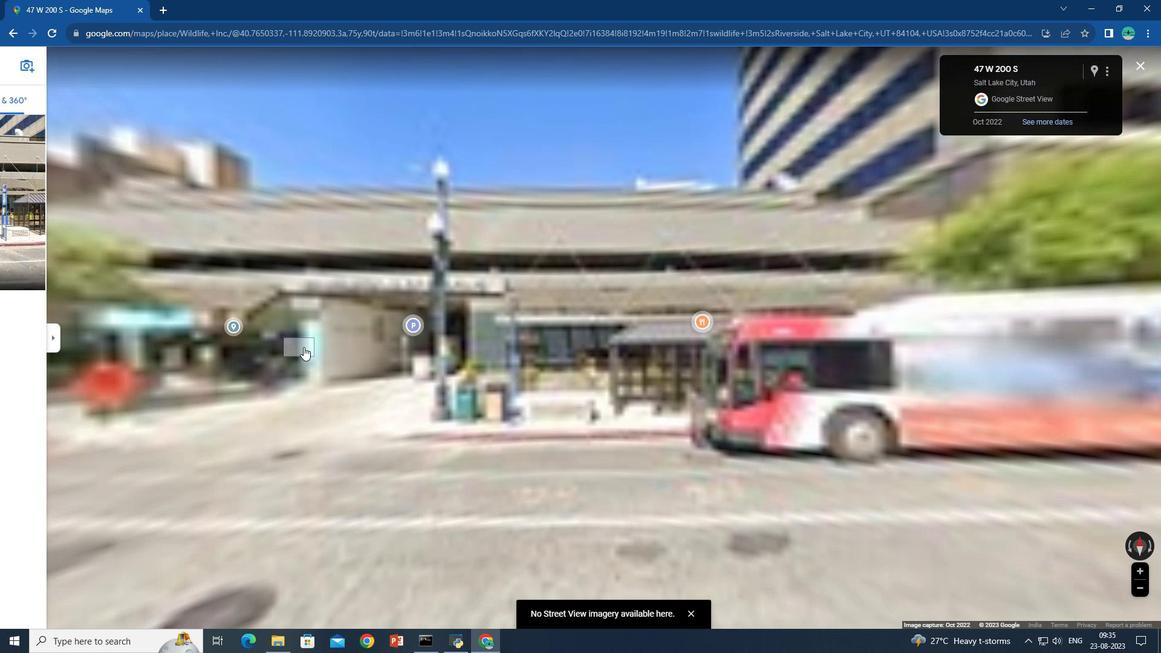 
Action: Mouse pressed left at (303, 347)
Screenshot: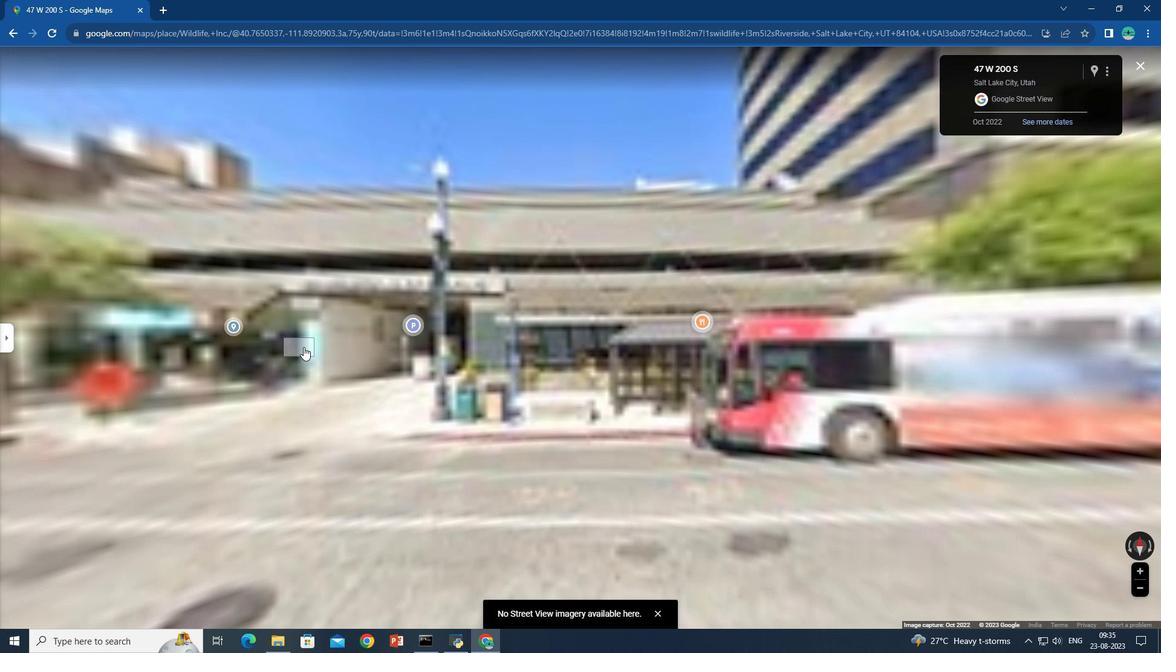 
Action: Key pressed <Key.left><Key.left><Key.left><Key.left><Key.left><Key.left><Key.left><Key.left><Key.left><Key.left>
Screenshot: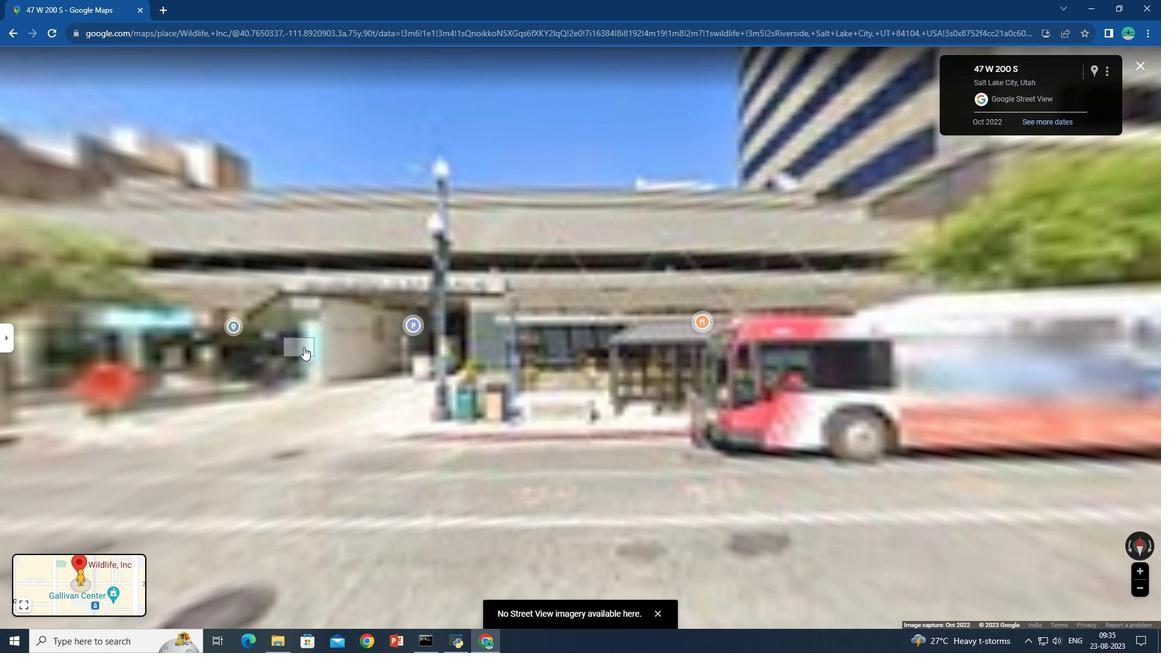 
Action: Mouse pressed left at (303, 347)
Screenshot: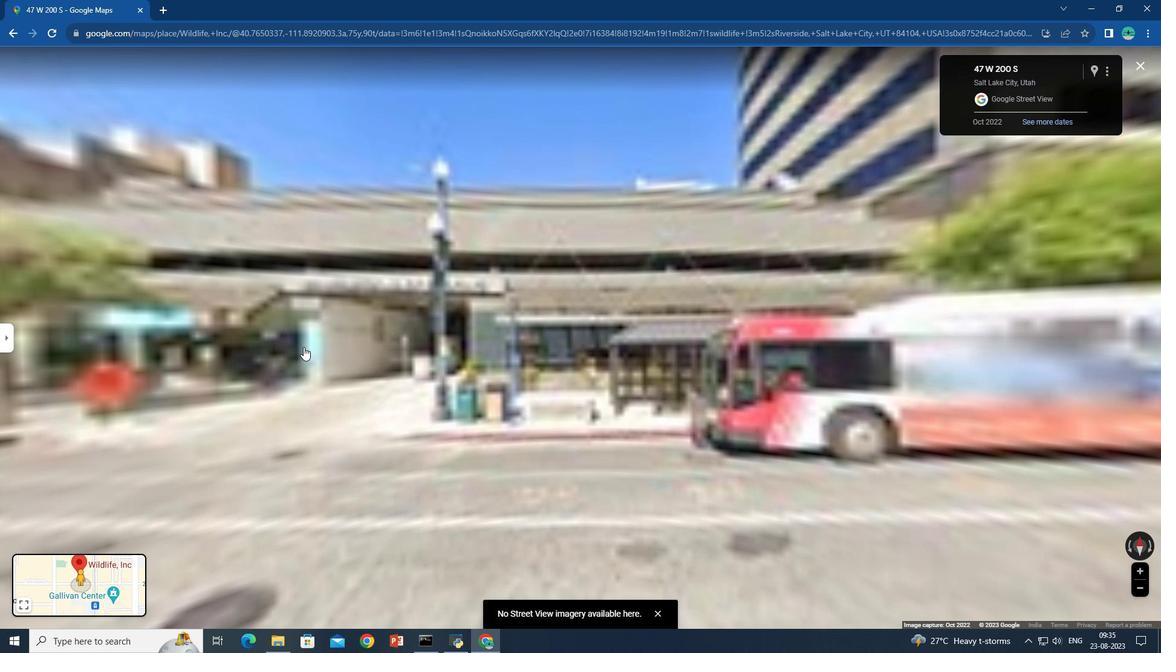 
Action: Key pressed <Key.left><Key.left><Key.right><Key.right><Key.right><Key.right><Key.right><Key.right><Key.right><Key.right><Key.right><Key.right><Key.right><Key.right><Key.right><Key.right><Key.right><Key.right><Key.right><Key.right><Key.right><Key.right><Key.right><Key.right><Key.left><Key.left><Key.left><Key.left><Key.left><Key.left><Key.left><Key.left><Key.left><Key.left><Key.left><Key.left><Key.left><Key.left><Key.left><Key.left><Key.left><Key.left><Key.left><Key.left><Key.left><Key.left><Key.left><Key.left><Key.left><Key.left><Key.left><Key.left><Key.left><Key.left><Key.left><Key.left><Key.left><Key.left><Key.left><Key.left><Key.left><Key.left><Key.left><Key.left><Key.left><Key.left><Key.left><Key.left><Key.left><Key.left><Key.left><Key.up><Key.right><Key.right><Key.right><Key.right><Key.up><Key.left><Key.left><Key.left><Key.left><Key.left><Key.left><Key.left><Key.left><Key.left><Key.left><Key.left><Key.left><Key.up><Key.left><Key.up><Key.right><Key.right><Key.right><Key.right><Key.right><Key.right><Key.right><Key.right><Key.right><Key.up><Key.right>
Screenshot: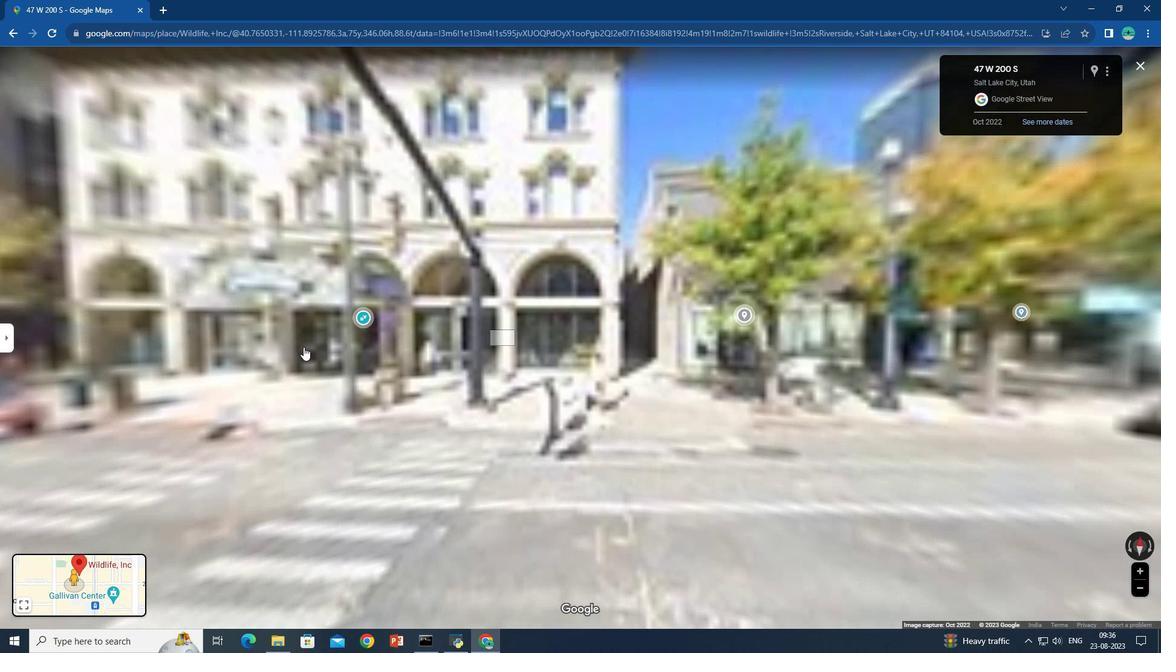 
Action: Mouse moved to (16, 33)
Screenshot: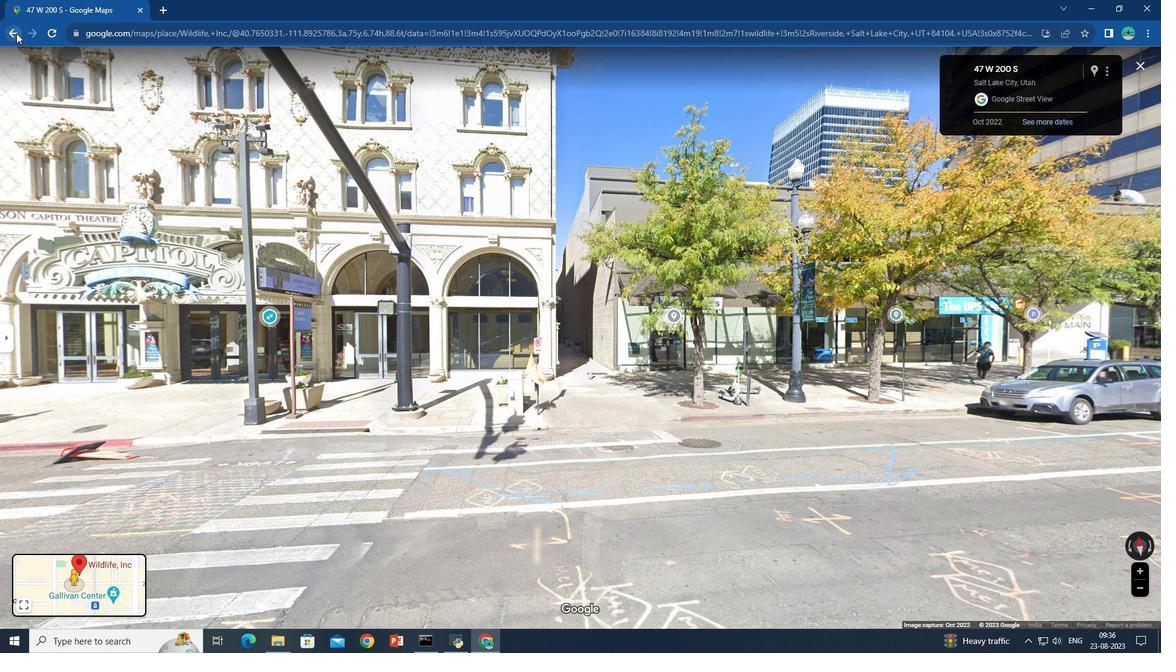 
Action: Mouse pressed left at (16, 33)
Screenshot: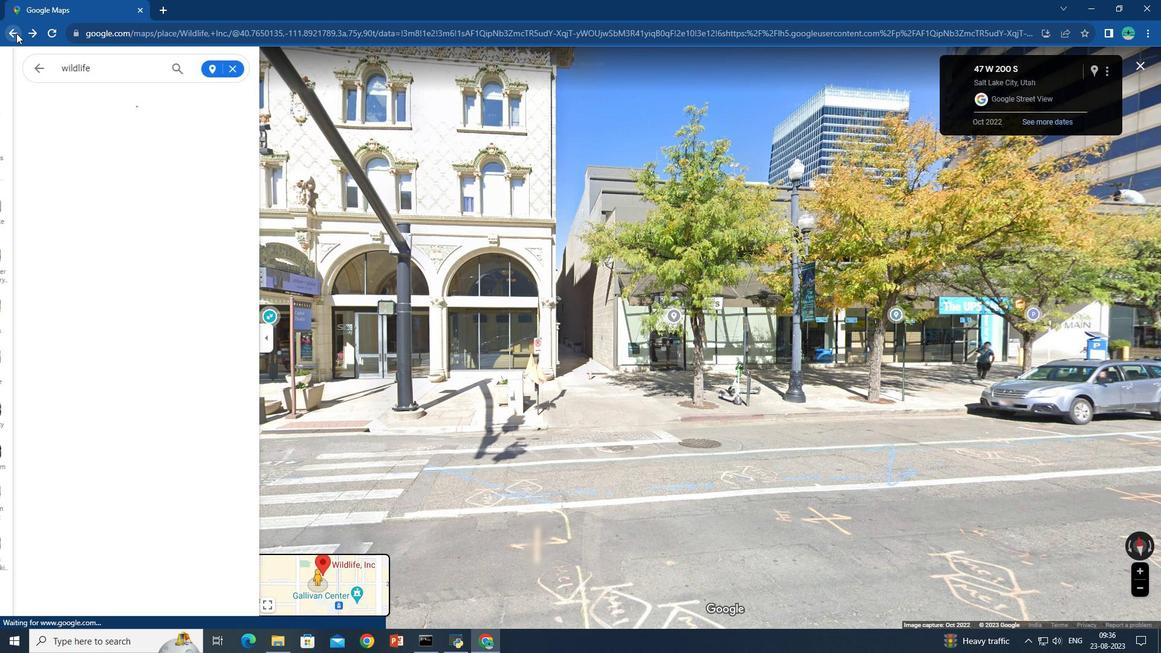 
Action: Mouse pressed left at (16, 33)
Screenshot: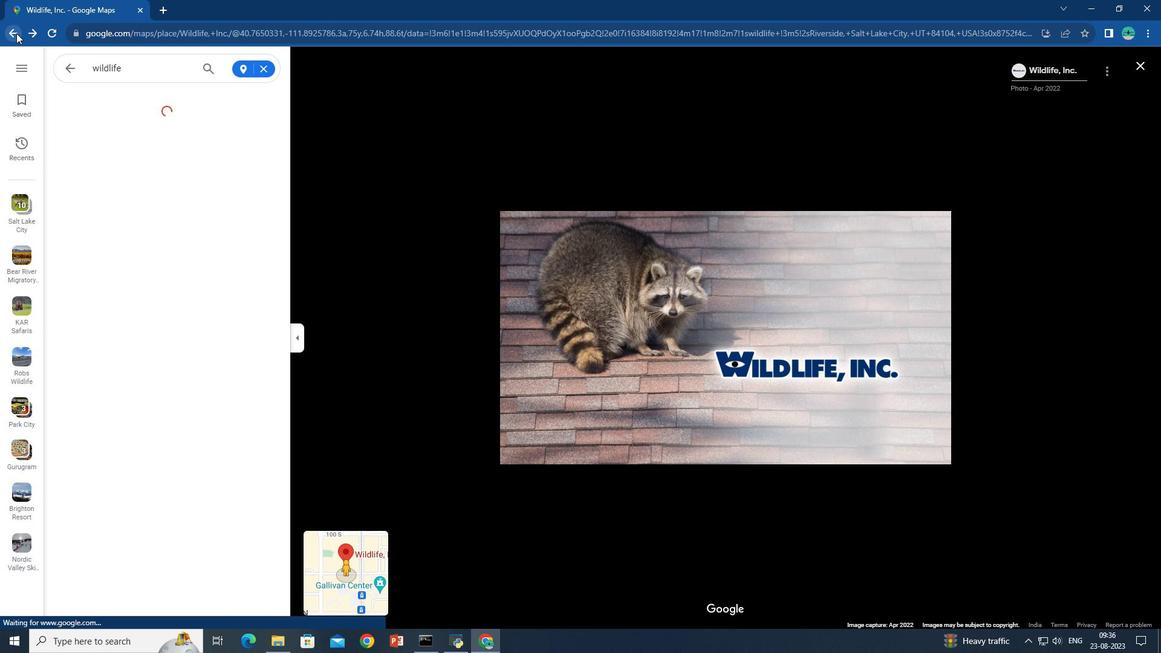 
Action: Mouse moved to (58, 68)
Screenshot: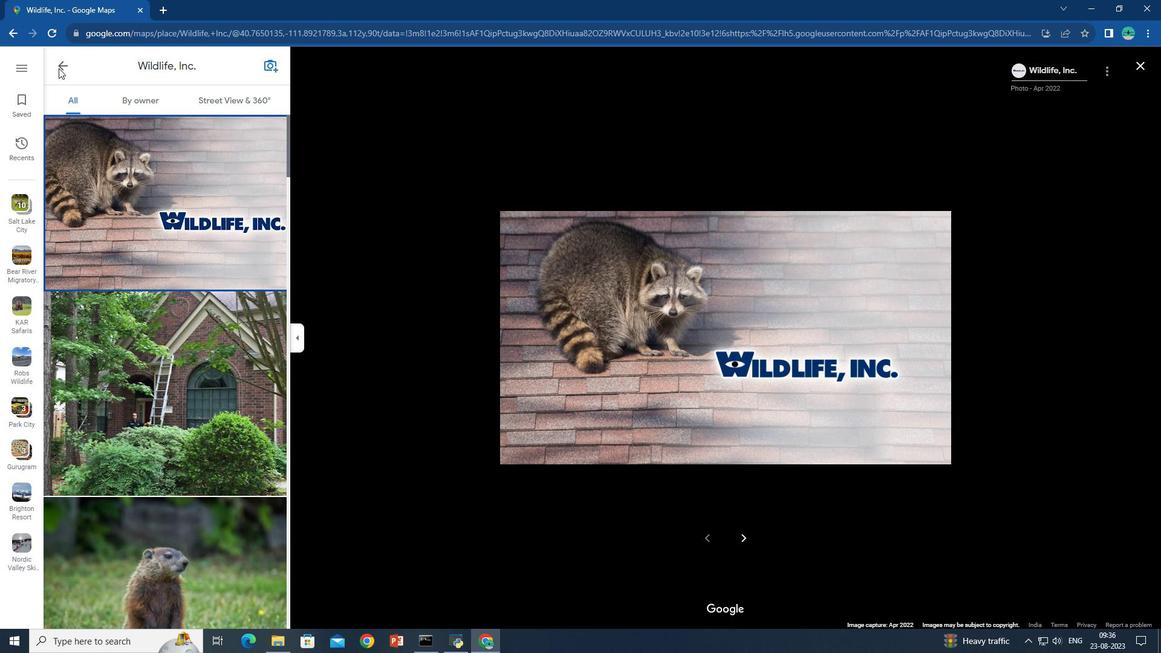 
Action: Mouse pressed left at (58, 68)
Screenshot: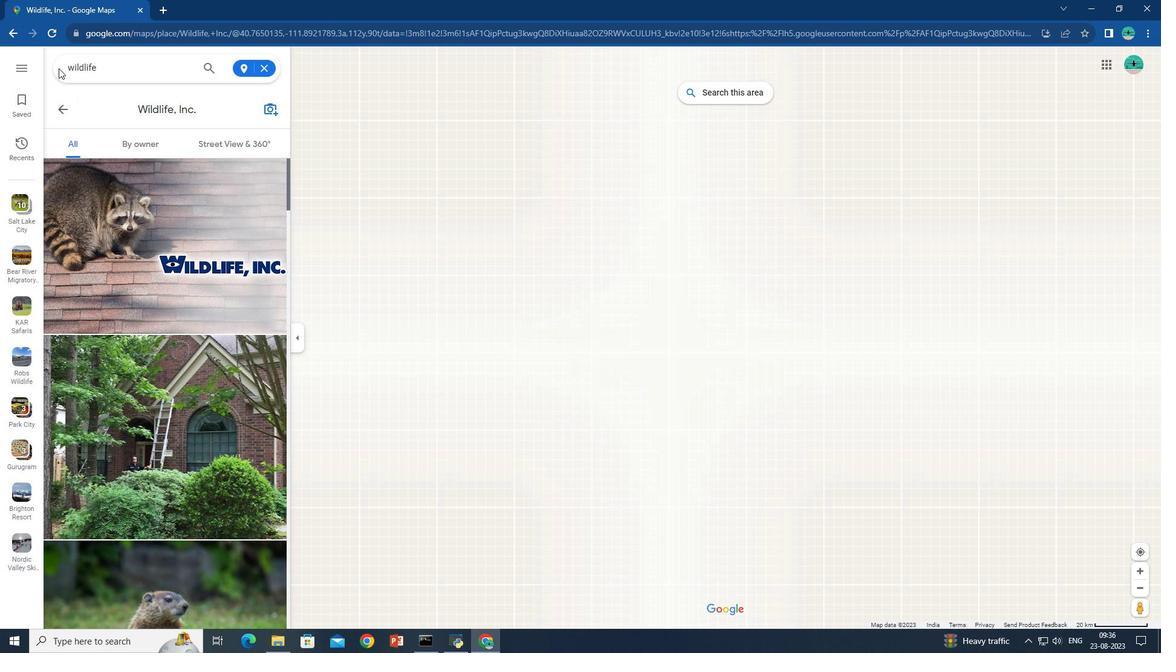 
Action: Mouse moved to (139, 418)
Screenshot: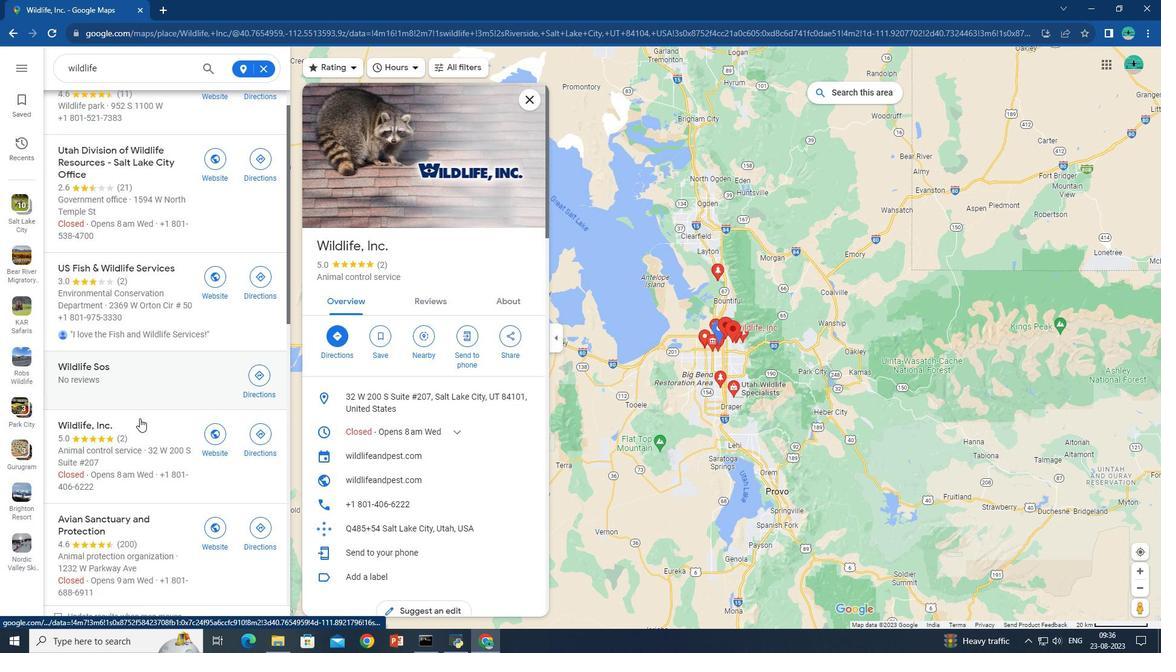 
Action: Mouse scrolled (139, 418) with delta (0, 0)
Screenshot: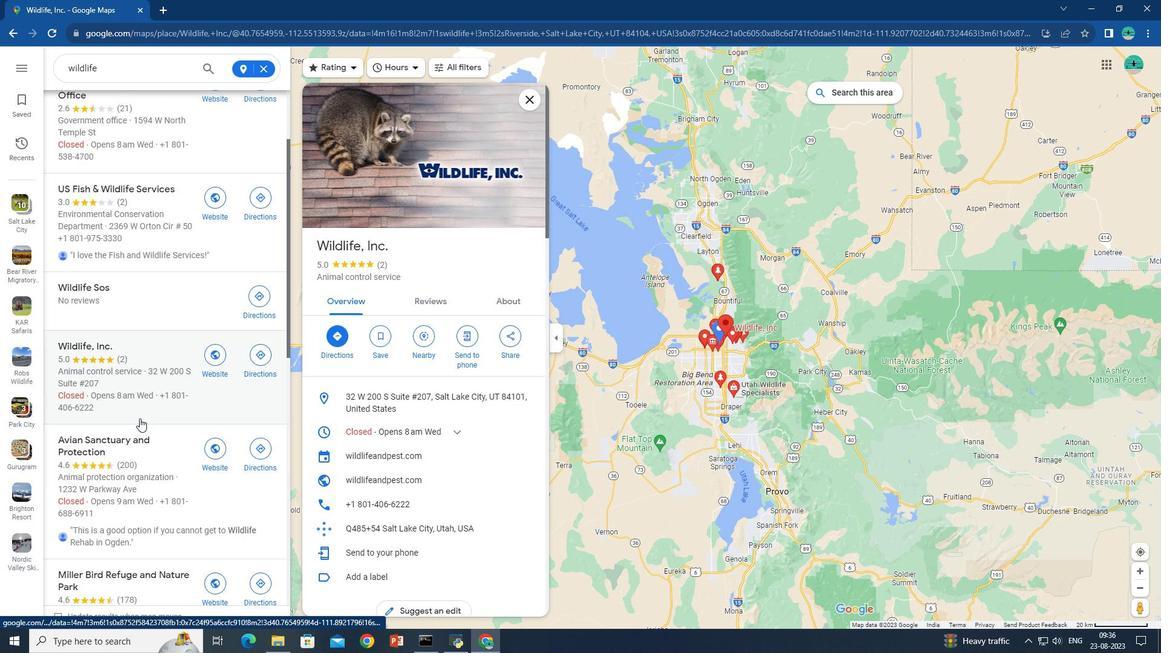 
Action: Mouse scrolled (139, 418) with delta (0, 0)
Screenshot: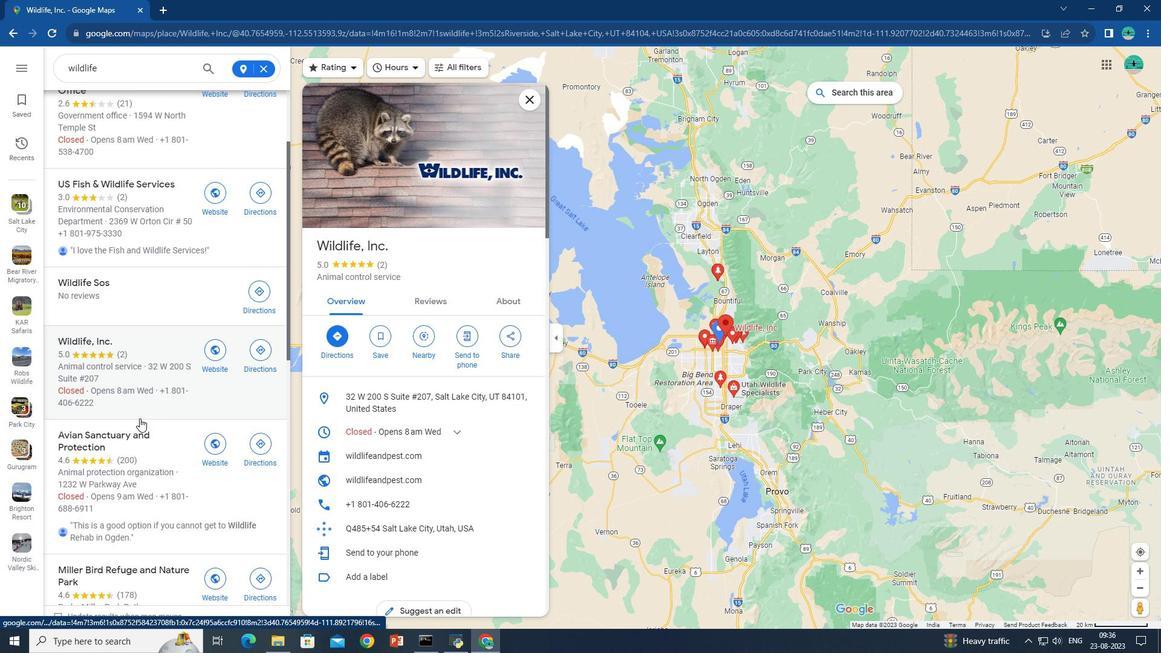 
Action: Mouse moved to (108, 268)
Screenshot: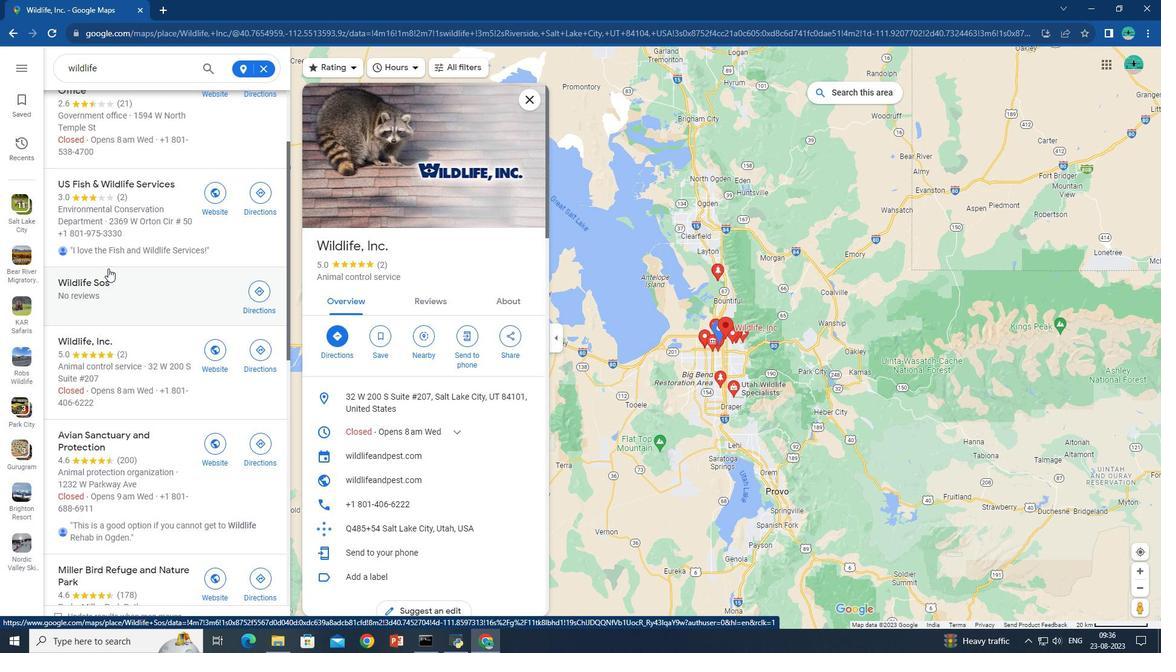 
Action: Mouse pressed left at (108, 268)
Screenshot: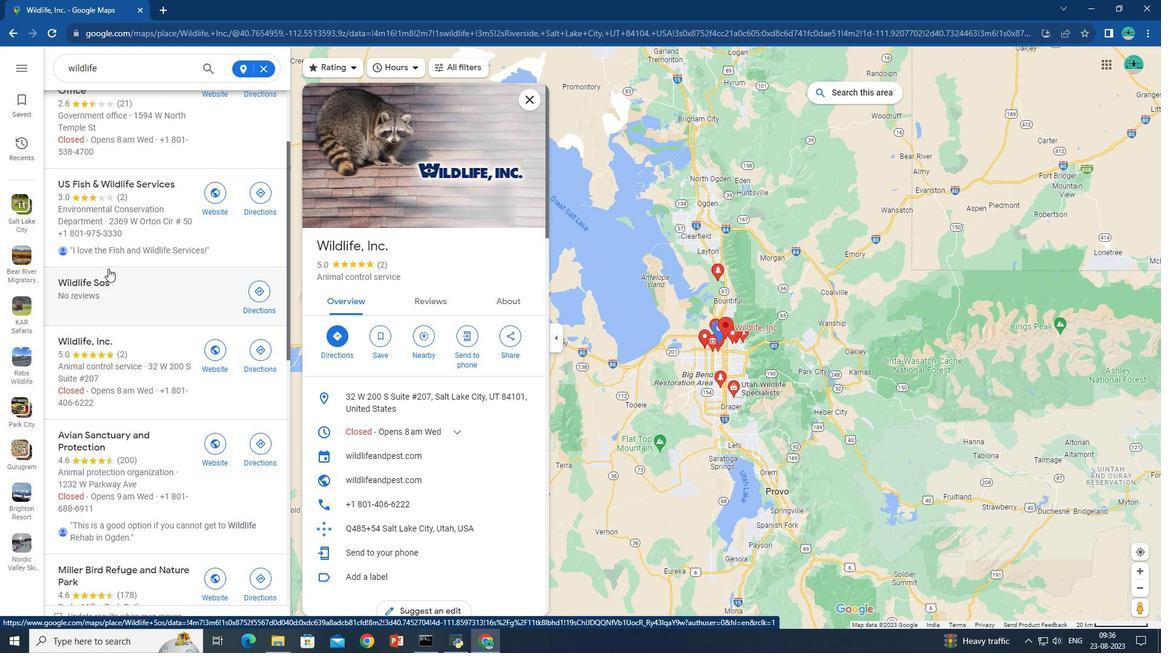 
Action: Mouse moved to (93, 436)
Screenshot: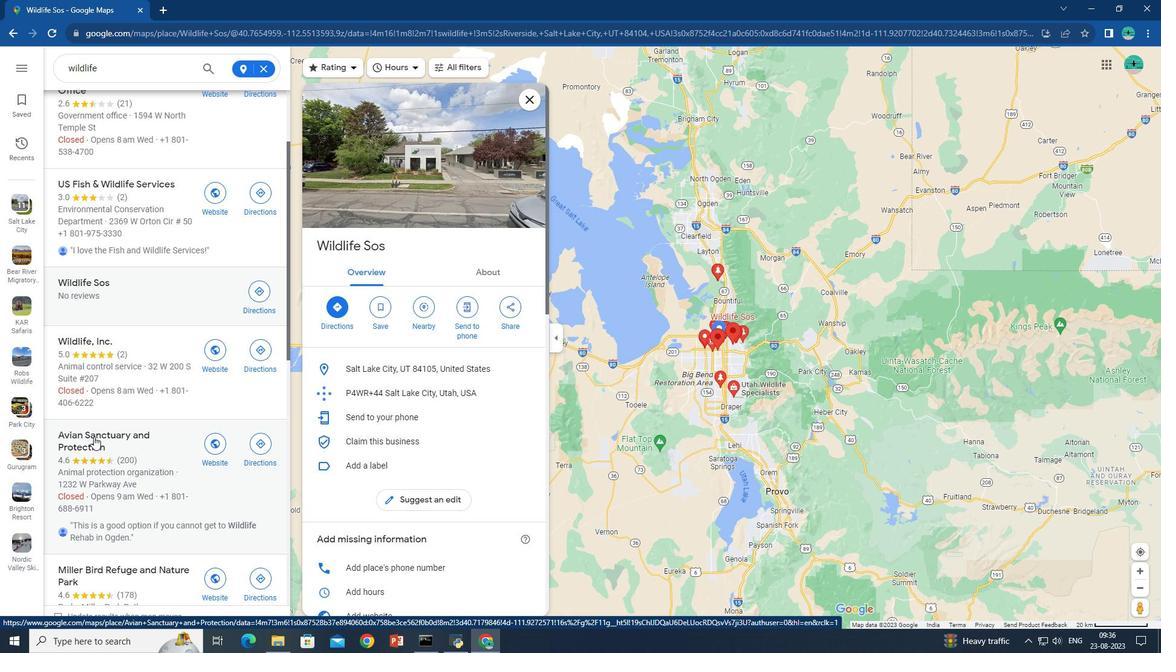 
Action: Mouse pressed left at (93, 436)
Screenshot: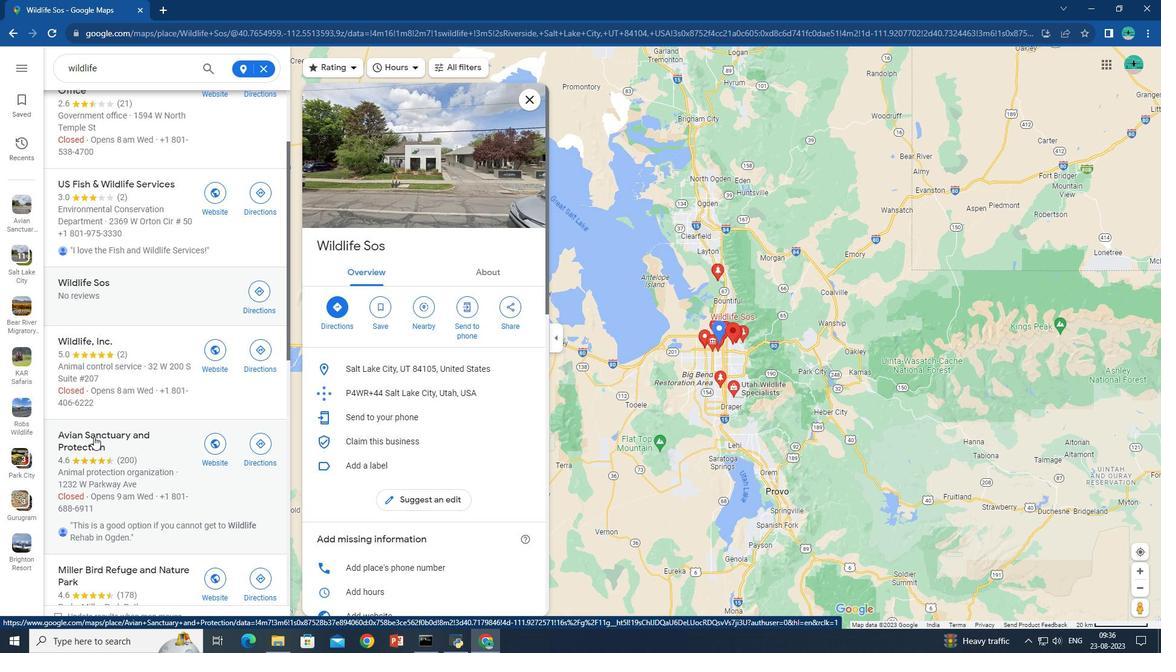 
Action: Mouse moved to (93, 437)
Screenshot: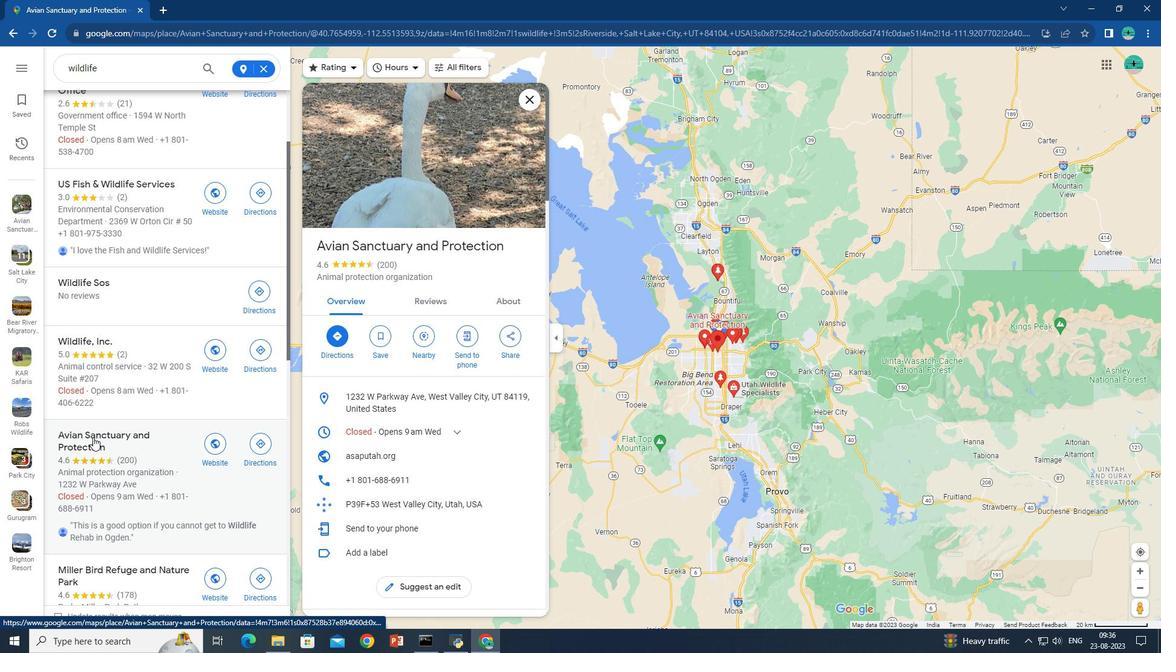 
Action: Mouse scrolled (93, 436) with delta (0, 0)
Screenshot: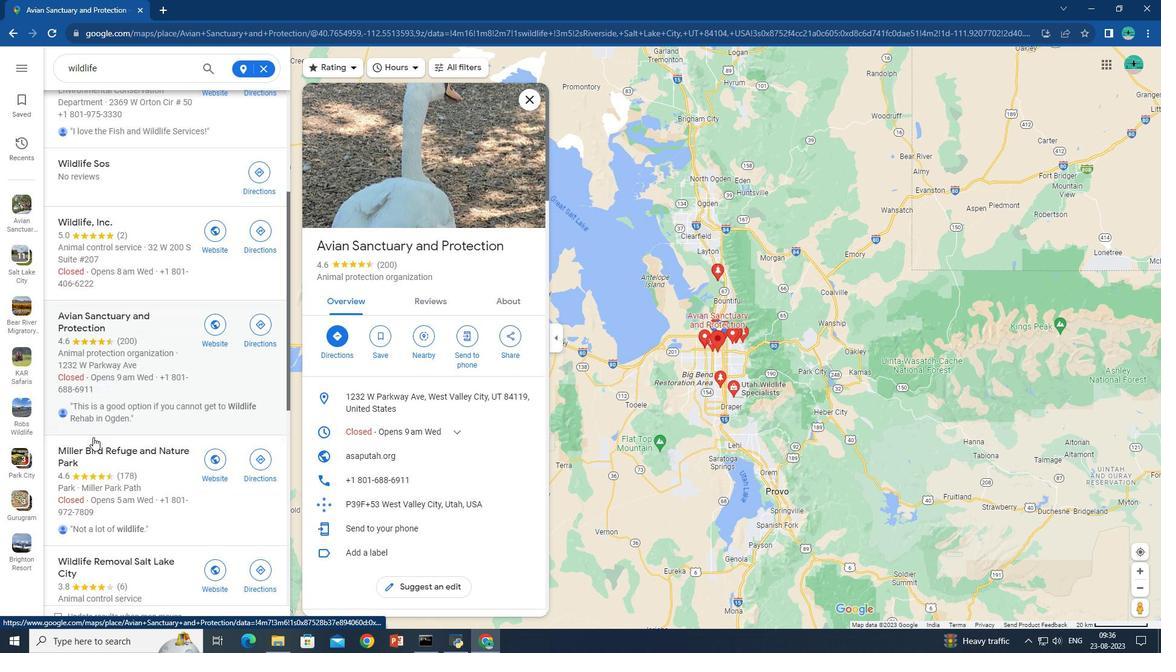 
Action: Mouse scrolled (93, 436) with delta (0, 0)
Screenshot: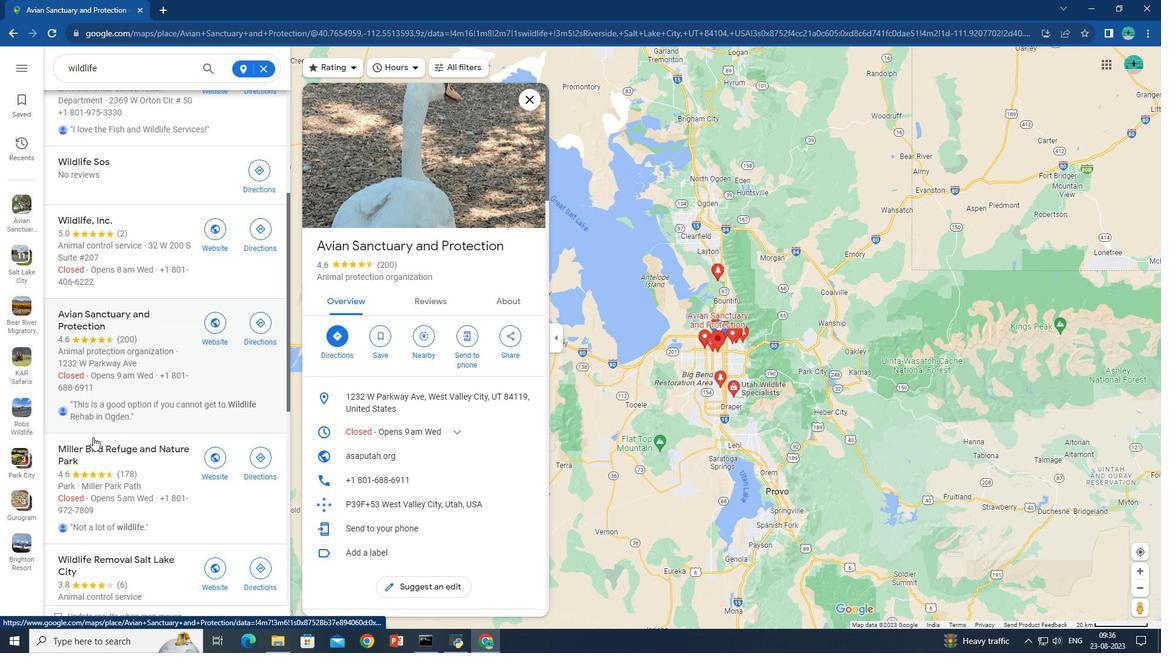 
Action: Mouse moved to (93, 454)
Screenshot: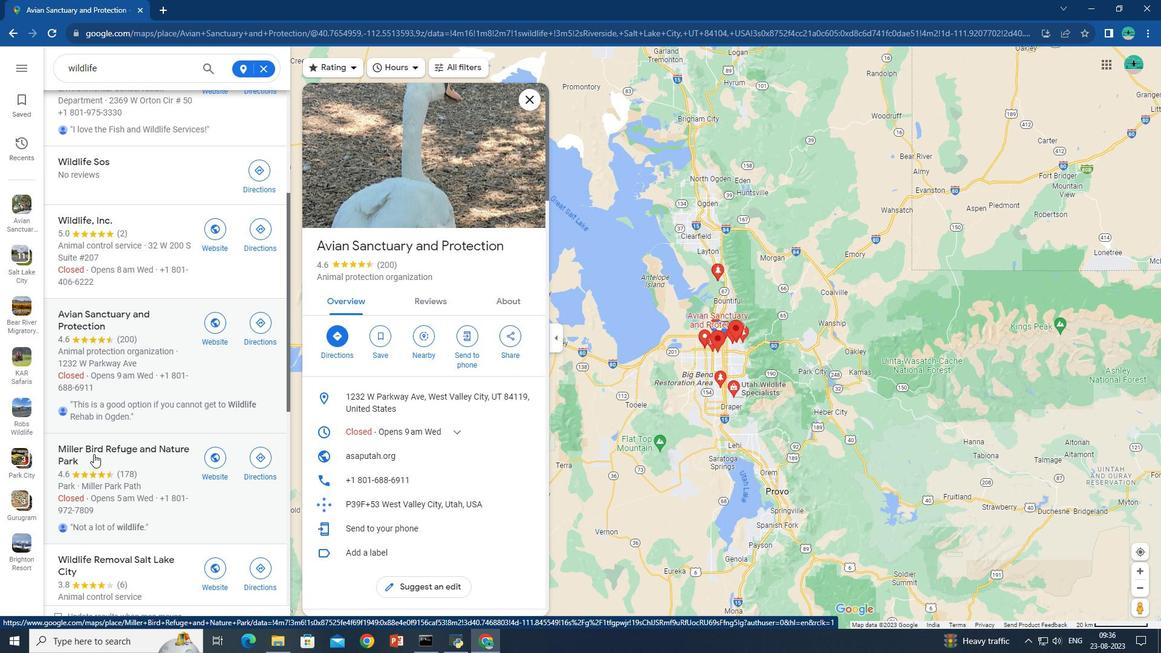 
Action: Mouse pressed left at (93, 454)
Screenshot: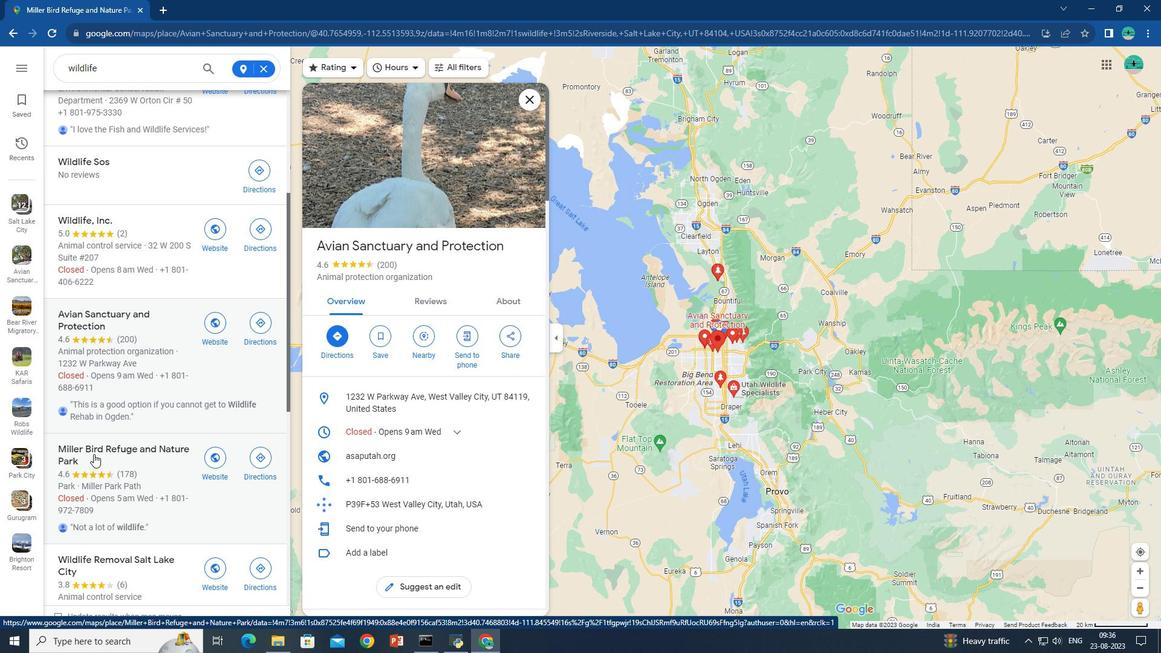 
Action: Mouse moved to (116, 553)
Screenshot: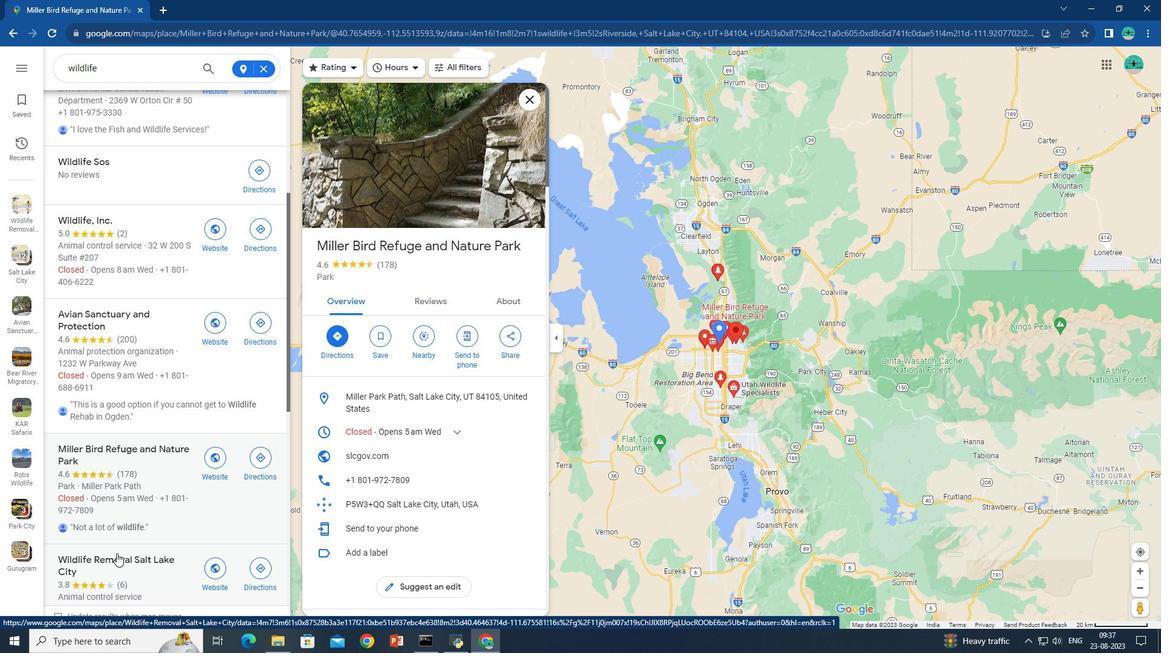 
Action: Mouse pressed left at (116, 553)
Screenshot: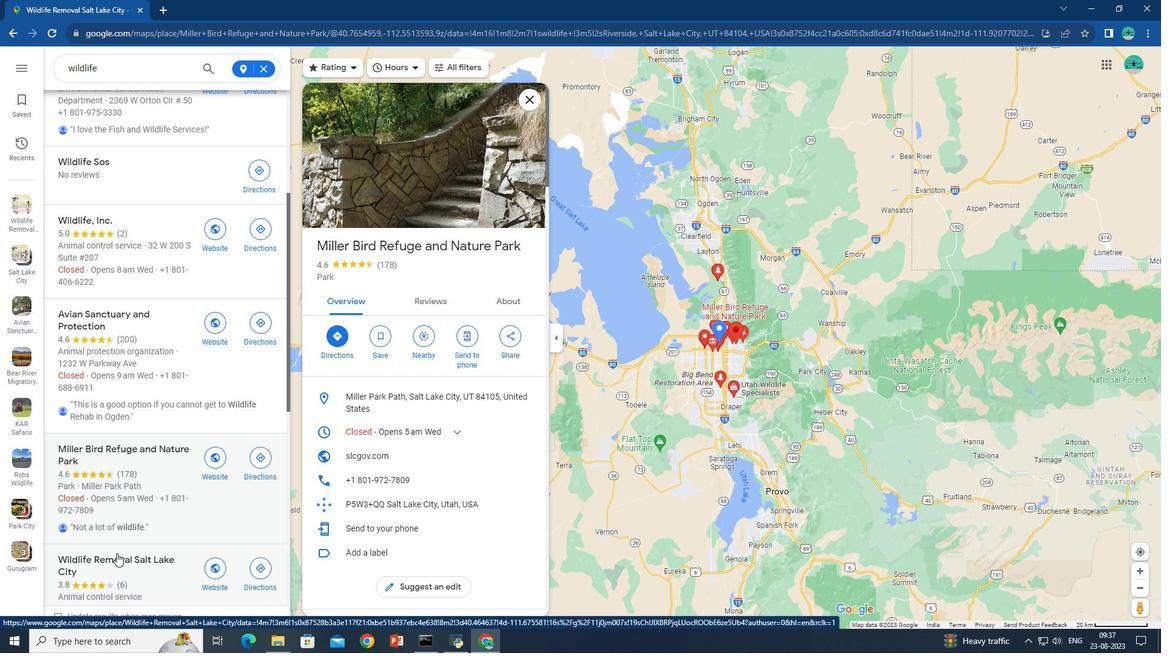 
Action: Mouse moved to (448, 188)
Screenshot: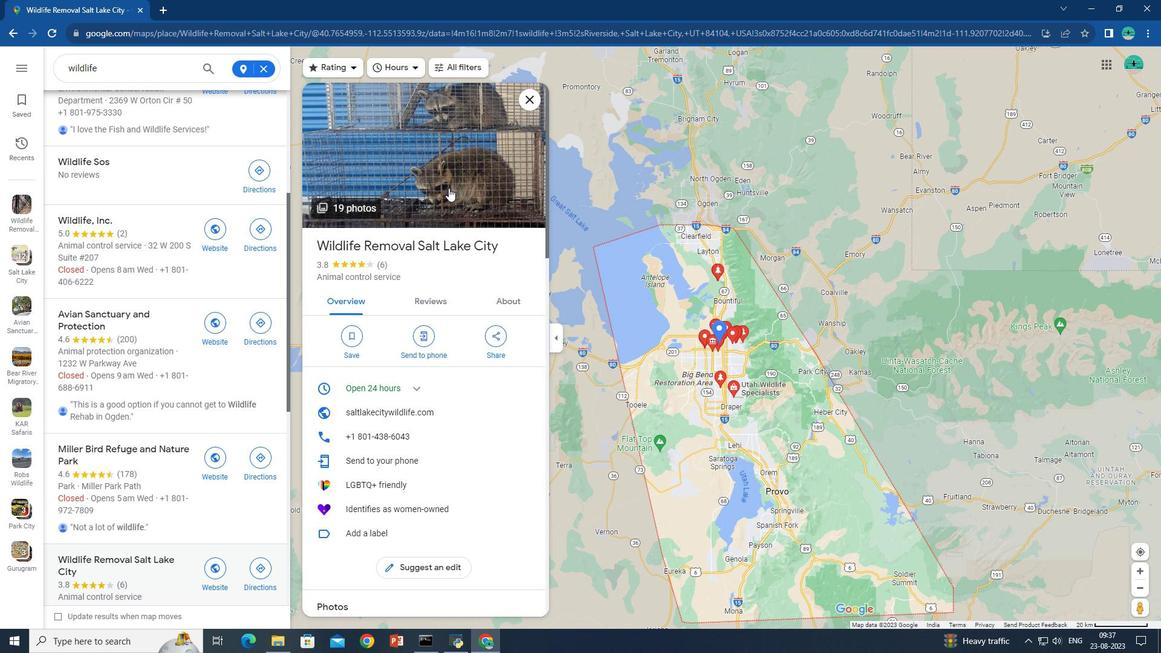 
Action: Mouse pressed left at (448, 188)
Screenshot: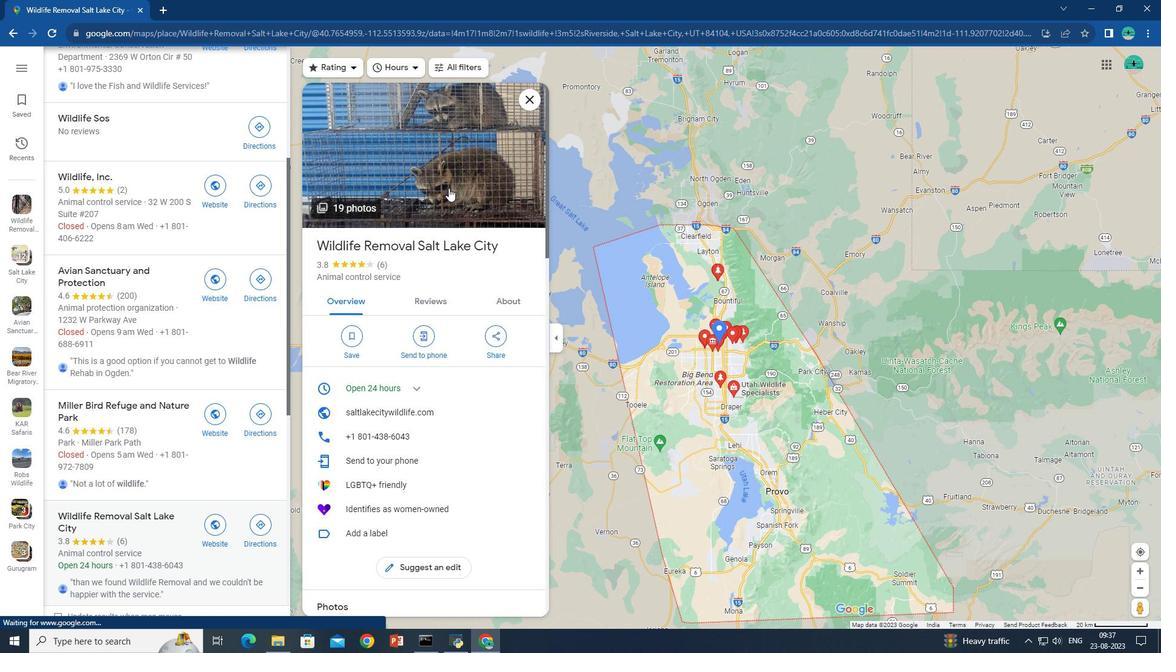 
Action: Mouse pressed left at (448, 188)
Screenshot: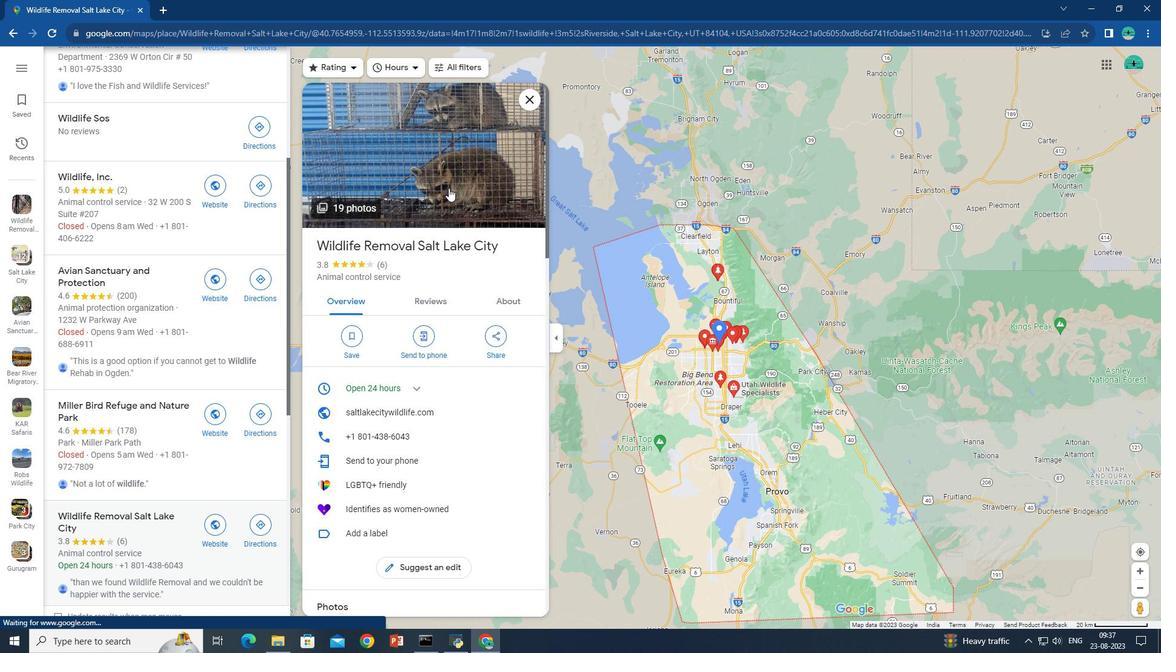 
Action: Key pressed <Key.down><Key.down><Key.down><Key.down><Key.down><Key.up><Key.down><Key.down><Key.down><Key.down><Key.down><Key.down><Key.down>
Screenshot: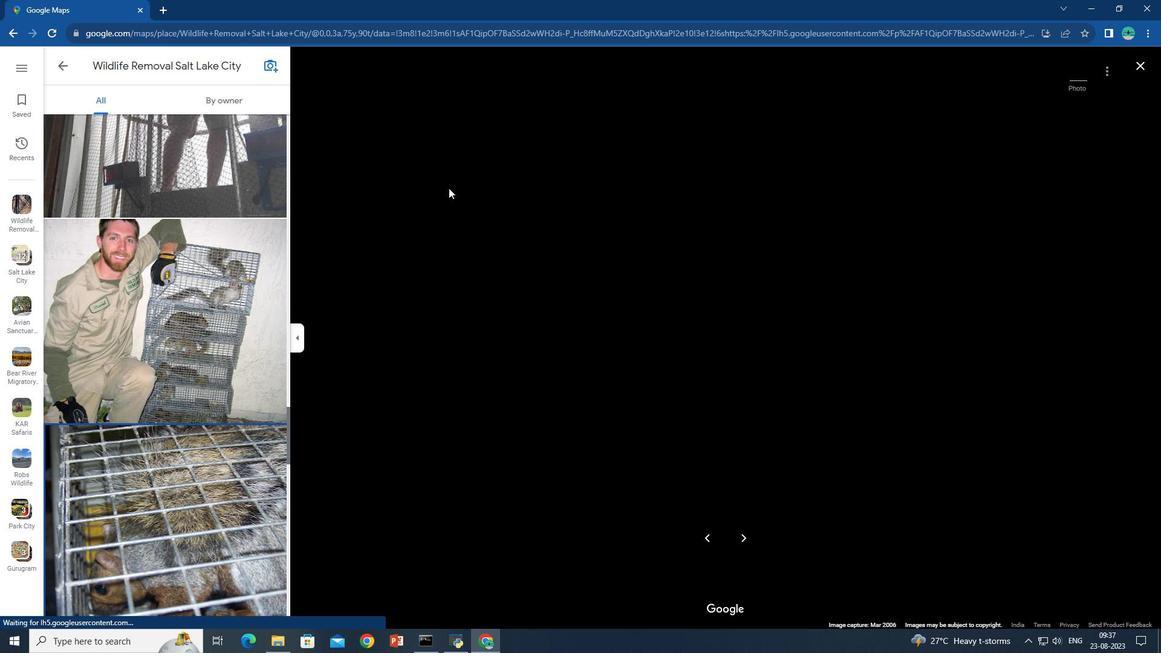 
Action: Mouse moved to (199, 99)
Screenshot: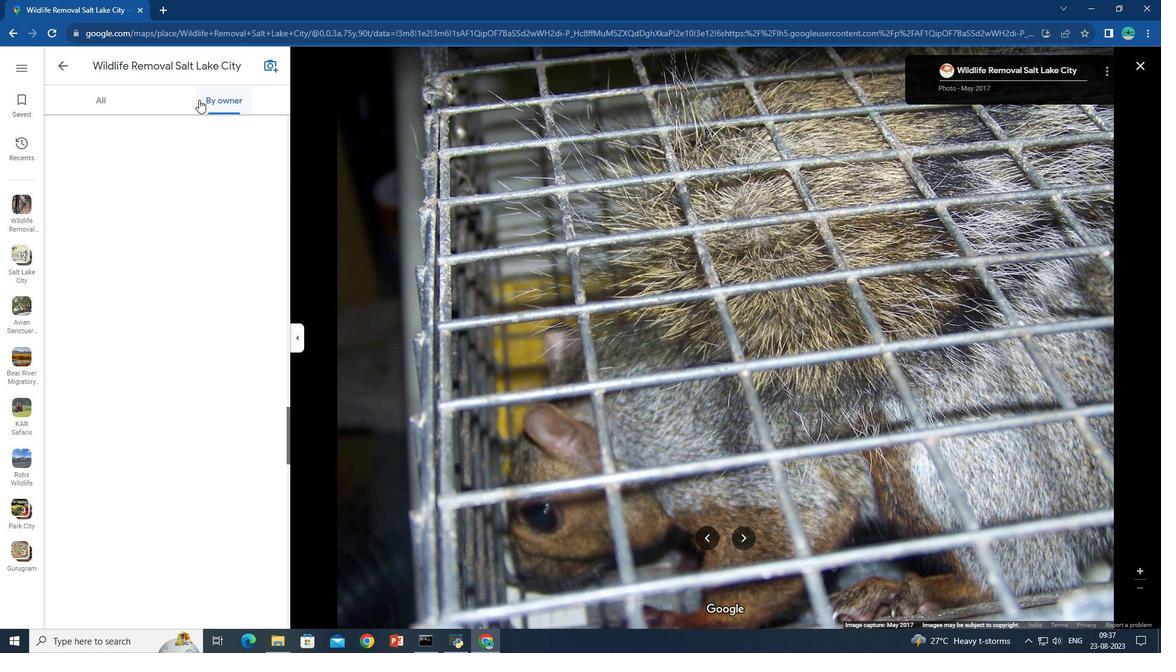 
Action: Mouse pressed left at (199, 99)
Screenshot: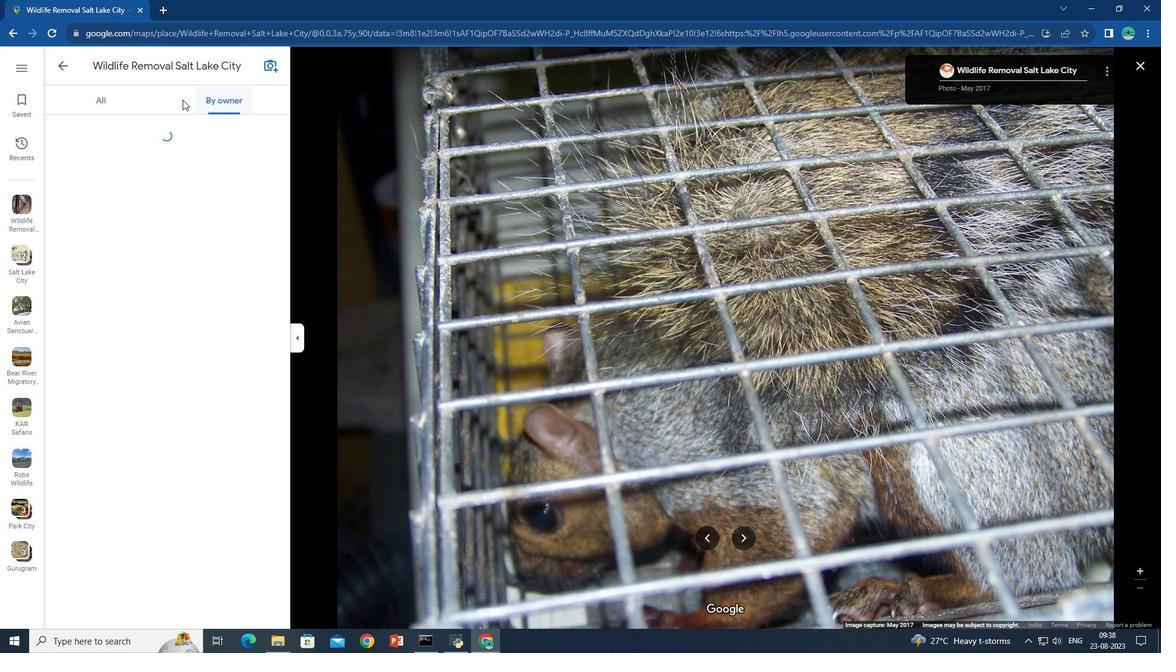 
Action: Mouse moved to (63, 64)
Screenshot: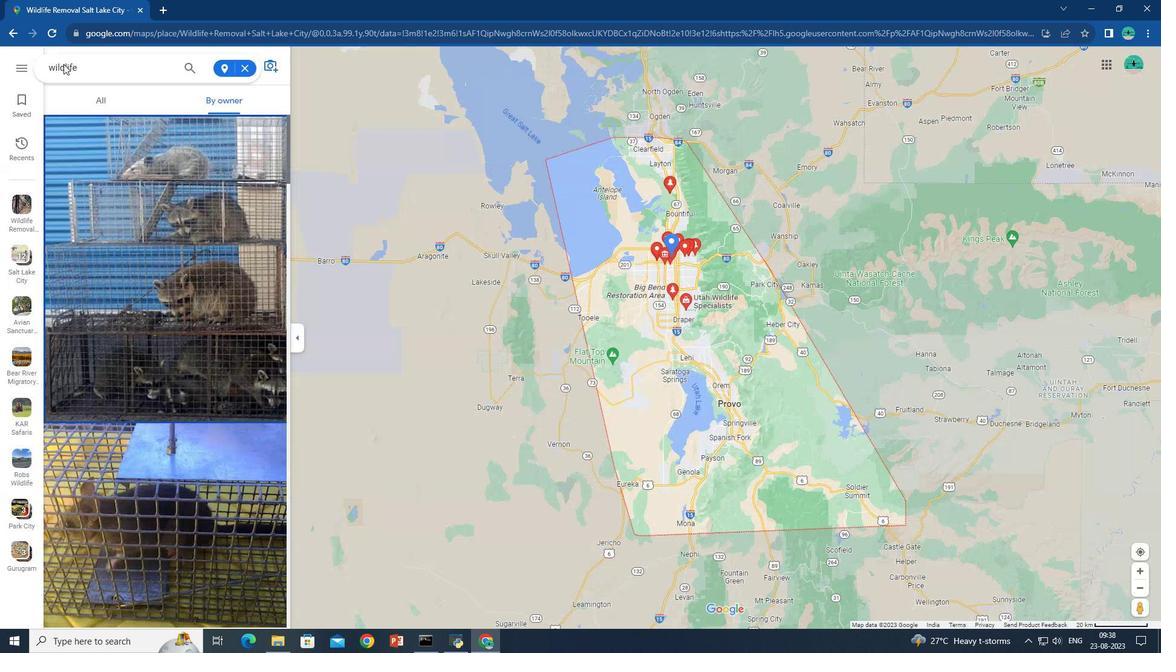 
Action: Mouse pressed left at (63, 64)
Screenshot: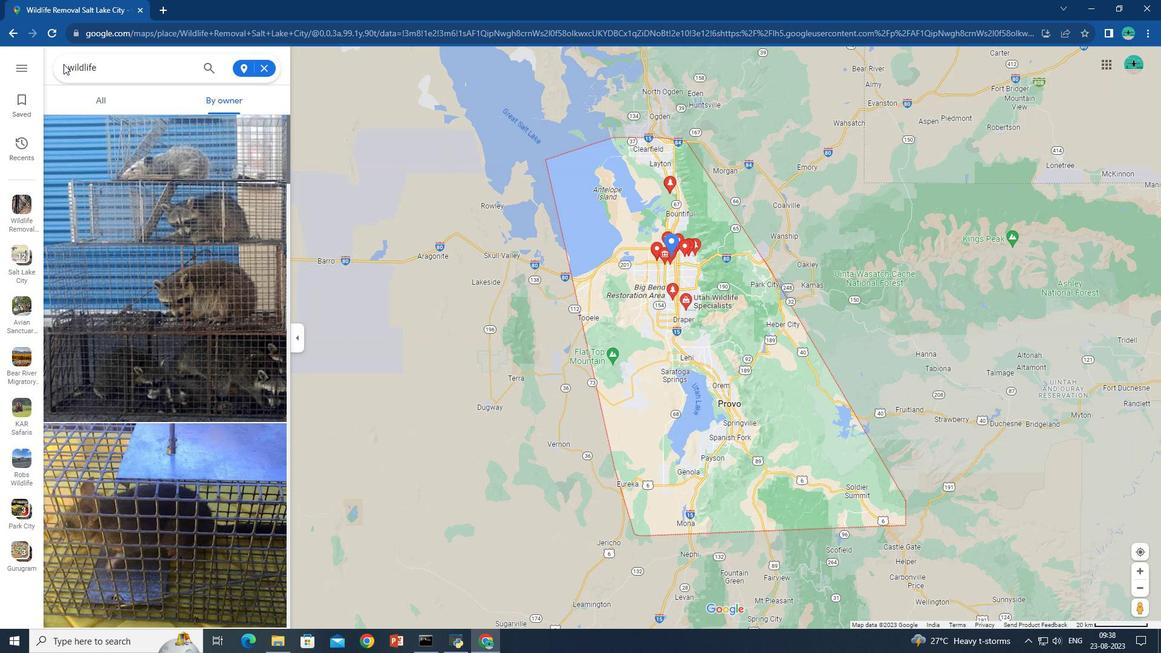 
Action: Mouse moved to (144, 234)
Screenshot: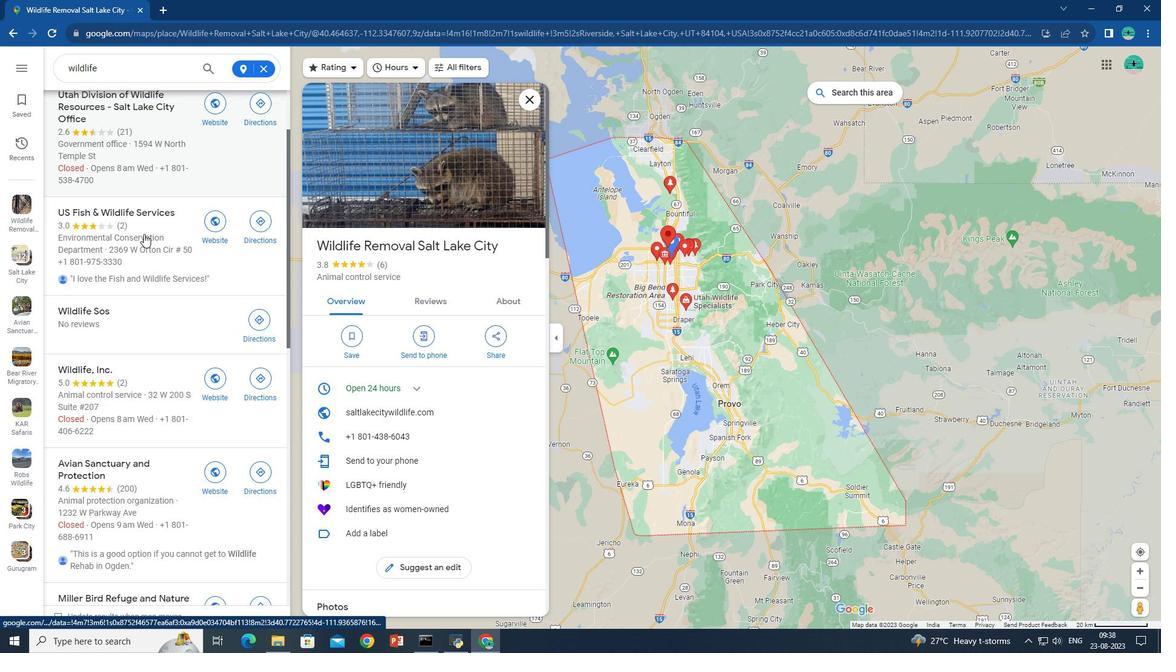 
Action: Mouse scrolled (144, 233) with delta (0, 0)
Screenshot: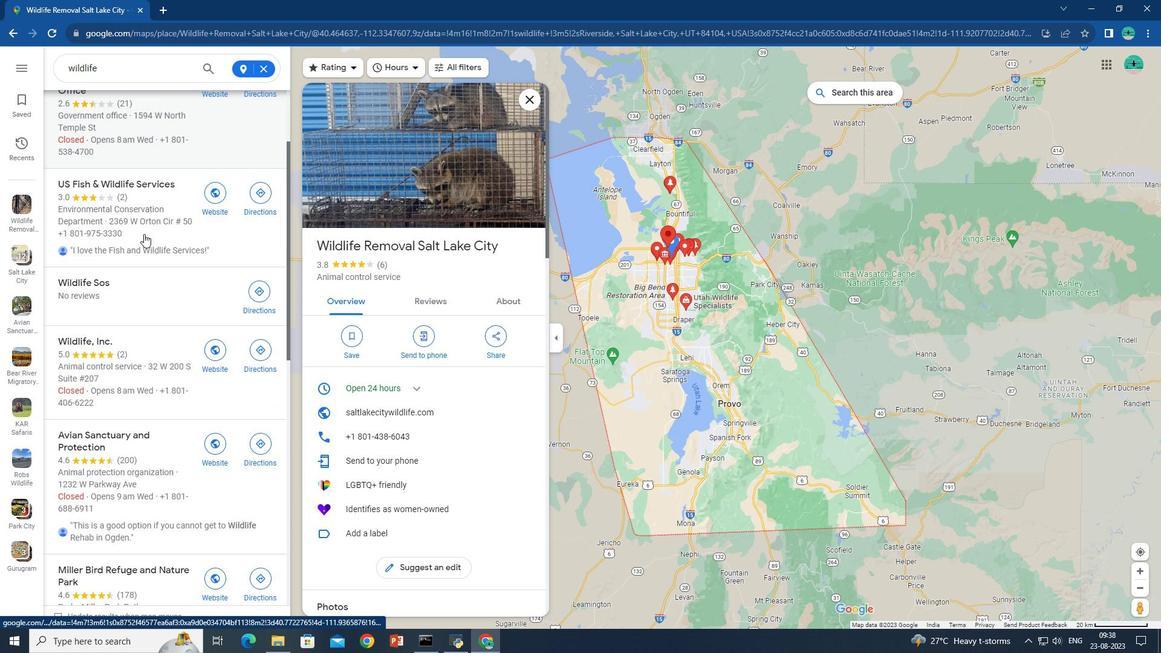 
Action: Mouse scrolled (144, 233) with delta (0, 0)
Screenshot: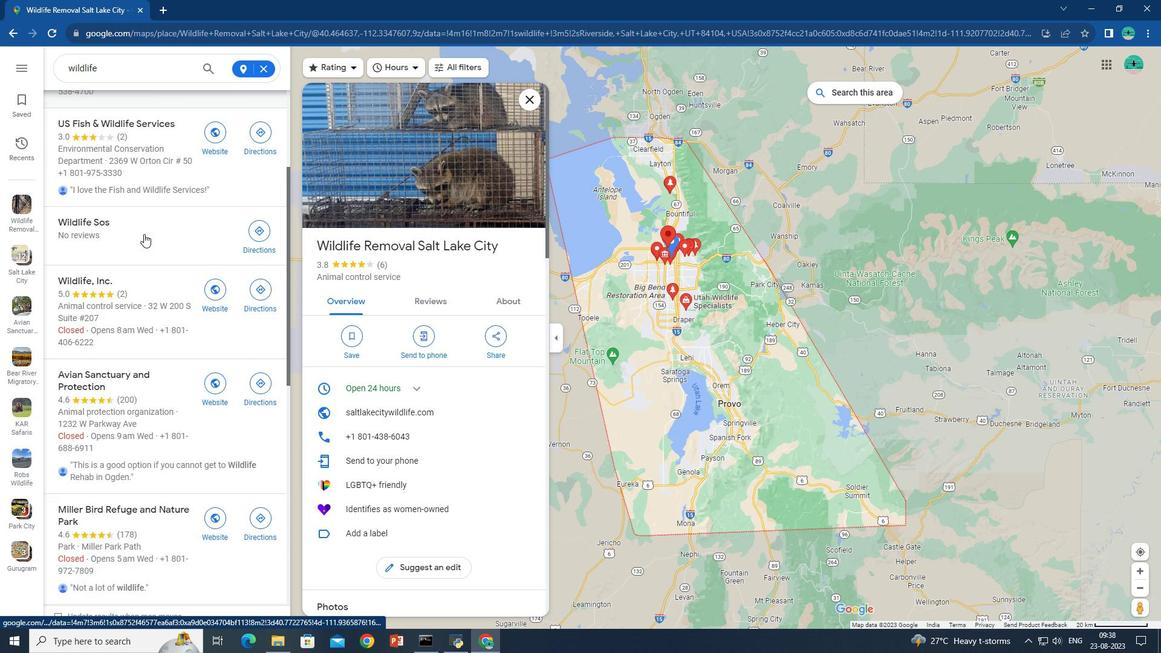
Action: Mouse scrolled (144, 233) with delta (0, 0)
Screenshot: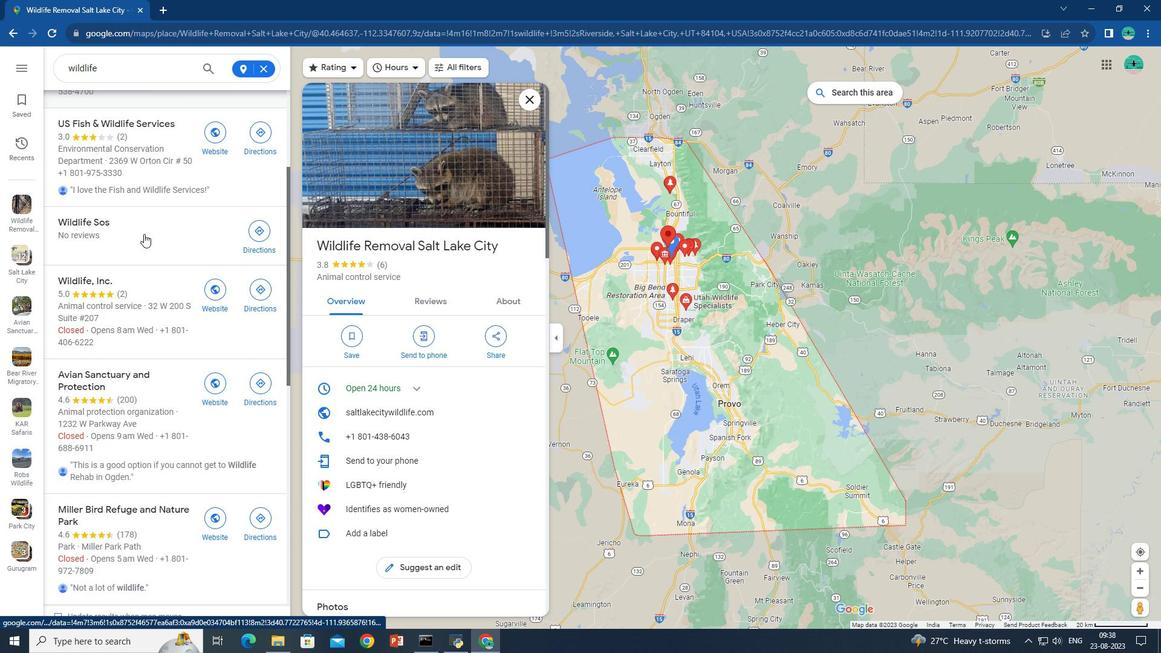 
Action: Mouse moved to (144, 234)
Screenshot: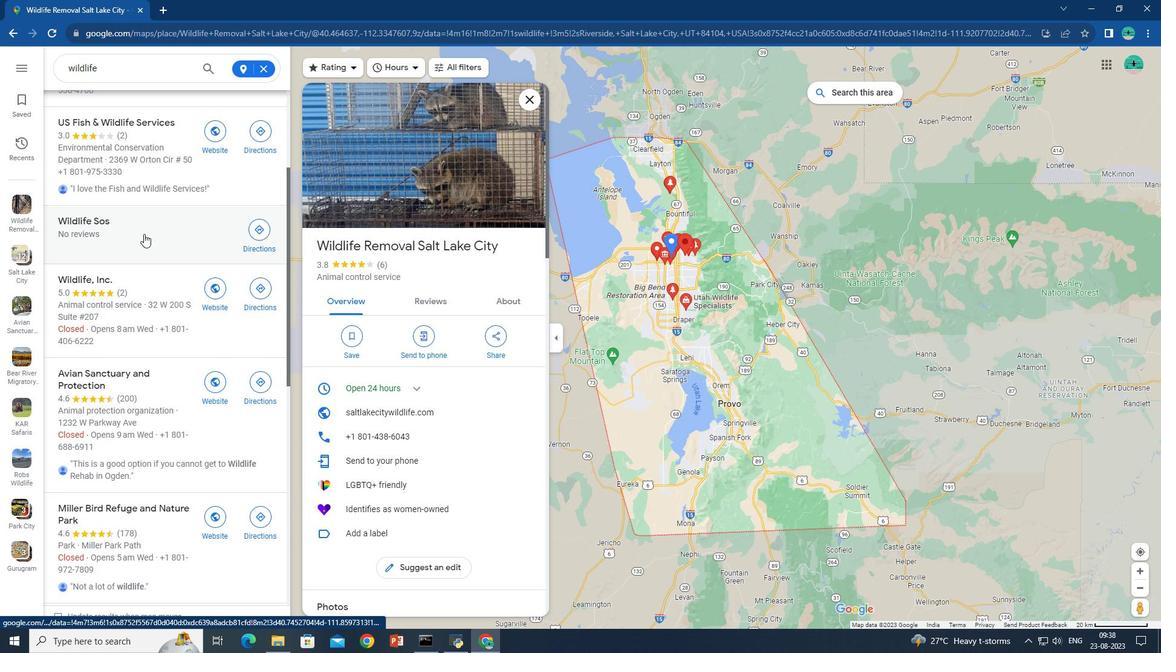 
Action: Mouse scrolled (144, 233) with delta (0, 0)
Screenshot: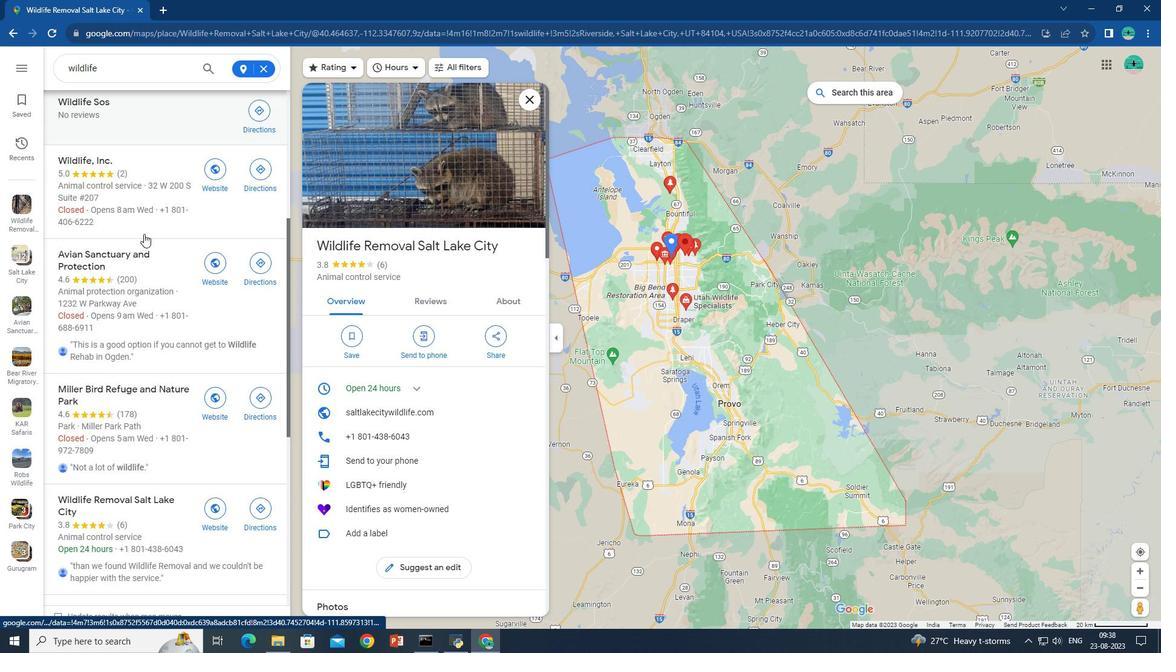 
Action: Mouse scrolled (144, 233) with delta (0, 0)
Screenshot: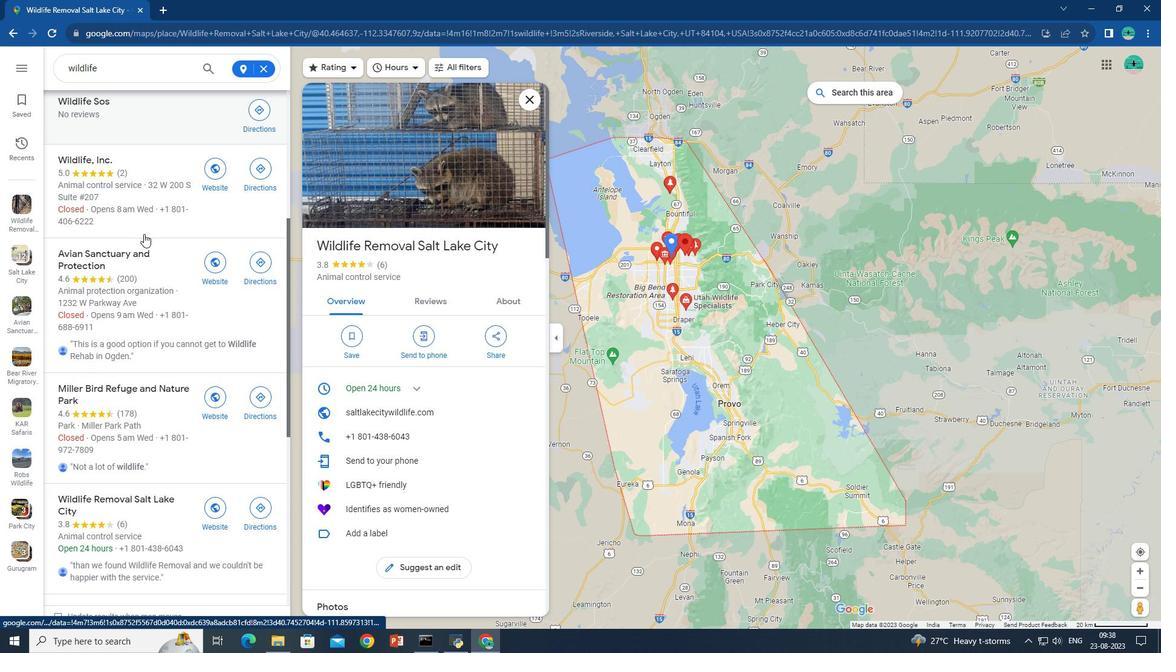 
Action: Mouse scrolled (144, 233) with delta (0, 0)
Screenshot: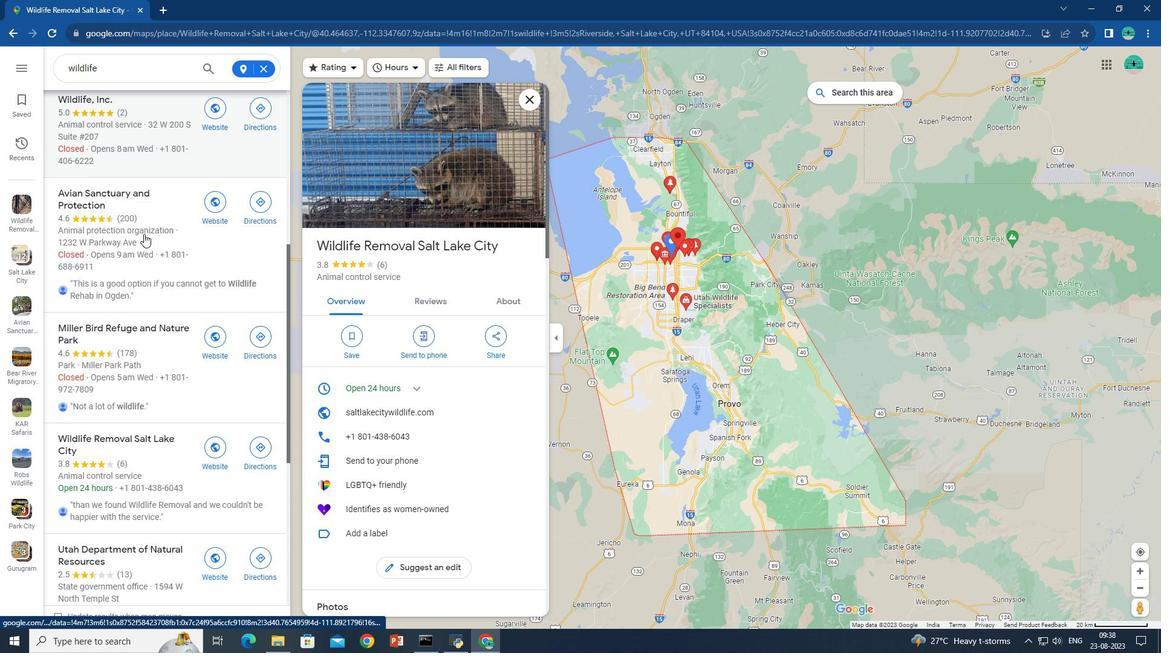 
Action: Mouse scrolled (144, 233) with delta (0, 0)
Screenshot: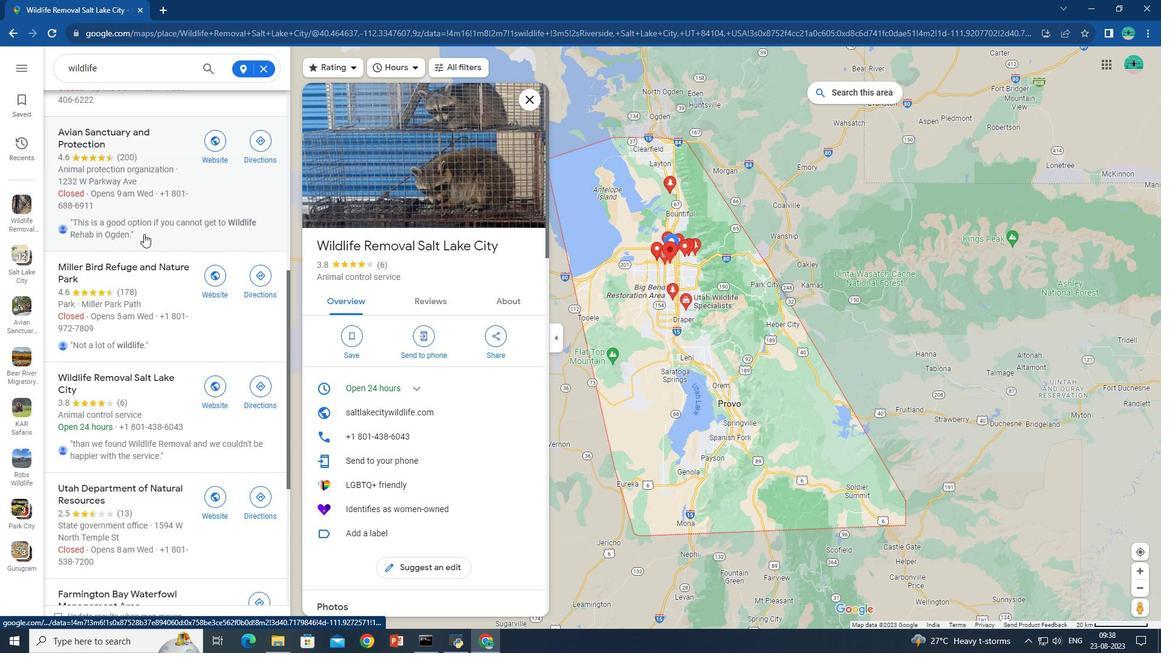 
Action: Mouse scrolled (144, 233) with delta (0, 0)
Screenshot: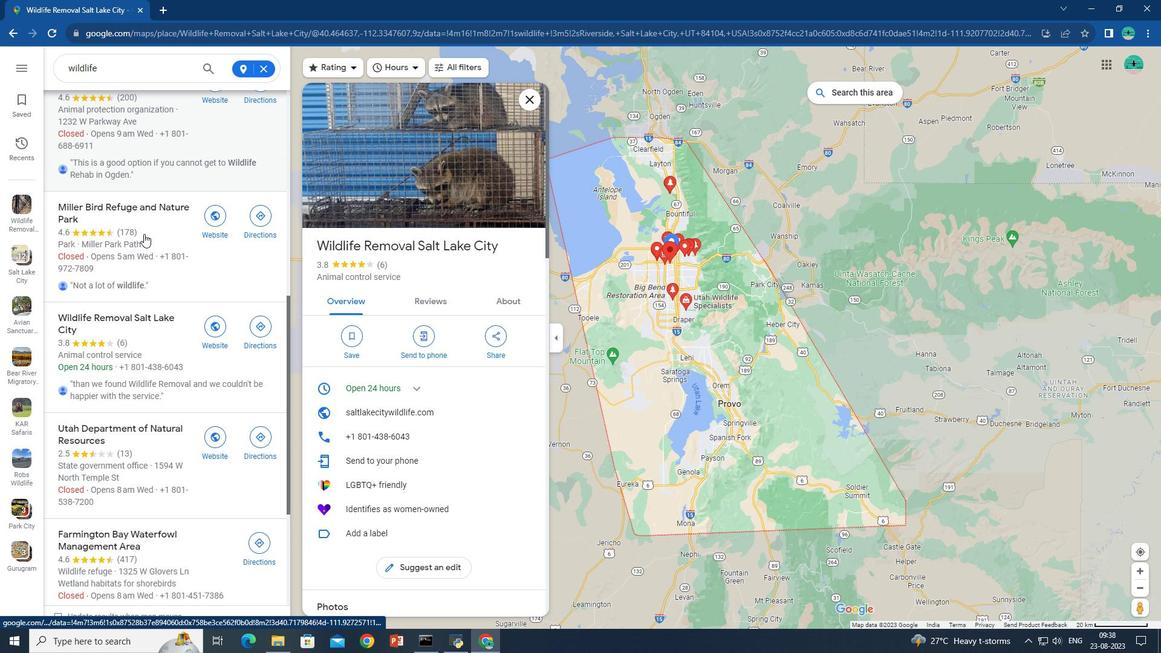 
Action: Mouse moved to (142, 323)
Screenshot: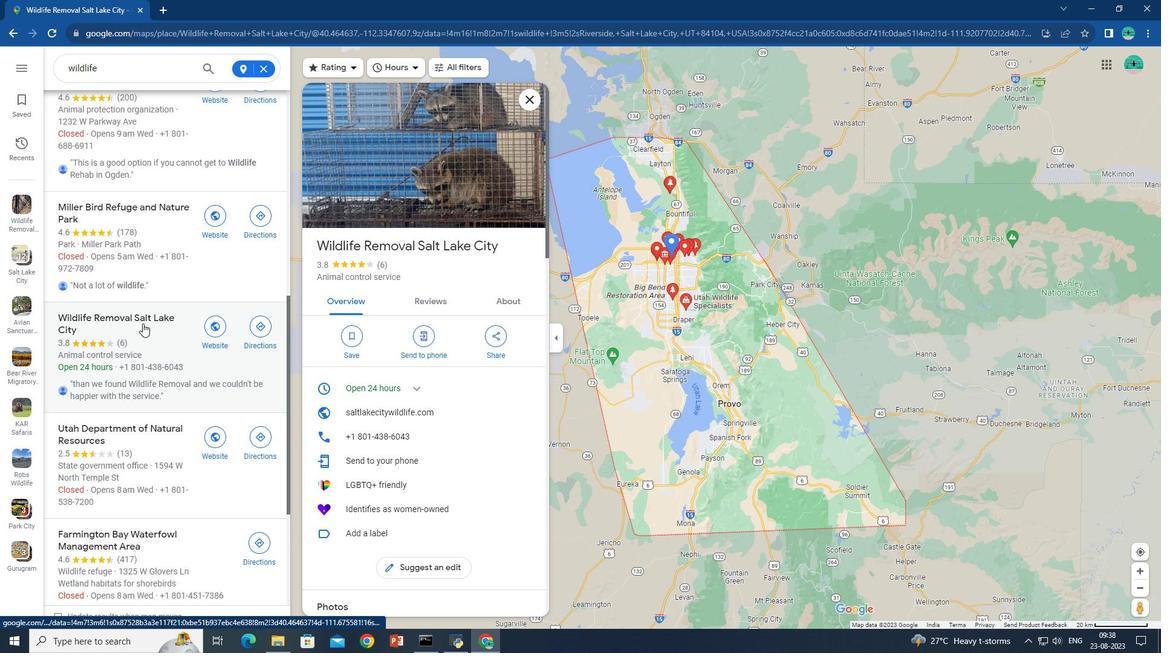
Action: Mouse pressed left at (142, 323)
Screenshot: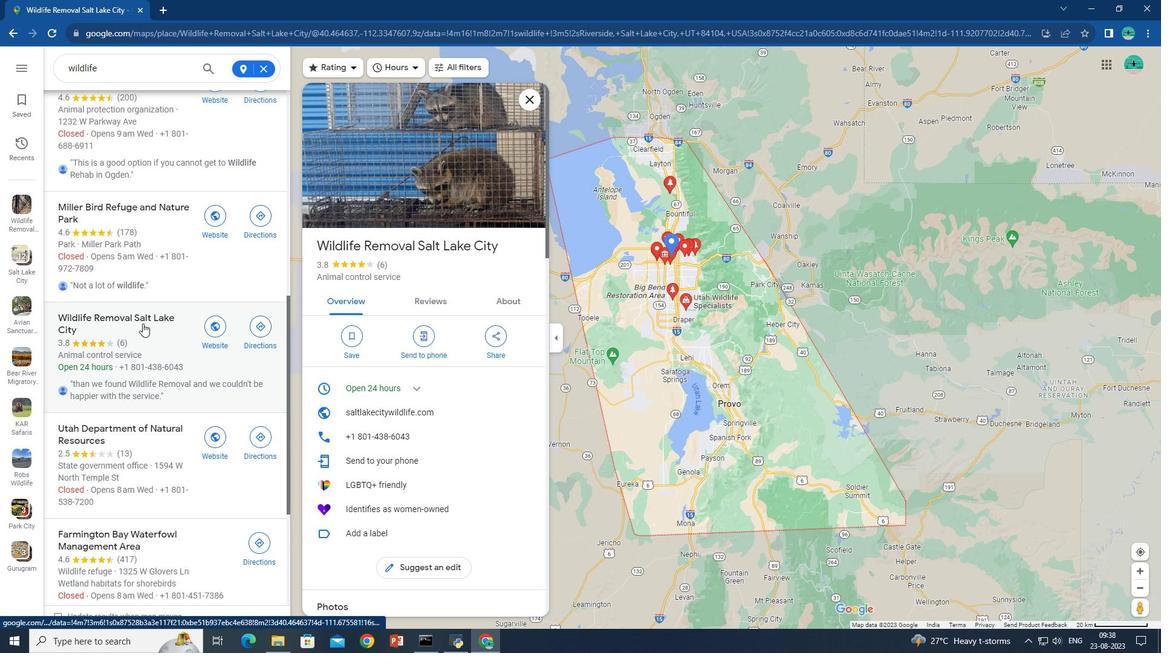 
Action: Mouse moved to (129, 317)
Screenshot: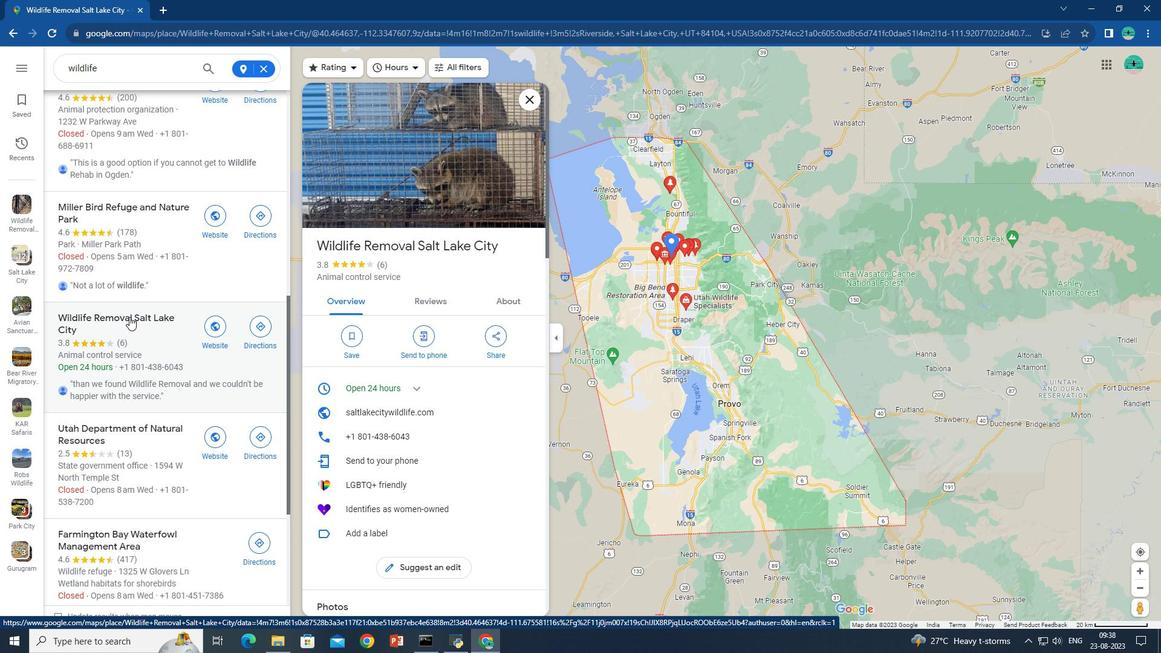 
Action: Mouse pressed left at (129, 317)
Screenshot: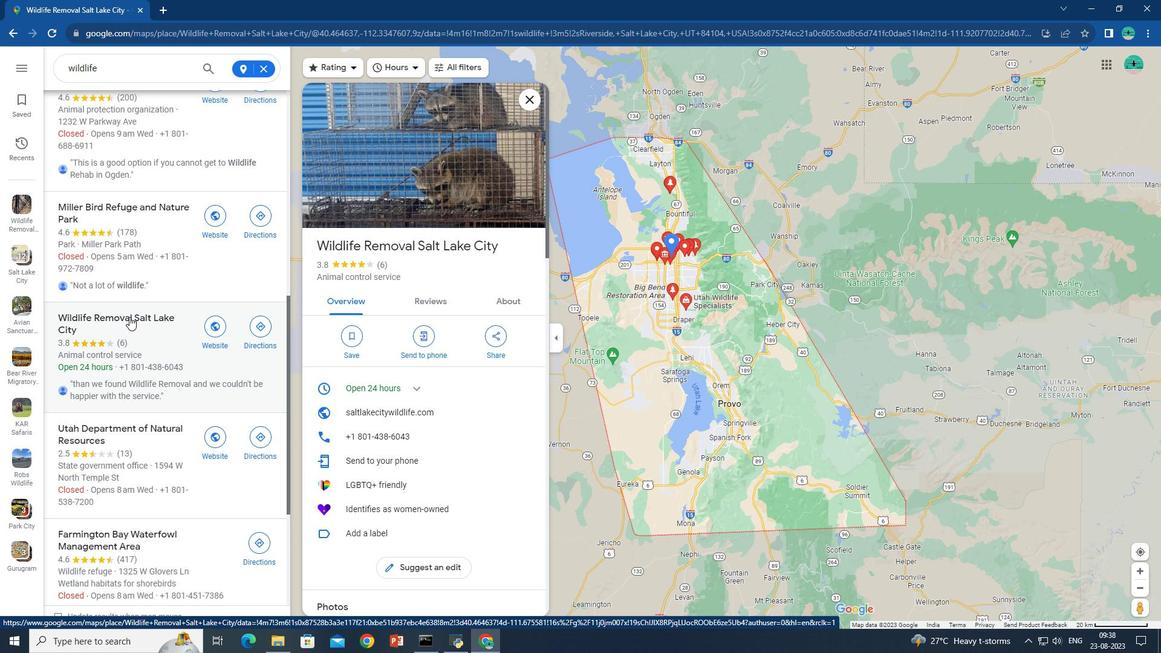 
Action: Mouse scrolled (129, 316) with delta (0, 0)
Screenshot: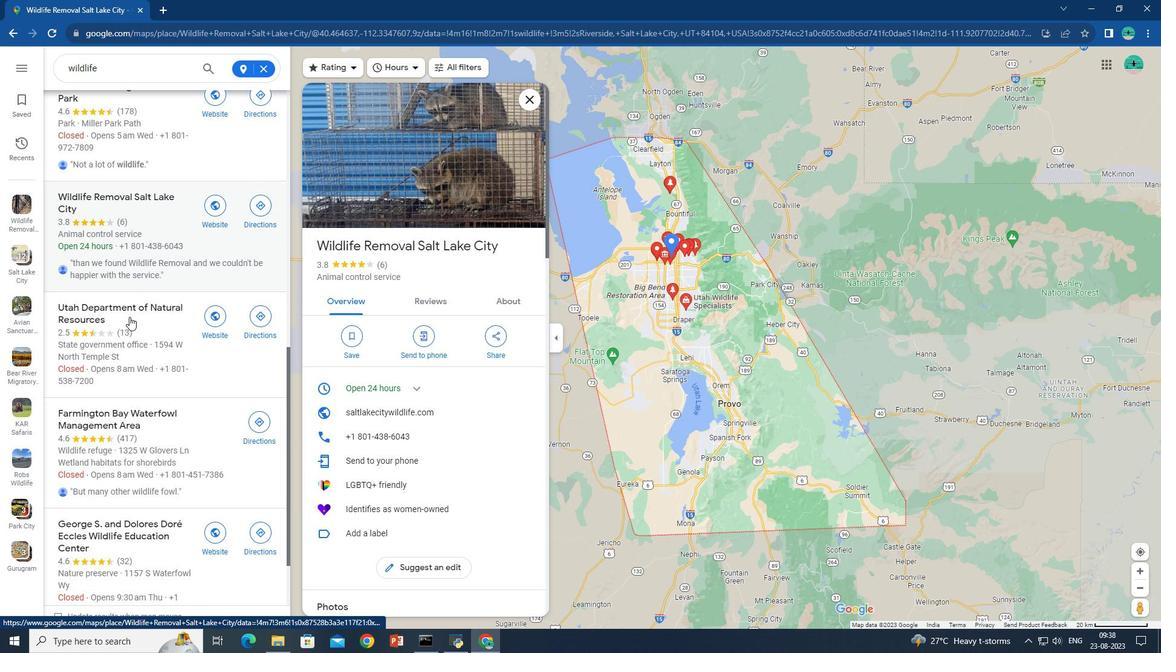 
Action: Mouse scrolled (129, 316) with delta (0, 0)
Screenshot: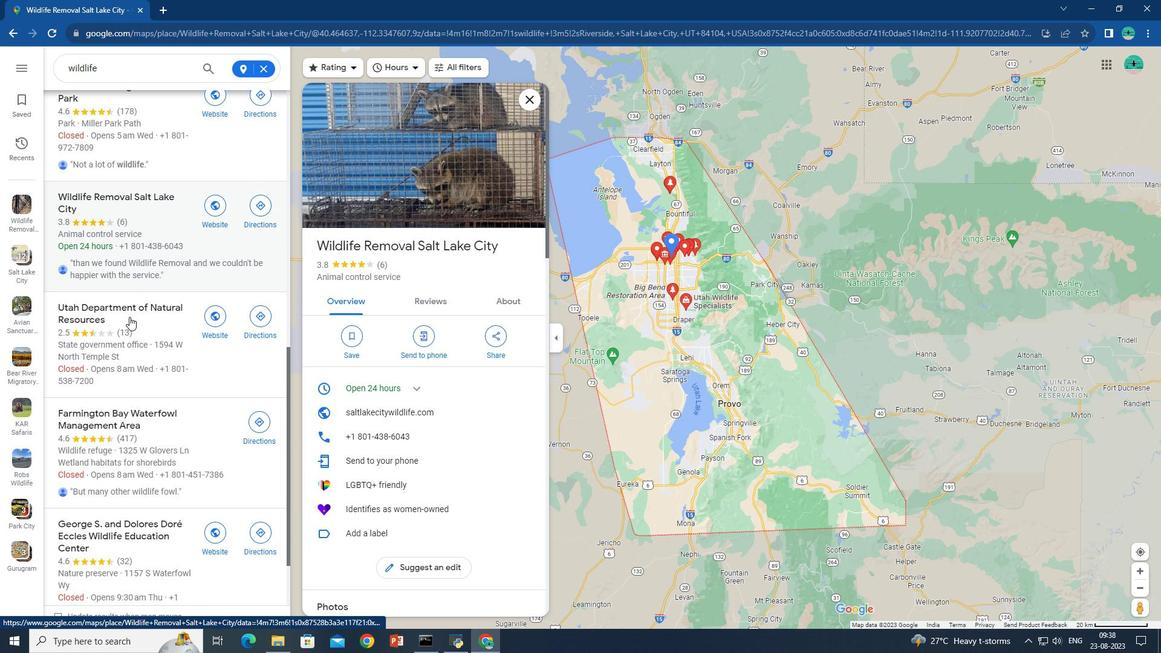 
Action: Mouse scrolled (129, 316) with delta (0, 0)
Screenshot: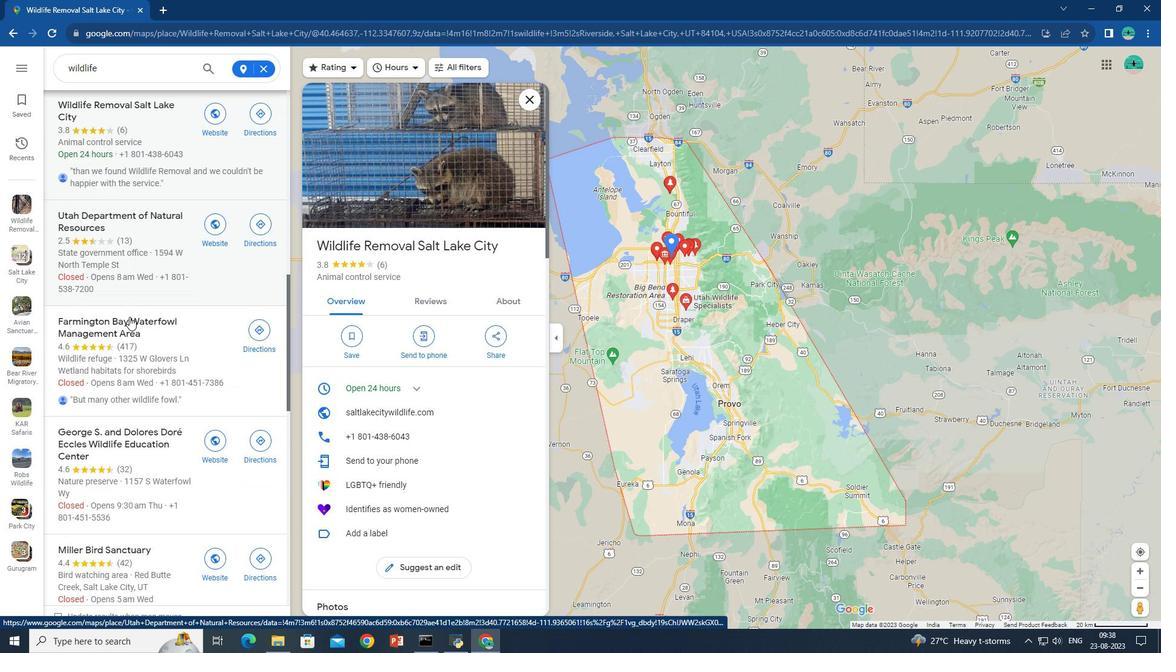 
Action: Mouse scrolled (129, 316) with delta (0, 0)
Screenshot: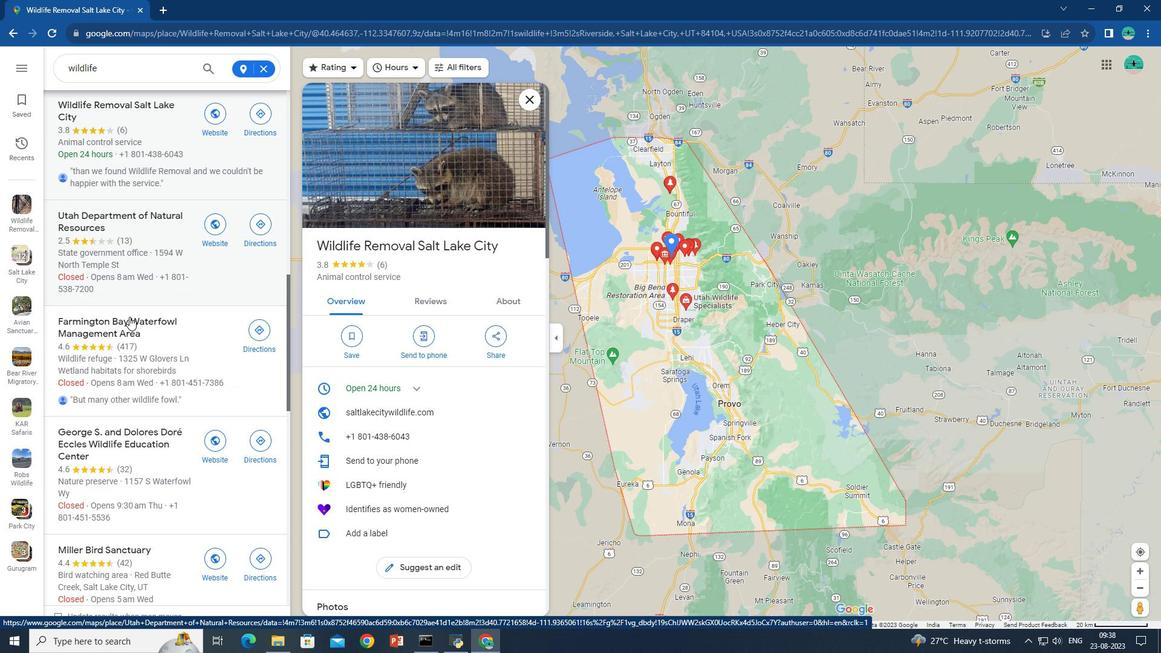 
Action: Mouse pressed left at (129, 317)
Screenshot: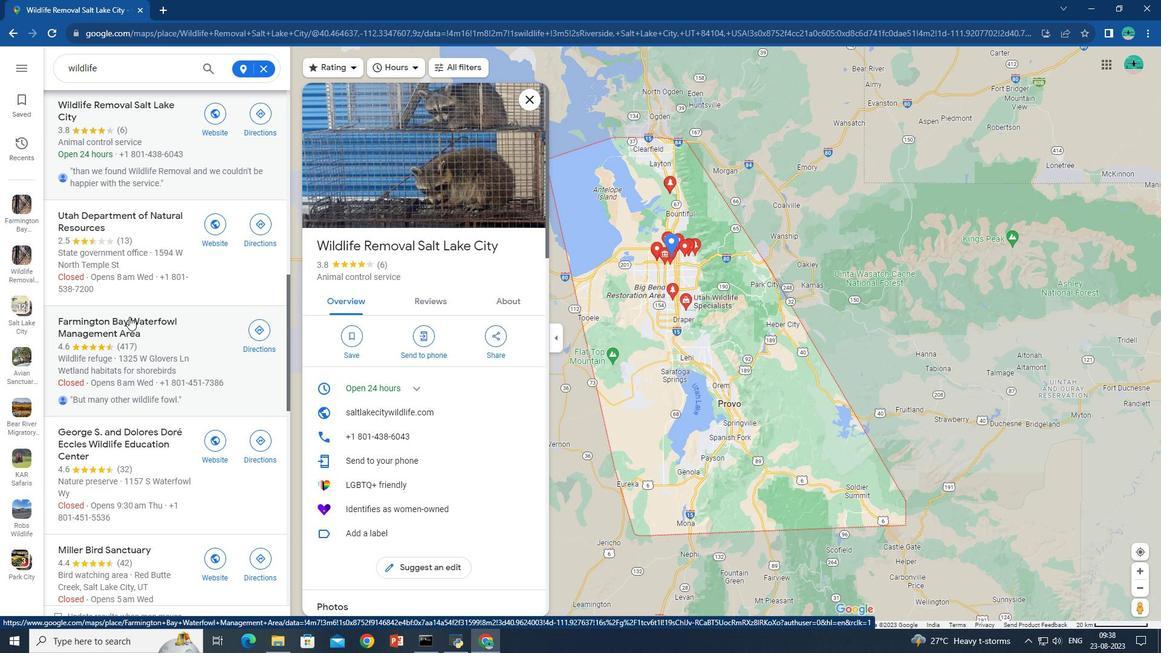 
Action: Mouse scrolled (129, 316) with delta (0, 0)
Screenshot: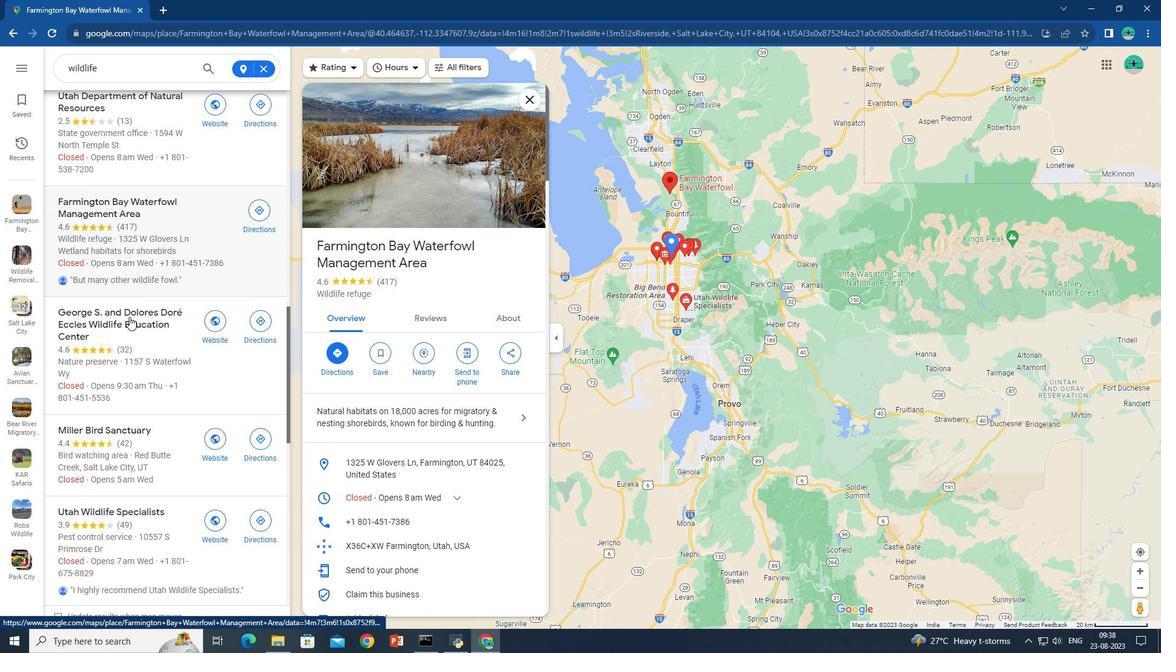 
Action: Mouse scrolled (129, 316) with delta (0, 0)
Screenshot: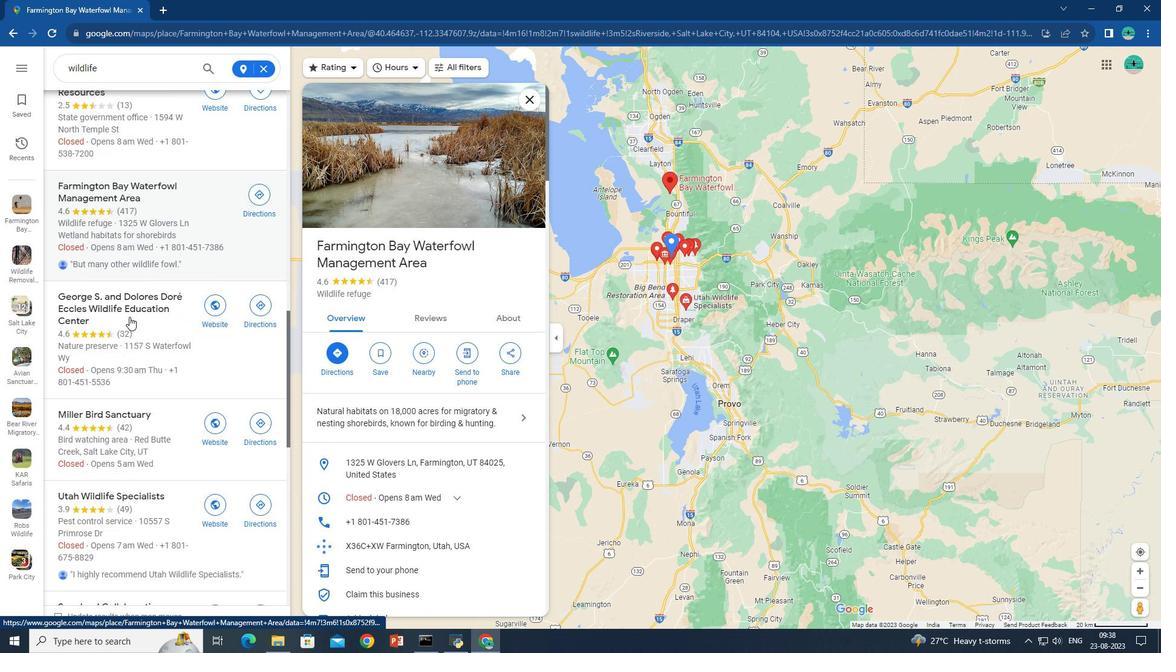 
Action: Mouse scrolled (129, 316) with delta (0, 0)
Screenshot: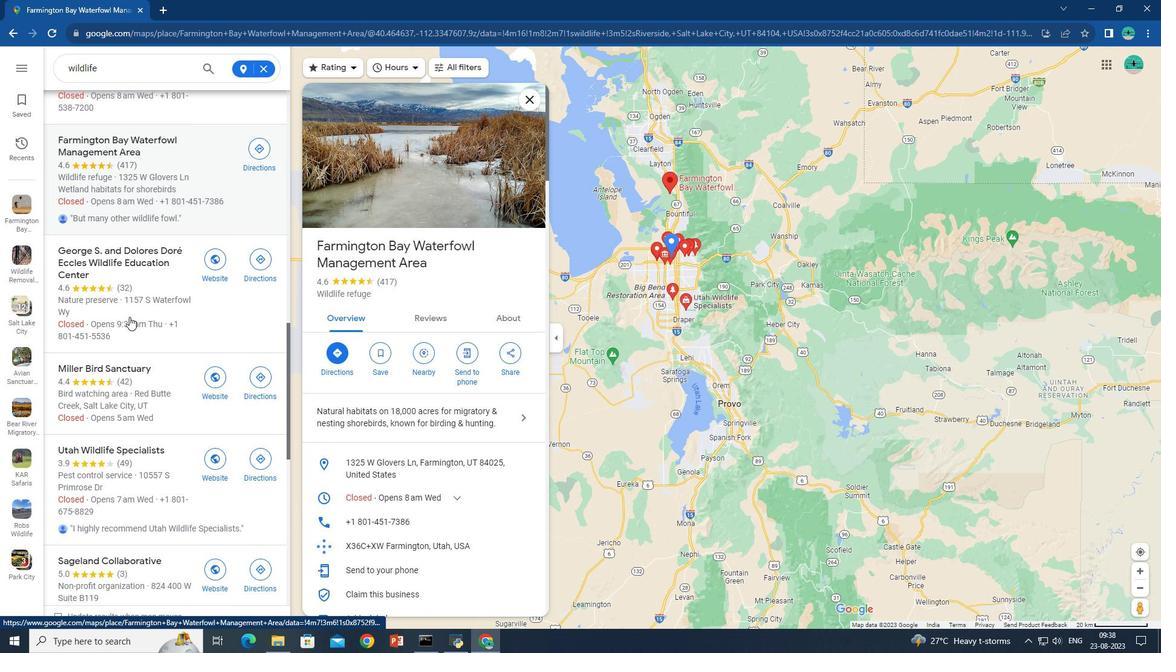 
Action: Mouse scrolled (129, 316) with delta (0, 0)
Screenshot: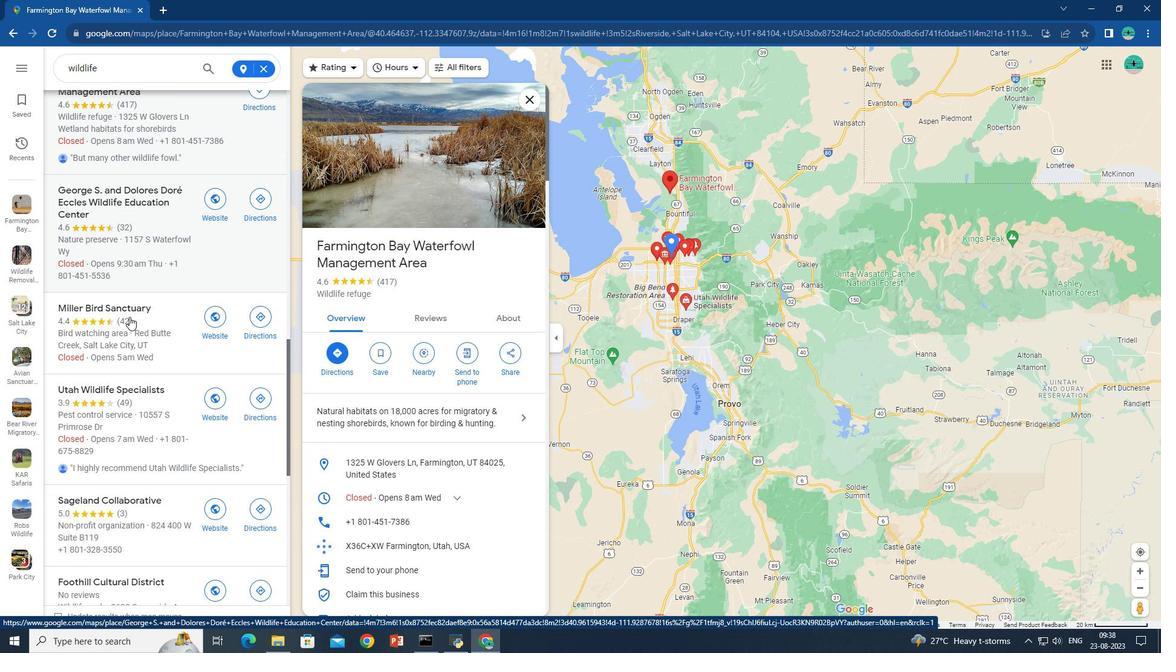 
Action: Mouse scrolled (129, 316) with delta (0, 0)
Screenshot: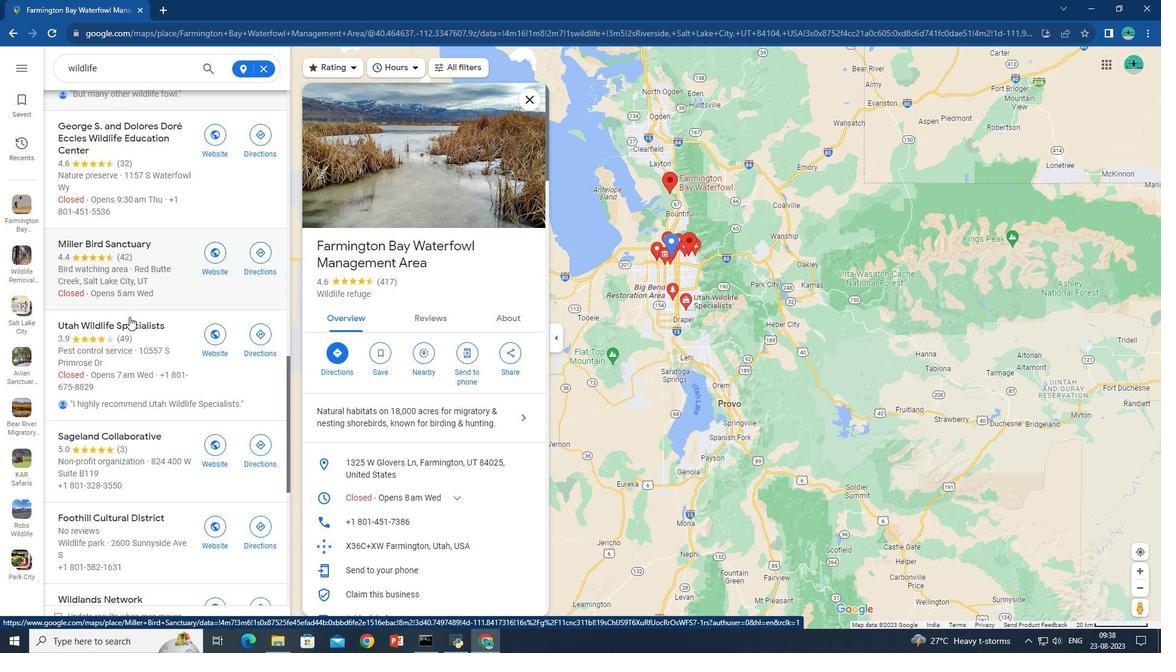 
Action: Mouse scrolled (129, 316) with delta (0, 0)
Screenshot: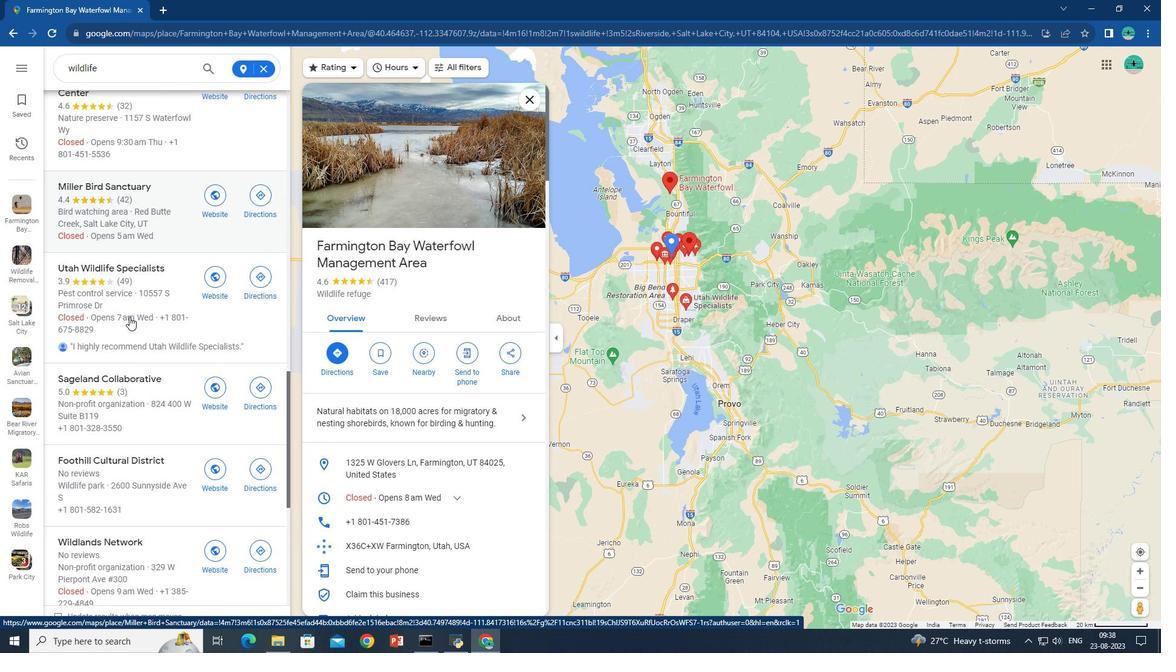 
Action: Mouse scrolled (129, 316) with delta (0, 0)
Screenshot: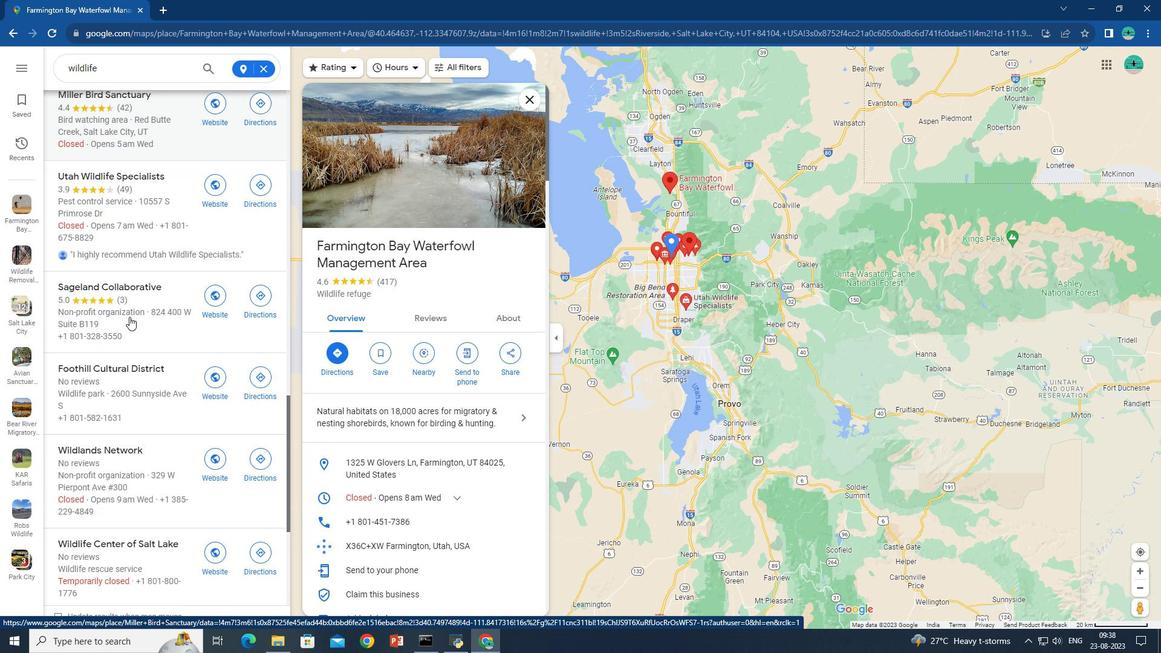 
Action: Mouse scrolled (129, 316) with delta (0, 0)
Screenshot: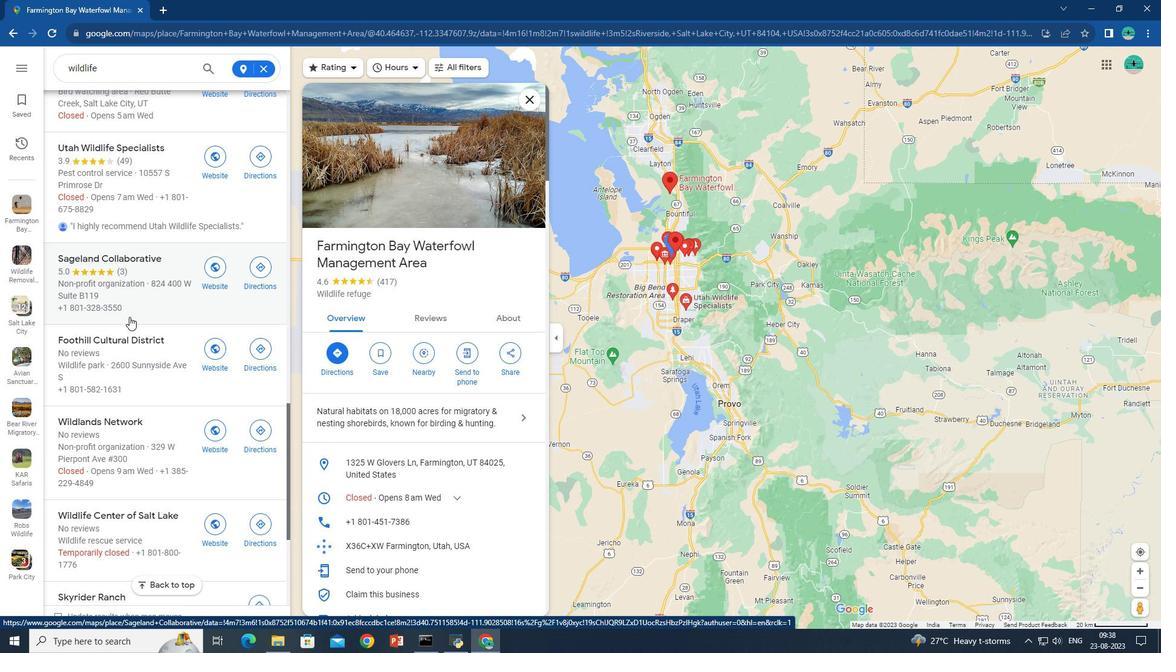 
Action: Mouse moved to (127, 424)
Screenshot: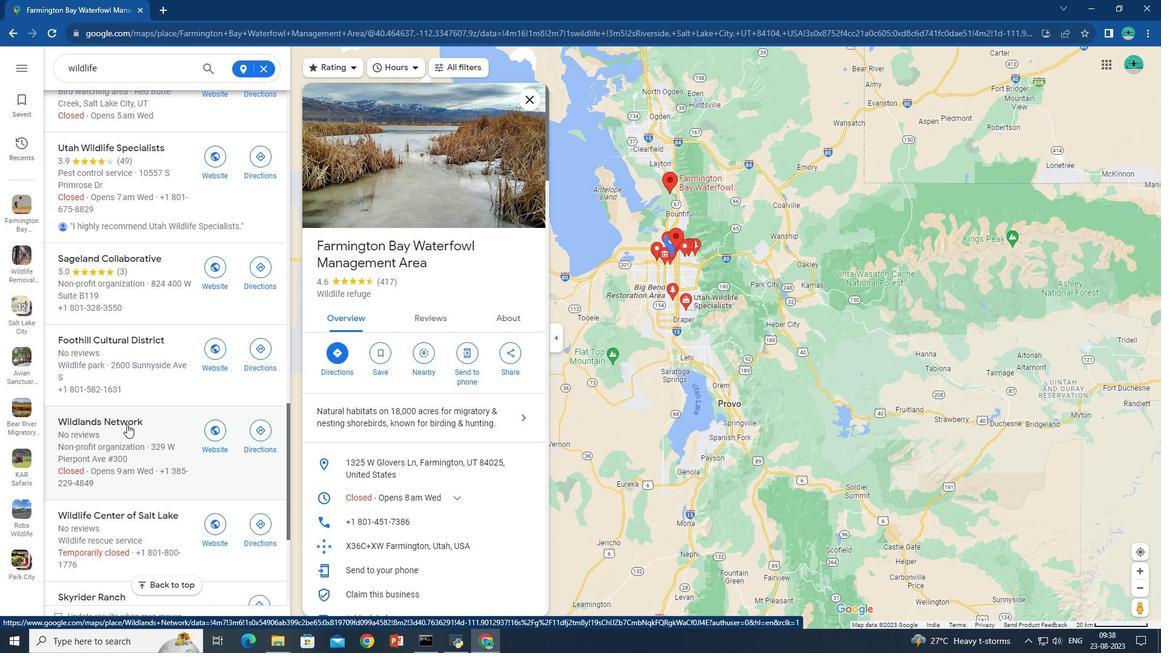 
Action: Mouse pressed left at (127, 424)
Screenshot: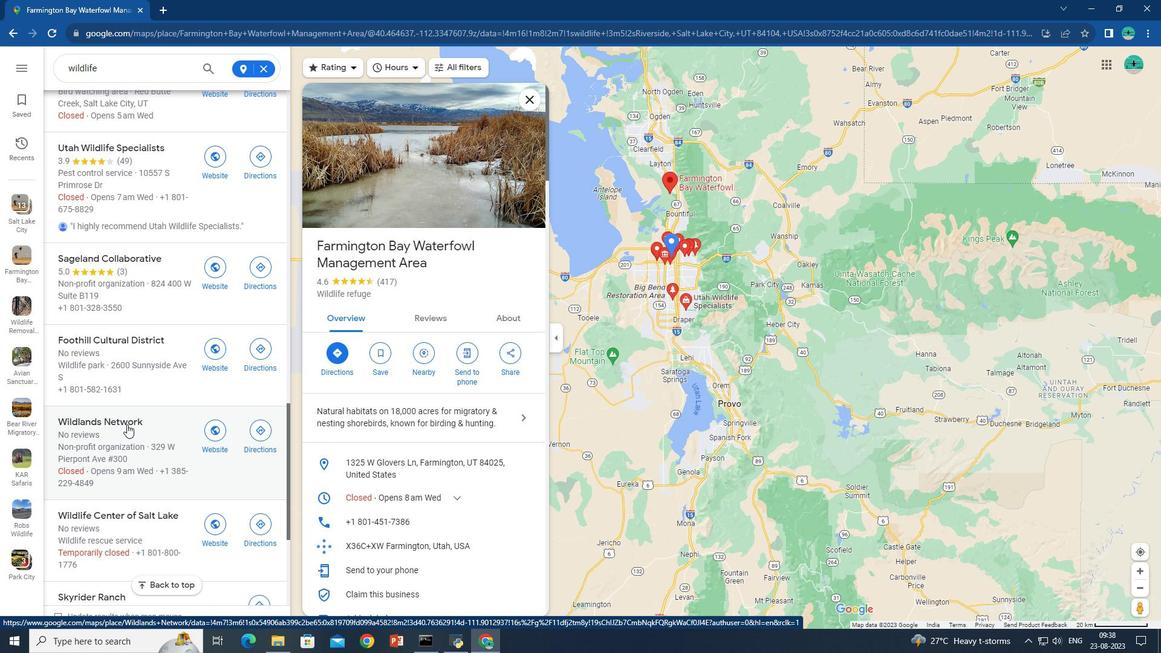 
Action: Mouse moved to (150, 317)
Screenshot: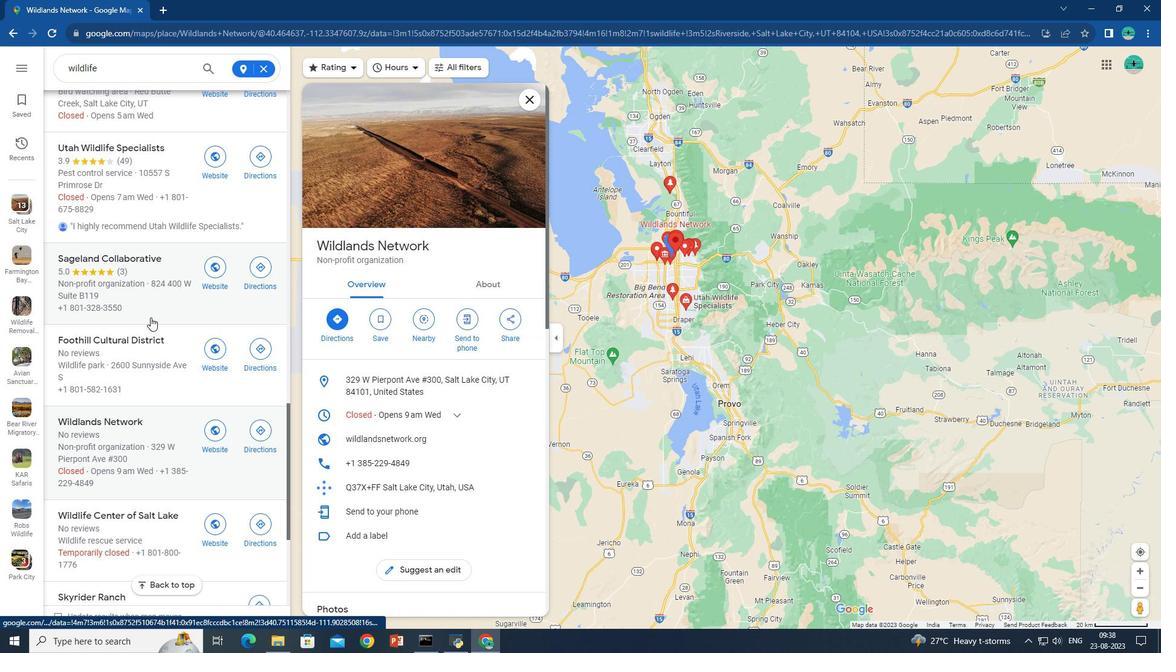 
Action: Mouse scrolled (150, 318) with delta (0, 0)
Screenshot: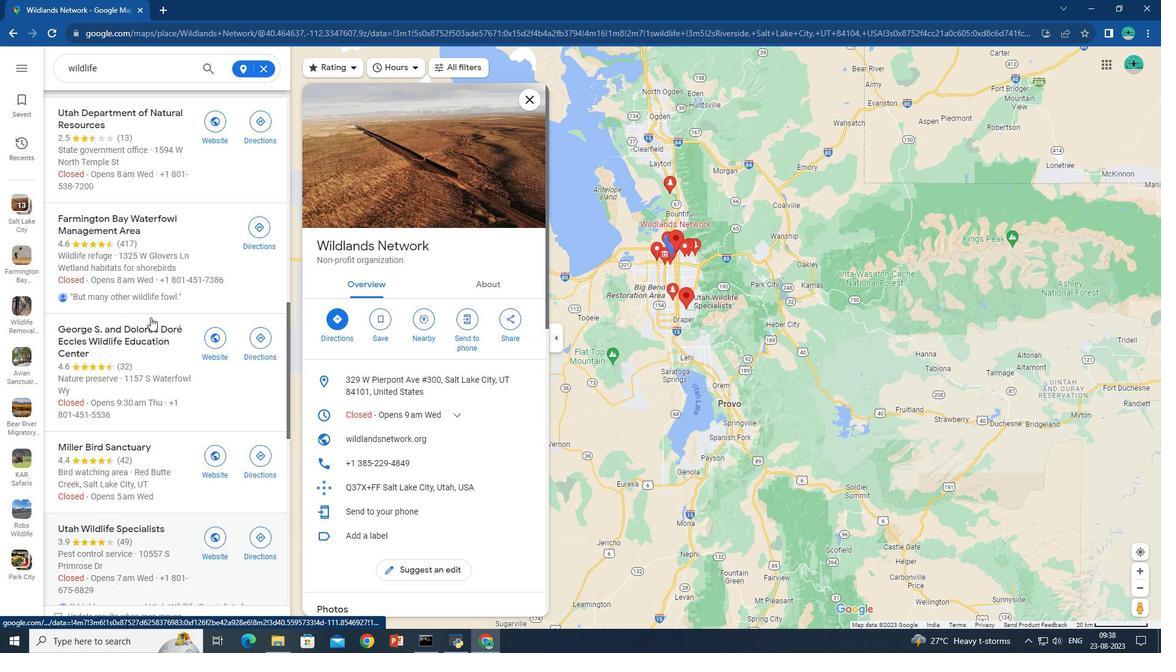
Action: Mouse moved to (150, 317)
Screenshot: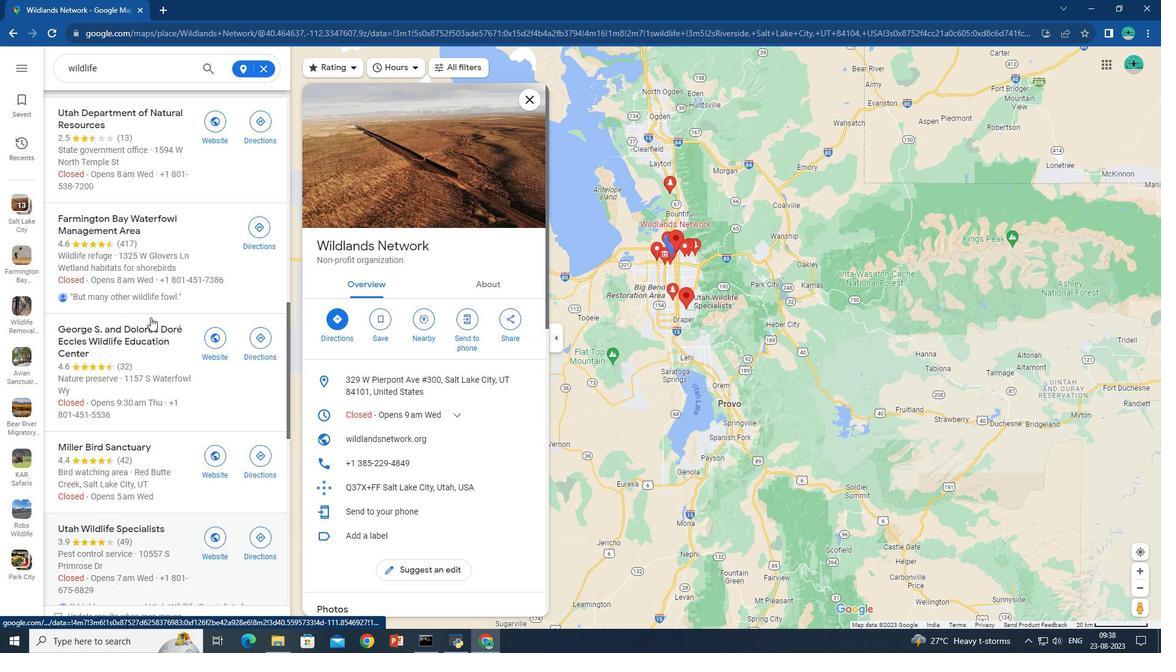
Action: Mouse scrolled (150, 318) with delta (0, 0)
Screenshot: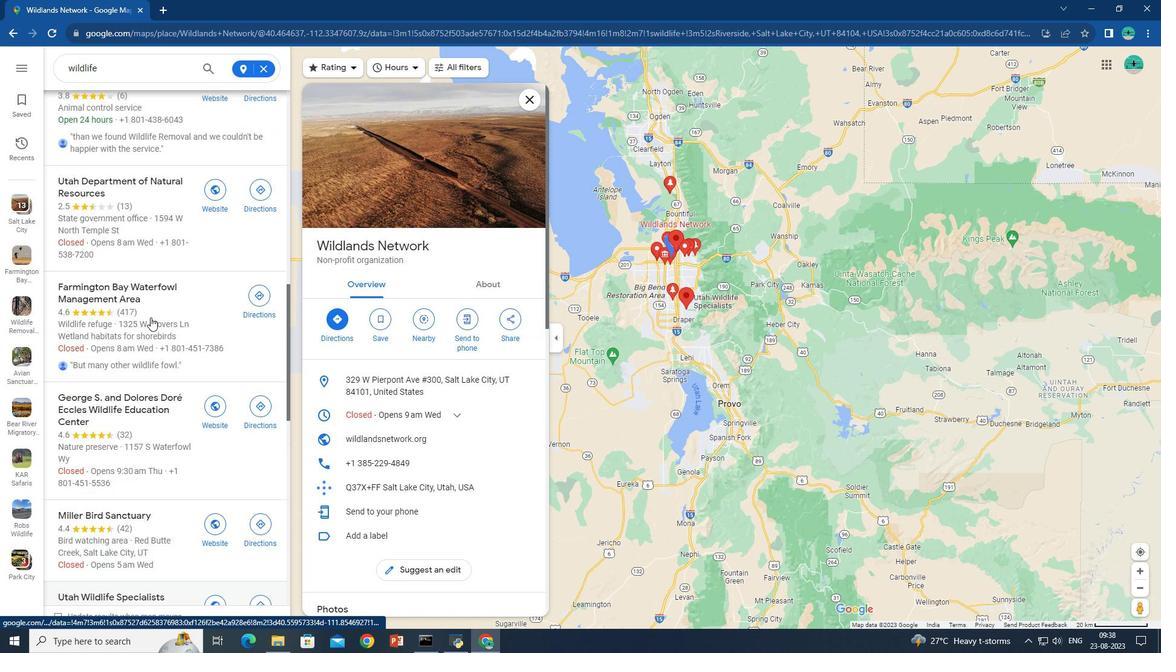 
Action: Mouse scrolled (150, 318) with delta (0, 0)
Screenshot: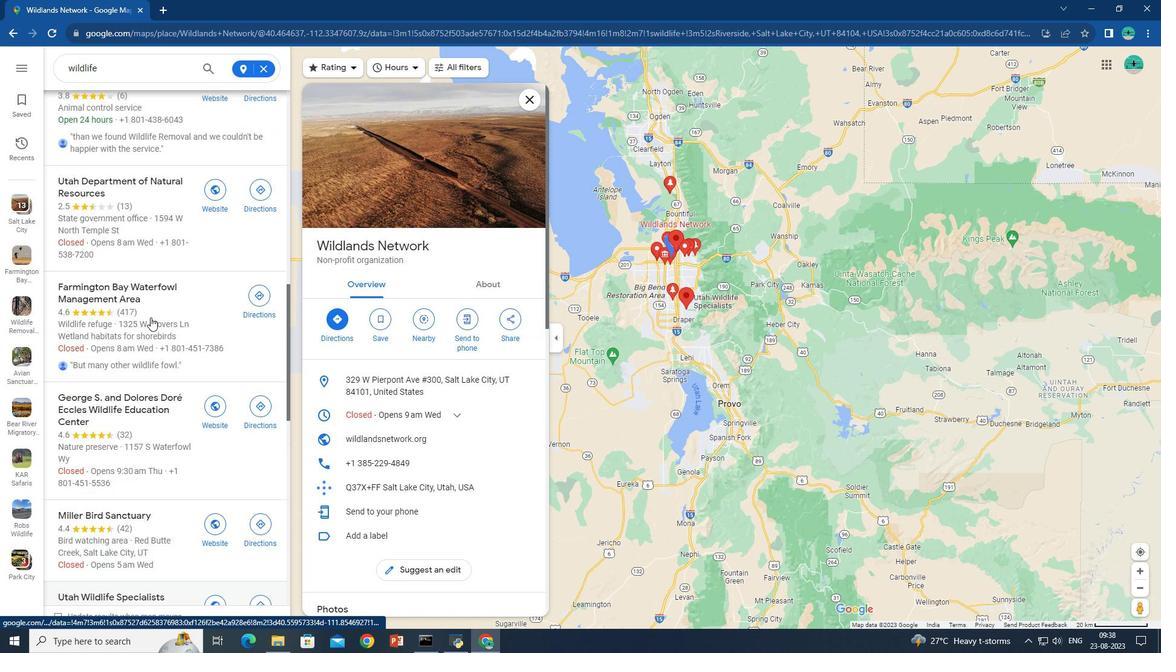 
Action: Mouse scrolled (150, 318) with delta (0, 0)
